 Task: Create a vector illustration of a fantasy world.
Action: Mouse moved to (175, 67)
Screenshot: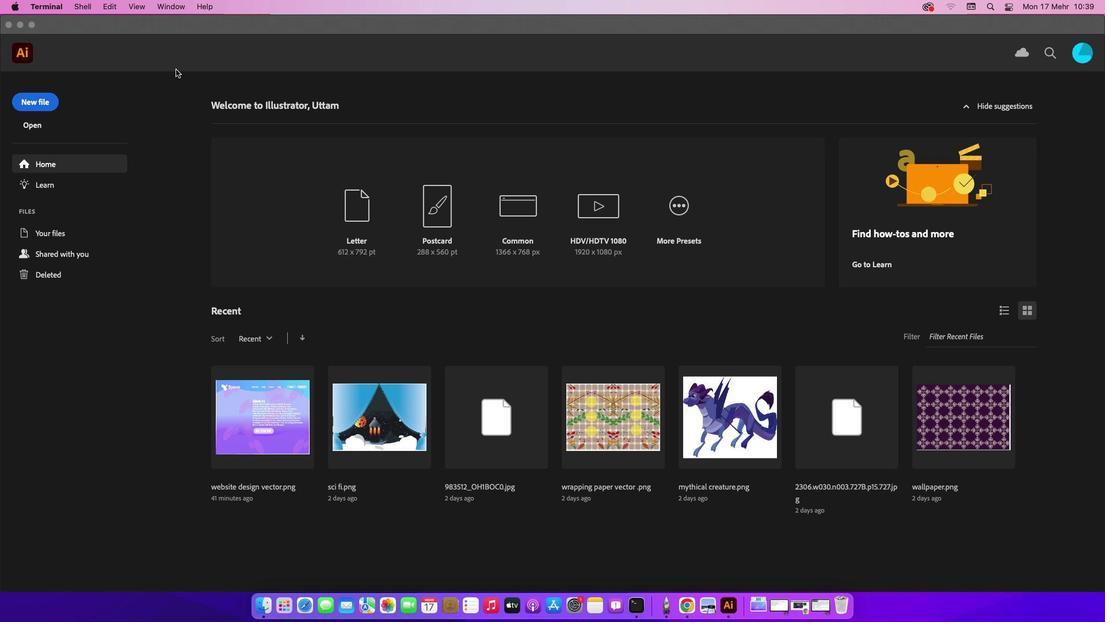 
Action: Mouse pressed left at (175, 67)
Screenshot: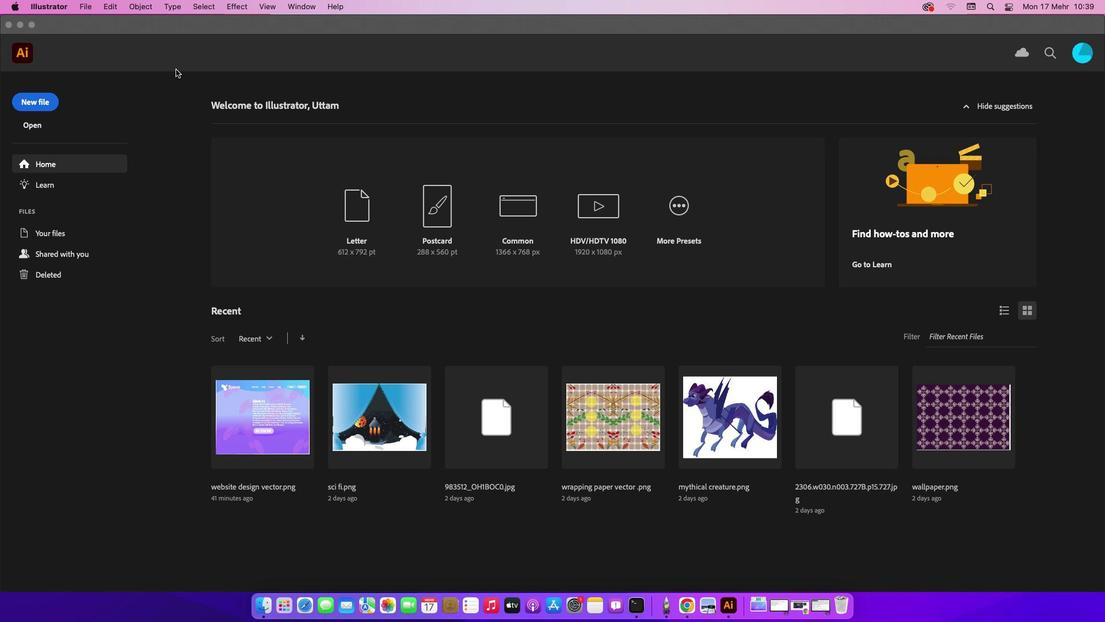 
Action: Mouse moved to (32, 102)
Screenshot: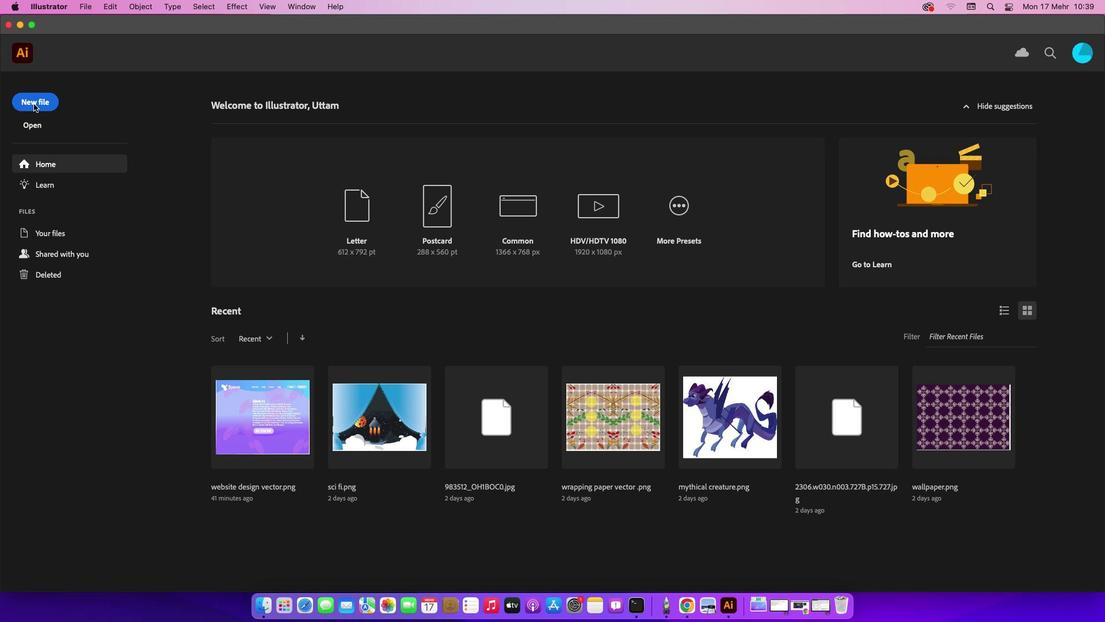 
Action: Mouse pressed left at (32, 102)
Screenshot: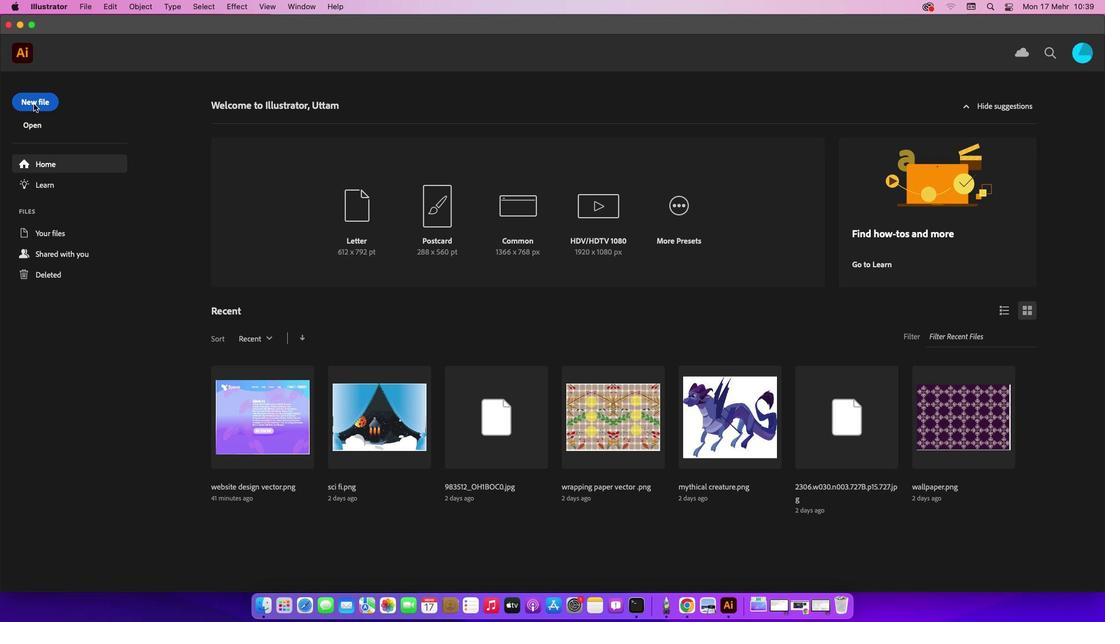 
Action: Mouse moved to (335, 119)
Screenshot: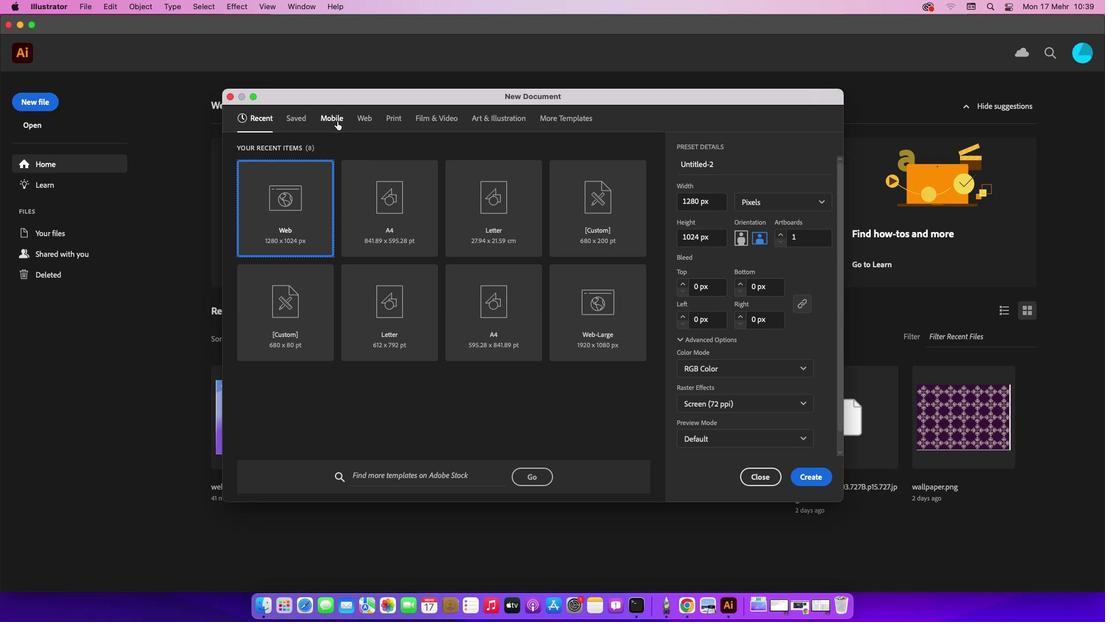 
Action: Mouse pressed left at (335, 119)
Screenshot: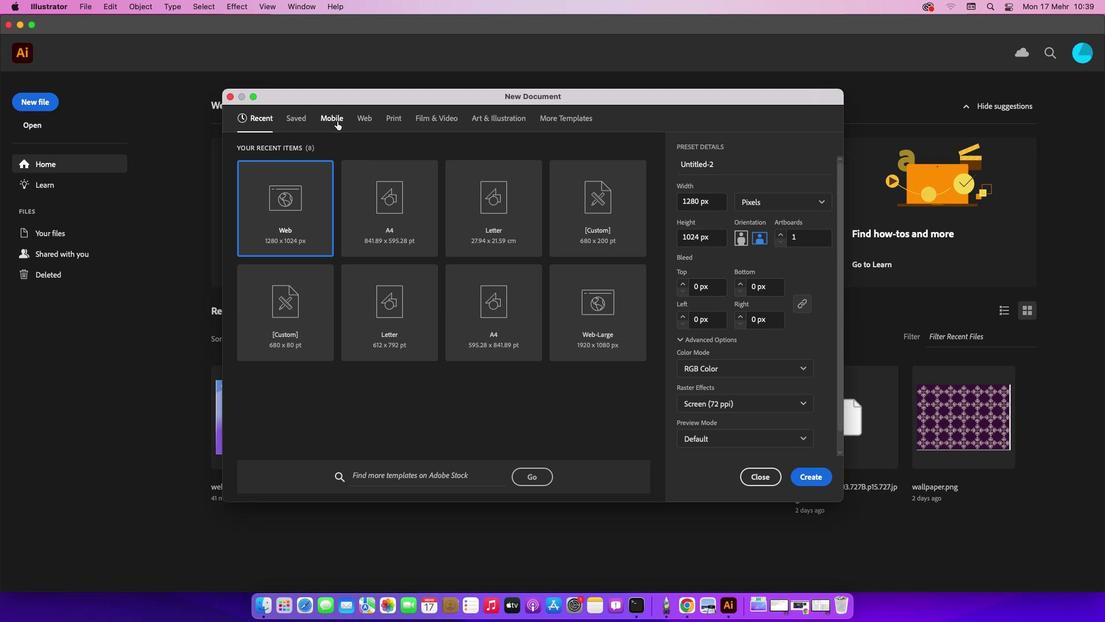
Action: Mouse moved to (297, 117)
Screenshot: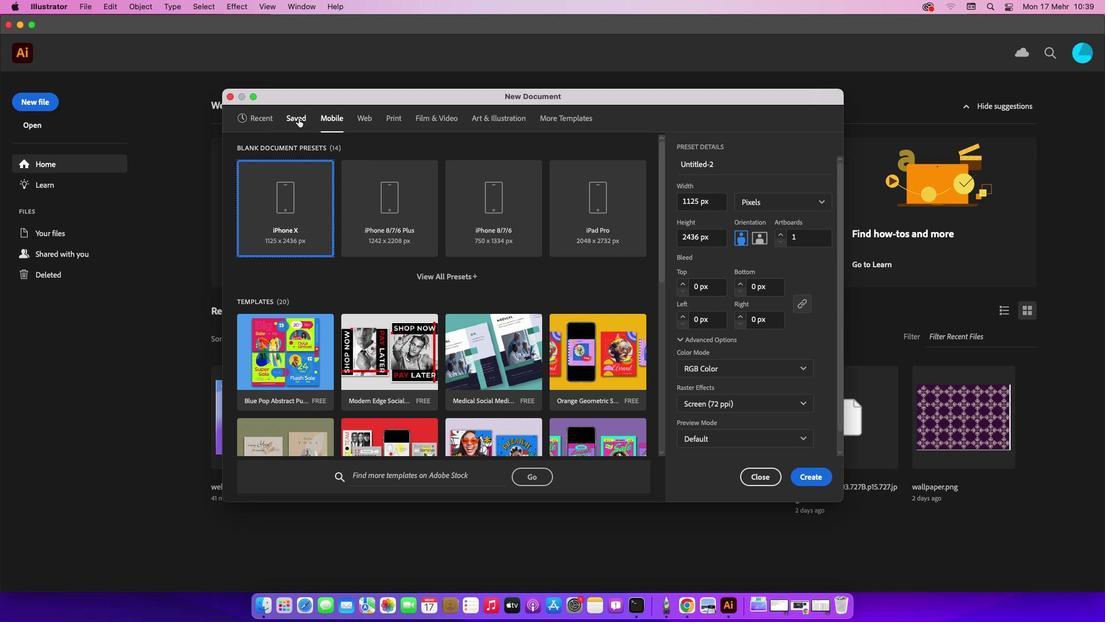 
Action: Mouse pressed left at (297, 117)
Screenshot: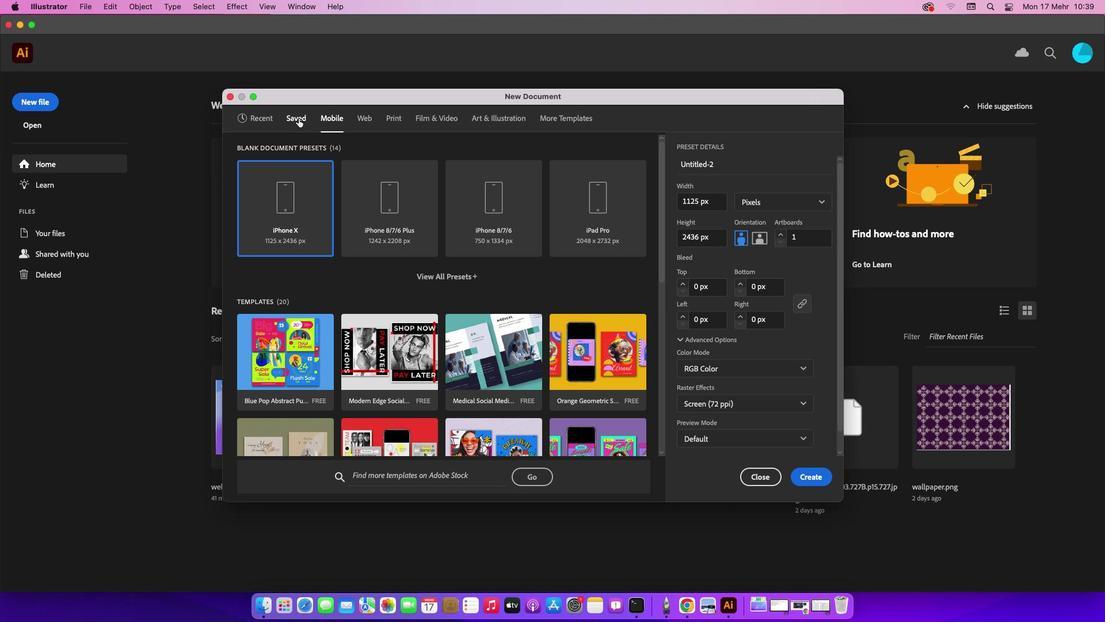 
Action: Mouse moved to (260, 120)
Screenshot: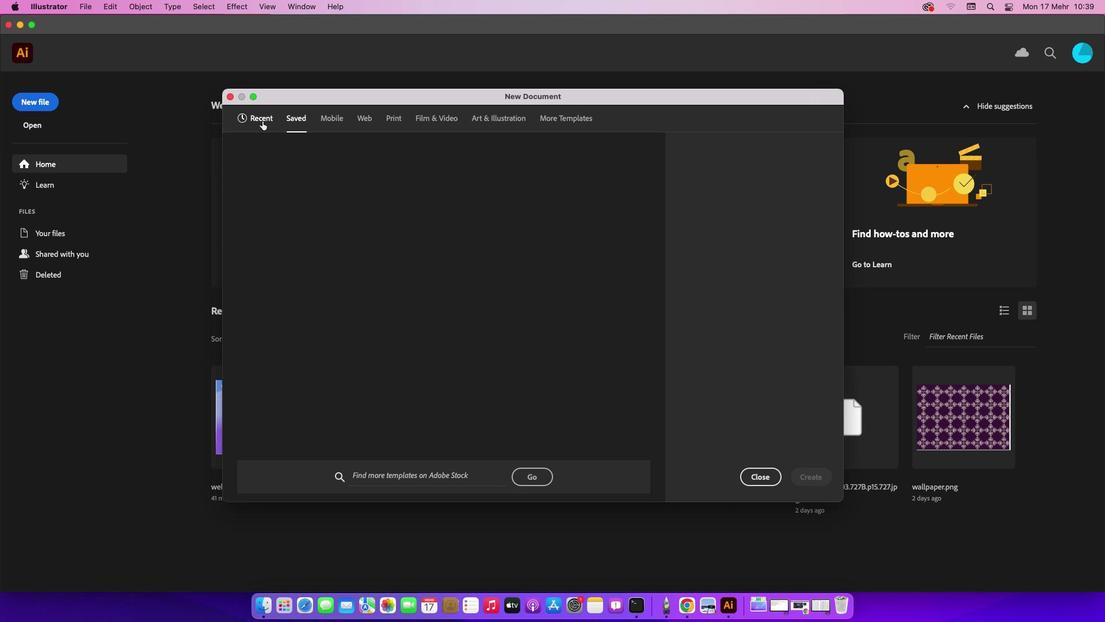 
Action: Mouse pressed left at (260, 120)
Screenshot: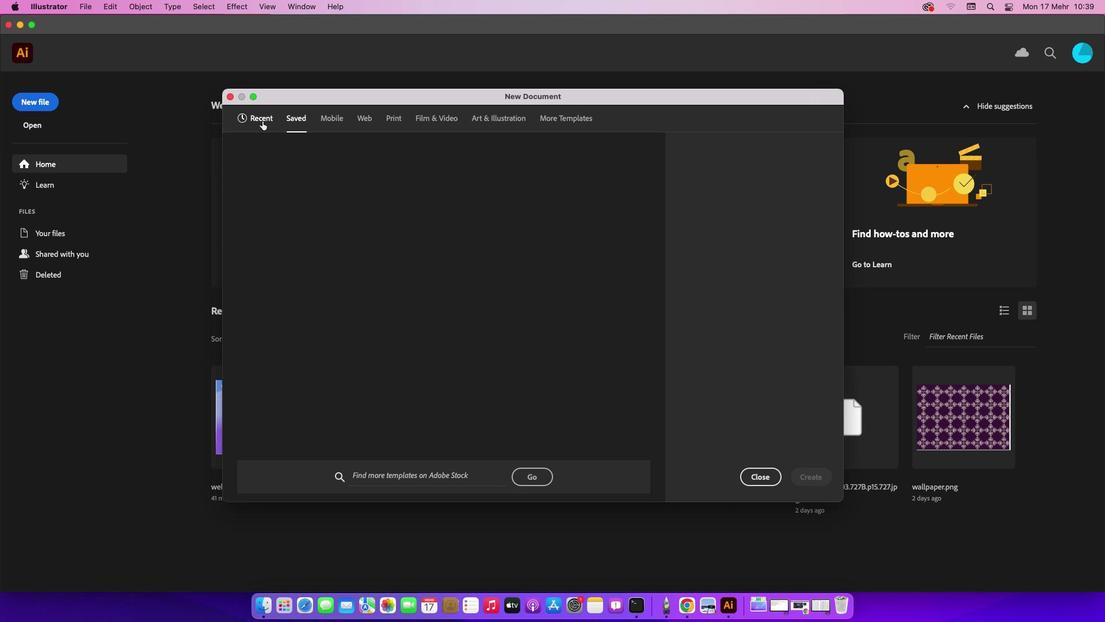 
Action: Mouse moved to (412, 228)
Screenshot: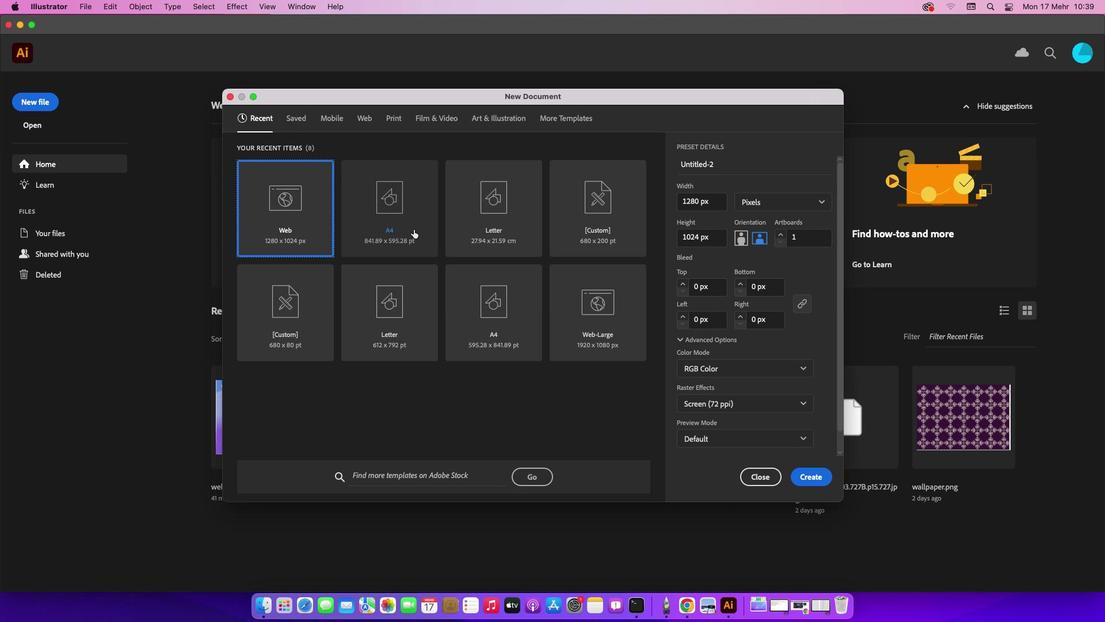 
Action: Mouse pressed left at (412, 228)
Screenshot: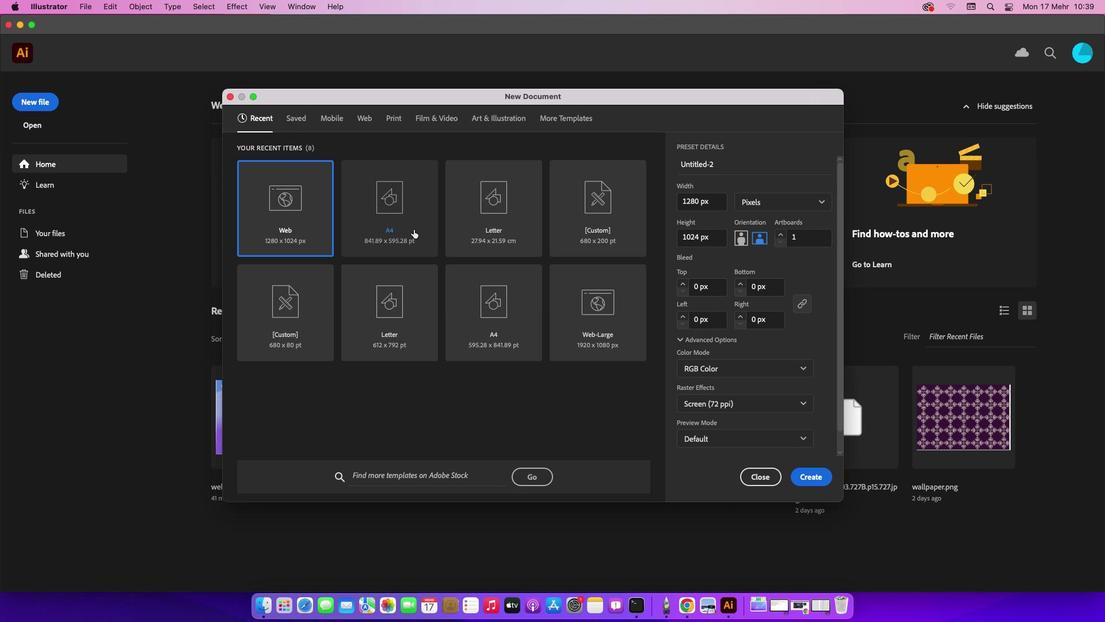 
Action: Mouse moved to (809, 475)
Screenshot: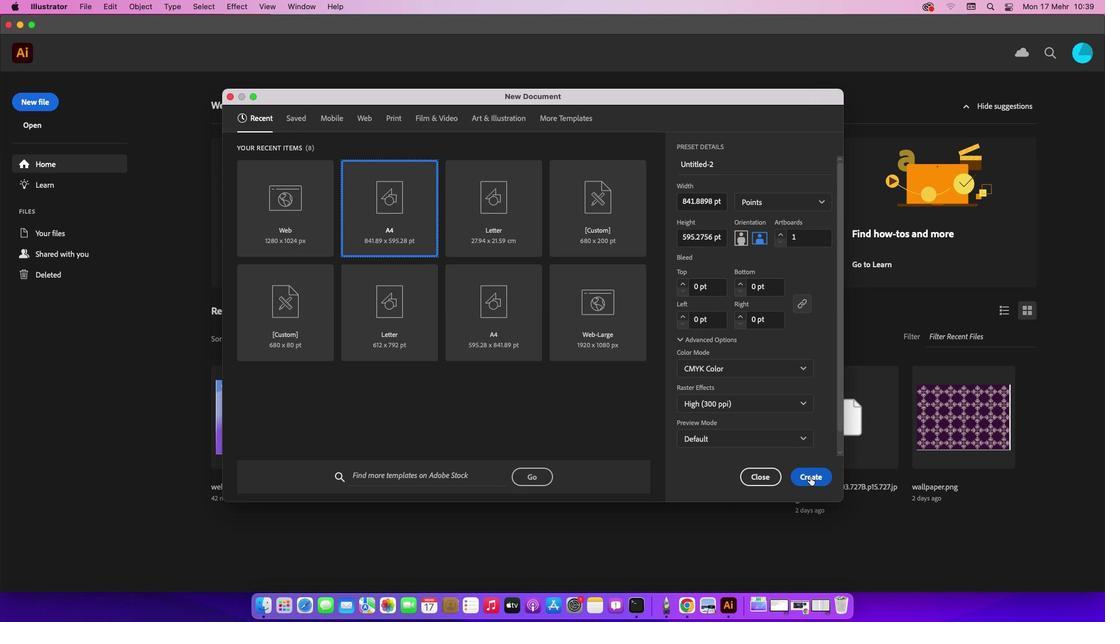 
Action: Mouse pressed left at (809, 475)
Screenshot: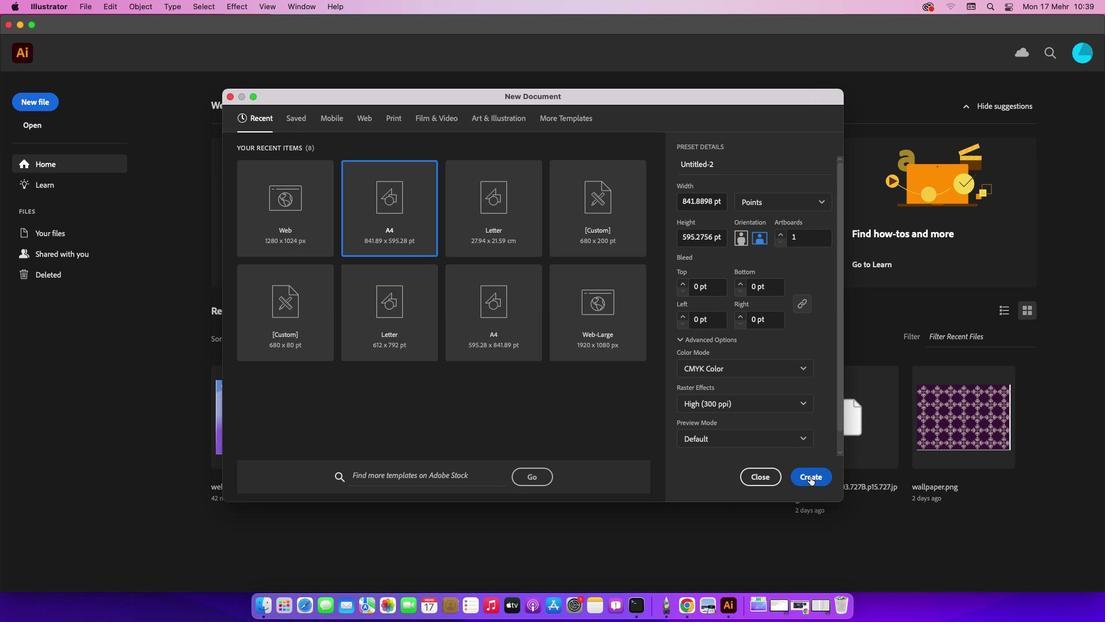 
Action: Mouse moved to (83, 7)
Screenshot: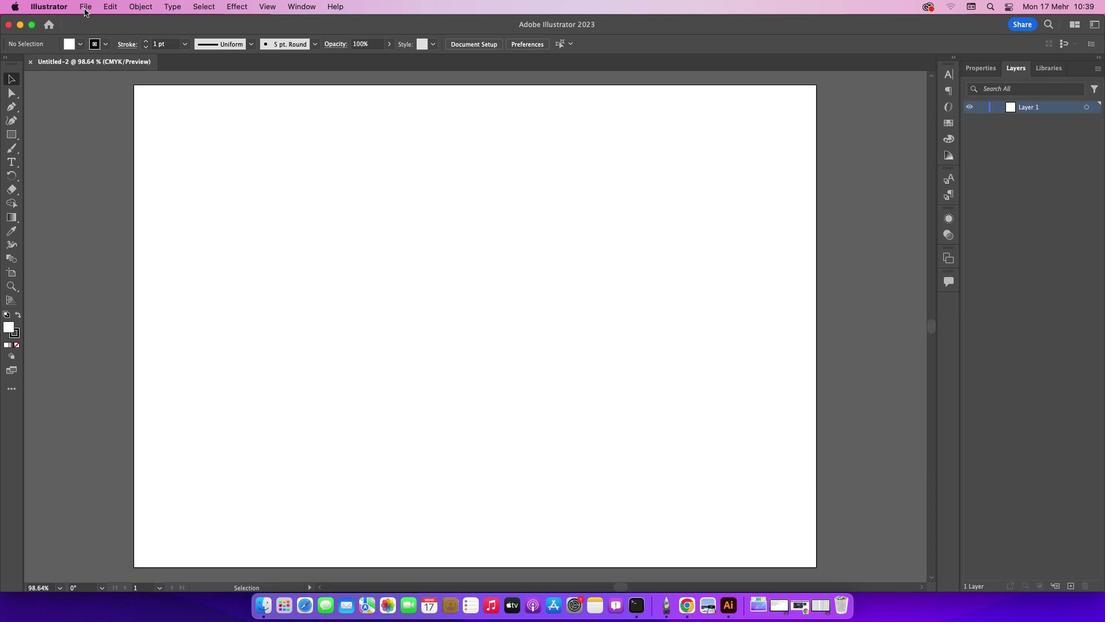 
Action: Mouse pressed left at (83, 7)
Screenshot: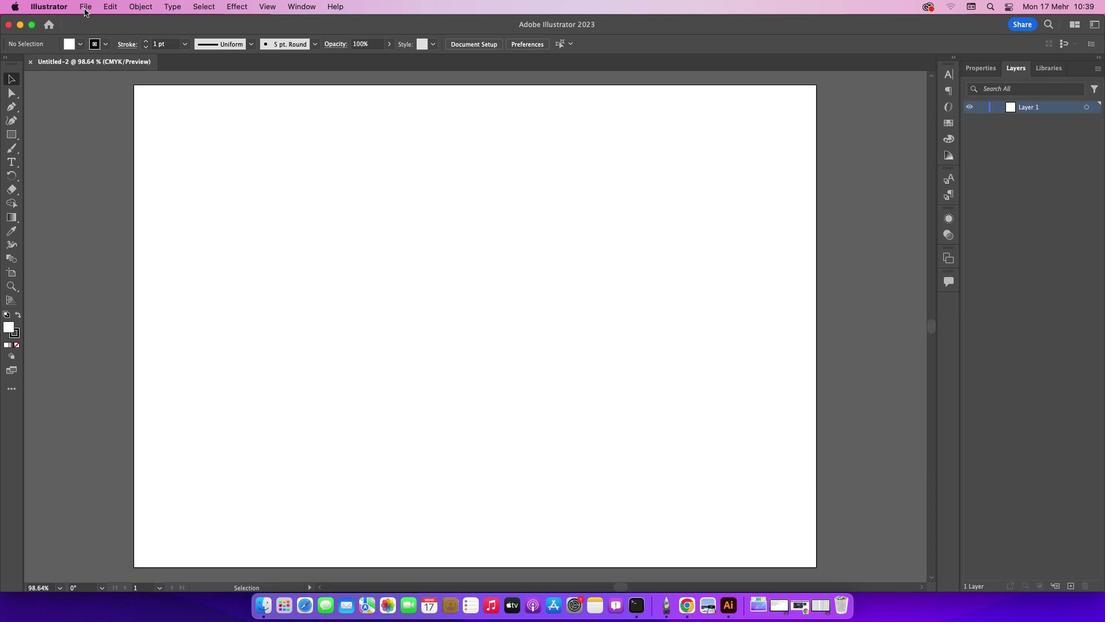 
Action: Mouse moved to (93, 50)
Screenshot: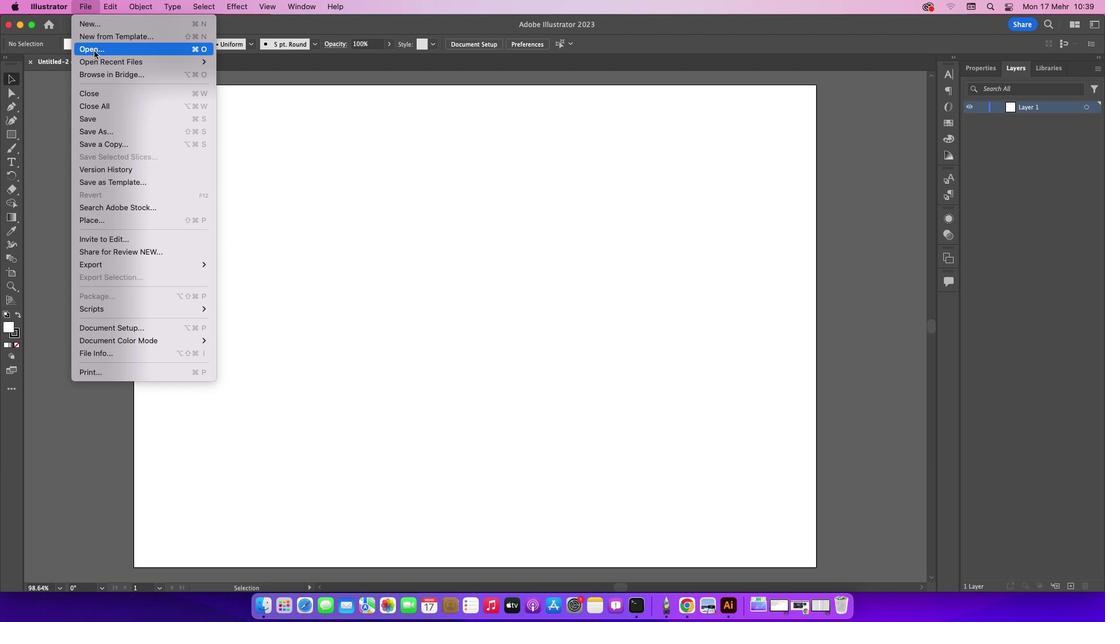 
Action: Mouse pressed left at (93, 50)
Screenshot: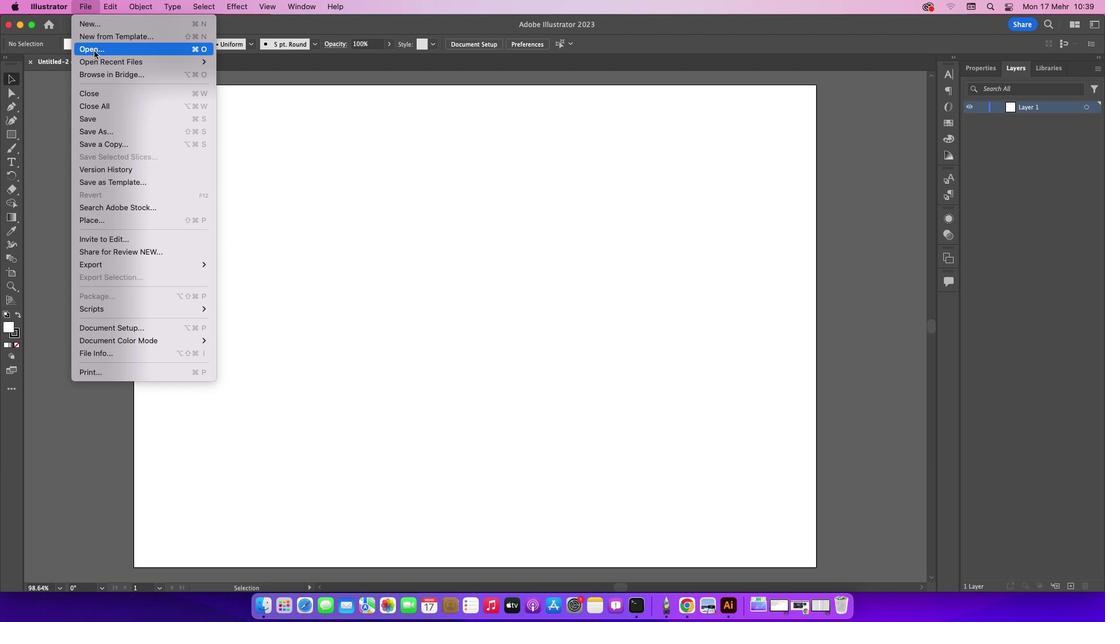 
Action: Mouse moved to (500, 138)
Screenshot: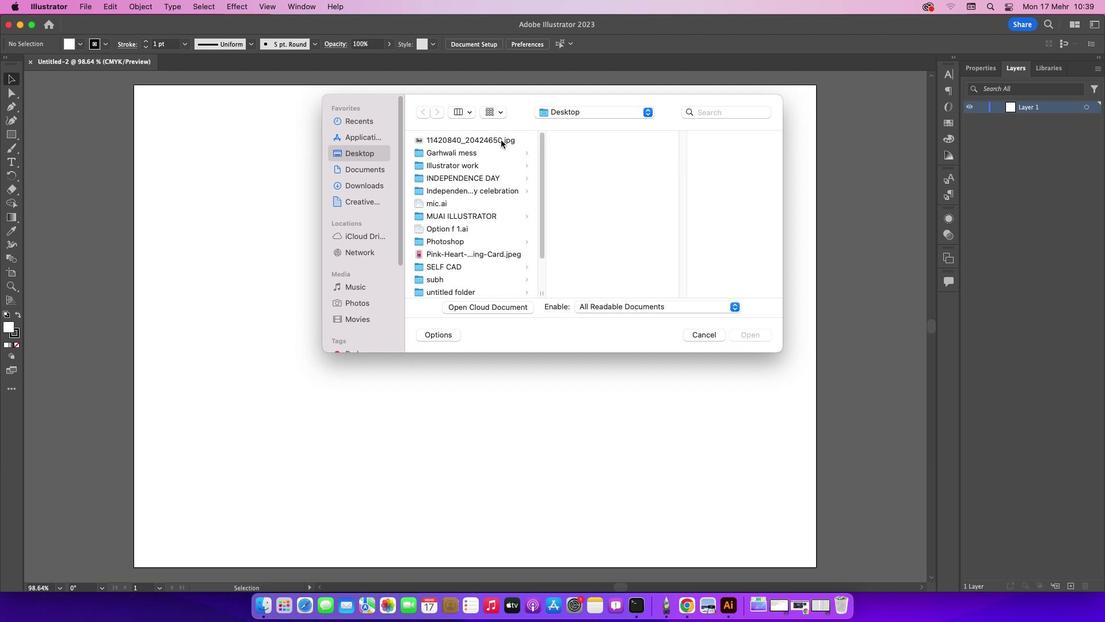 
Action: Mouse pressed left at (500, 138)
Screenshot: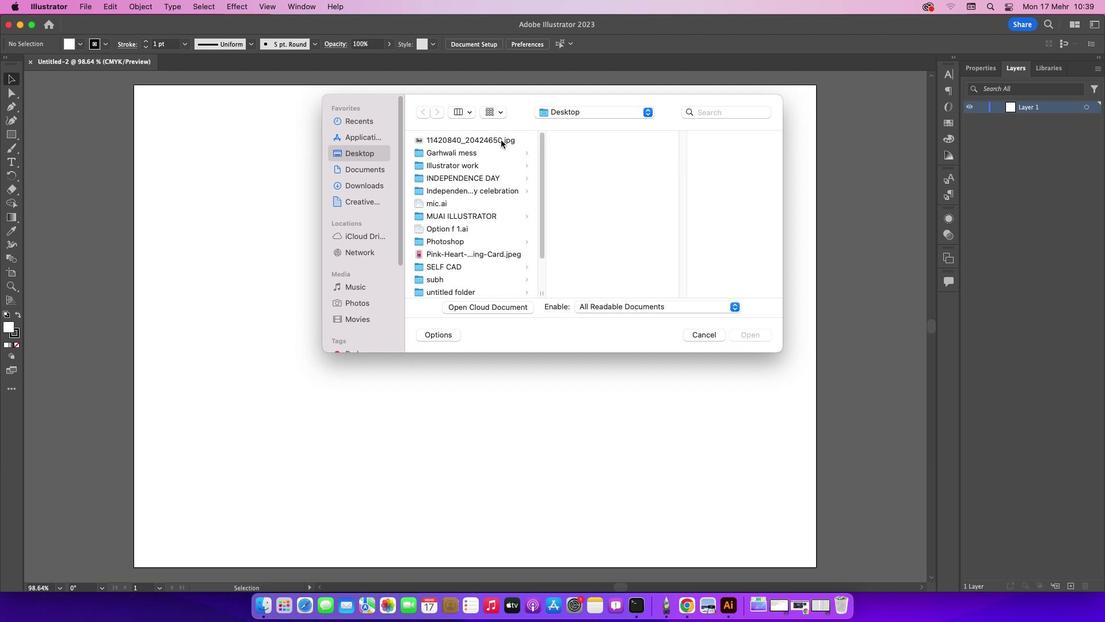 
Action: Mouse moved to (752, 338)
Screenshot: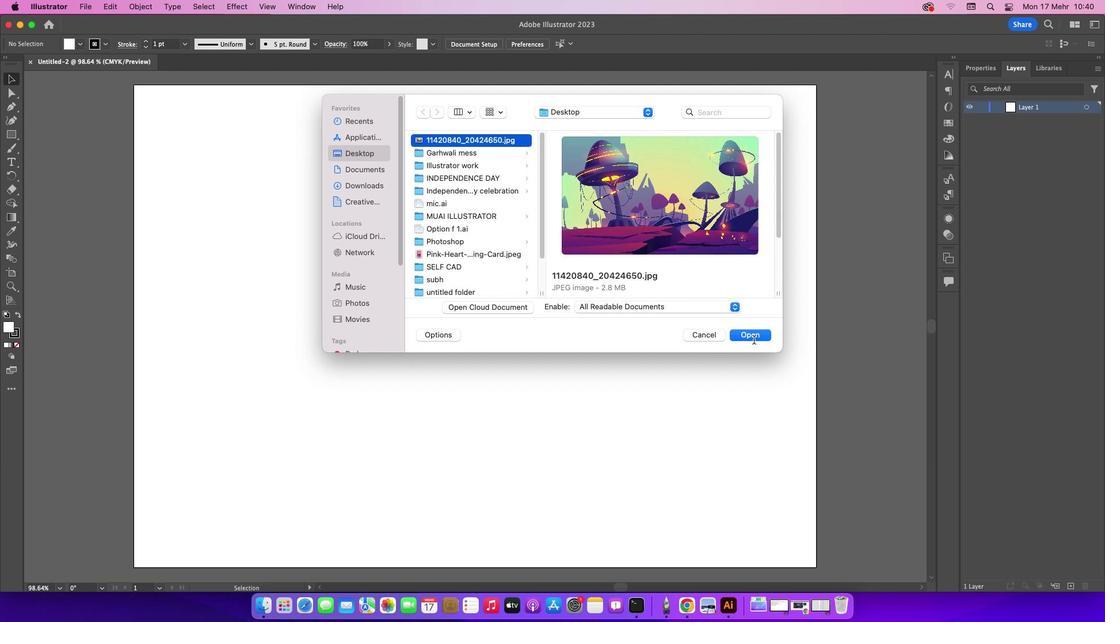 
Action: Mouse pressed left at (752, 338)
Screenshot: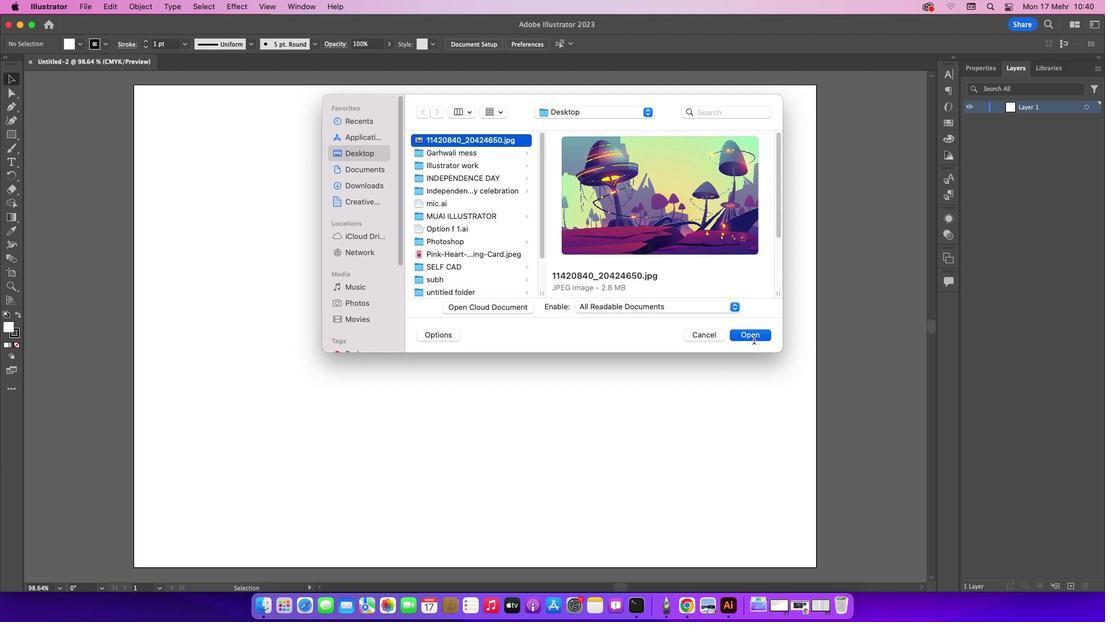 
Action: Mouse moved to (995, 104)
Screenshot: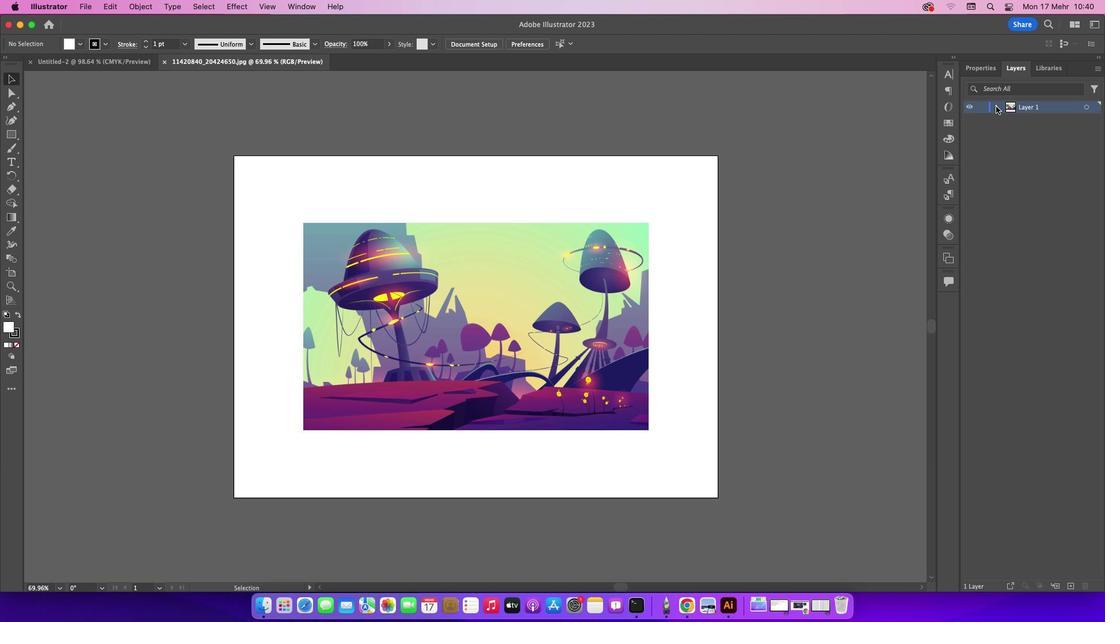 
Action: Mouse pressed left at (995, 104)
Screenshot: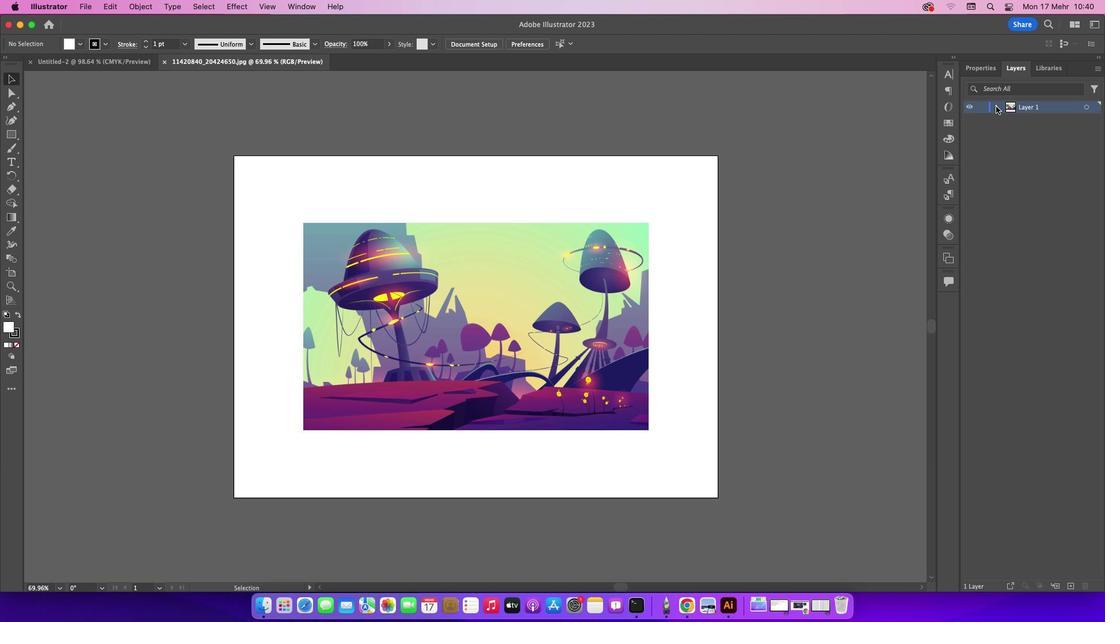 
Action: Mouse moved to (984, 119)
Screenshot: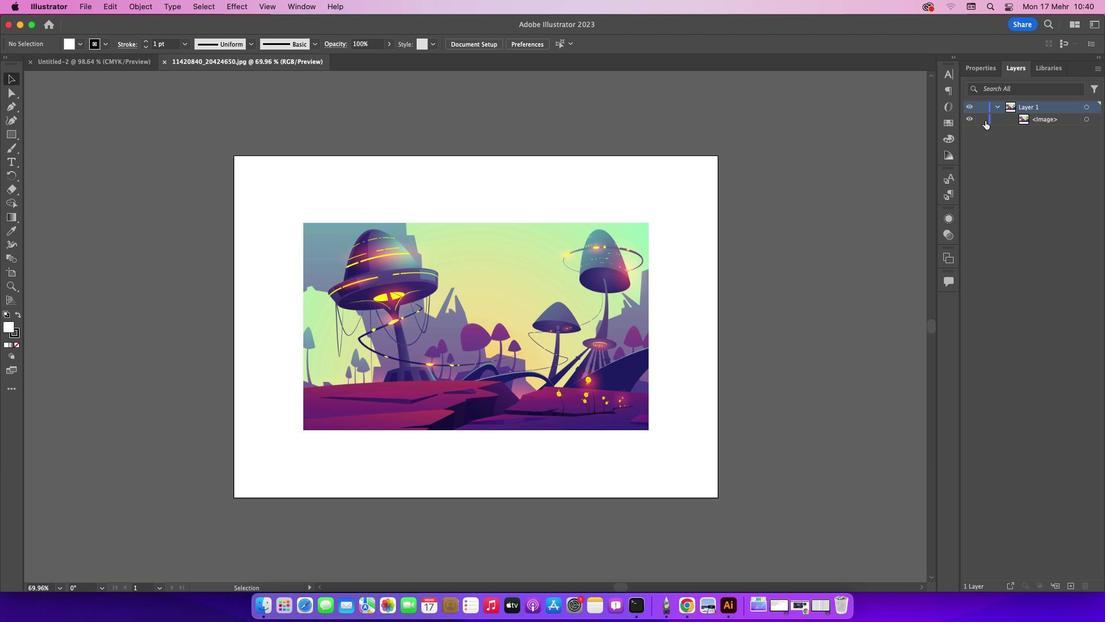 
Action: Mouse pressed left at (984, 119)
Screenshot: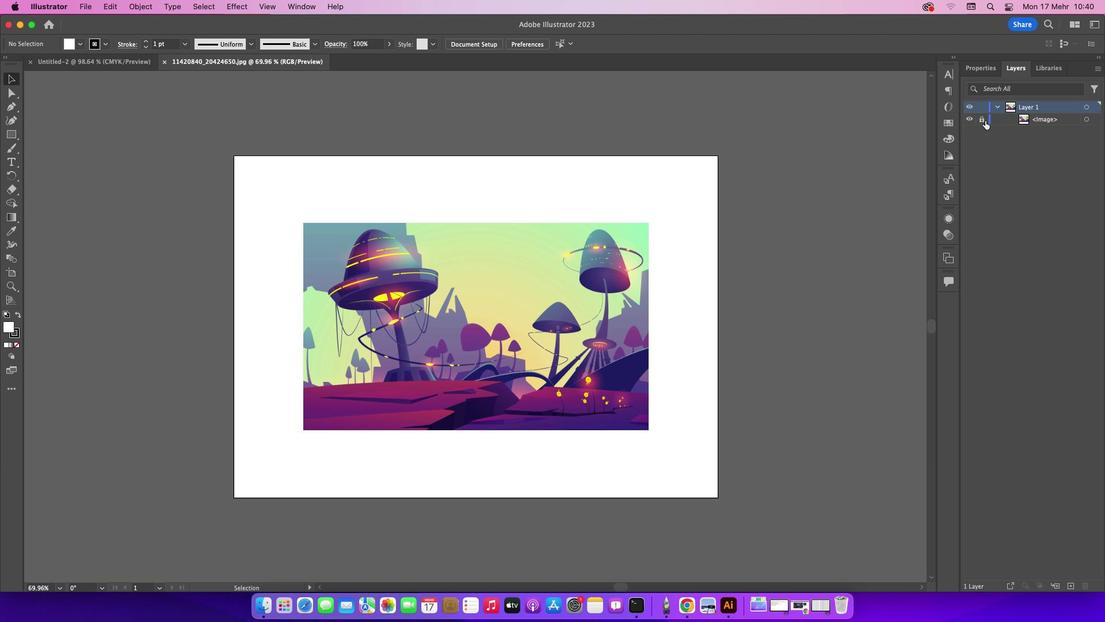 
Action: Mouse moved to (578, 202)
Screenshot: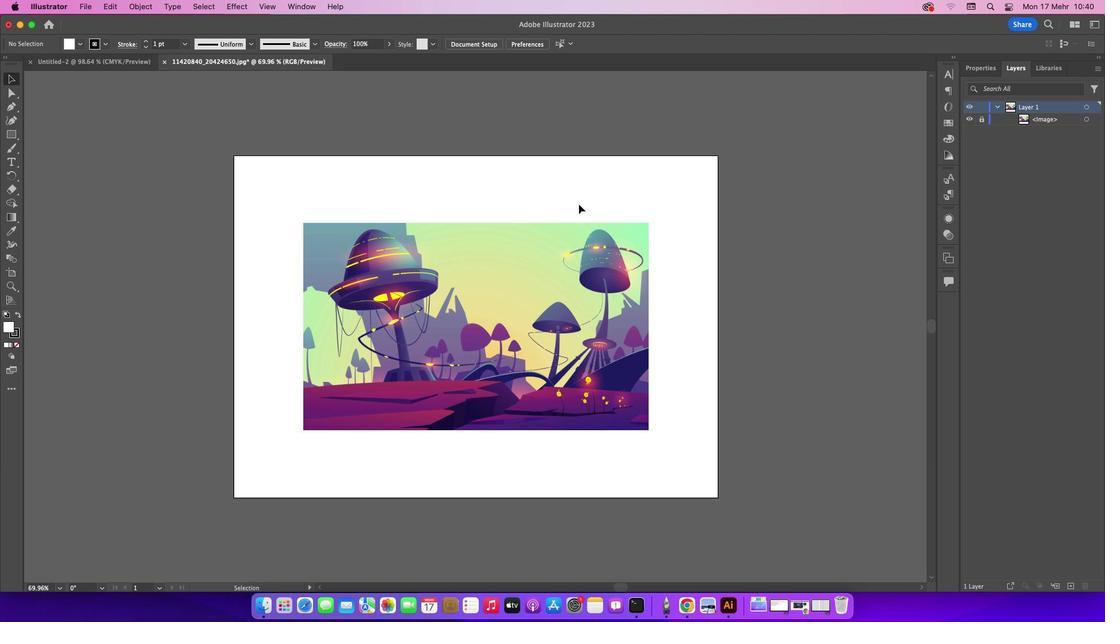 
Action: Key pressed Key.cmd_r'=''='
Screenshot: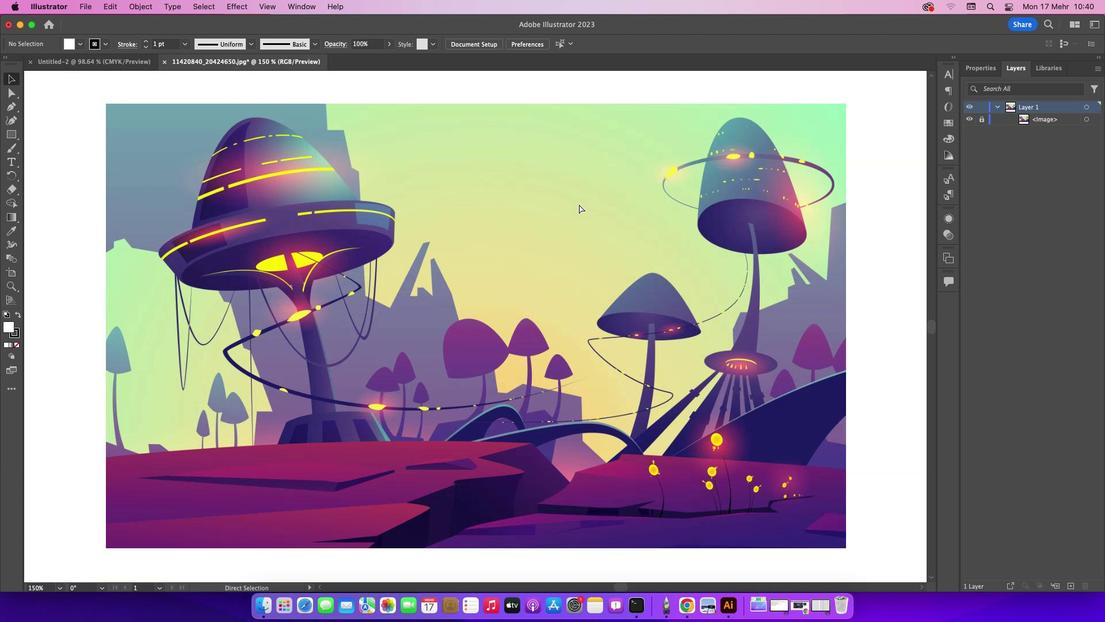 
Action: Mouse moved to (564, 337)
Screenshot: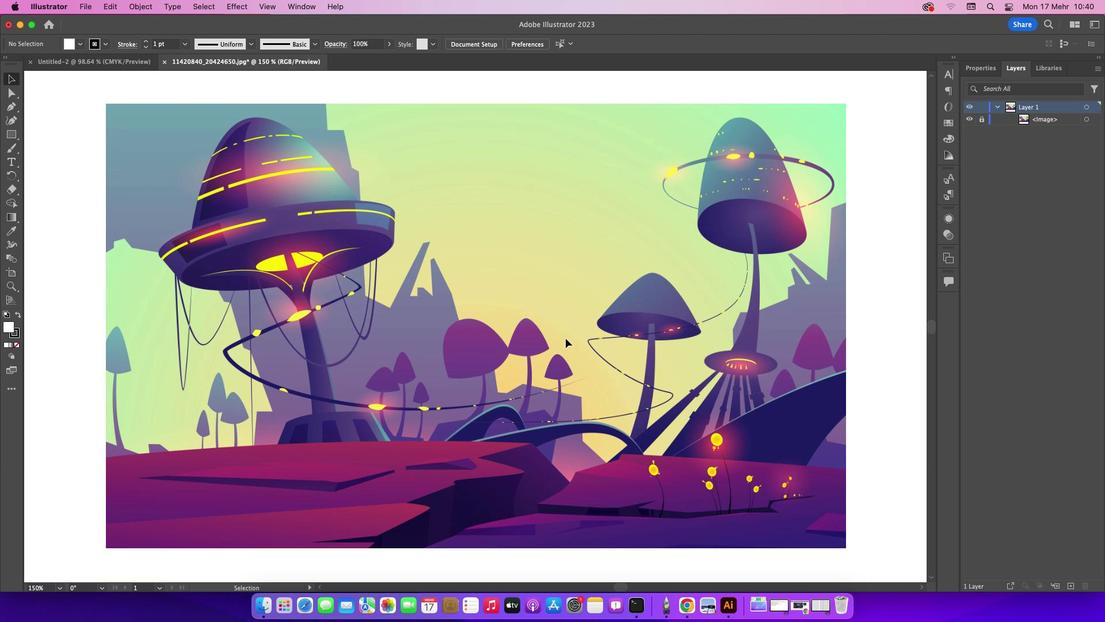 
Action: Mouse scrolled (564, 337) with delta (0, -1)
Screenshot: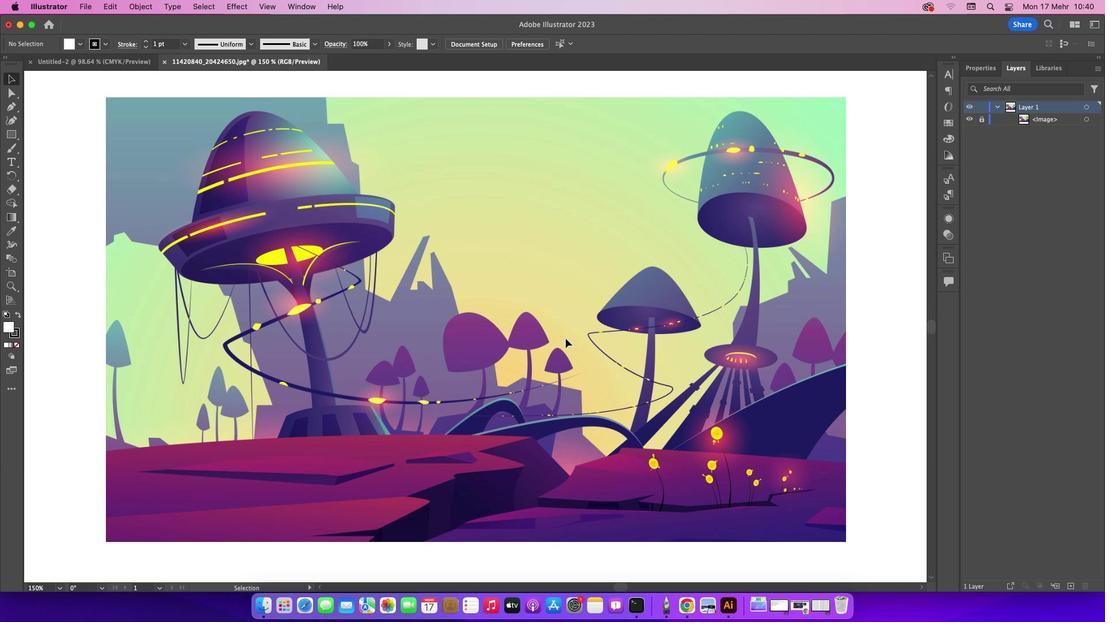 
Action: Mouse scrolled (564, 337) with delta (0, -1)
Screenshot: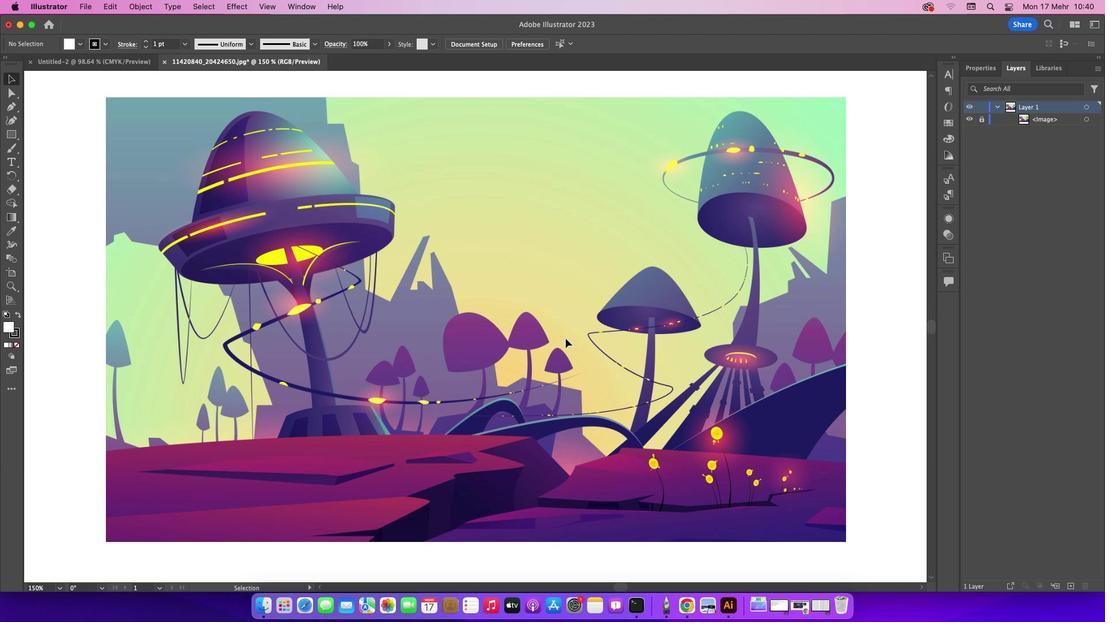 
Action: Mouse scrolled (564, 337) with delta (0, -2)
Screenshot: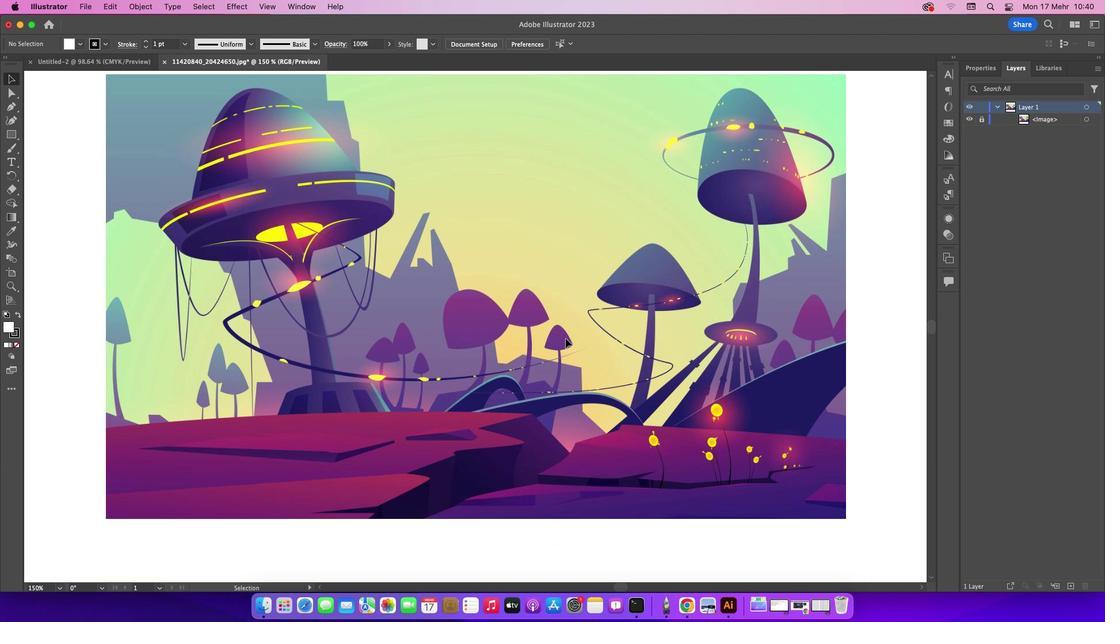 
Action: Mouse scrolled (564, 337) with delta (0, -1)
Screenshot: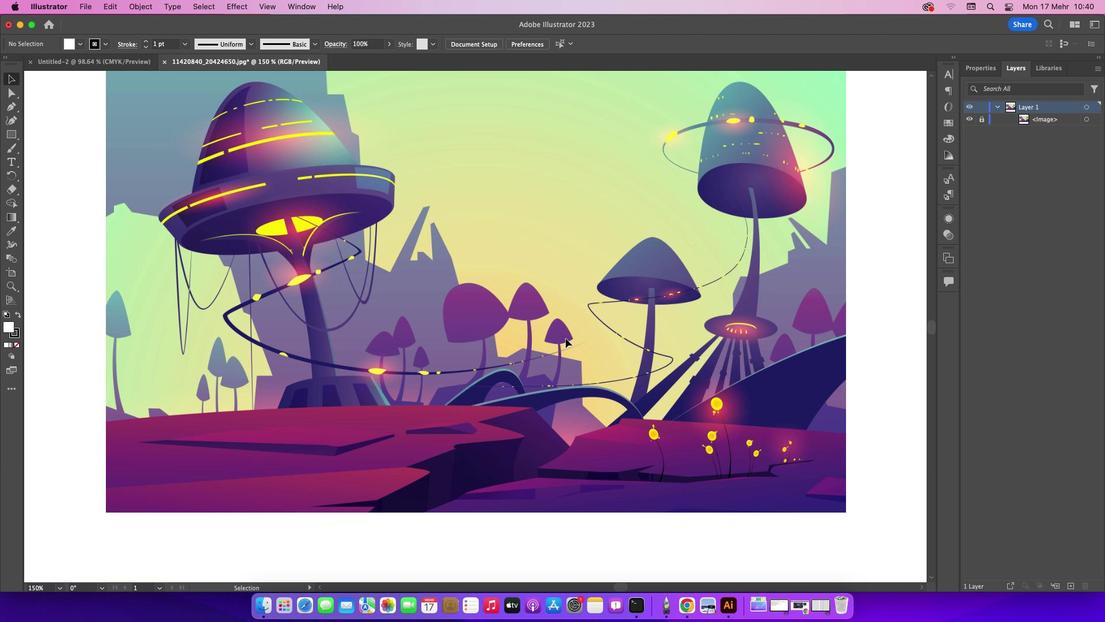 
Action: Mouse scrolled (564, 337) with delta (0, -1)
Screenshot: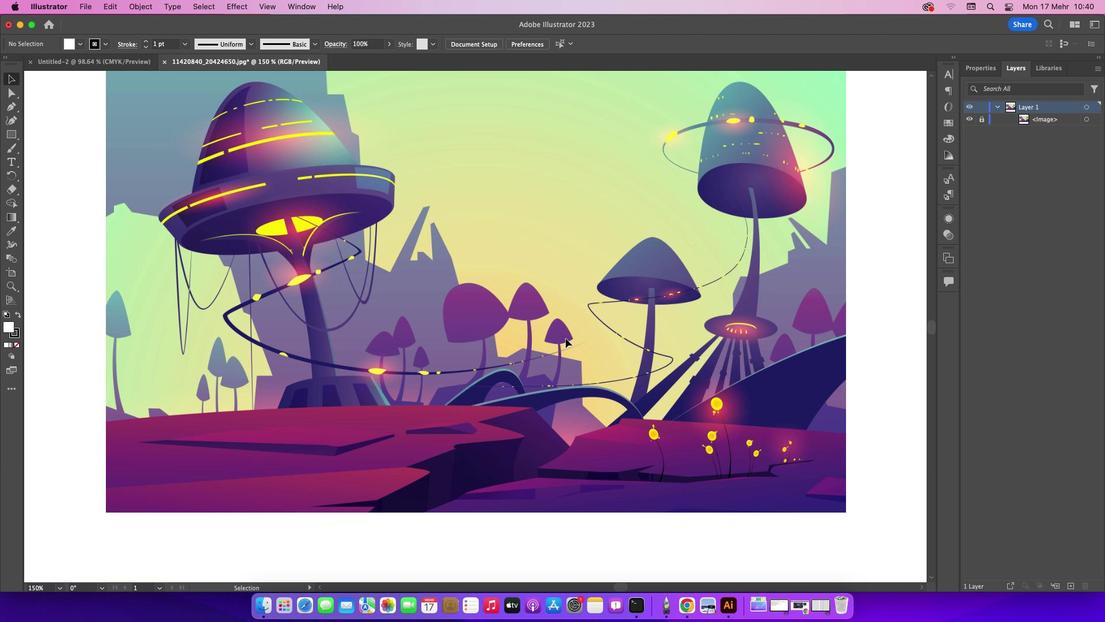 
Action: Mouse scrolled (564, 337) with delta (0, -2)
Screenshot: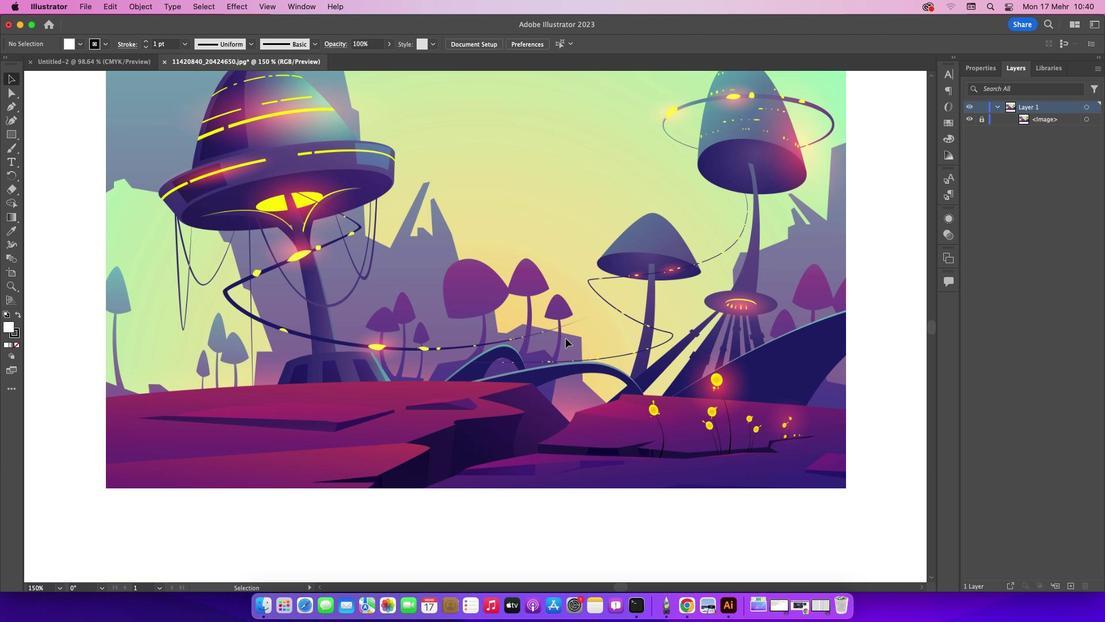 
Action: Mouse scrolled (564, 337) with delta (0, -3)
Screenshot: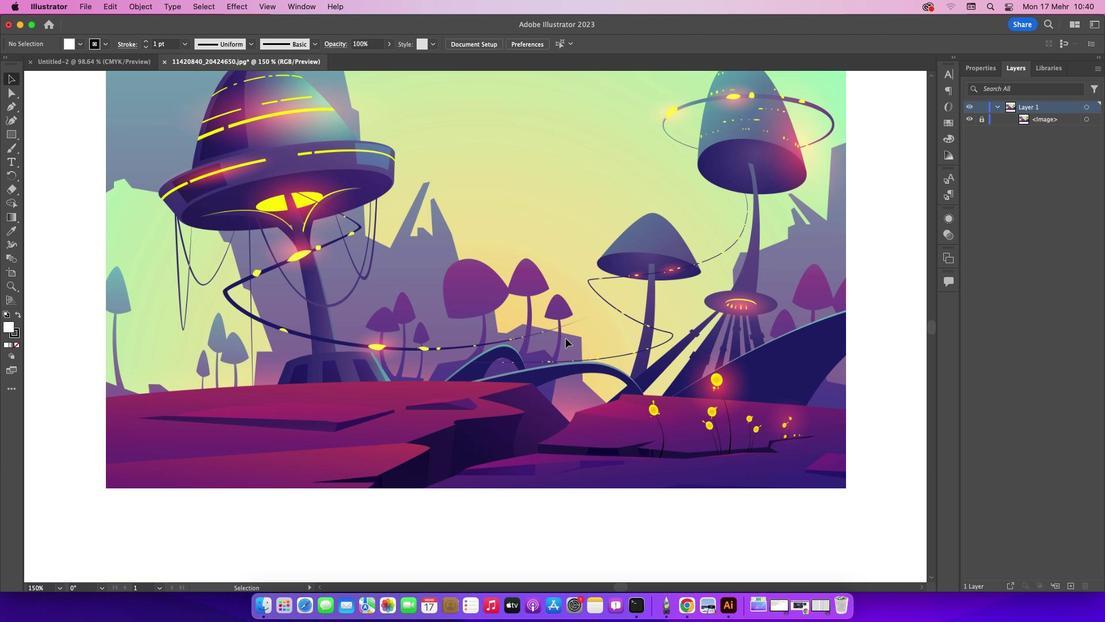 
Action: Mouse scrolled (564, 337) with delta (0, -1)
Screenshot: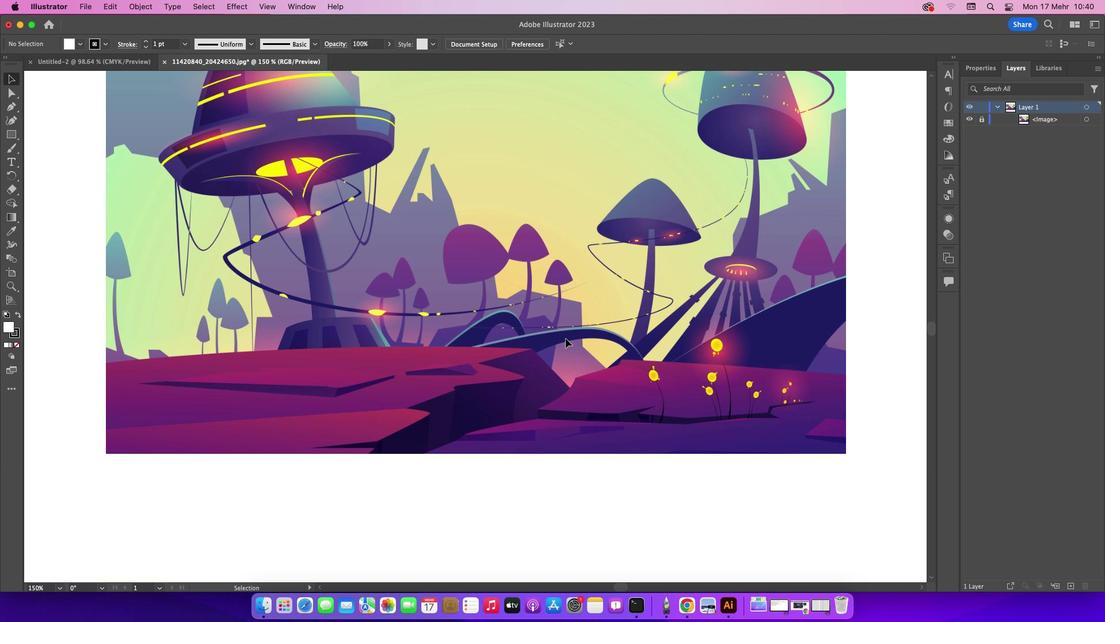 
Action: Mouse scrolled (564, 337) with delta (0, -1)
Screenshot: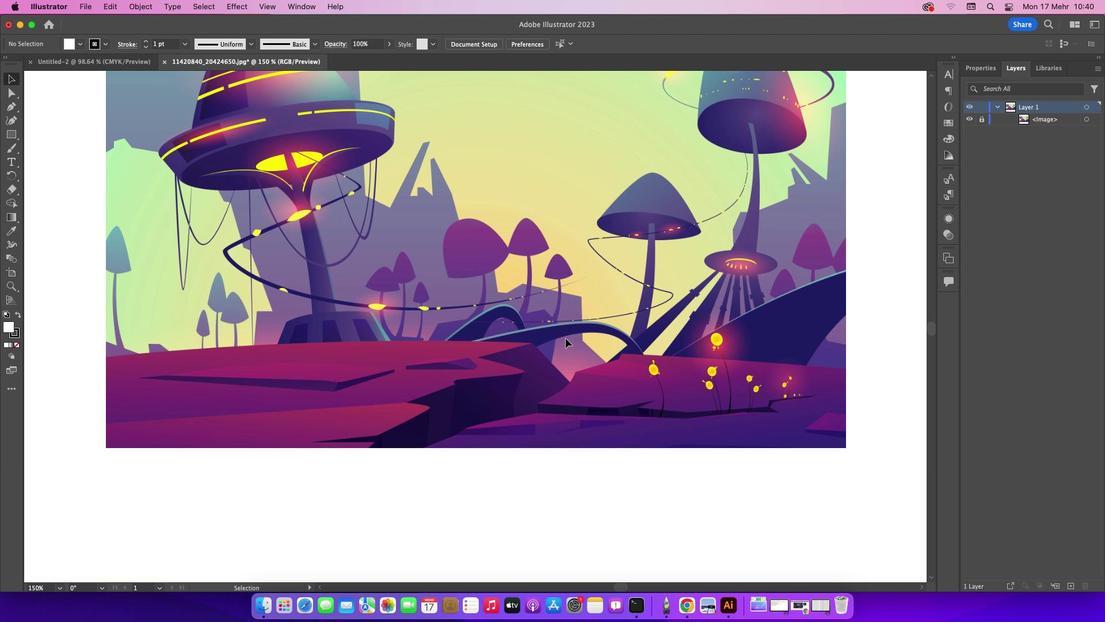 
Action: Mouse scrolled (564, 337) with delta (0, -1)
Screenshot: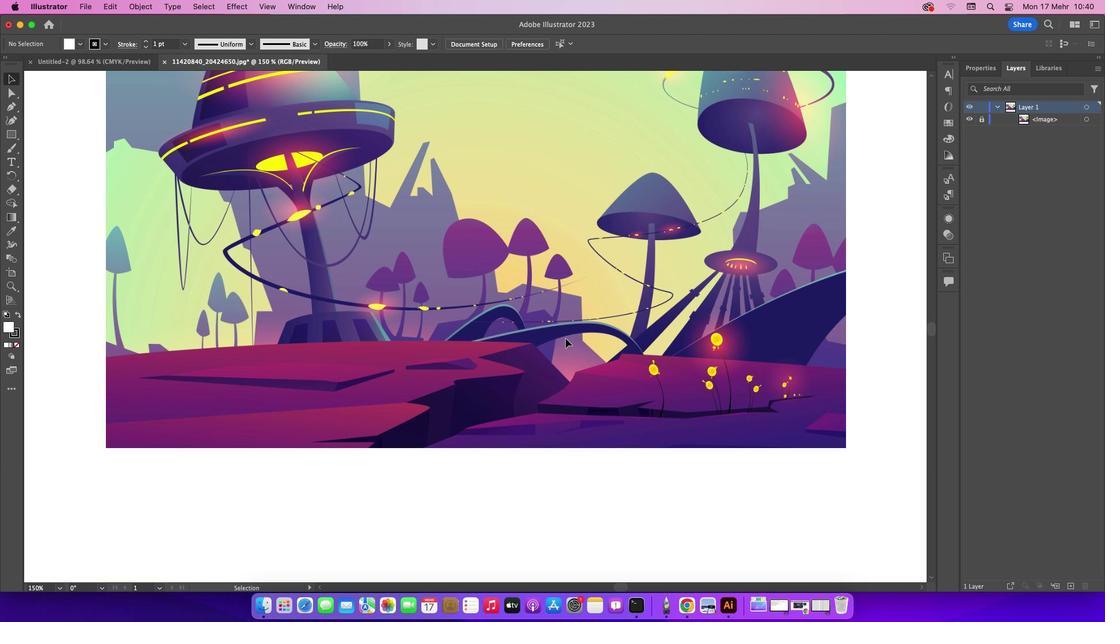 
Action: Mouse scrolled (564, 337) with delta (0, -1)
Screenshot: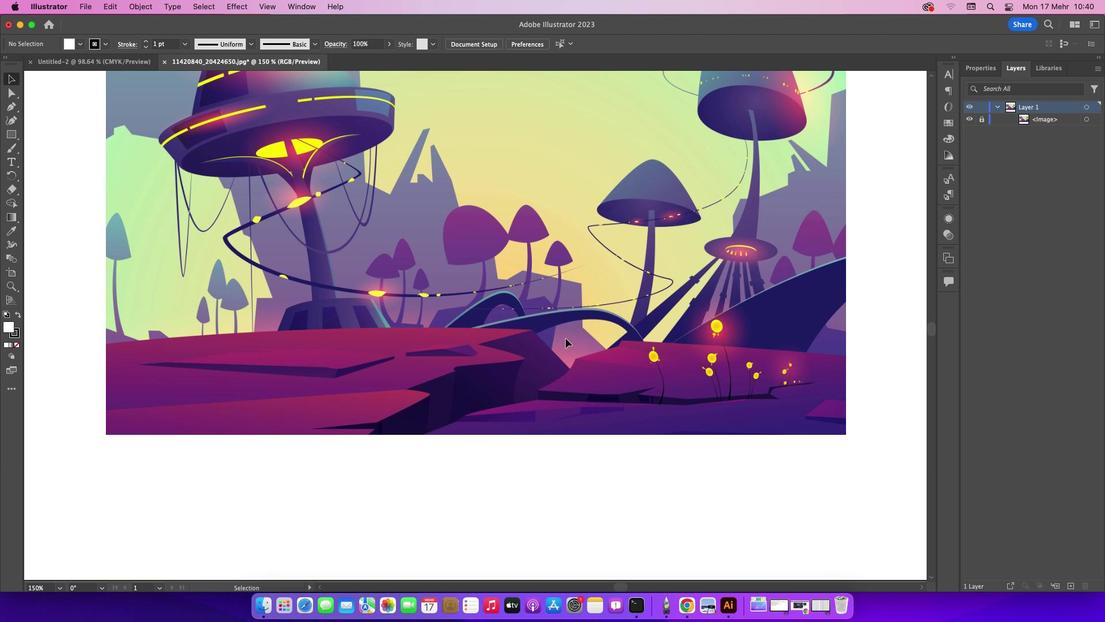 
Action: Mouse moved to (16, 343)
Screenshot: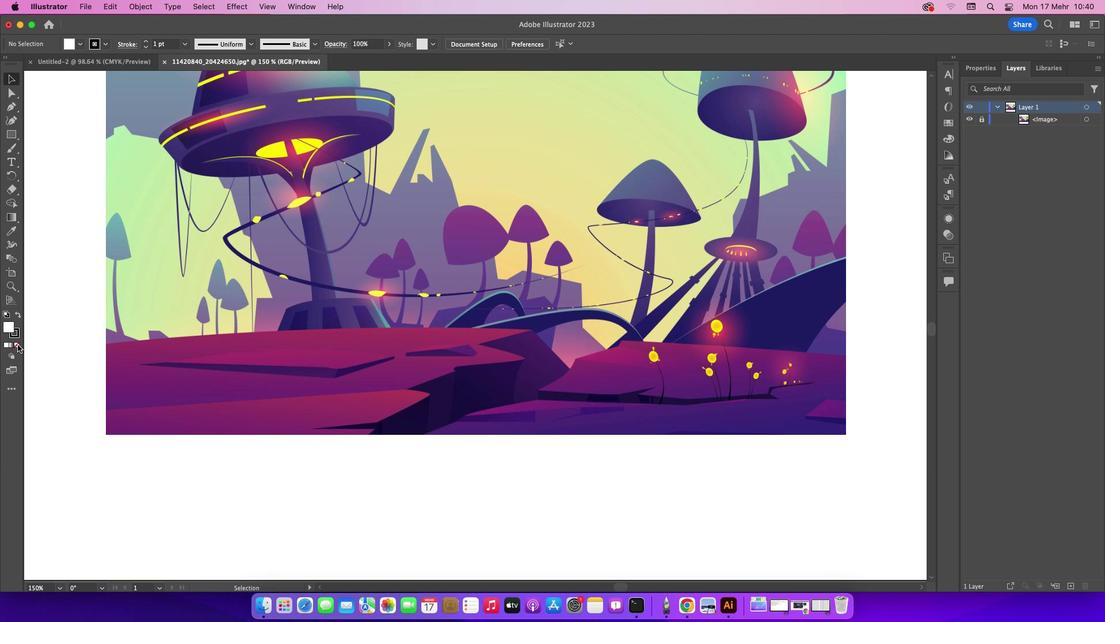 
Action: Mouse pressed left at (16, 343)
Screenshot: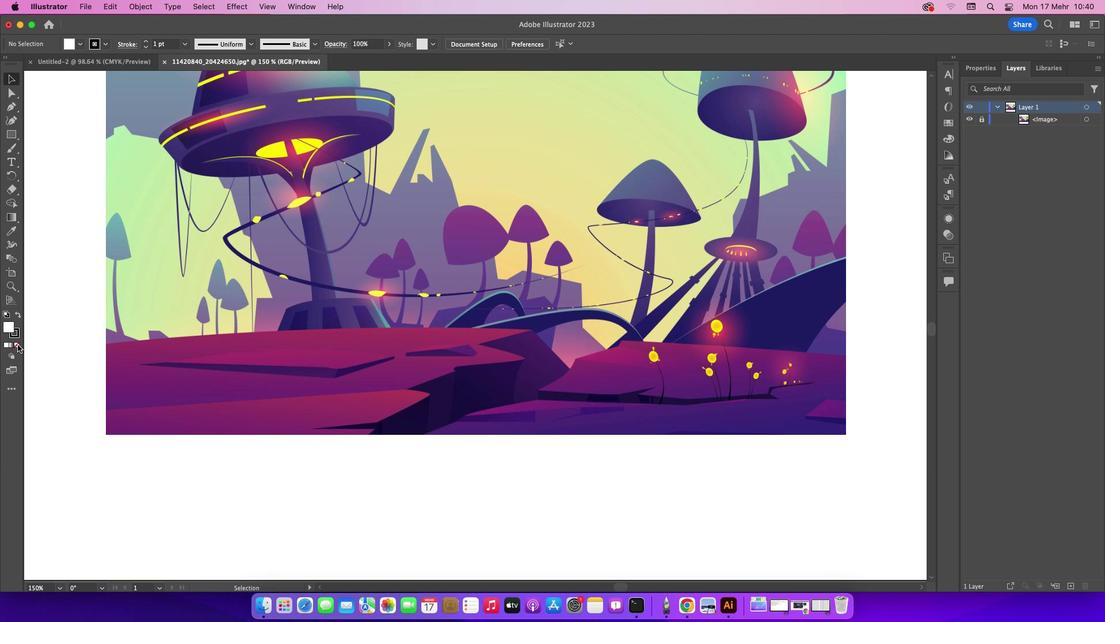 
Action: Mouse moved to (17, 330)
Screenshot: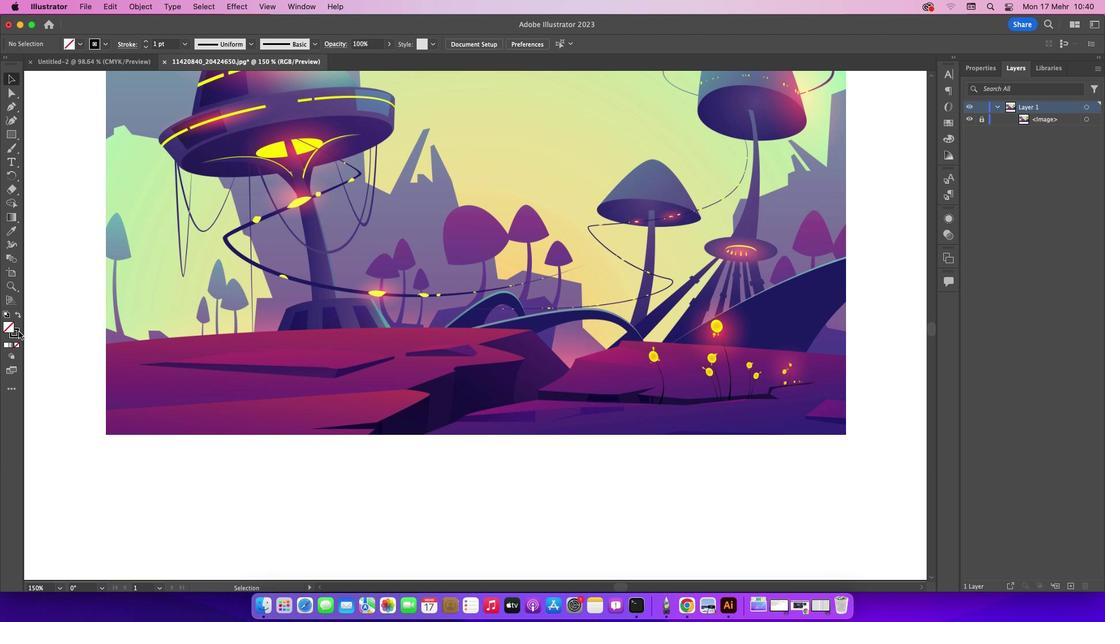 
Action: Mouse pressed left at (17, 330)
Screenshot: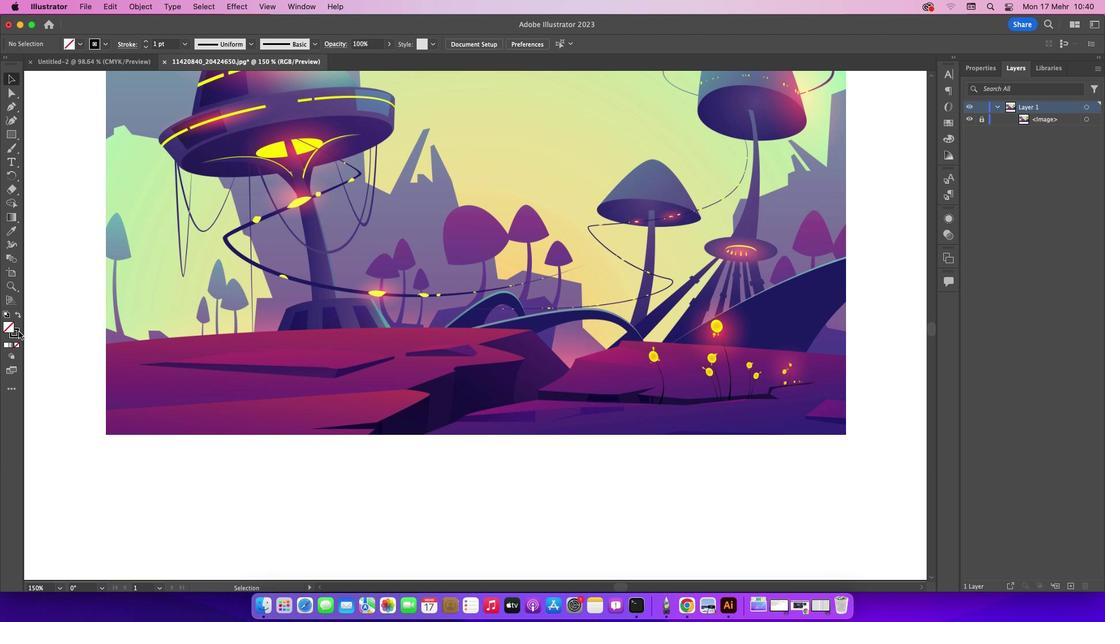 
Action: Mouse moved to (16, 343)
Screenshot: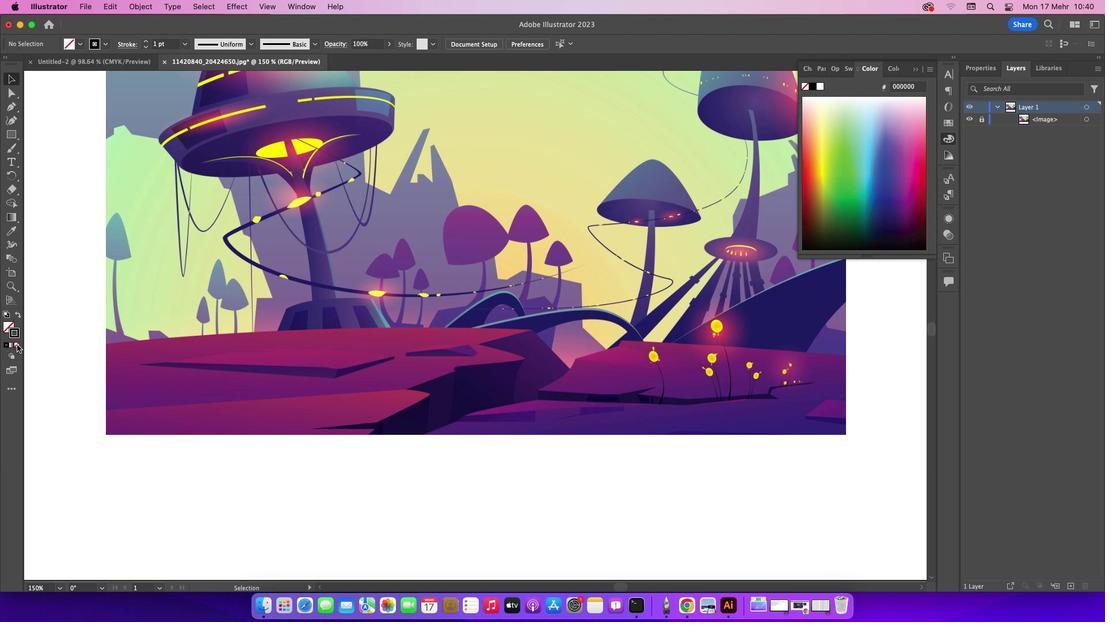 
Action: Mouse pressed left at (16, 343)
Screenshot: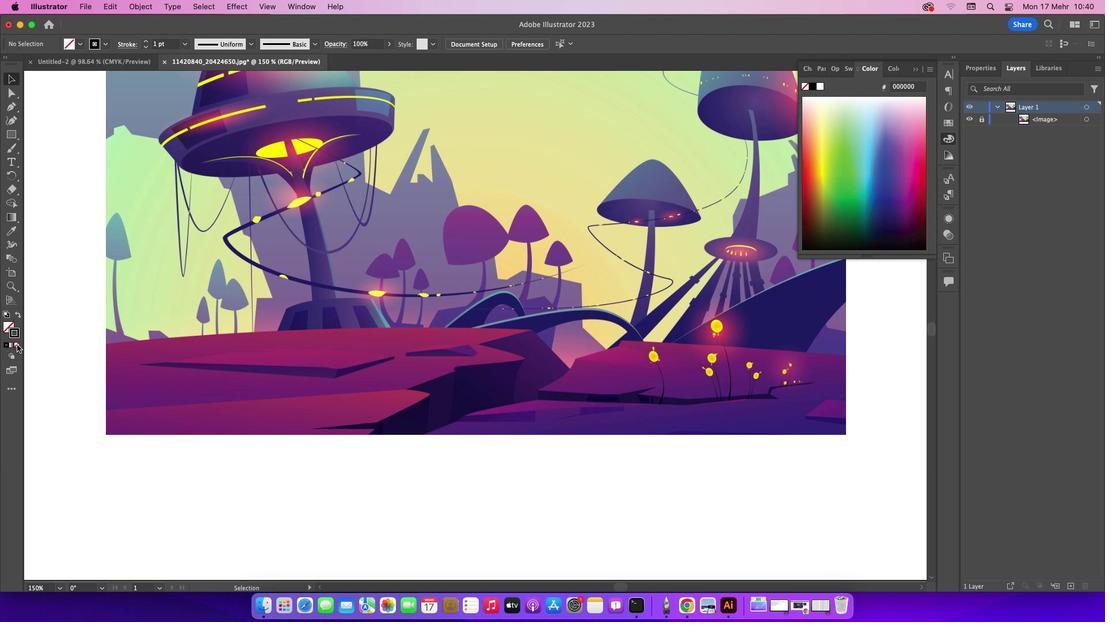 
Action: Mouse moved to (912, 63)
Screenshot: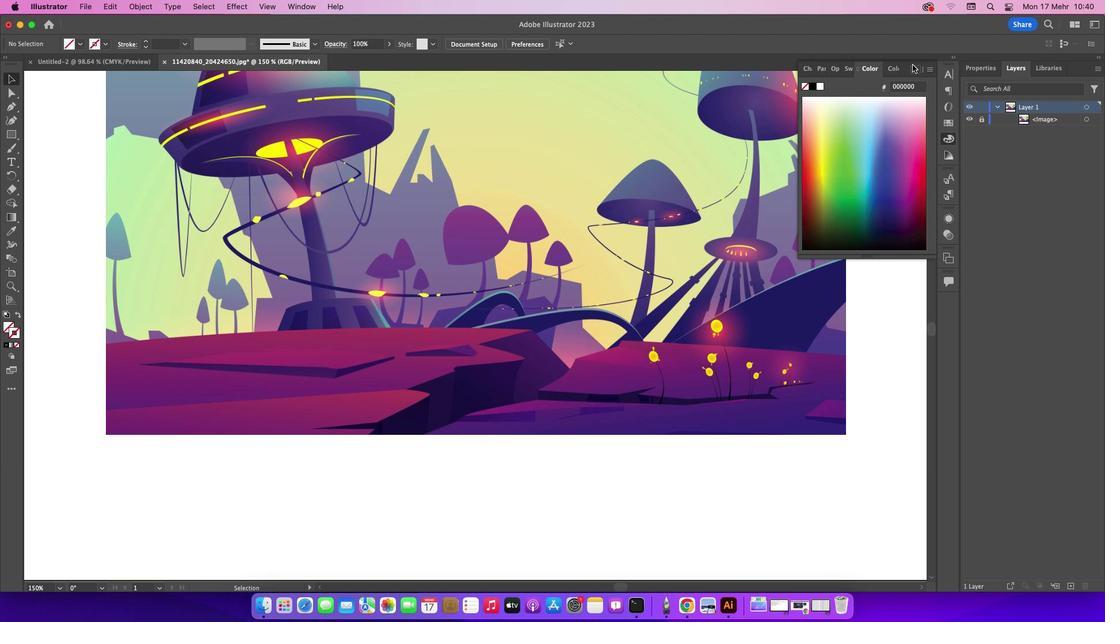 
Action: Mouse pressed left at (912, 63)
Screenshot: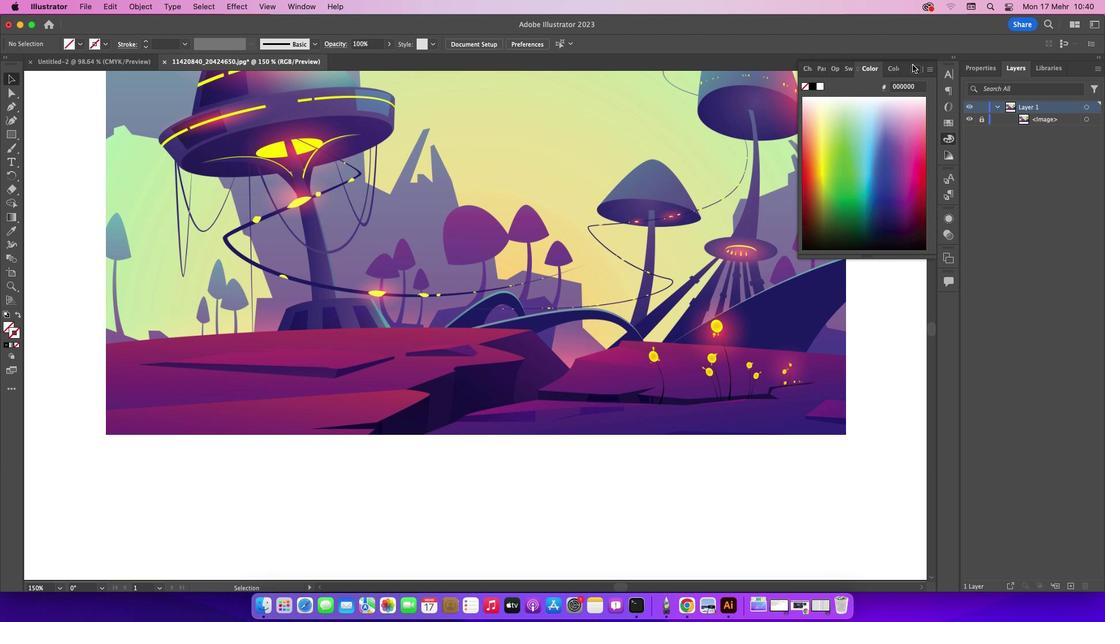
Action: Mouse moved to (14, 111)
Screenshot: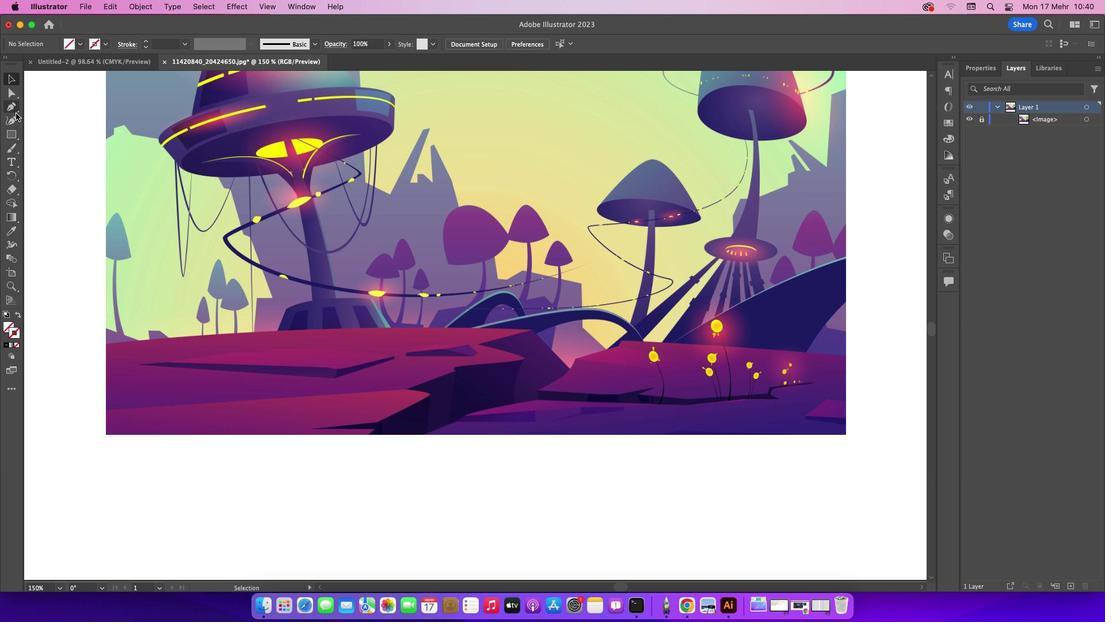 
Action: Mouse pressed left at (14, 111)
Screenshot: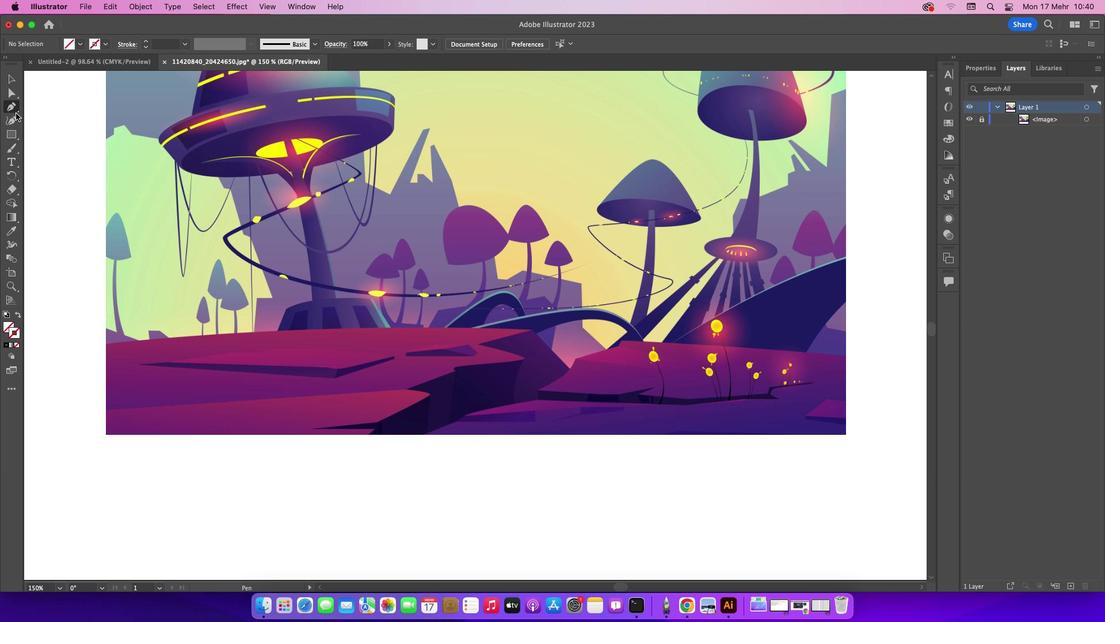 
Action: Mouse moved to (578, 327)
Screenshot: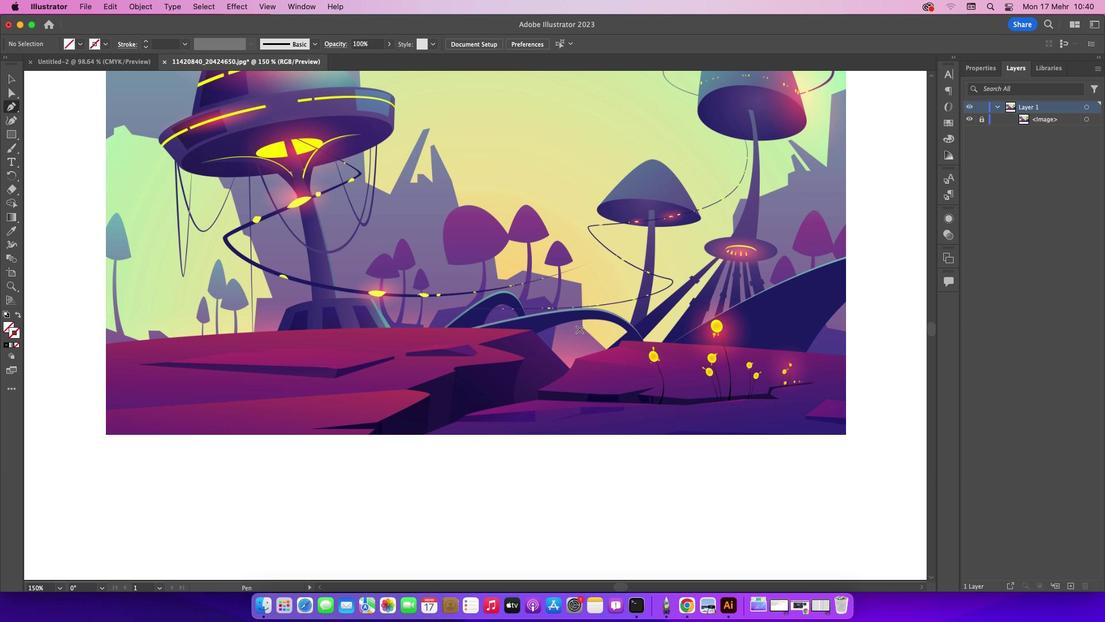 
Action: Key pressed Key.caps_lock
Screenshot: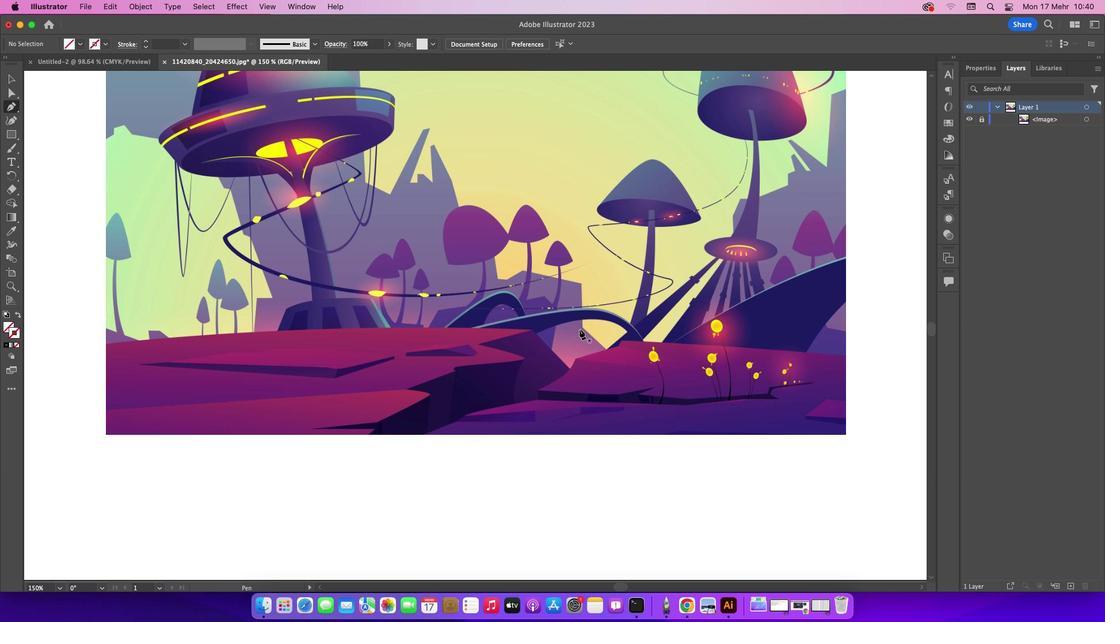 
Action: Mouse moved to (104, 343)
Screenshot: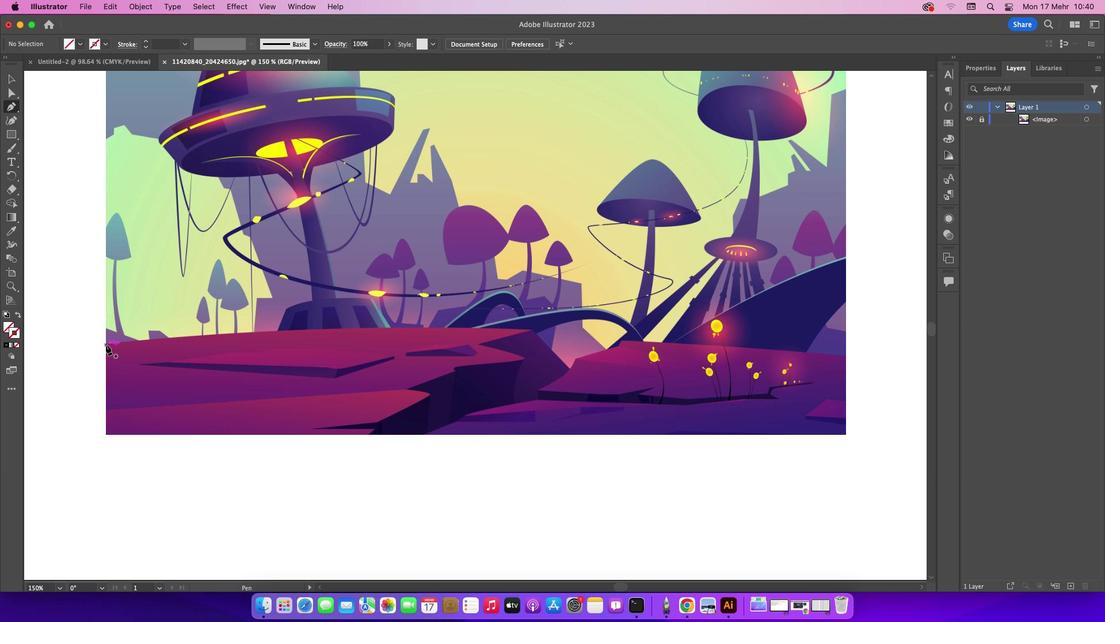 
Action: Mouse pressed left at (104, 343)
Screenshot: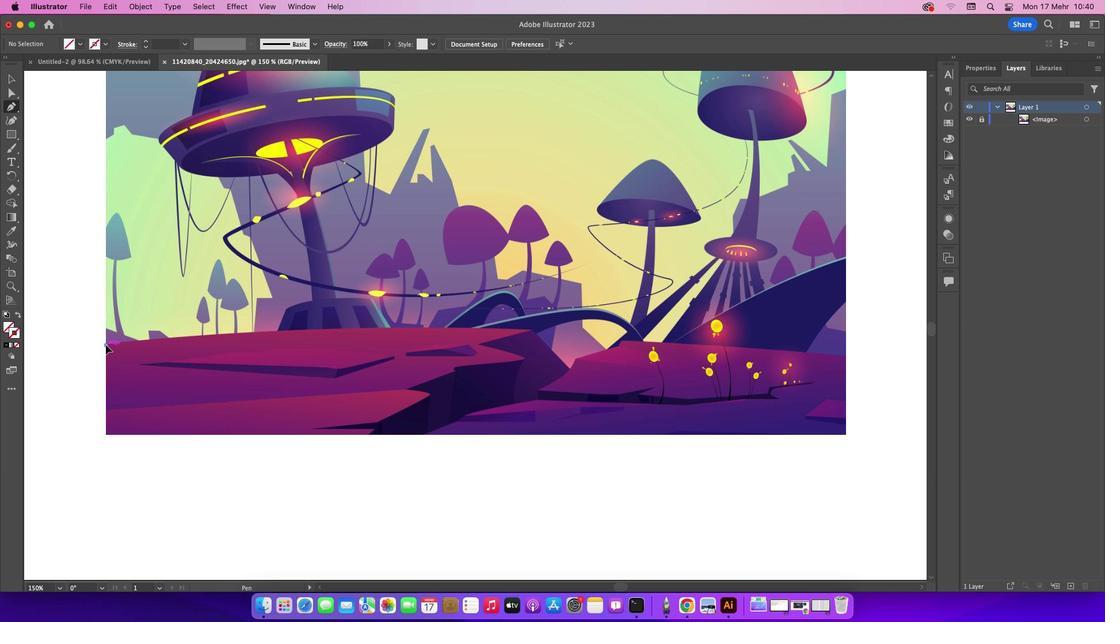 
Action: Mouse moved to (294, 328)
Screenshot: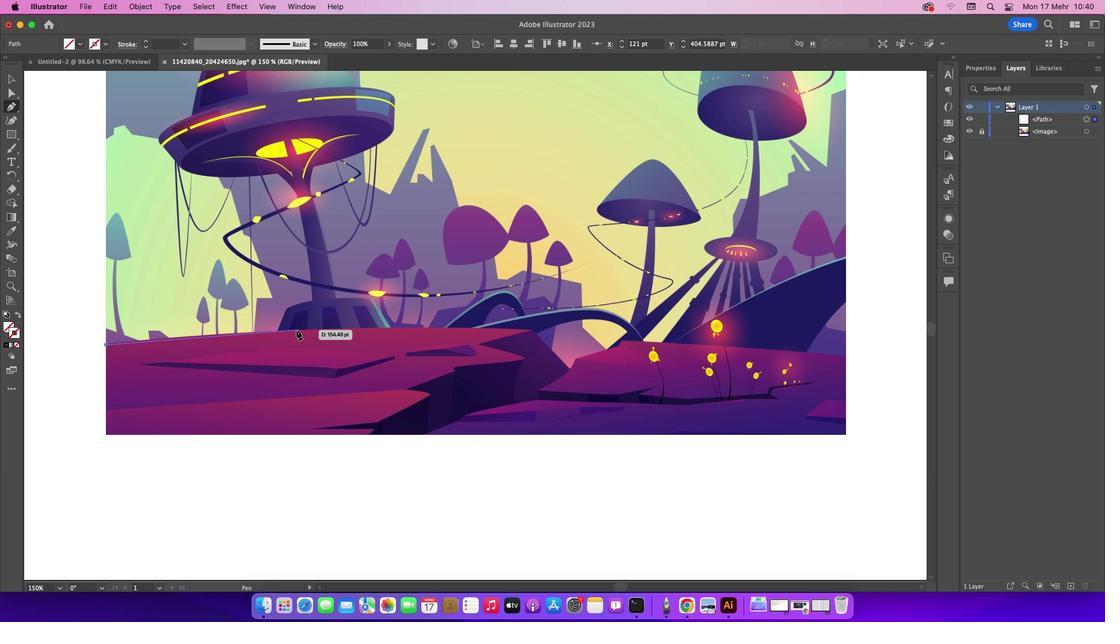 
Action: Mouse pressed left at (294, 328)
Screenshot: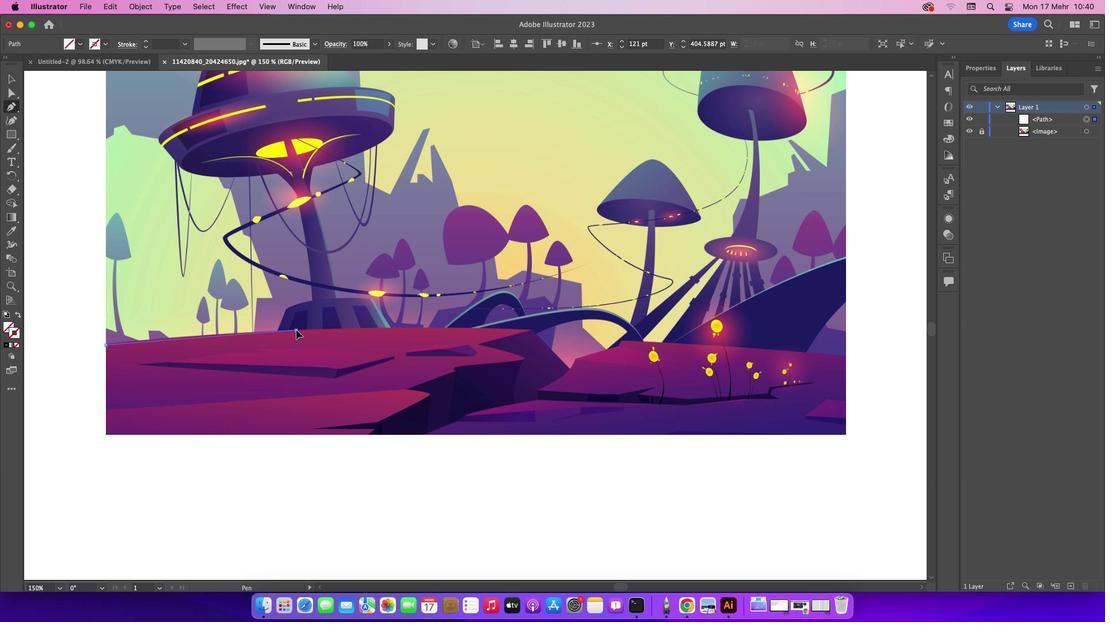 
Action: Mouse moved to (293, 328)
Screenshot: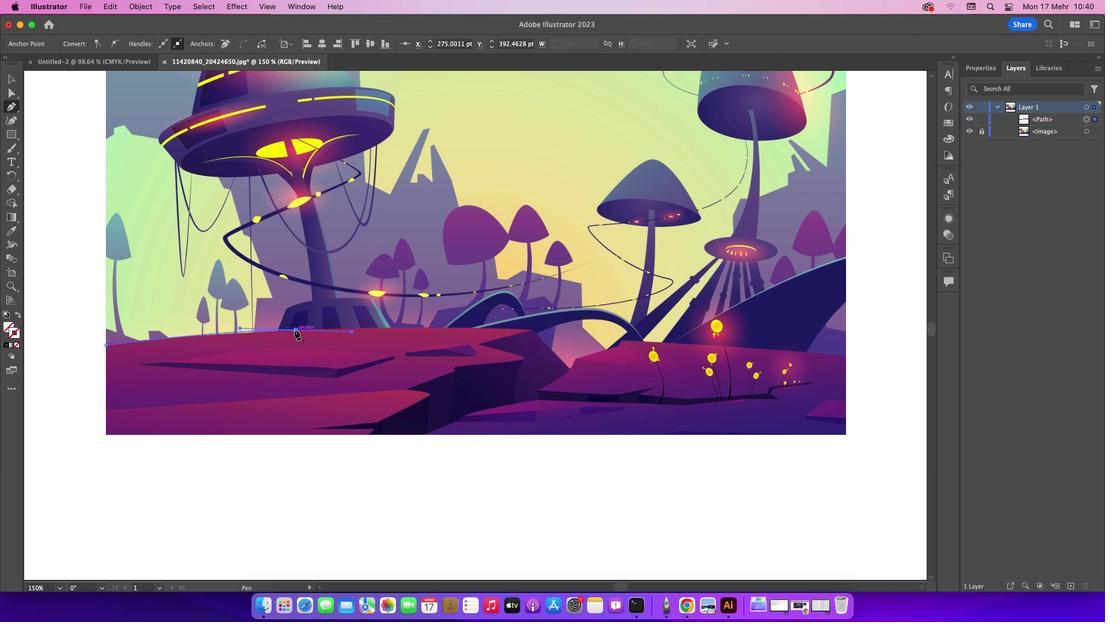 
Action: Key pressed Key.alt
Screenshot: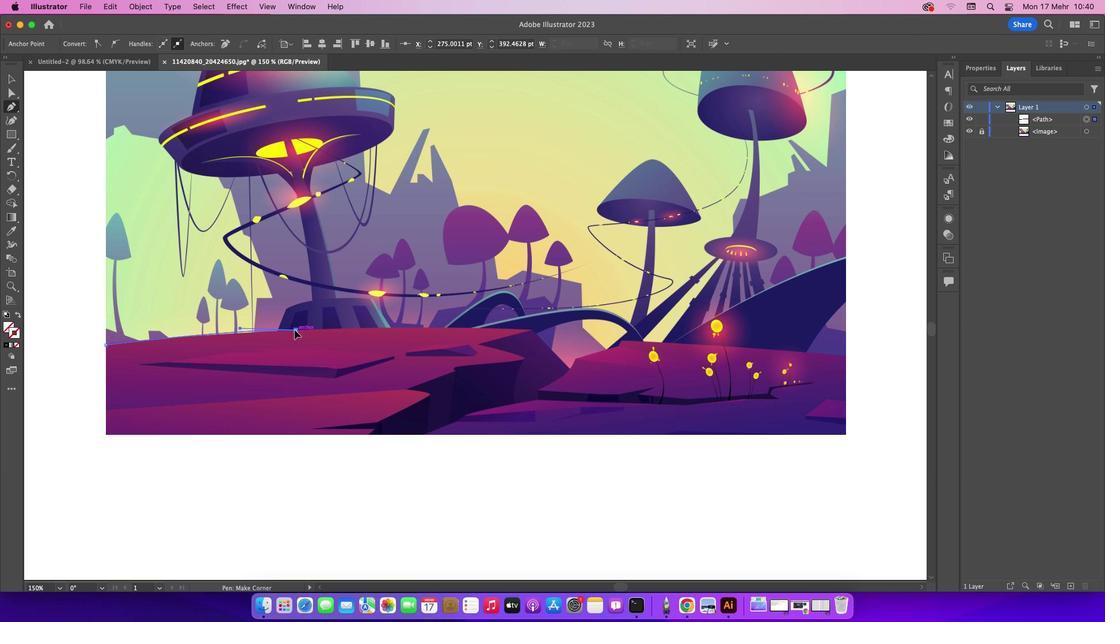 
Action: Mouse pressed left at (293, 328)
Screenshot: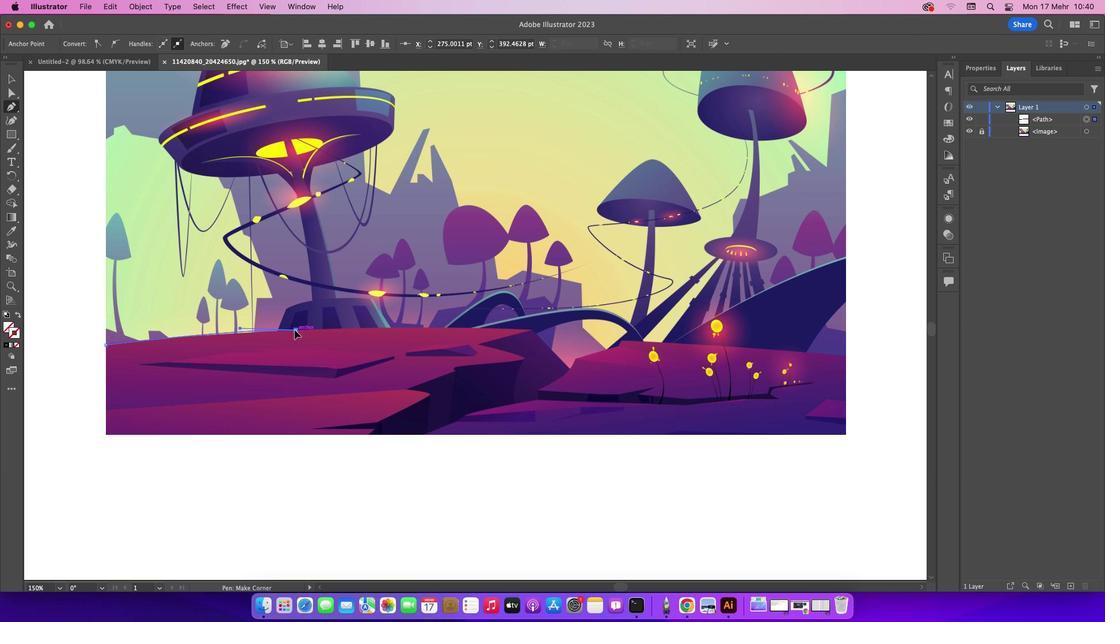 
Action: Mouse moved to (391, 326)
Screenshot: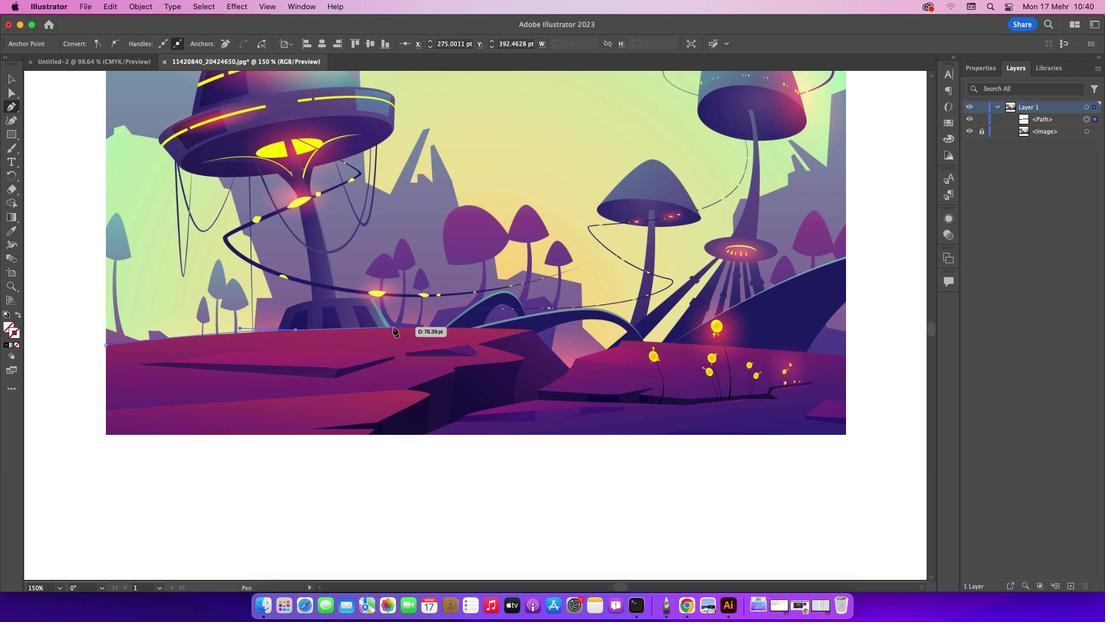 
Action: Mouse pressed left at (391, 326)
Screenshot: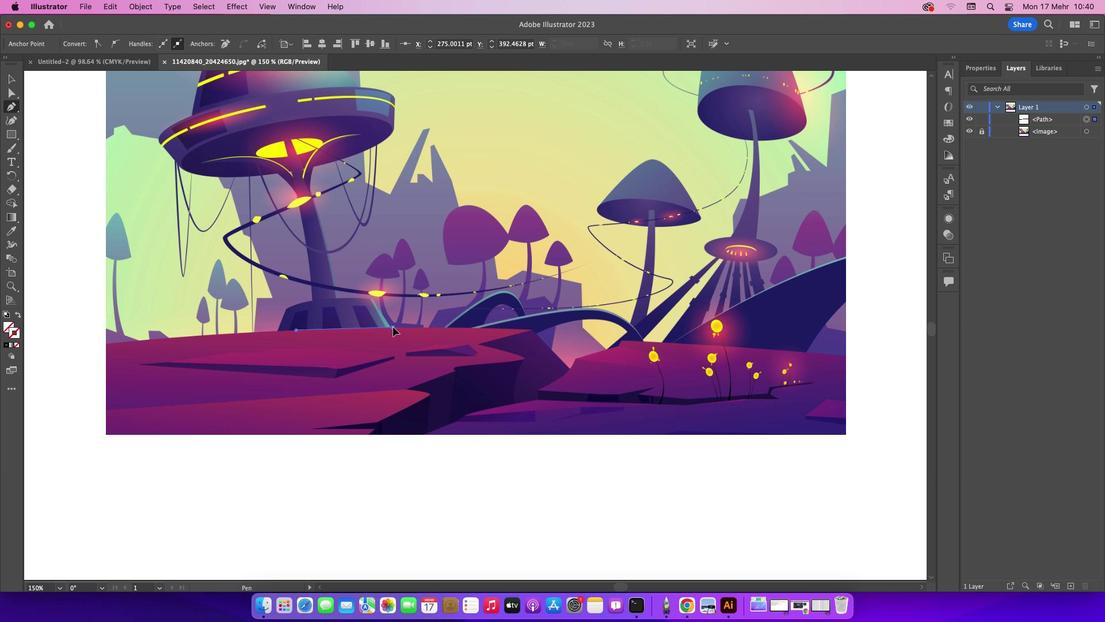
Action: Mouse moved to (528, 327)
Screenshot: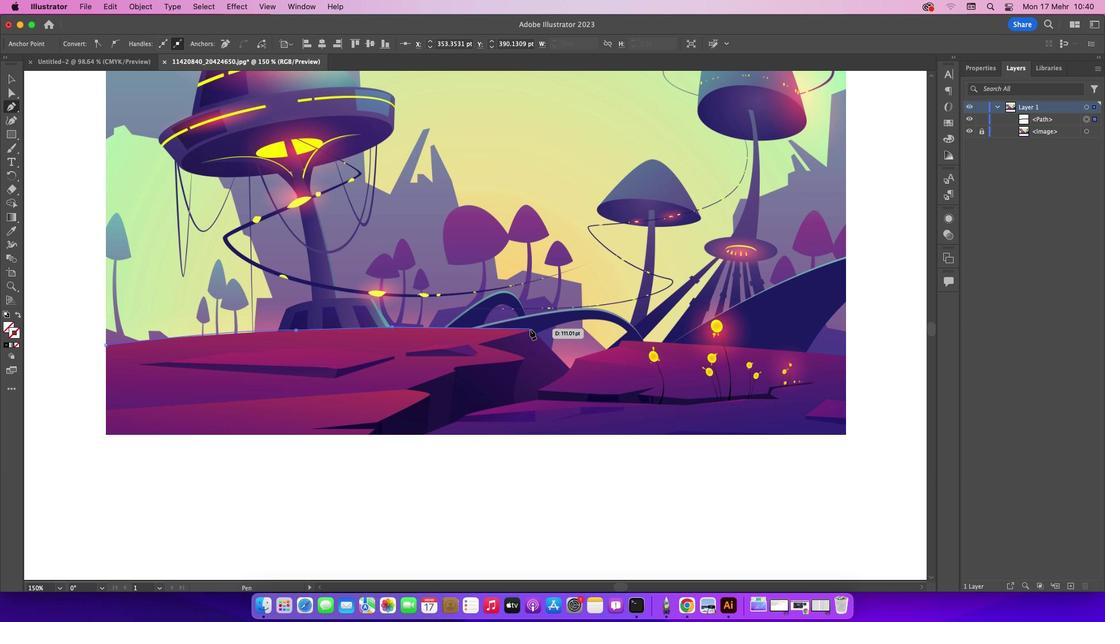 
Action: Mouse pressed left at (528, 327)
Screenshot: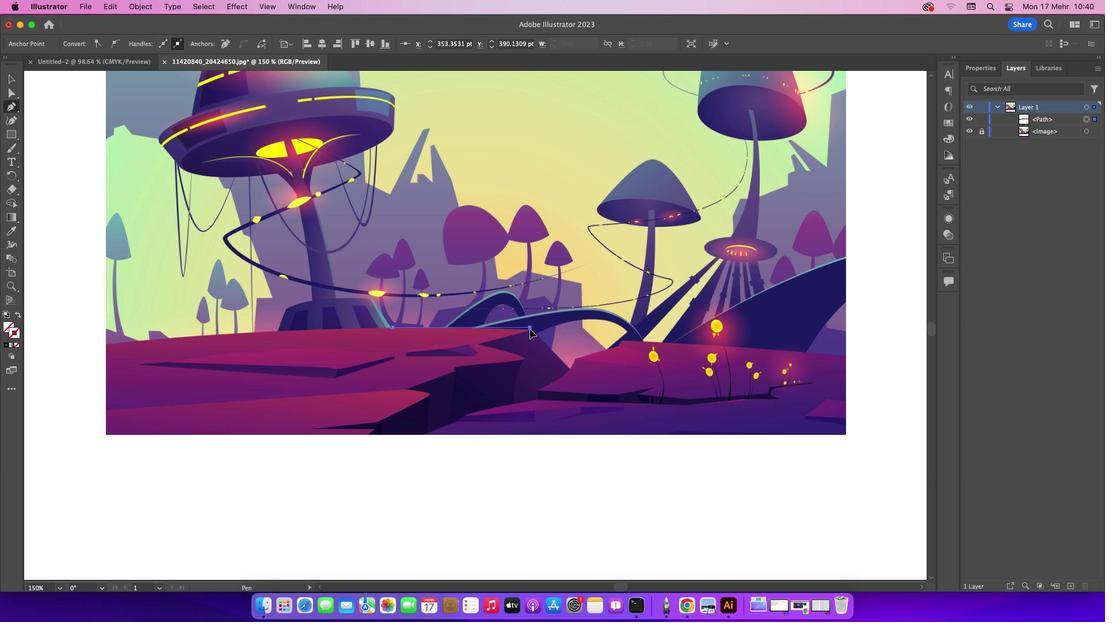 
Action: Key pressed Key.cmd'z'
Screenshot: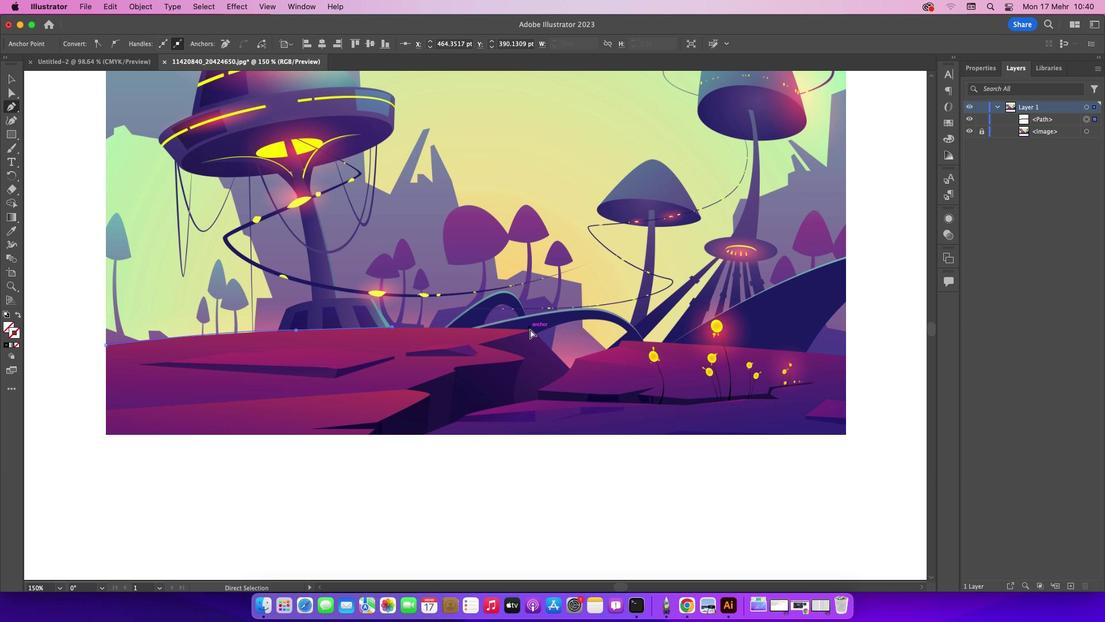 
Action: Mouse moved to (497, 328)
Screenshot: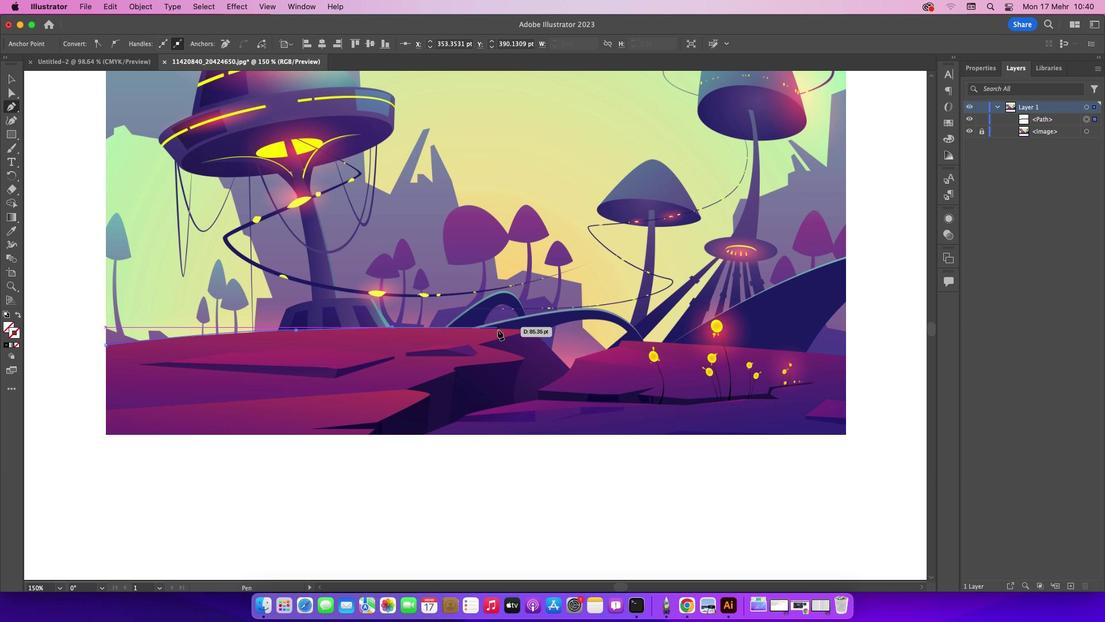 
Action: Mouse pressed left at (497, 328)
Screenshot: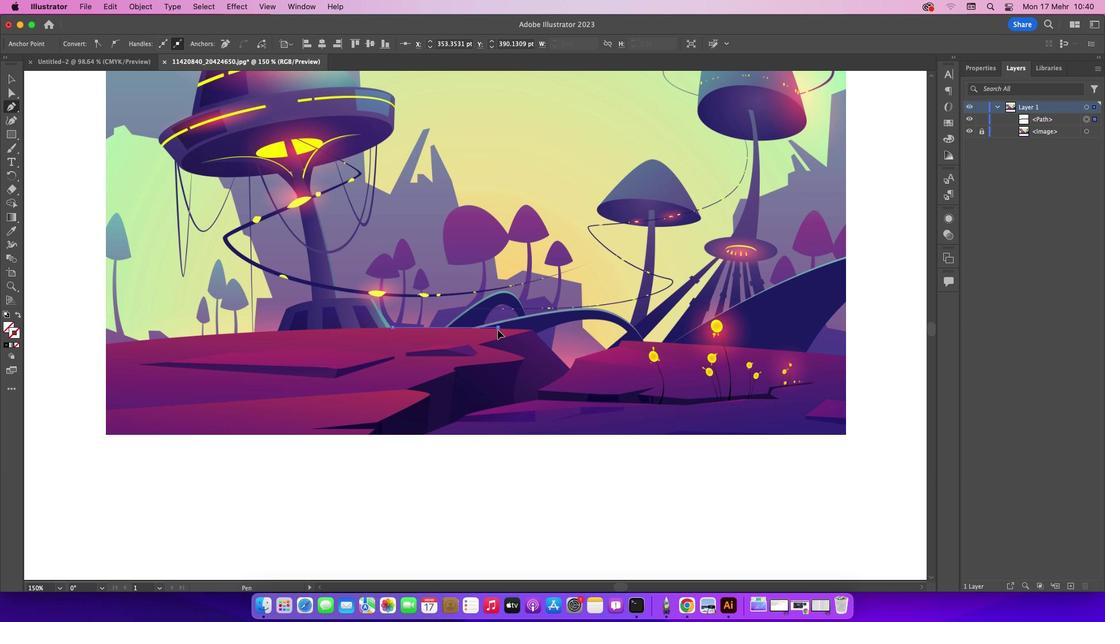 
Action: Mouse moved to (529, 328)
Screenshot: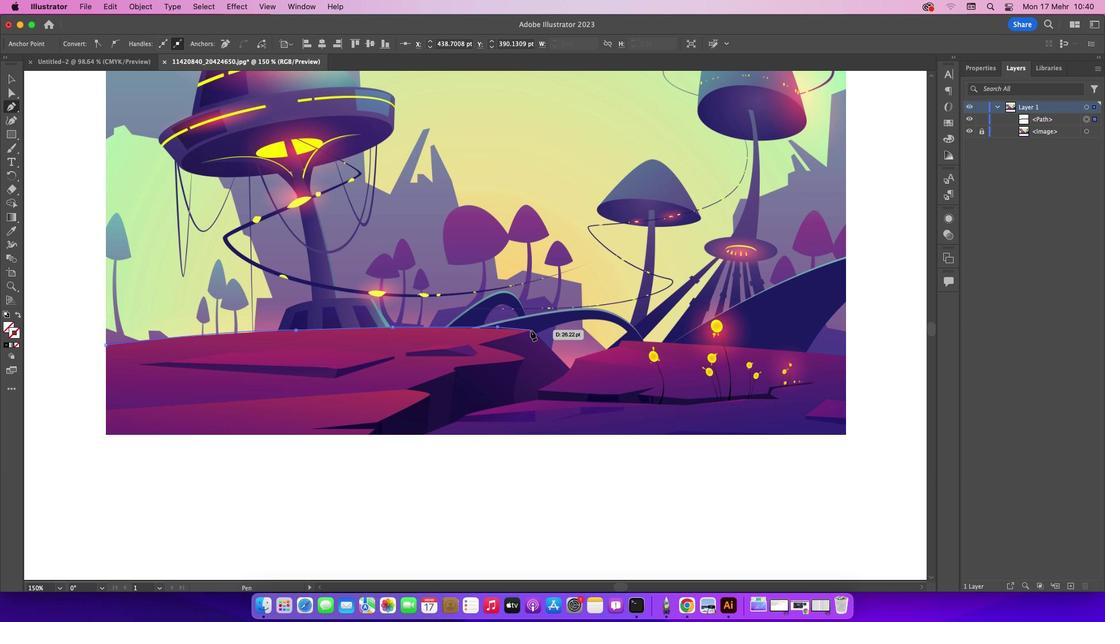 
Action: Mouse pressed left at (529, 328)
Screenshot: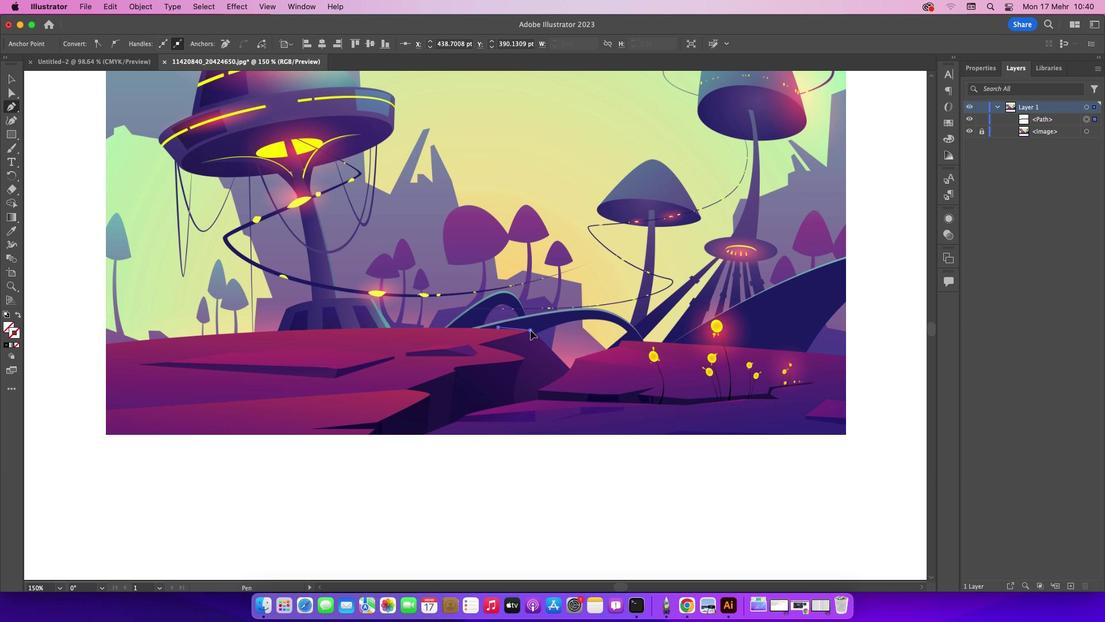 
Action: Mouse moved to (510, 333)
Screenshot: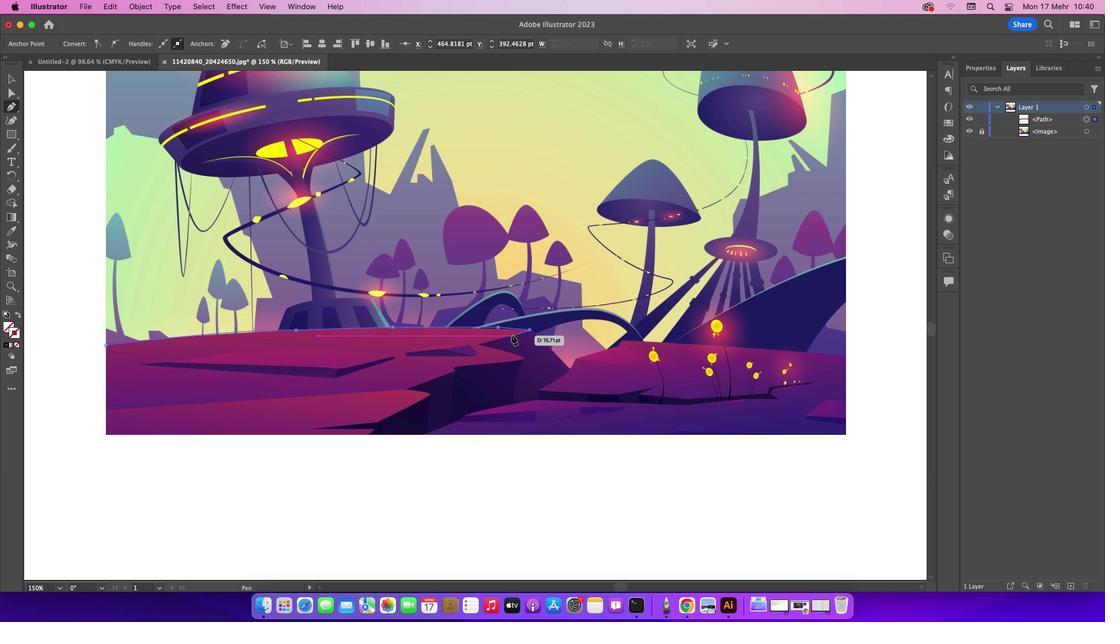 
Action: Mouse pressed left at (510, 333)
Screenshot: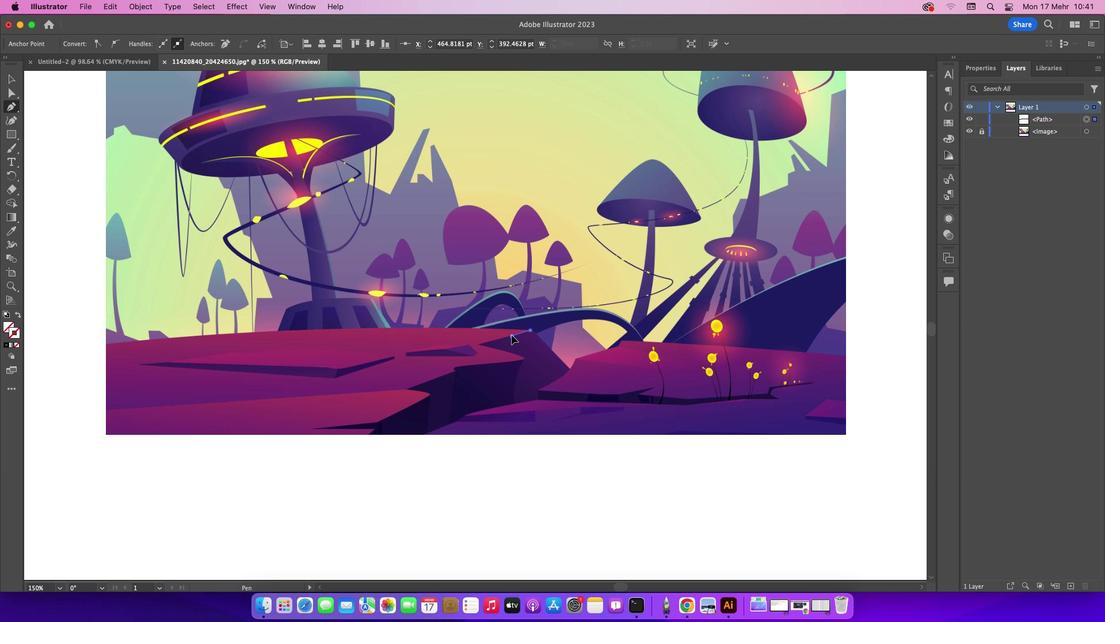 
Action: Mouse moved to (510, 335)
Screenshot: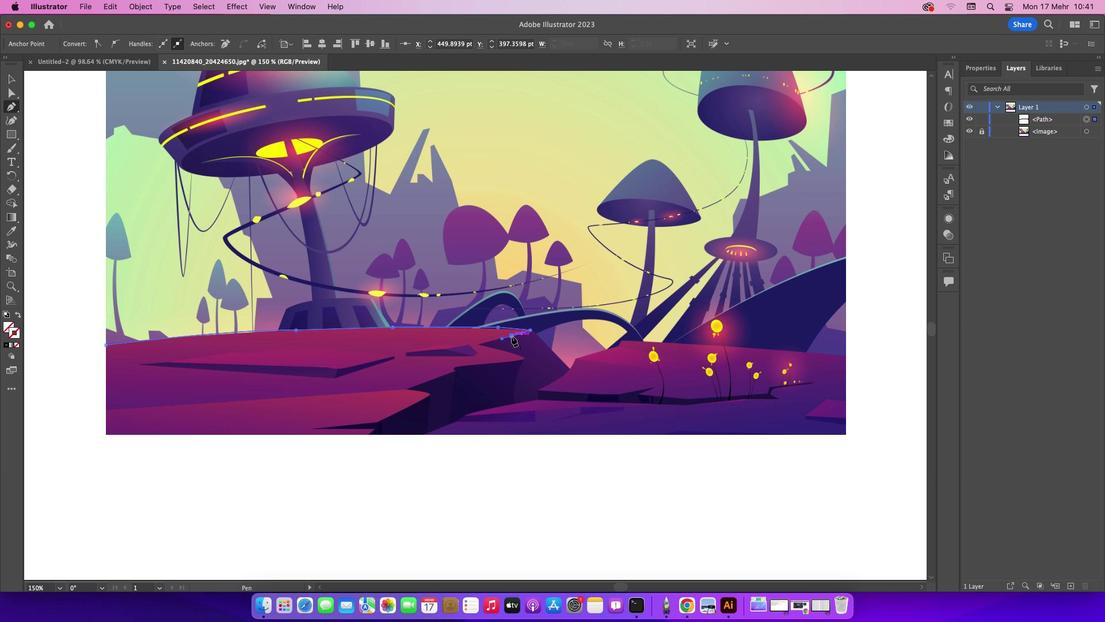 
Action: Mouse pressed left at (510, 335)
Screenshot: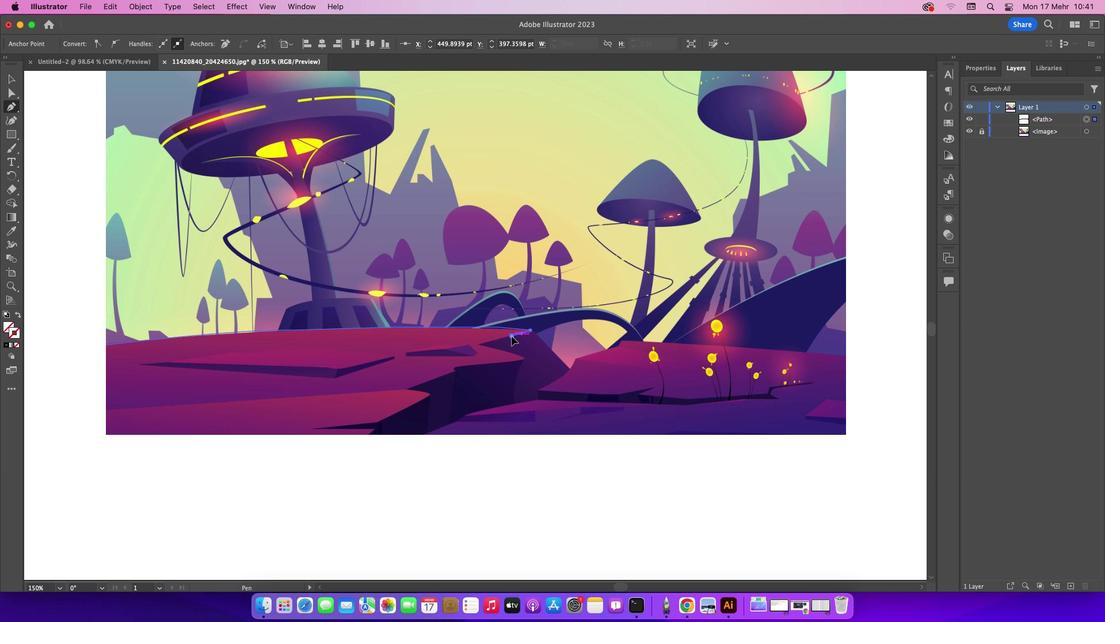 
Action: Mouse moved to (477, 342)
Screenshot: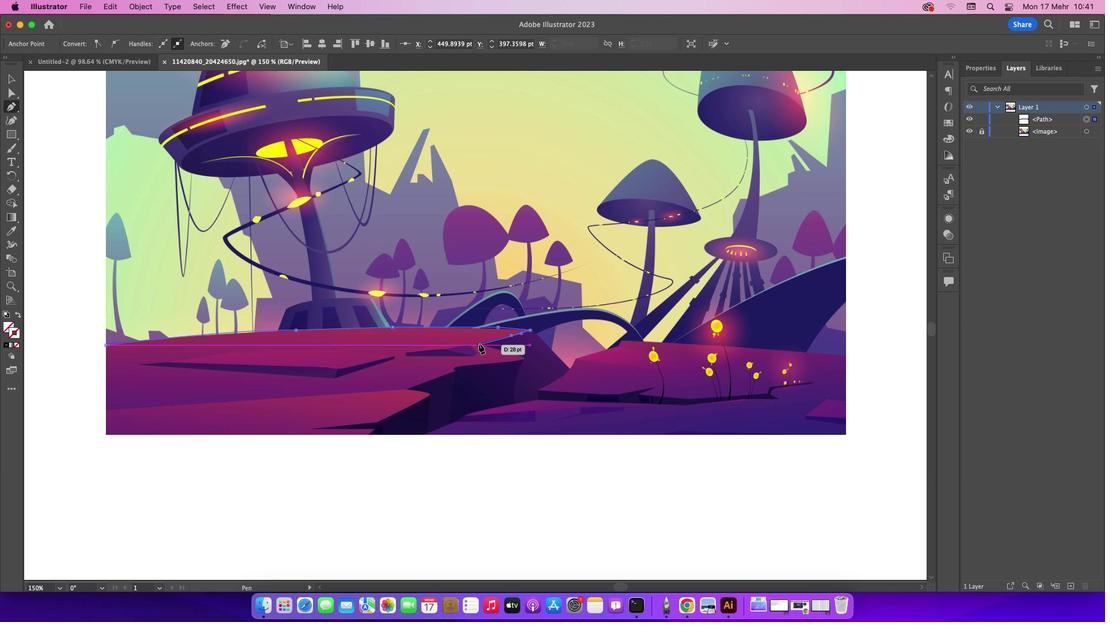 
Action: Mouse pressed left at (477, 342)
Screenshot: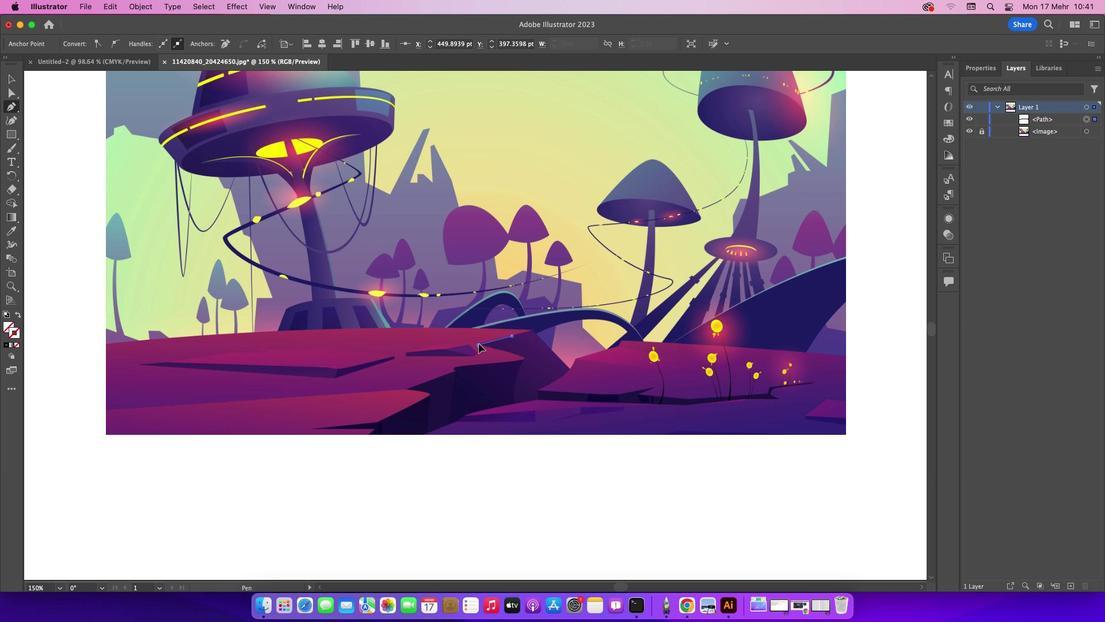 
Action: Mouse moved to (521, 355)
Screenshot: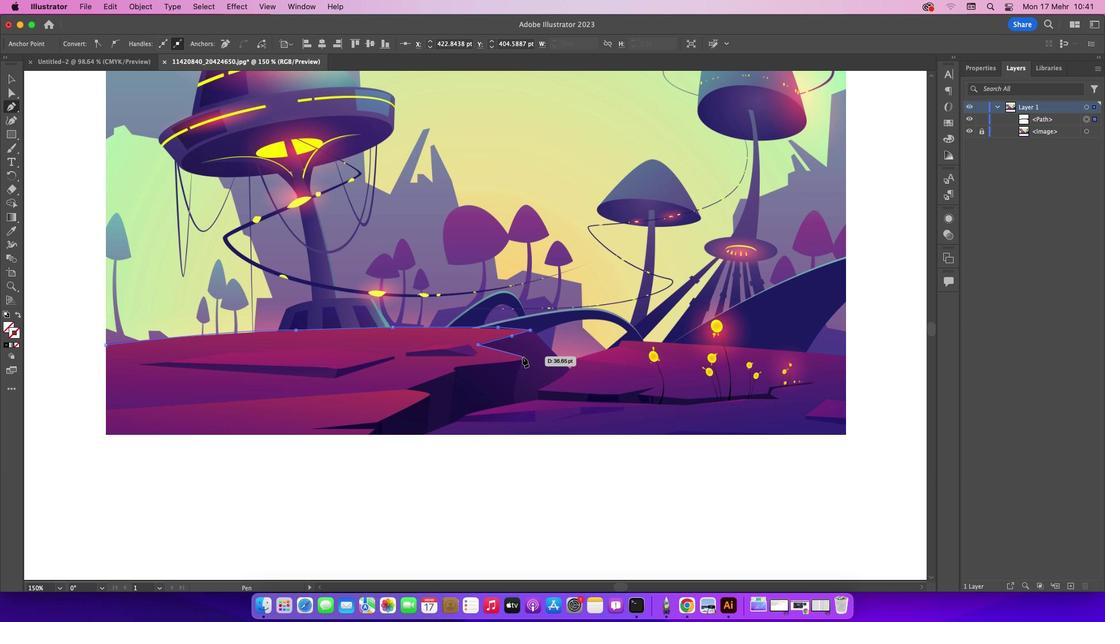 
Action: Mouse pressed left at (521, 355)
Screenshot: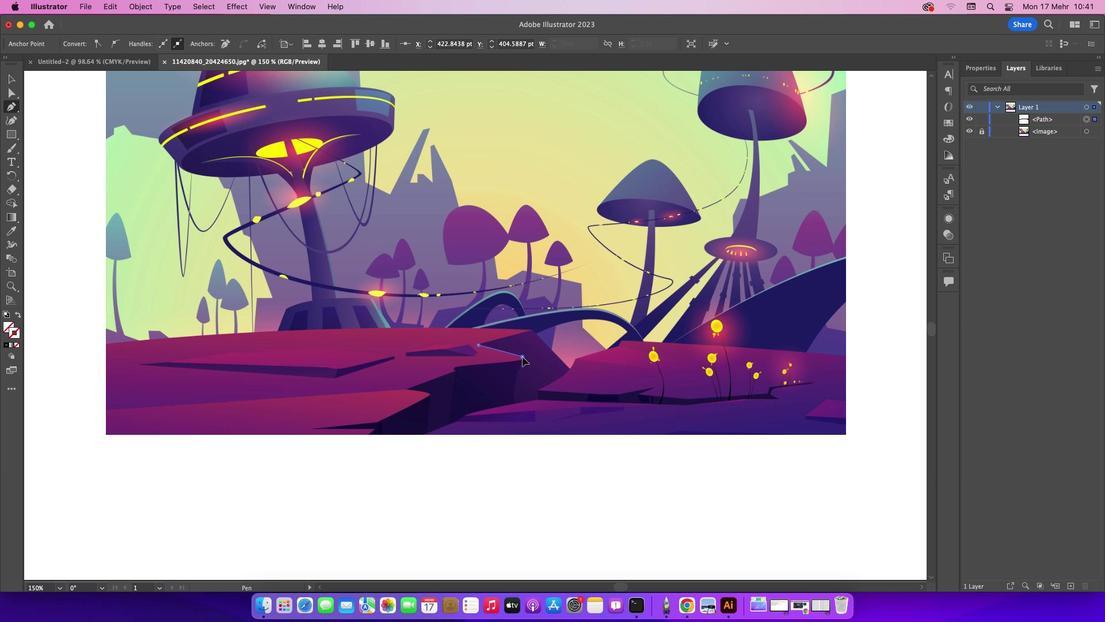 
Action: Mouse moved to (521, 355)
Screenshot: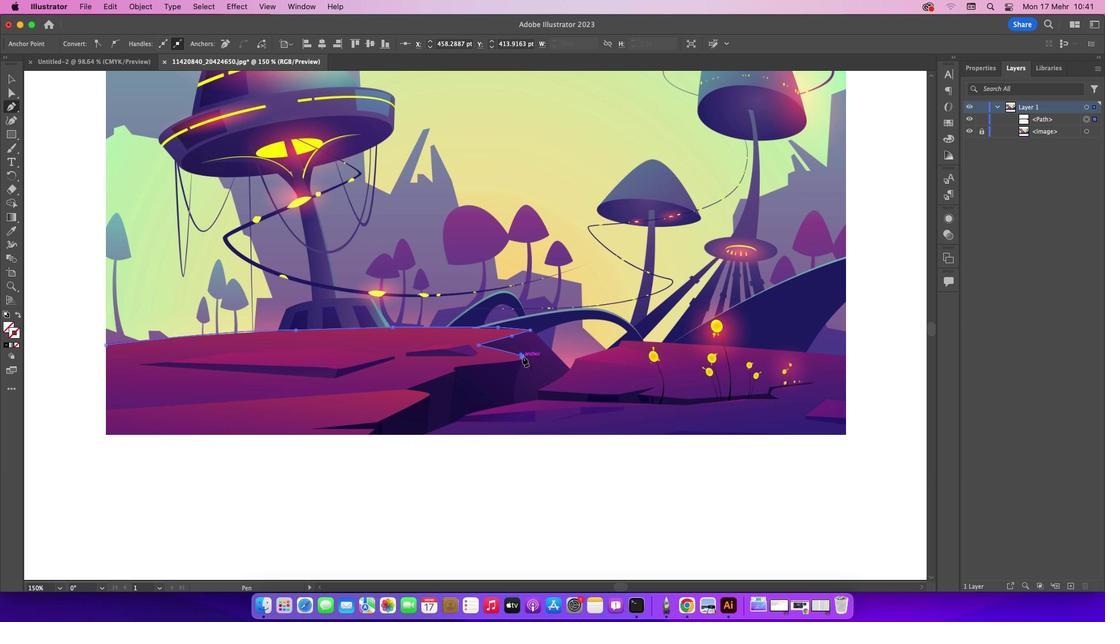 
Action: Mouse pressed left at (521, 355)
Screenshot: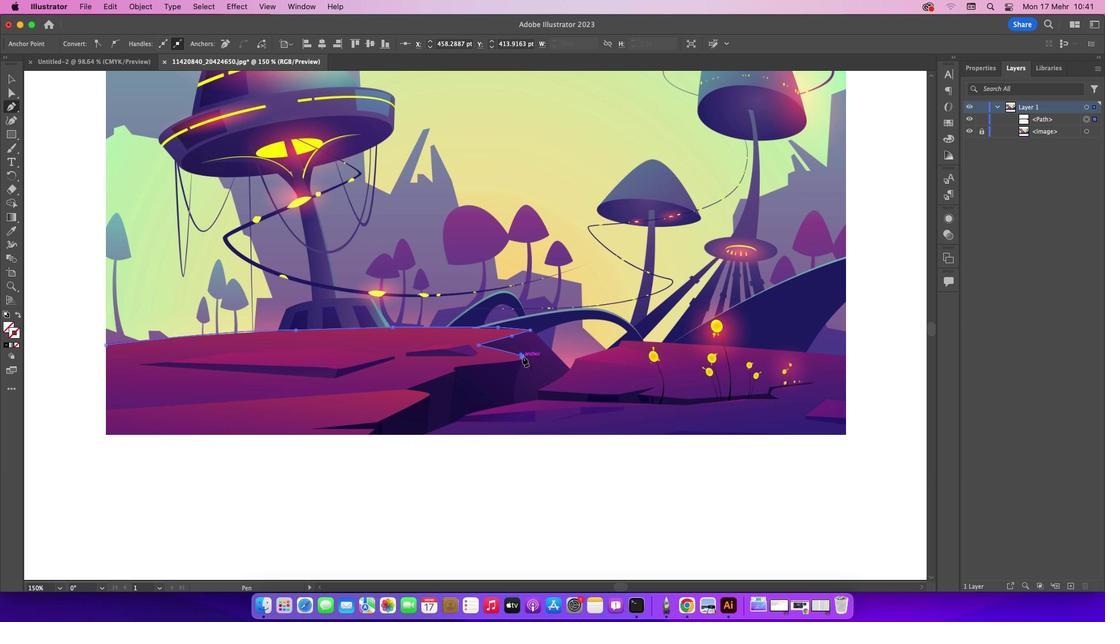 
Action: Mouse moved to (512, 360)
Screenshot: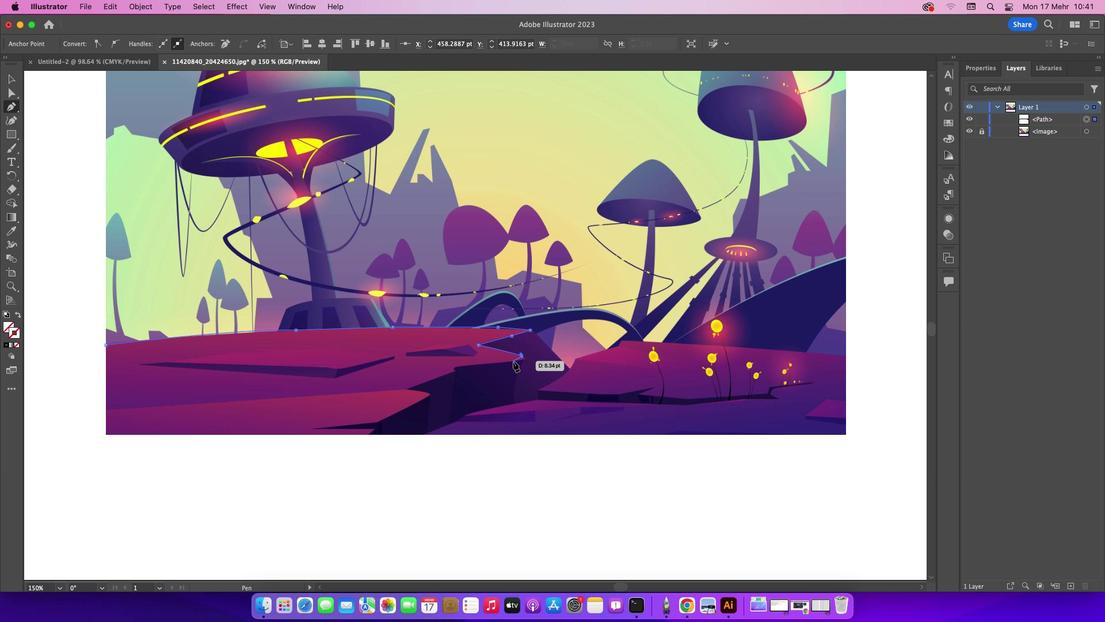 
Action: Mouse pressed left at (512, 360)
Screenshot: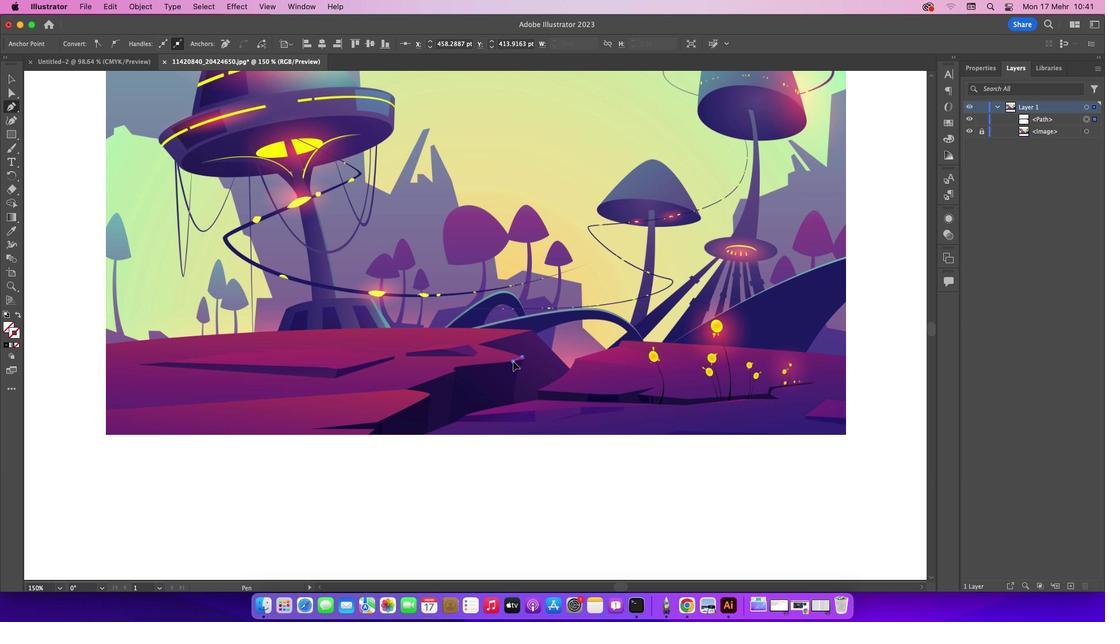 
Action: Mouse moved to (512, 359)
Screenshot: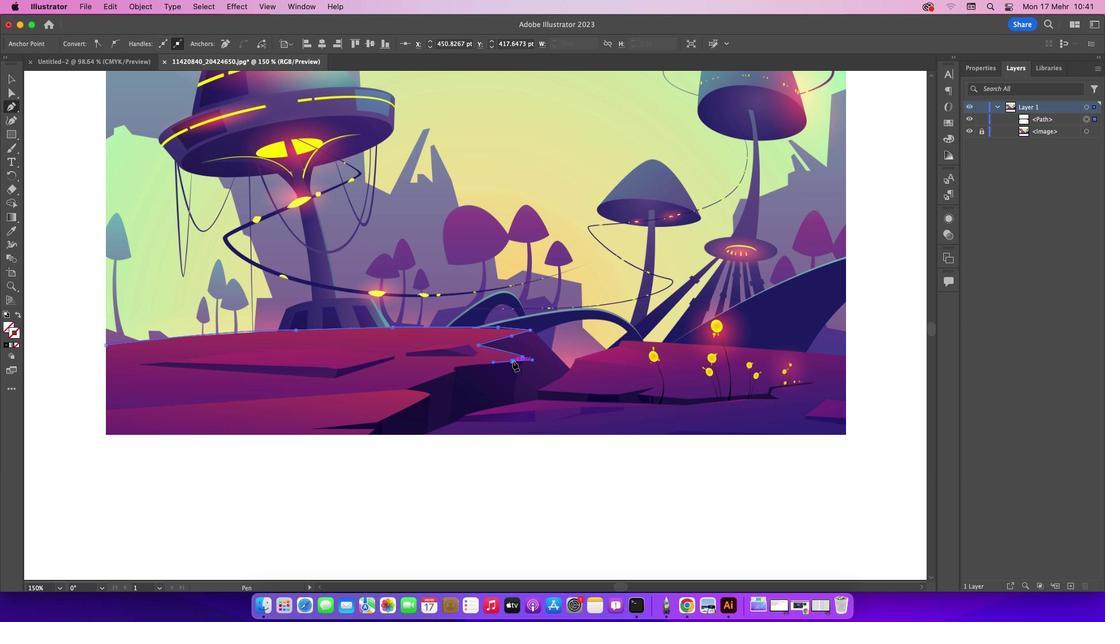 
Action: Mouse pressed left at (512, 359)
Screenshot: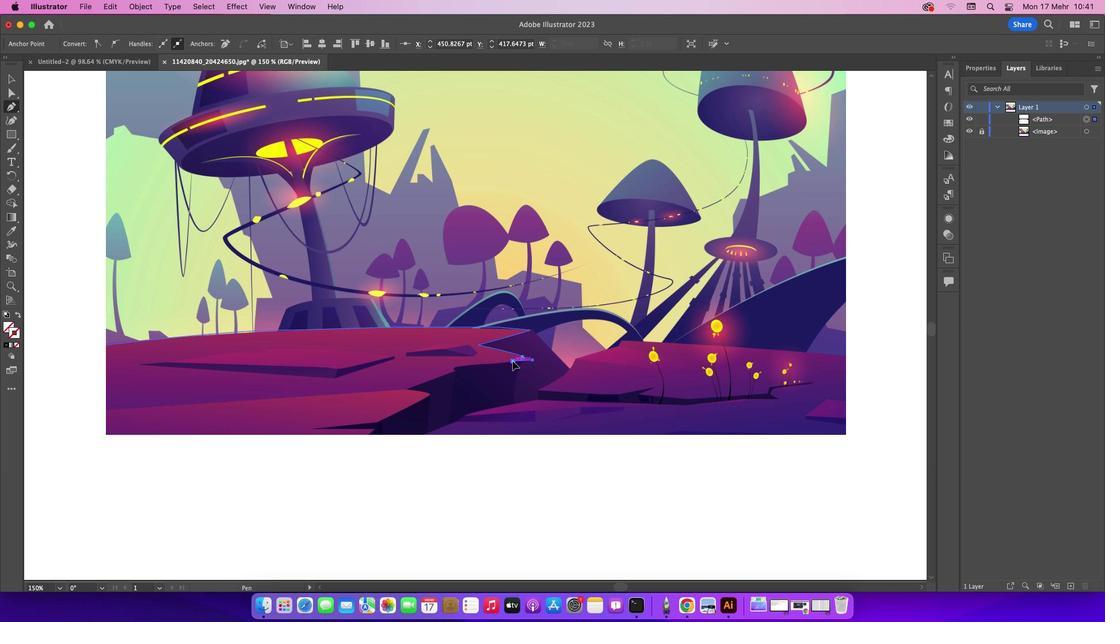 
Action: Mouse moved to (460, 364)
Screenshot: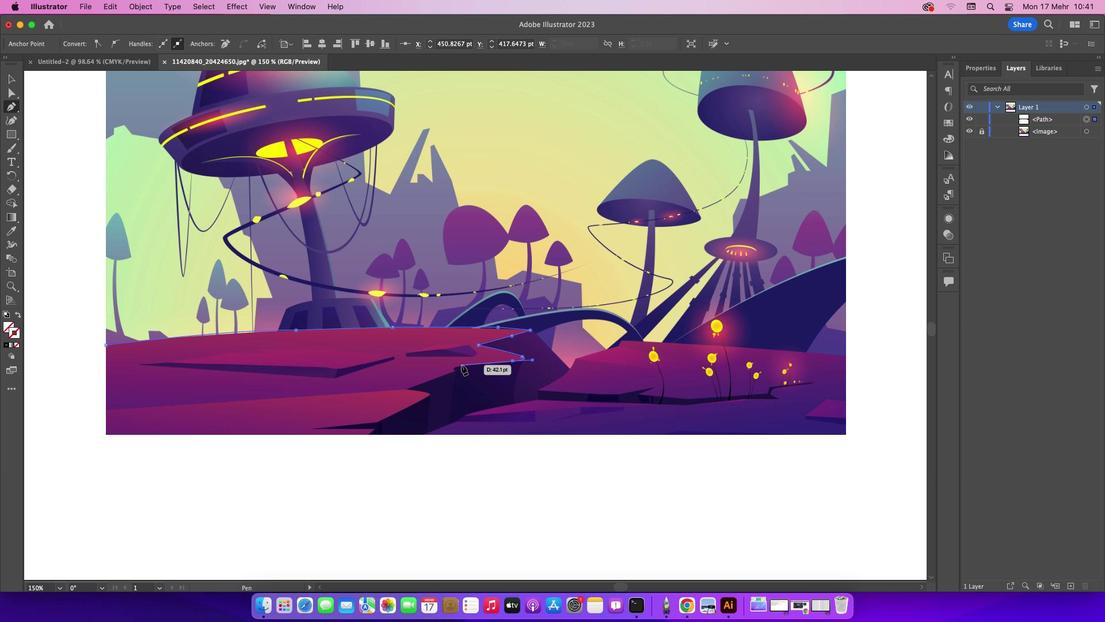 
Action: Mouse pressed left at (460, 364)
Screenshot: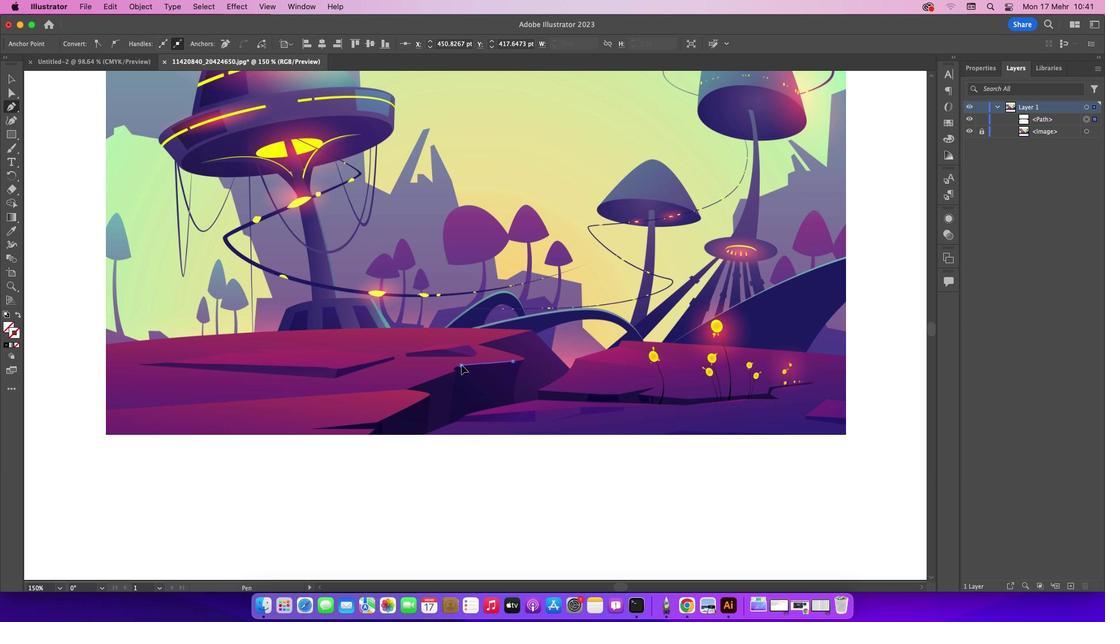 
Action: Mouse moved to (455, 369)
Screenshot: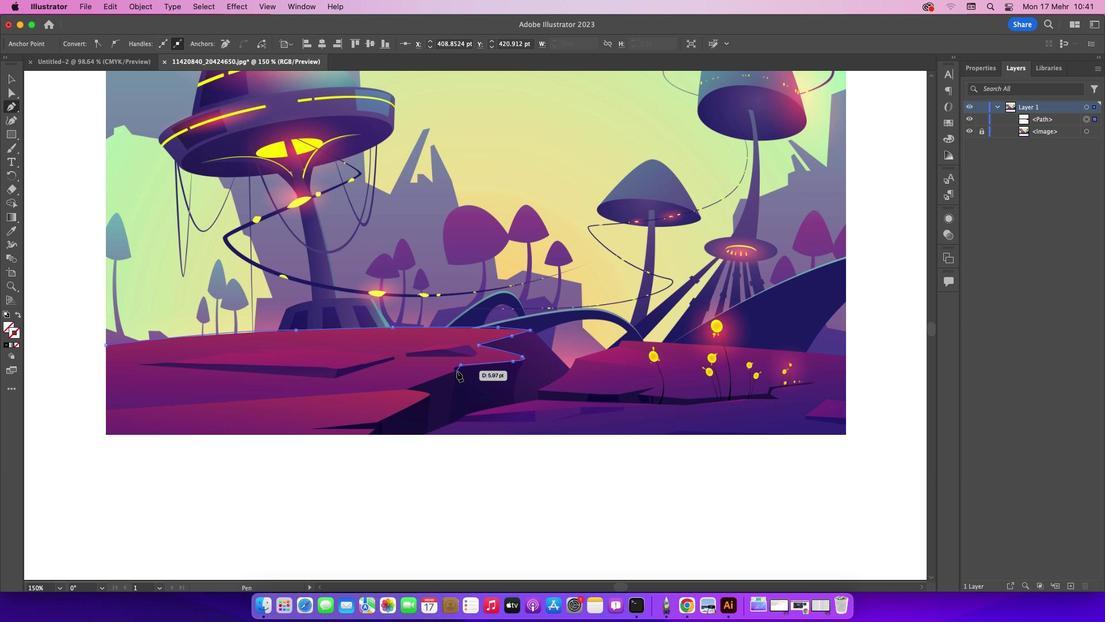 
Action: Mouse pressed left at (455, 369)
Screenshot: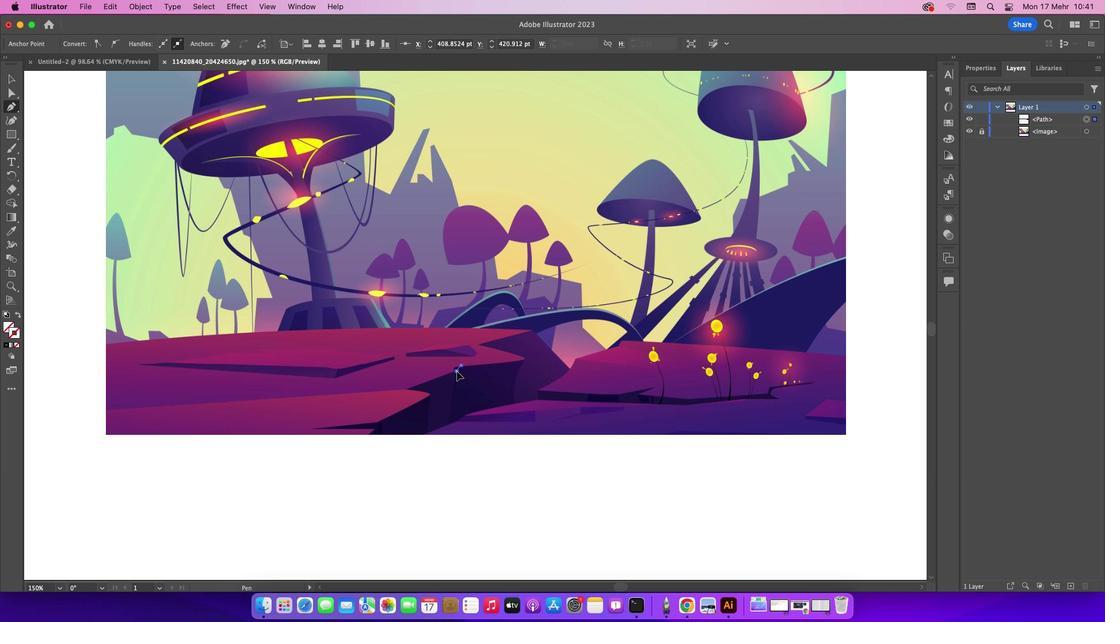 
Action: Mouse moved to (456, 370)
Screenshot: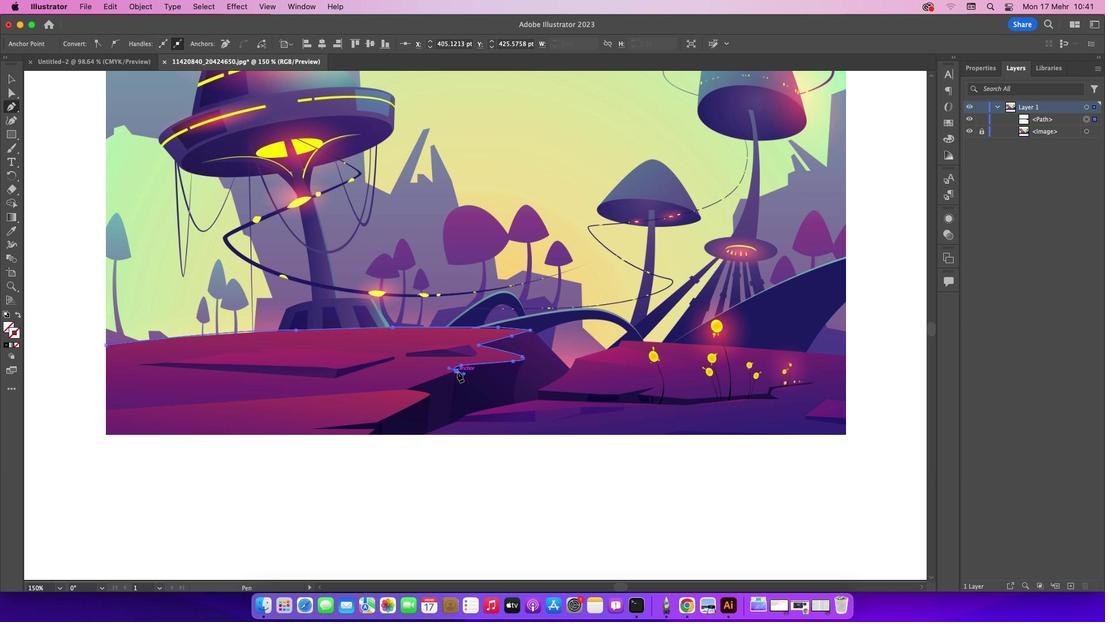 
Action: Mouse pressed left at (456, 370)
Screenshot: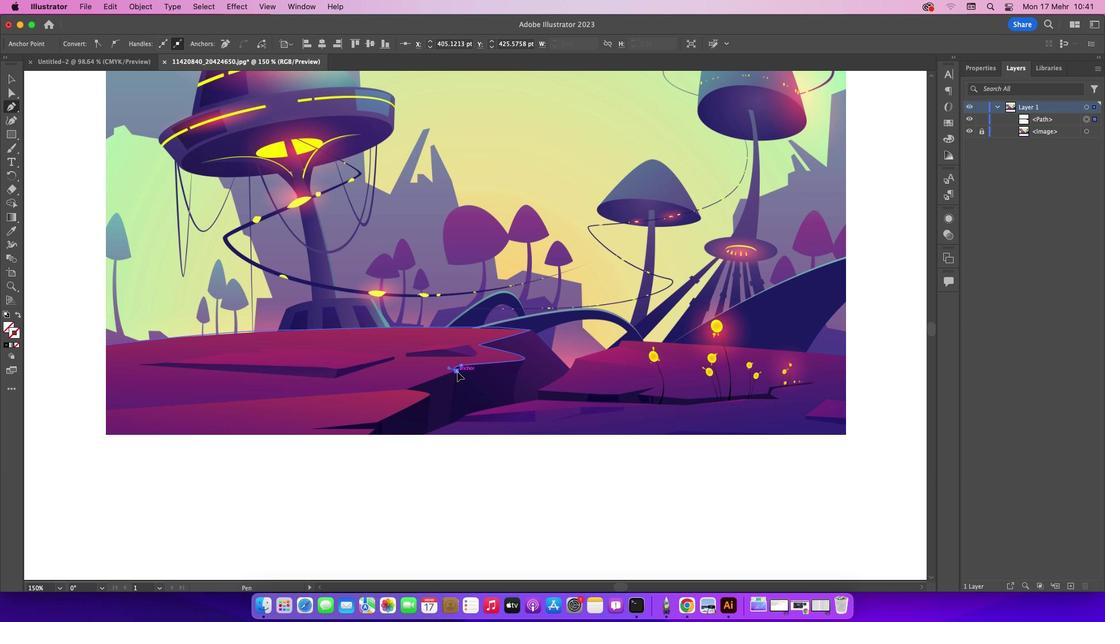 
Action: Mouse moved to (403, 388)
Screenshot: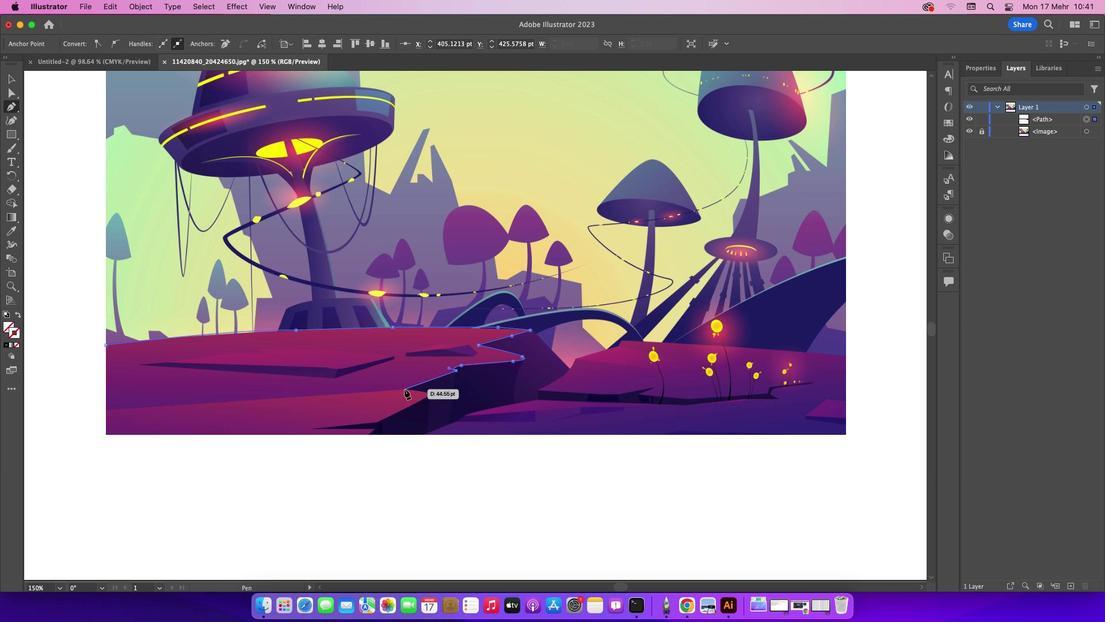 
Action: Mouse pressed left at (403, 388)
Screenshot: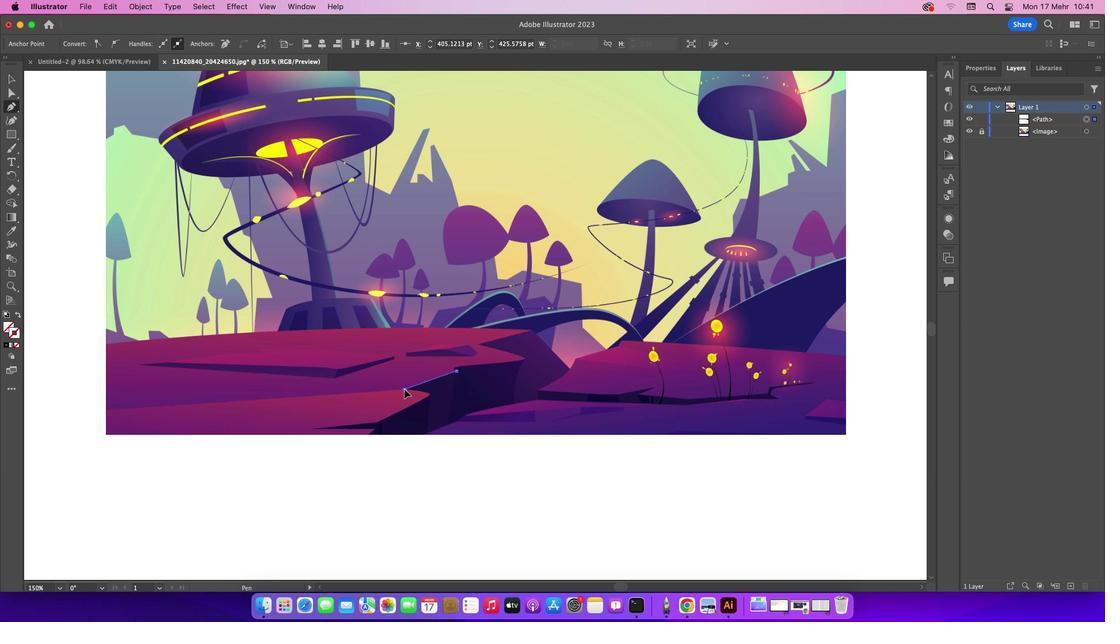 
Action: Mouse moved to (103, 409)
Screenshot: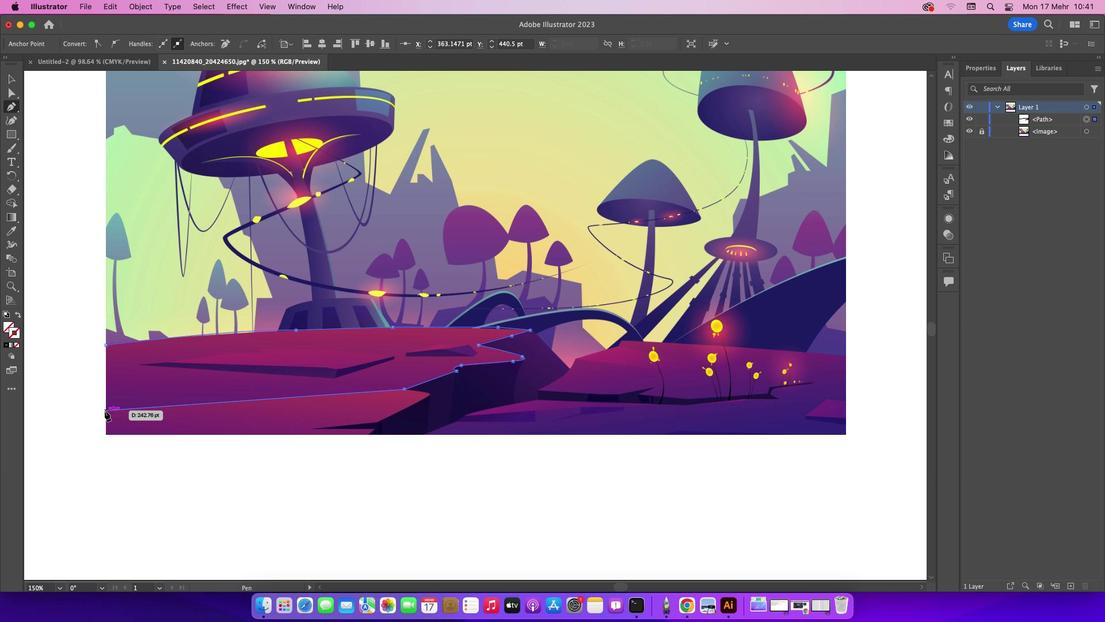 
Action: Mouse pressed left at (103, 409)
Screenshot: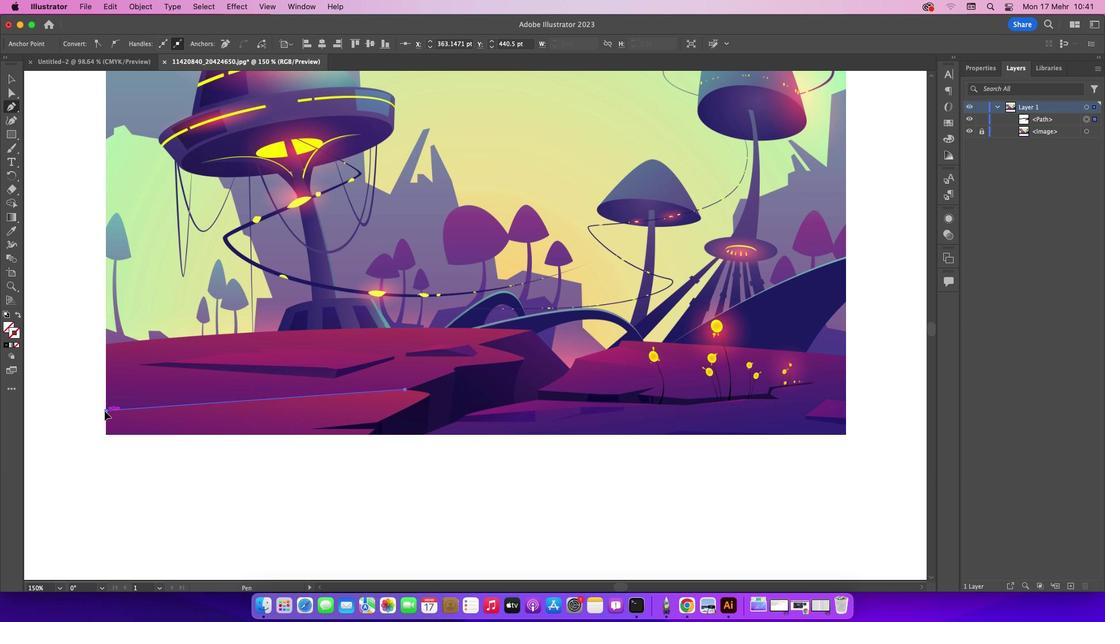 
Action: Mouse moved to (103, 409)
Screenshot: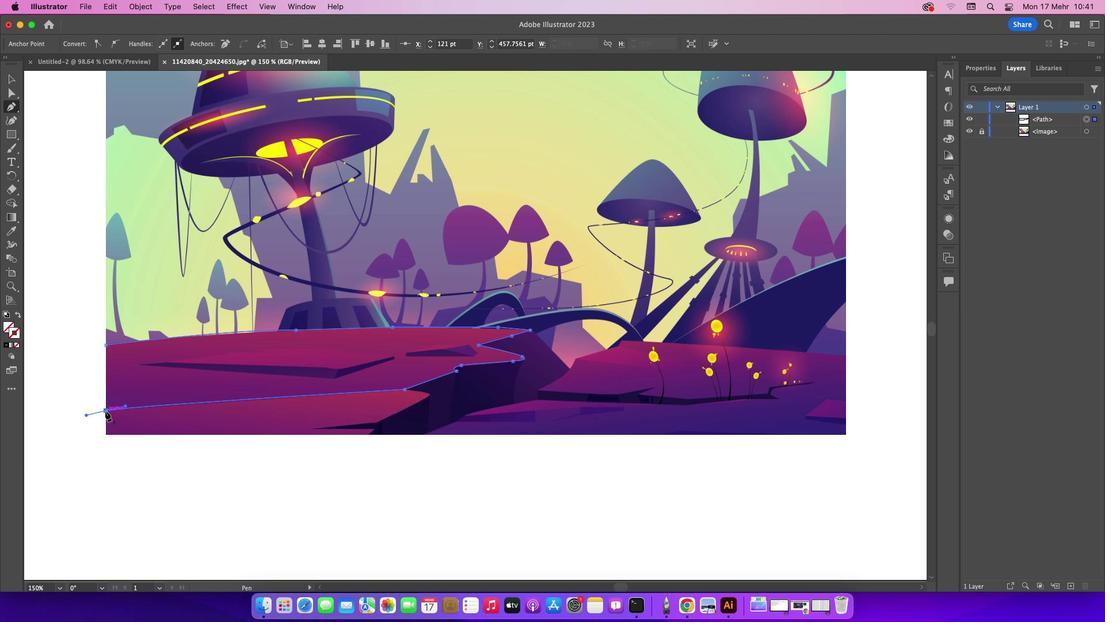 
Action: Mouse pressed left at (103, 409)
Screenshot: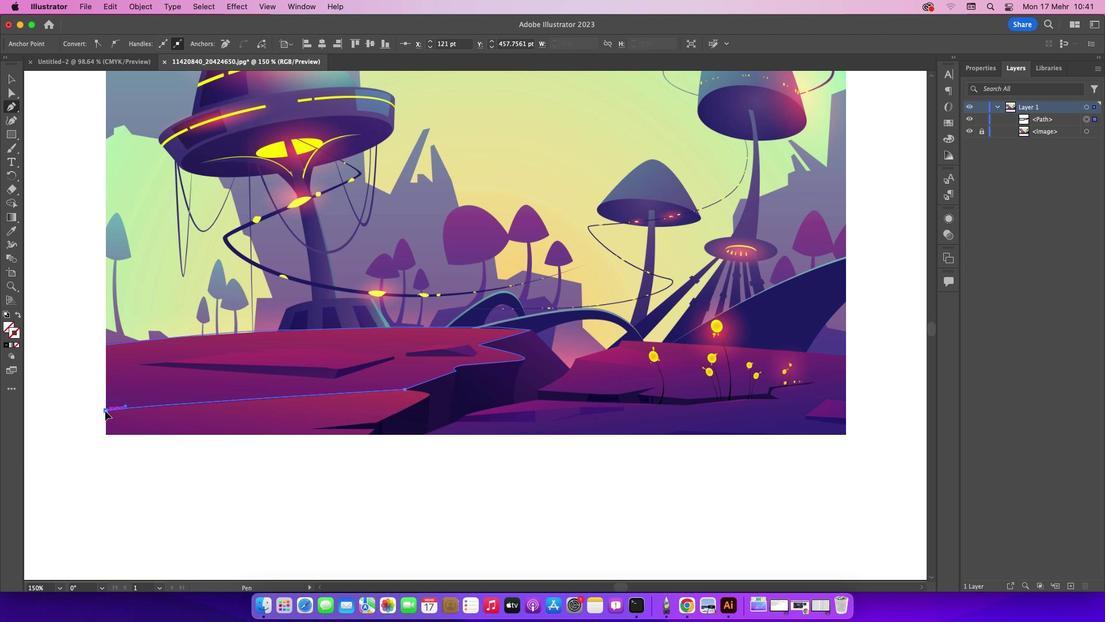 
Action: Mouse moved to (105, 343)
Screenshot: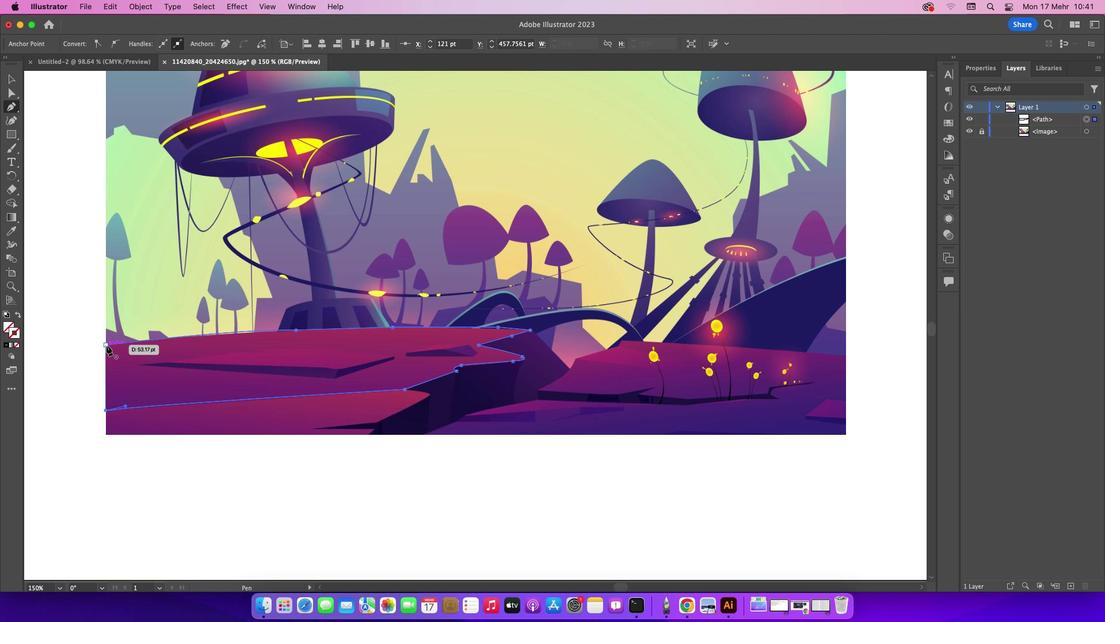 
Action: Mouse pressed left at (105, 343)
Screenshot: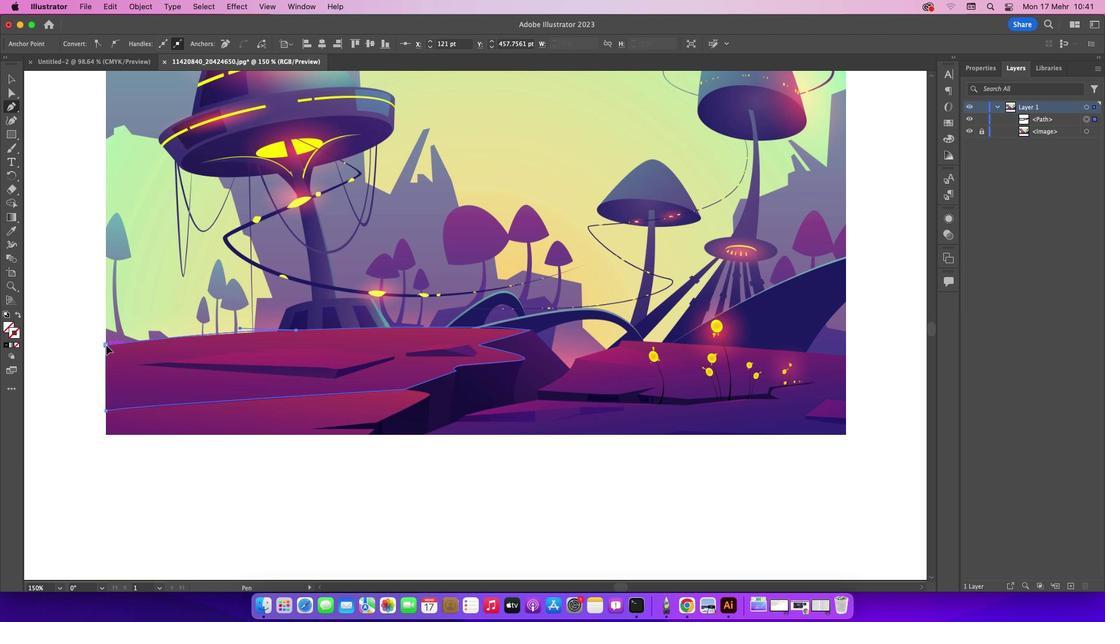 
Action: Mouse moved to (12, 80)
Screenshot: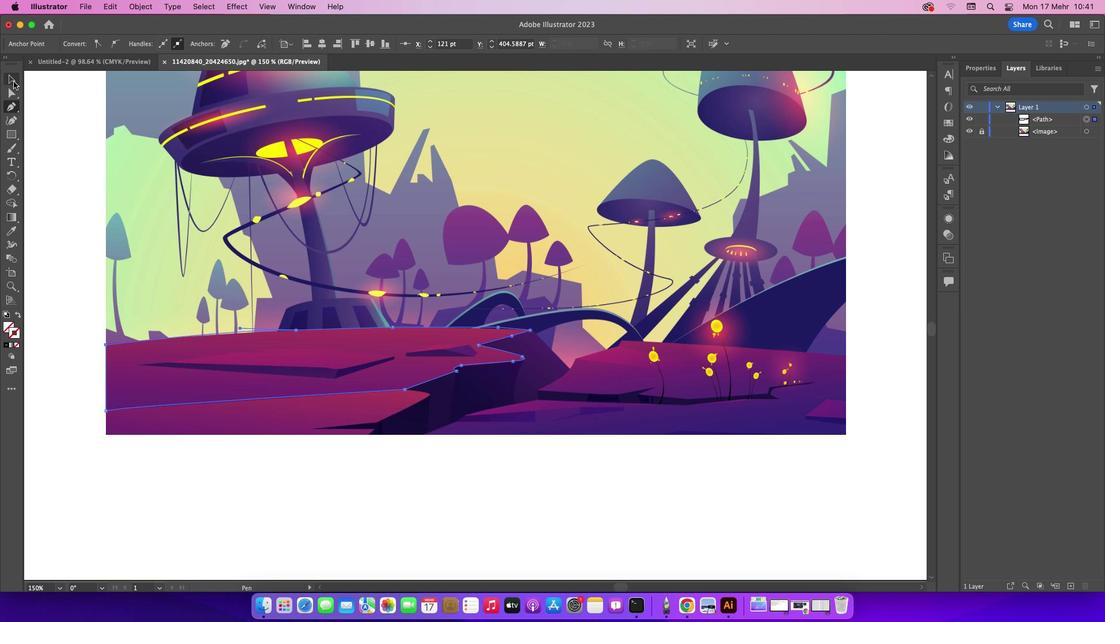 
Action: Mouse pressed left at (12, 80)
Screenshot: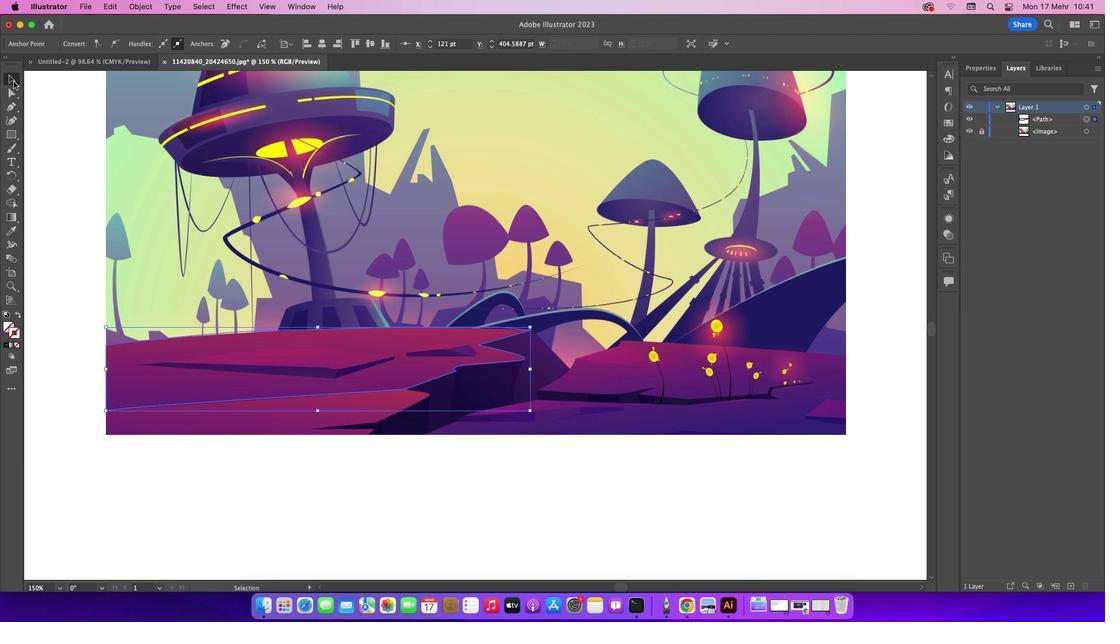 
Action: Mouse moved to (35, 224)
Screenshot: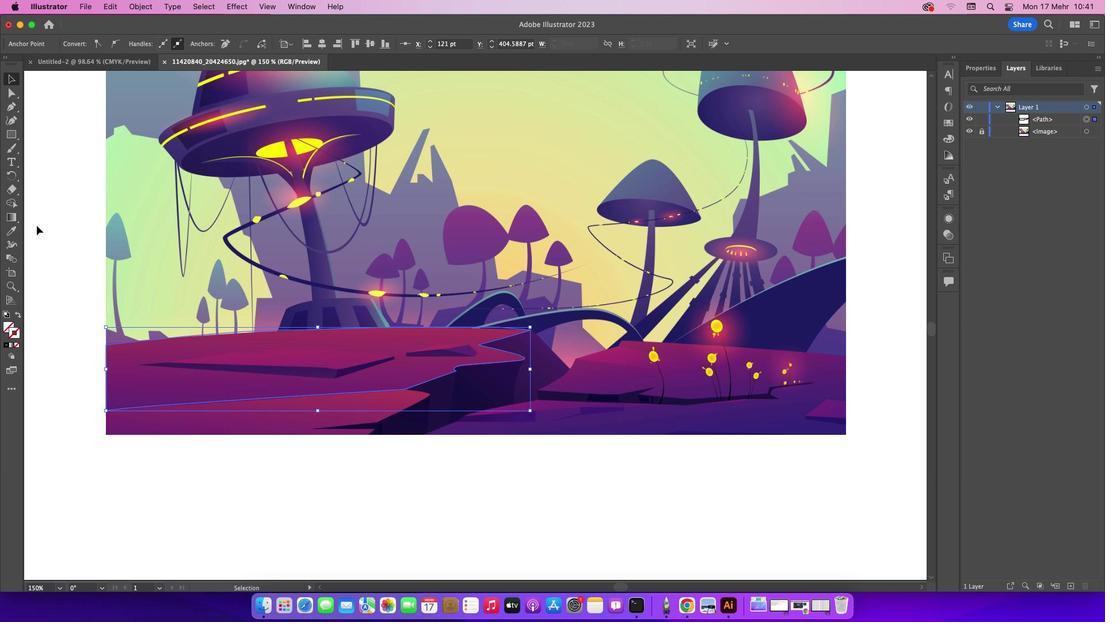 
Action: Mouse pressed left at (35, 224)
Screenshot: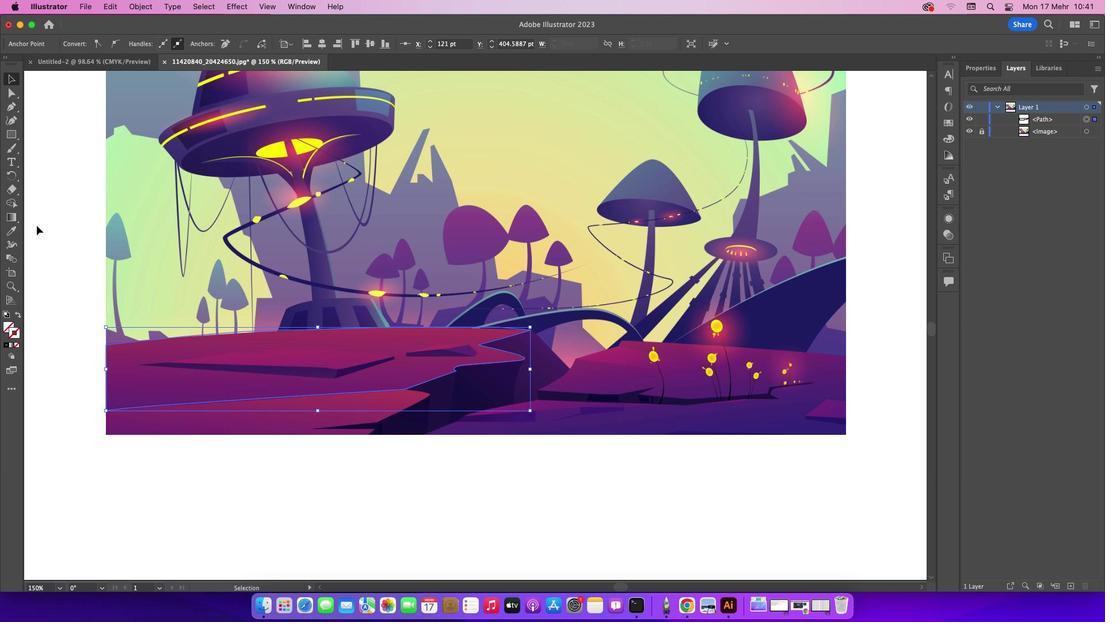 
Action: Mouse moved to (370, 326)
Screenshot: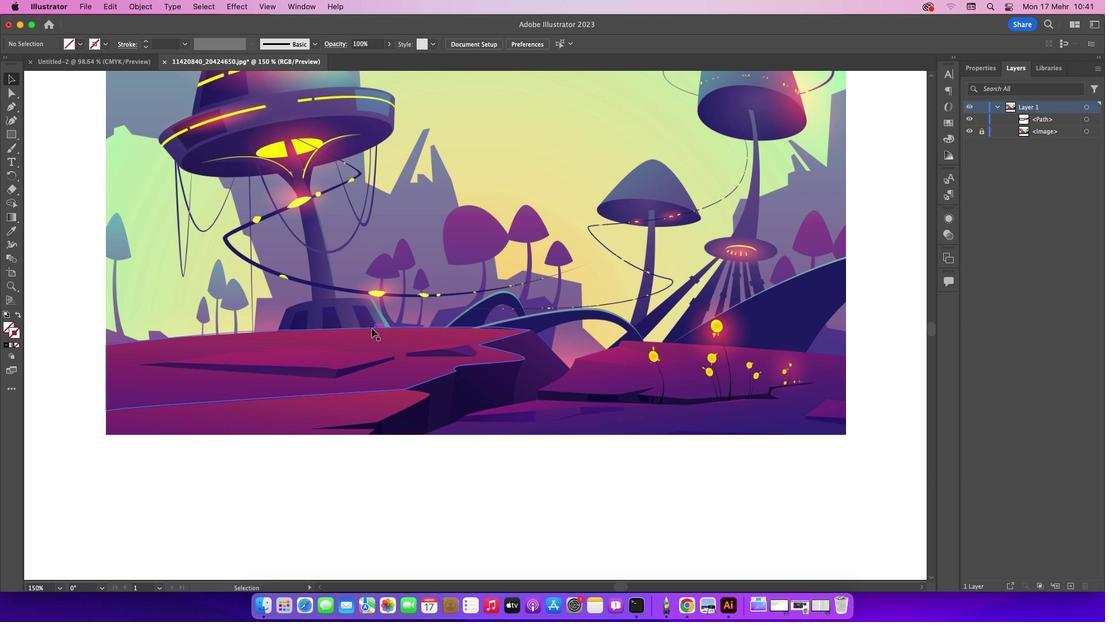 
Action: Mouse pressed left at (370, 326)
Screenshot: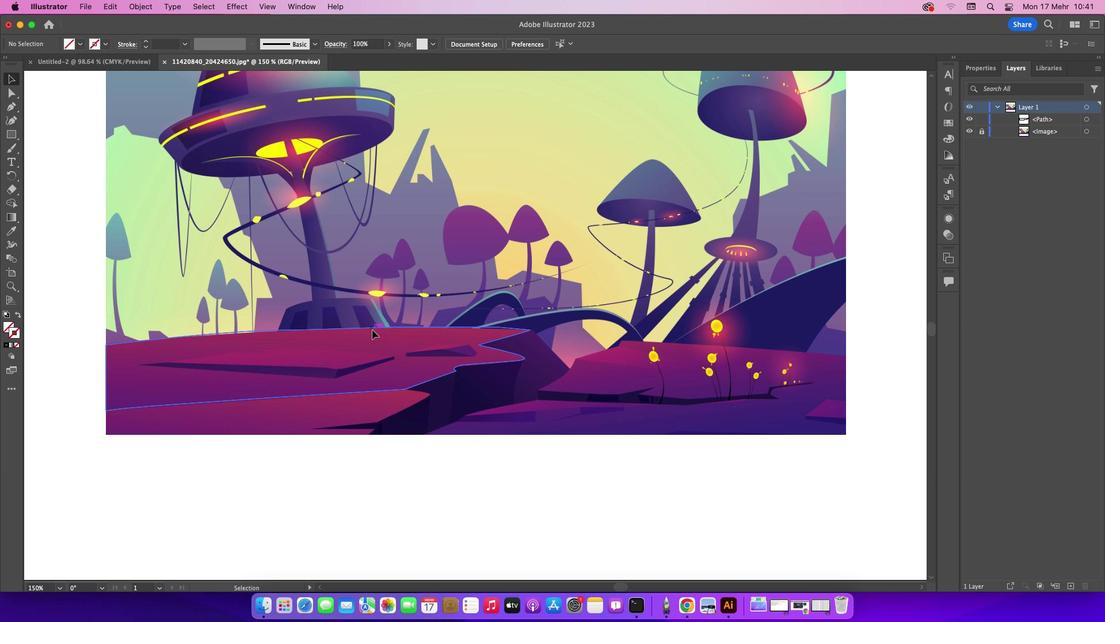 
Action: Mouse moved to (10, 343)
Screenshot: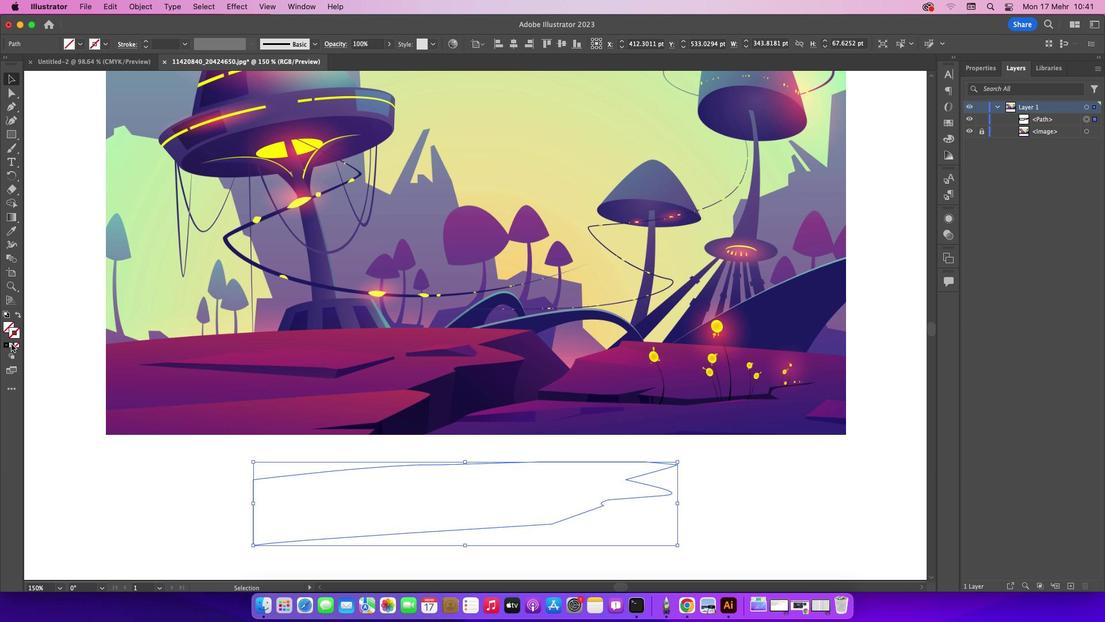
Action: Mouse pressed left at (10, 343)
Screenshot: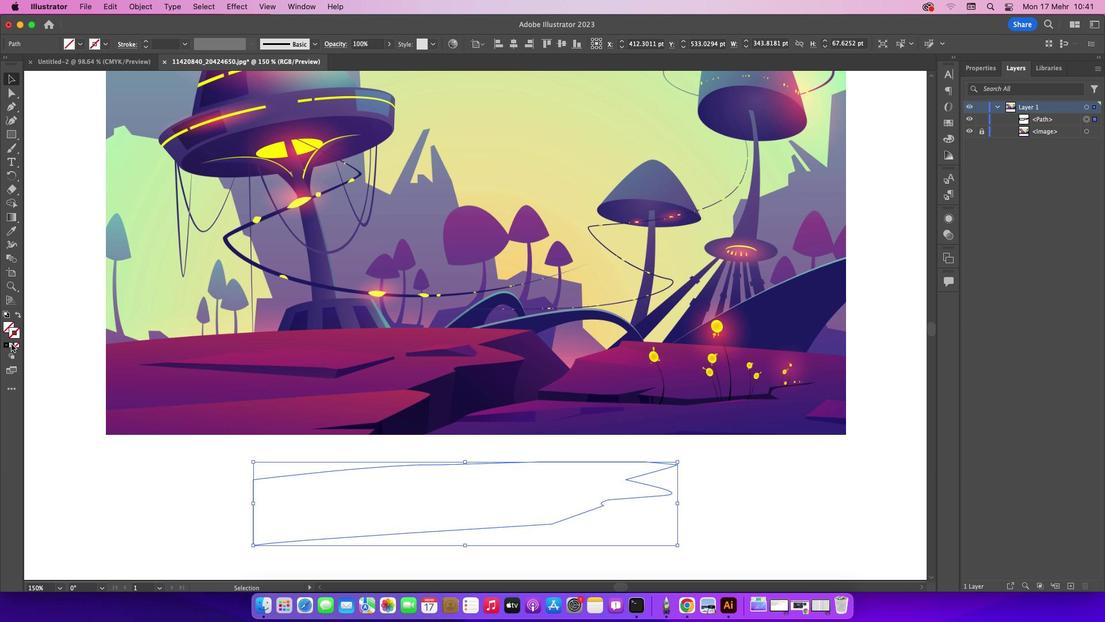
Action: Mouse moved to (564, 230)
Screenshot: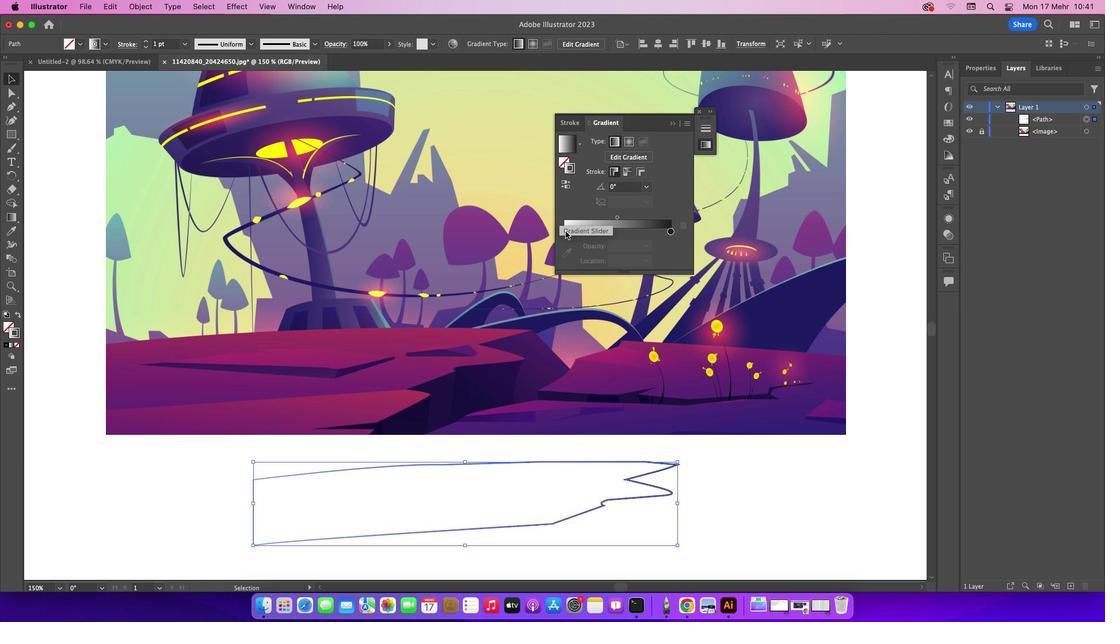 
Action: Mouse pressed left at (564, 230)
Screenshot: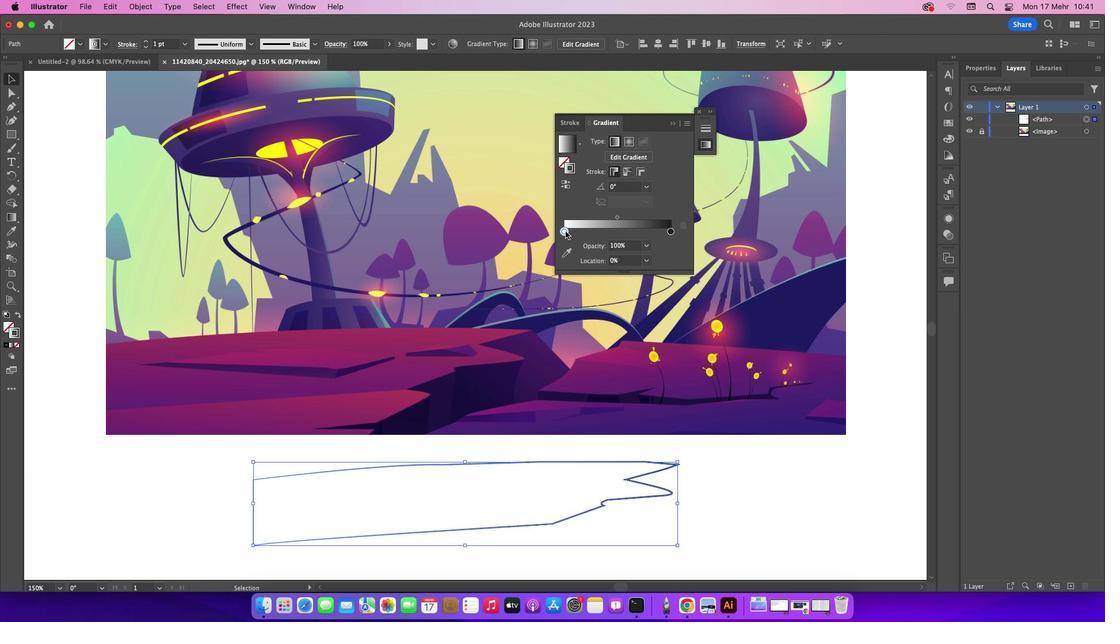 
Action: Mouse pressed left at (564, 230)
Screenshot: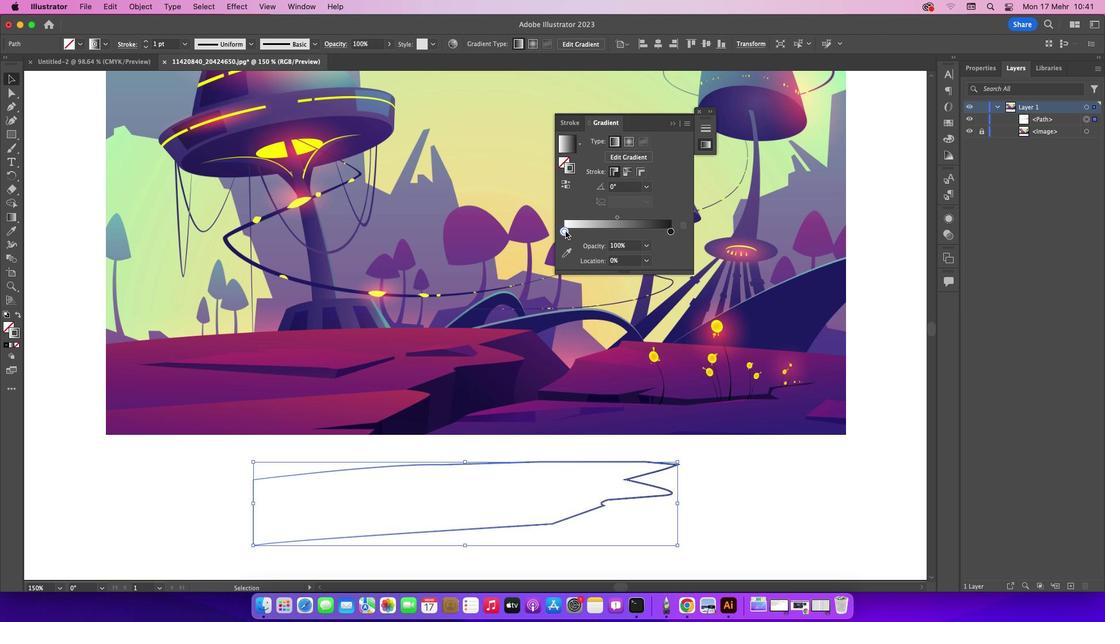 
Action: Mouse moved to (524, 311)
Screenshot: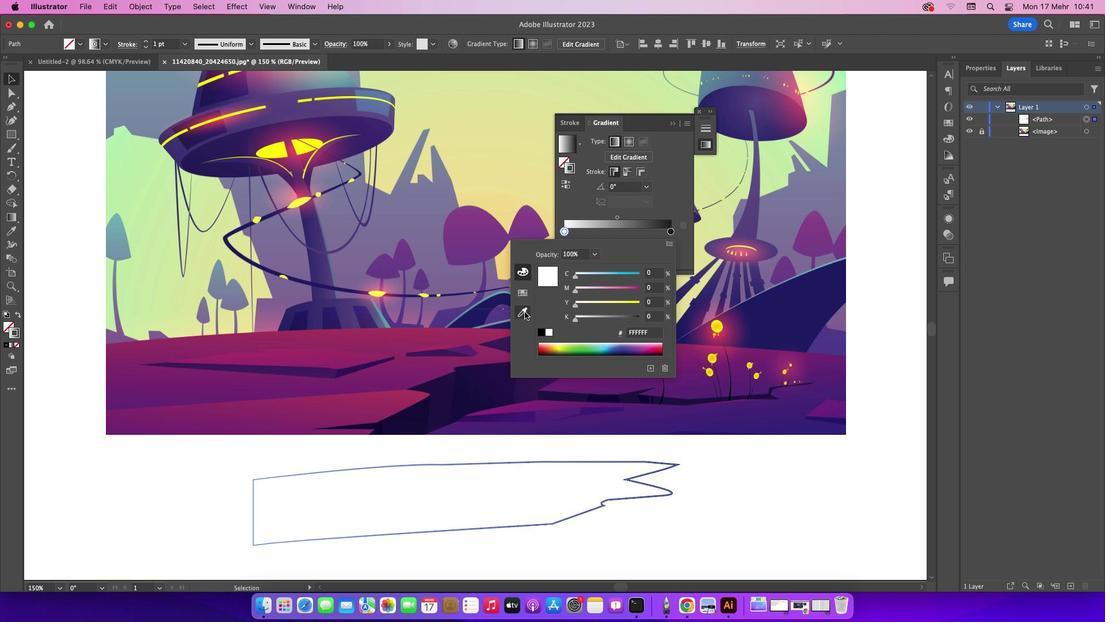 
Action: Mouse pressed left at (524, 311)
Screenshot: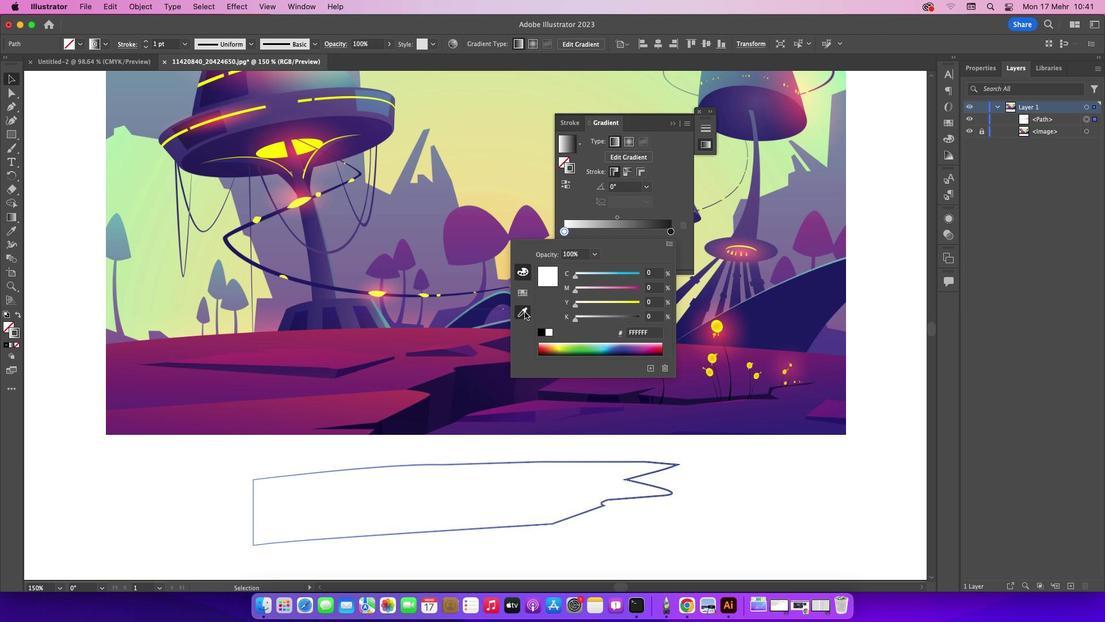 
Action: Mouse moved to (397, 329)
Screenshot: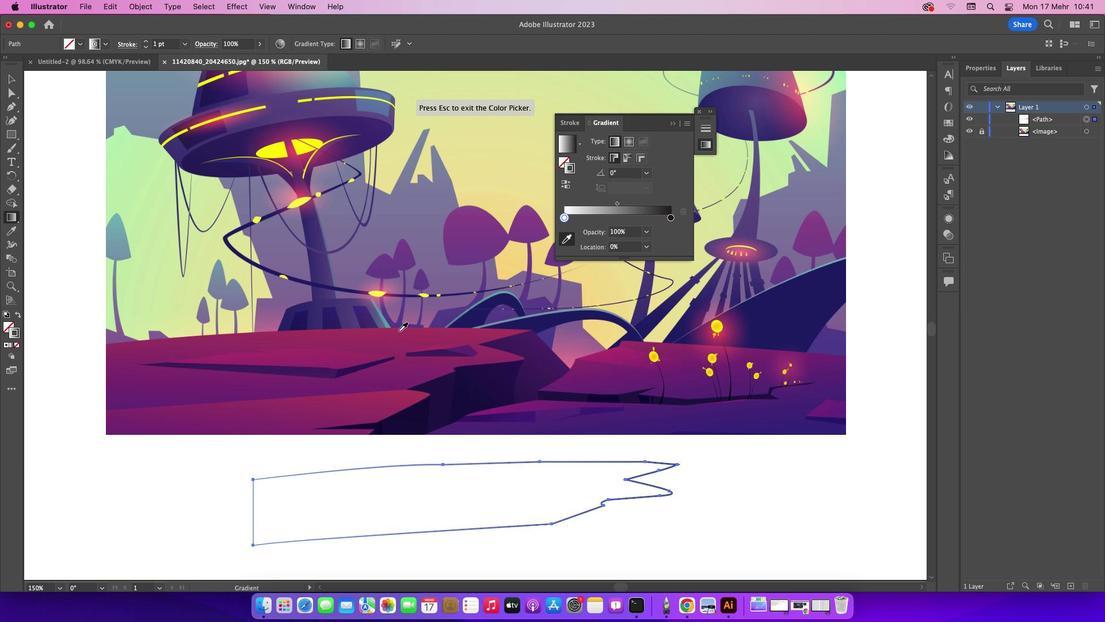 
Action: Mouse pressed left at (397, 329)
Screenshot: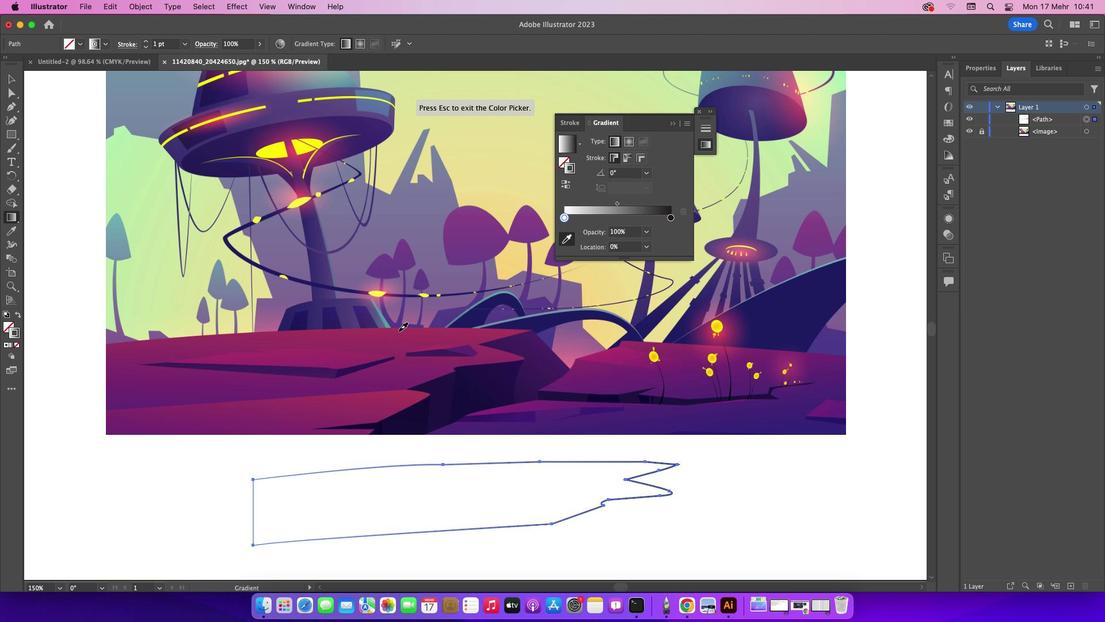 
Action: Mouse moved to (698, 110)
Screenshot: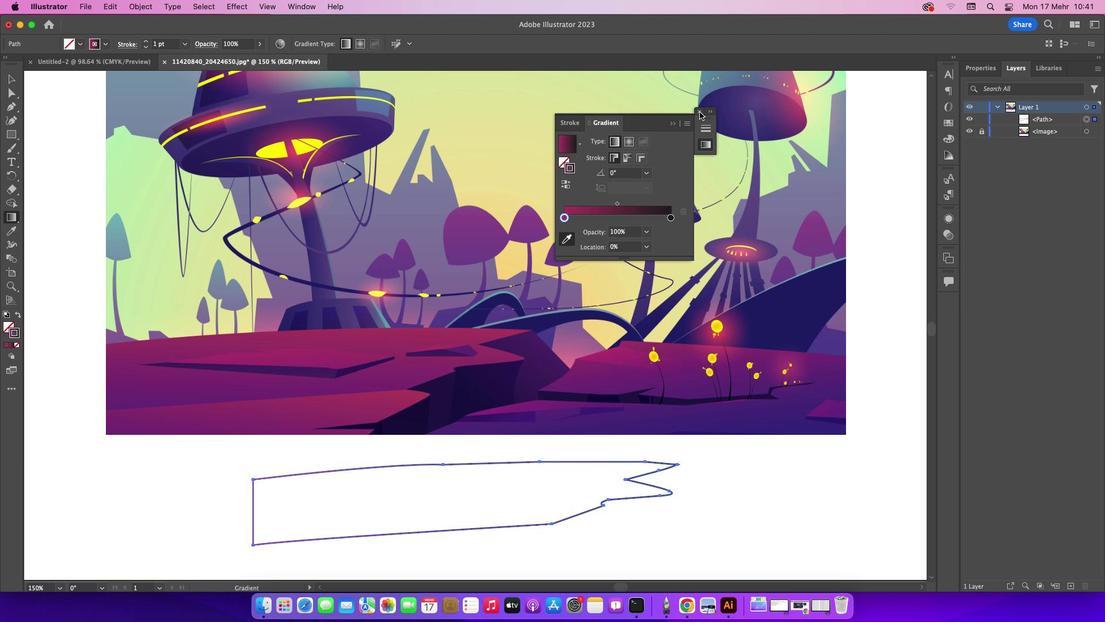 
Action: Mouse pressed left at (698, 110)
Screenshot: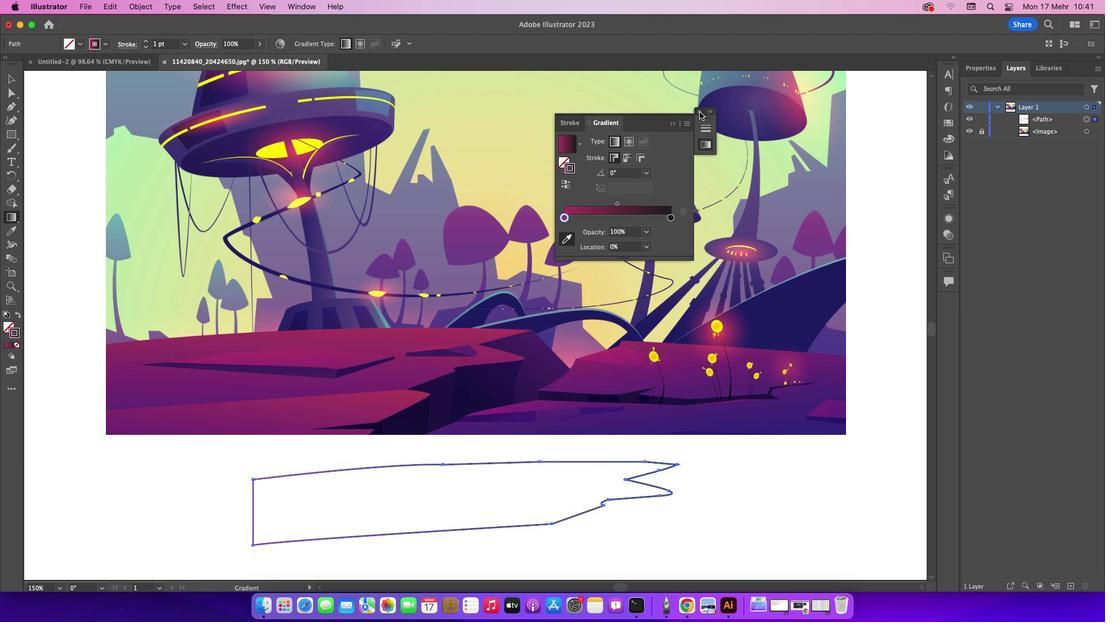 
Action: Mouse moved to (8, 325)
Screenshot: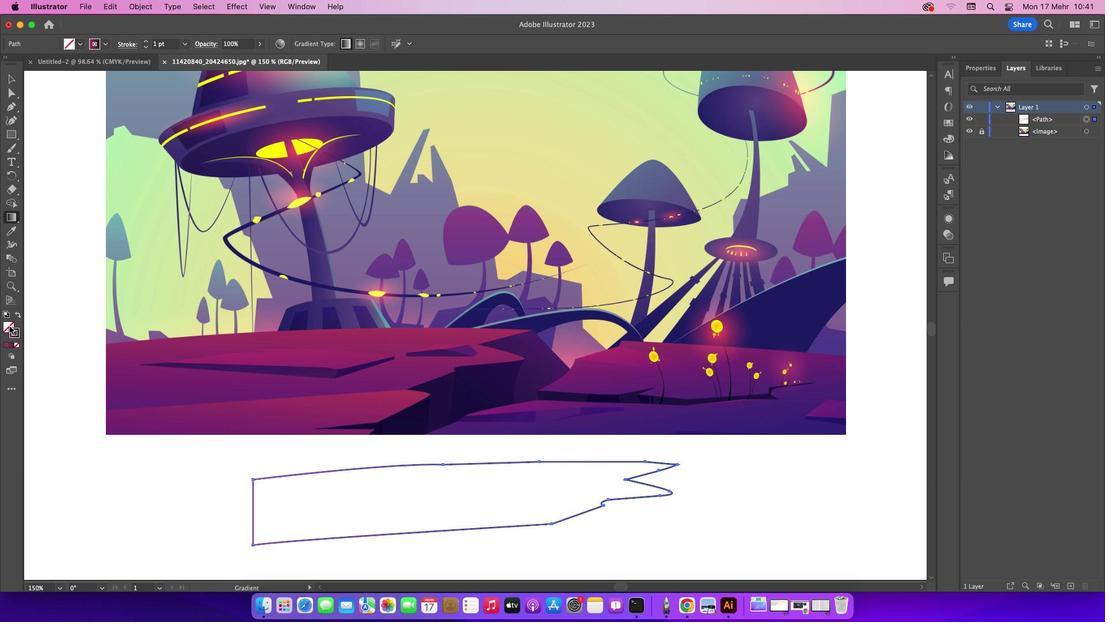 
Action: Mouse pressed left at (8, 325)
Screenshot: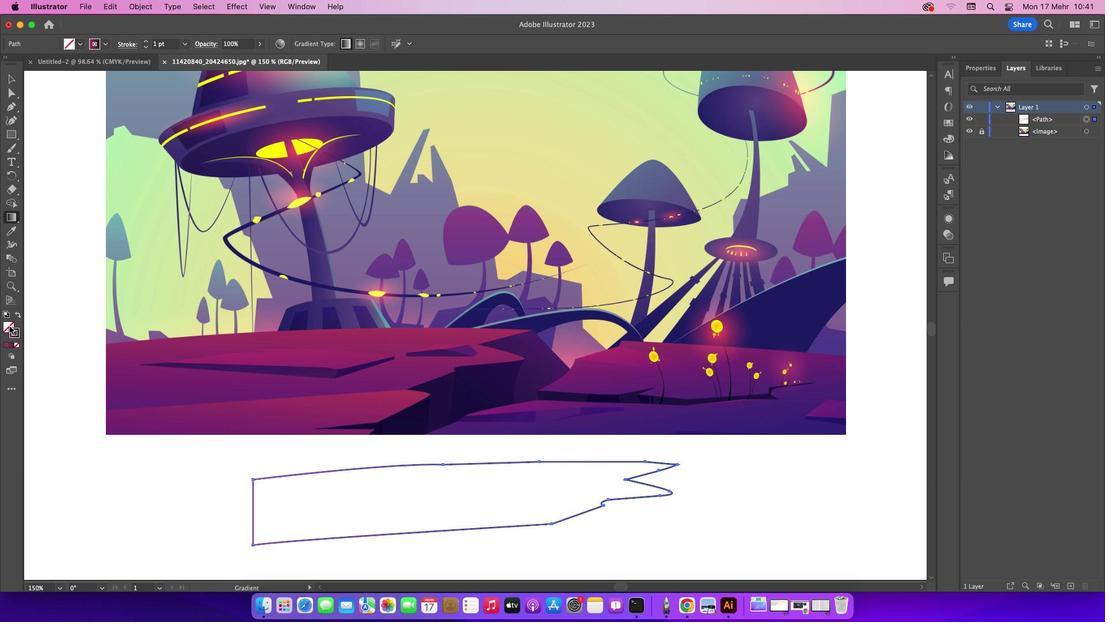
Action: Mouse moved to (9, 345)
Screenshot: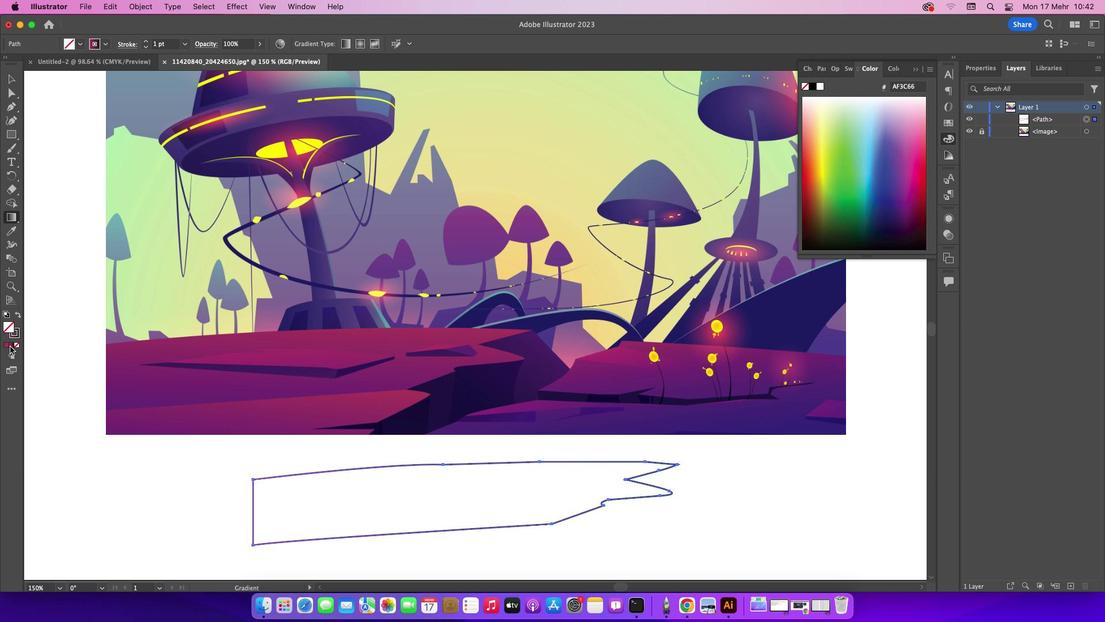 
Action: Mouse pressed left at (9, 345)
Screenshot: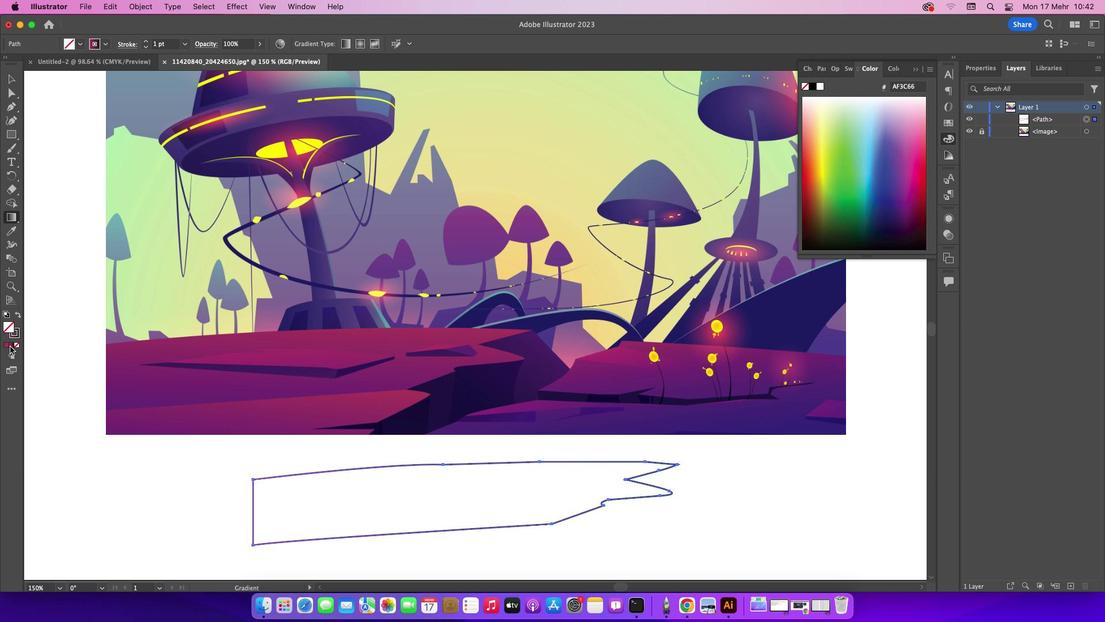 
Action: Mouse moved to (672, 216)
Screenshot: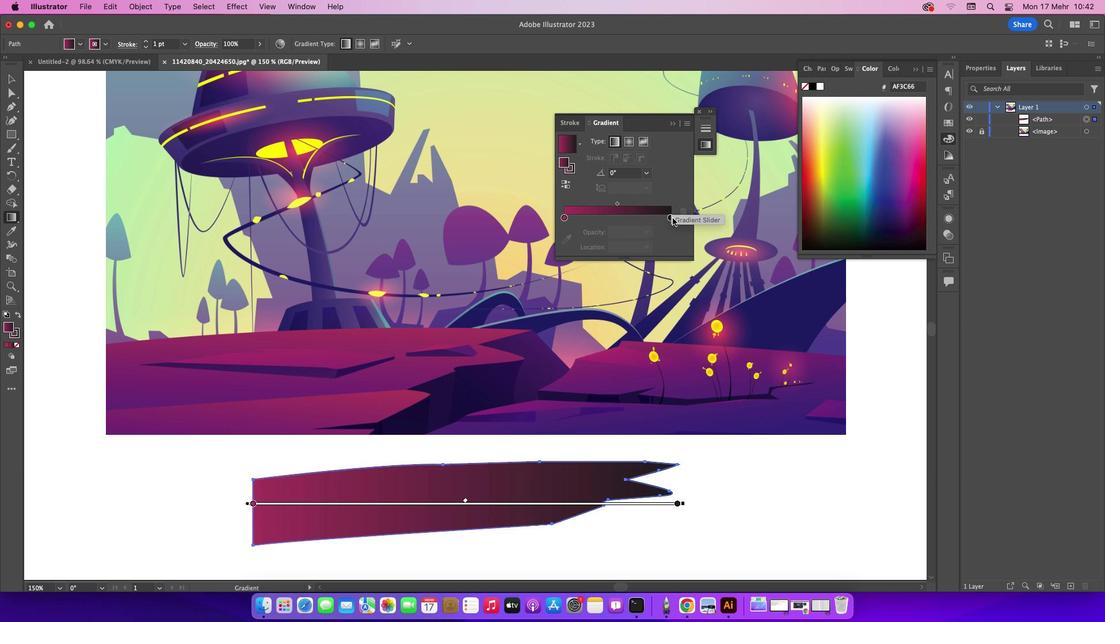 
Action: Mouse pressed left at (672, 216)
Screenshot: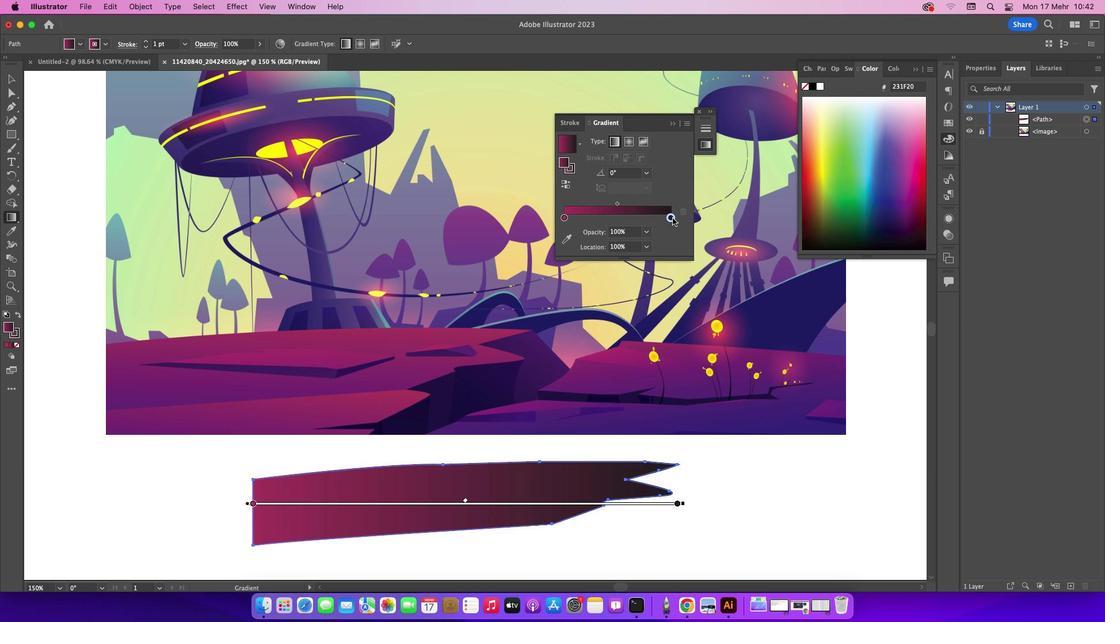 
Action: Mouse pressed left at (672, 216)
Screenshot: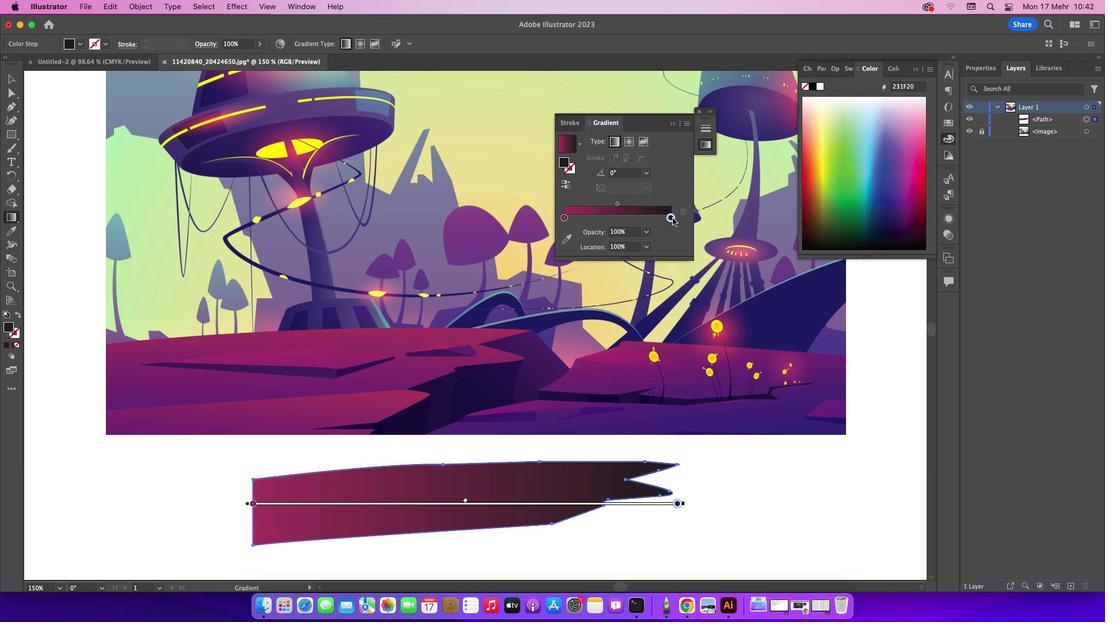 
Action: Mouse moved to (527, 289)
Screenshot: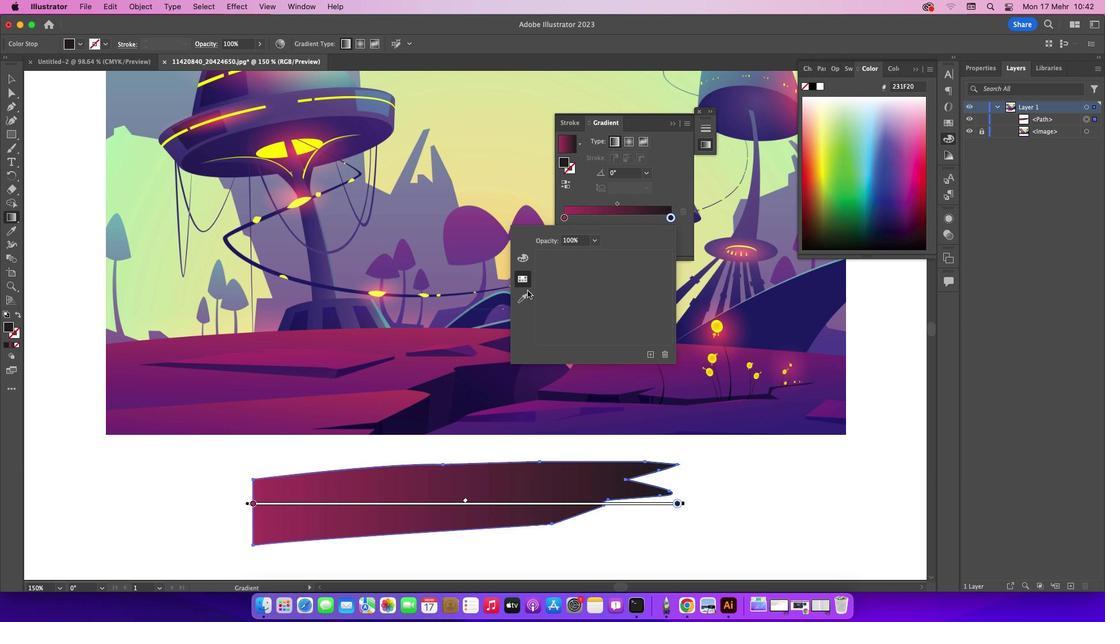 
Action: Mouse pressed left at (527, 289)
Screenshot: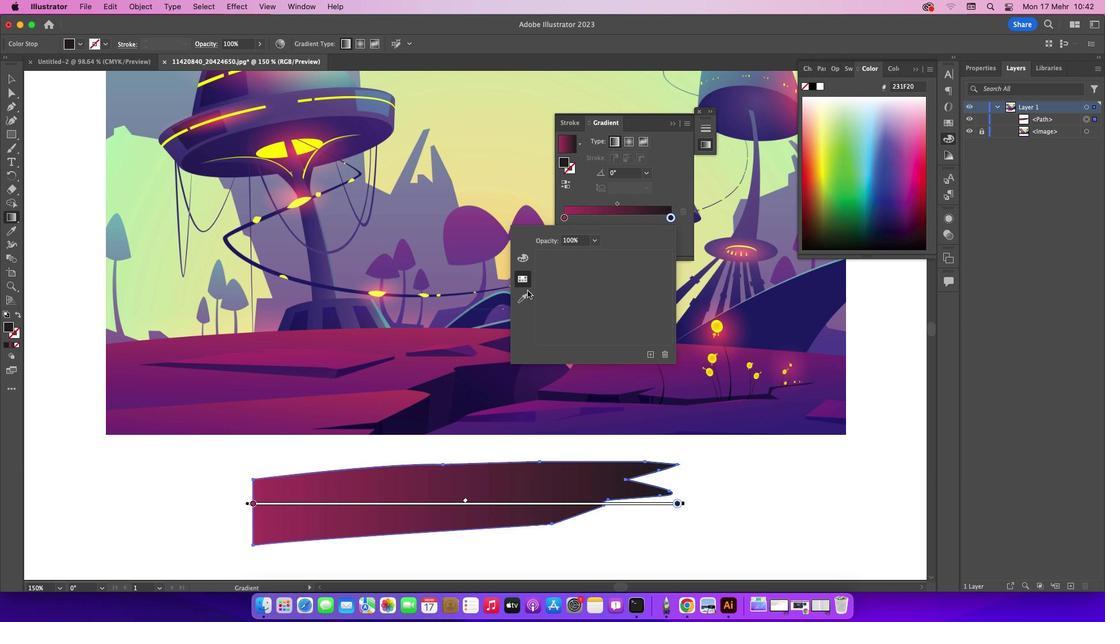 
Action: Mouse moved to (525, 292)
Screenshot: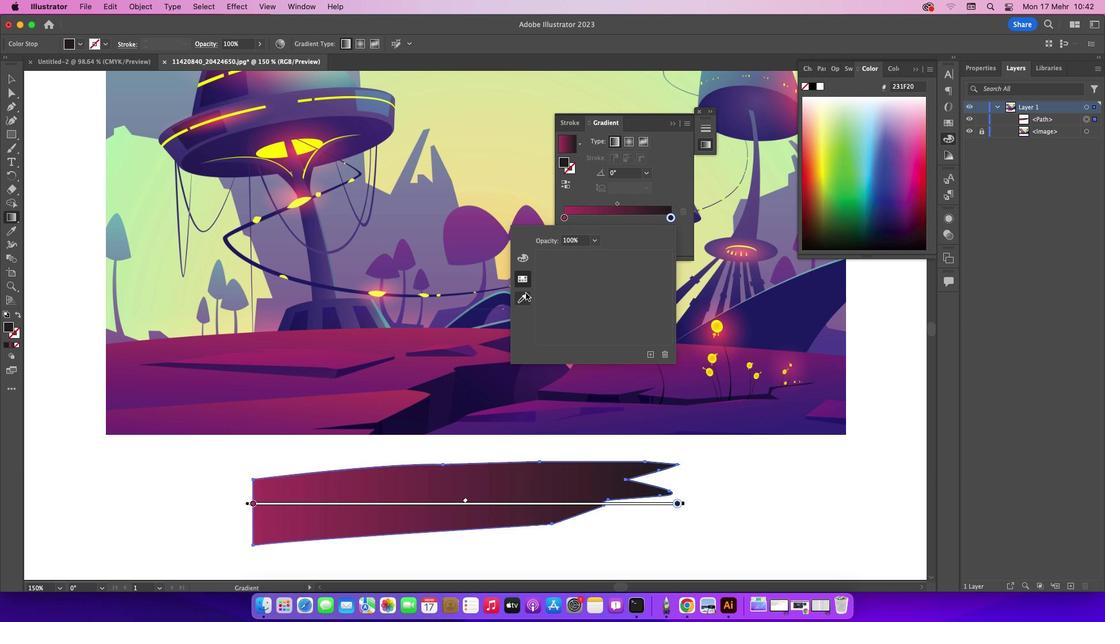 
Action: Mouse pressed left at (525, 292)
Screenshot: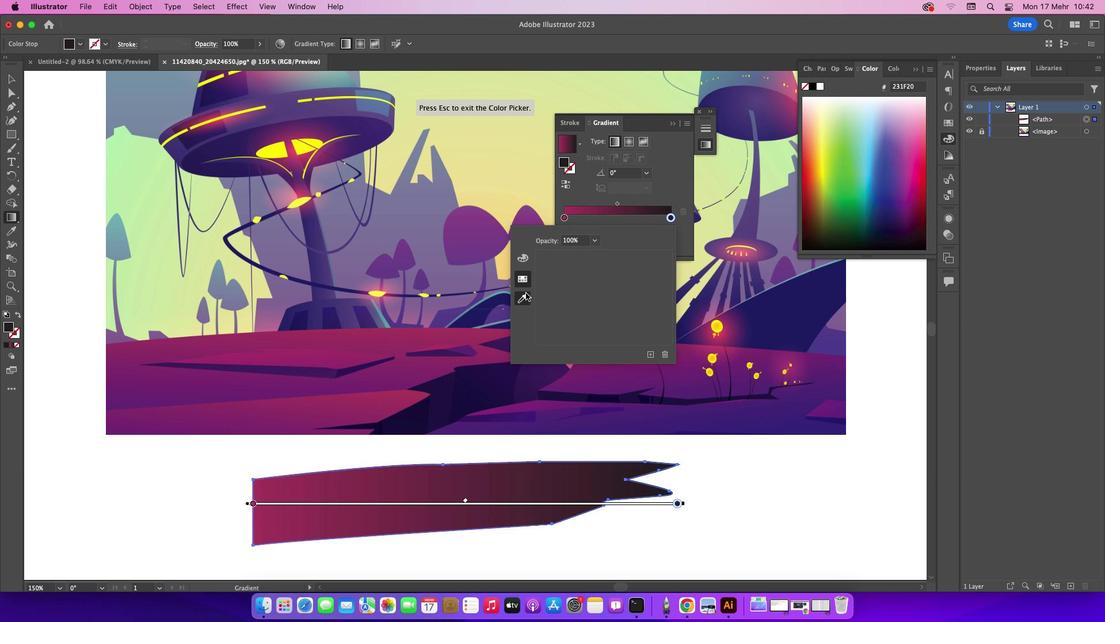 
Action: Mouse moved to (233, 383)
Screenshot: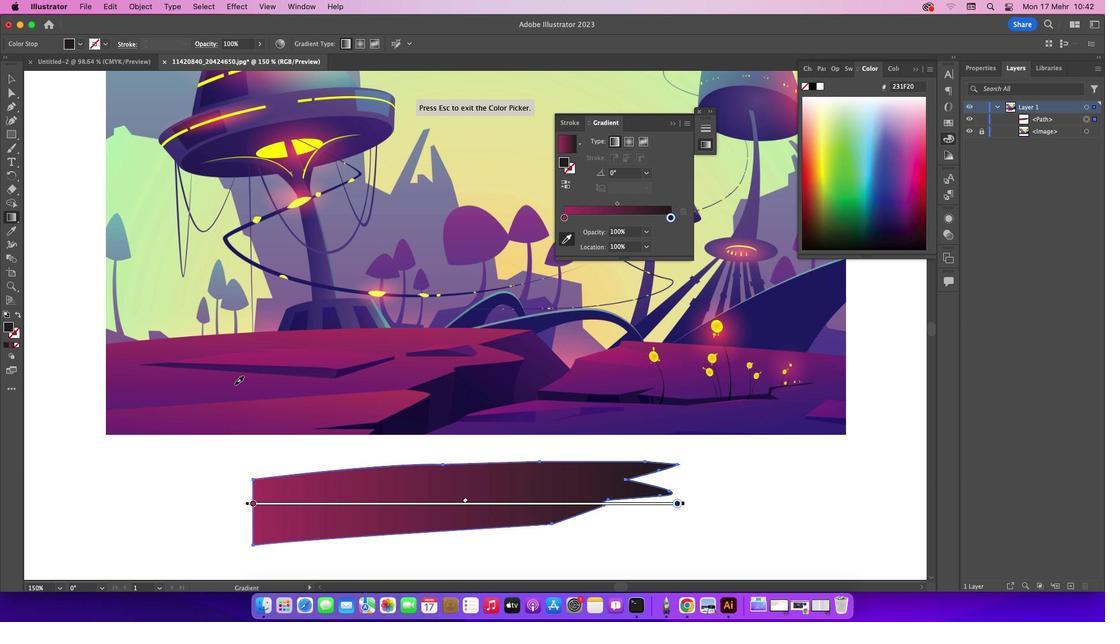 
Action: Mouse pressed left at (233, 383)
Screenshot: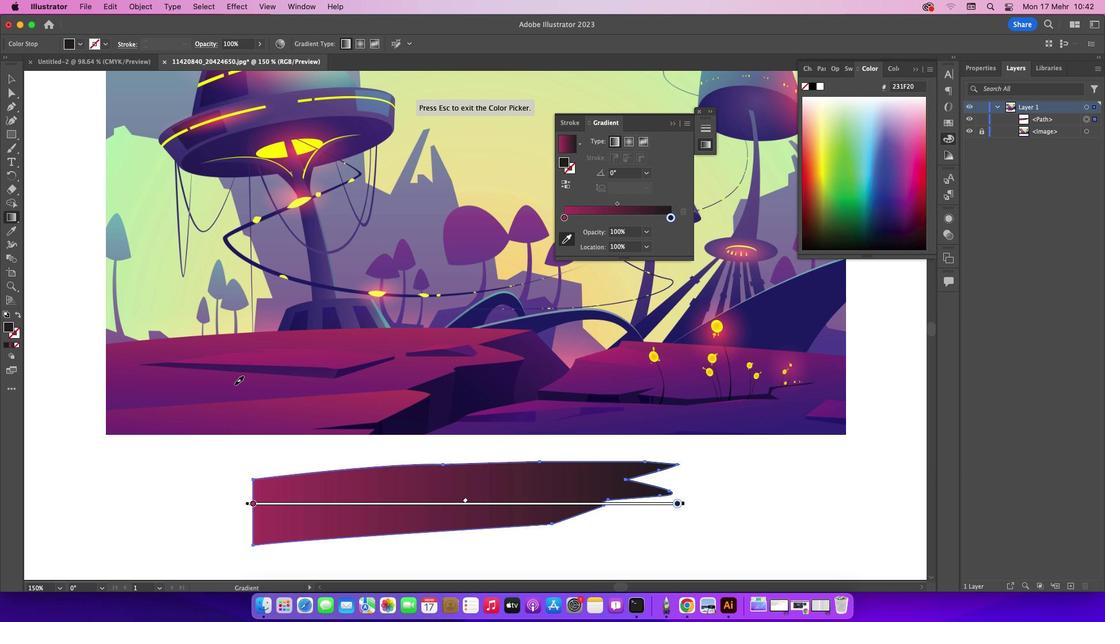 
Action: Mouse moved to (625, 139)
Screenshot: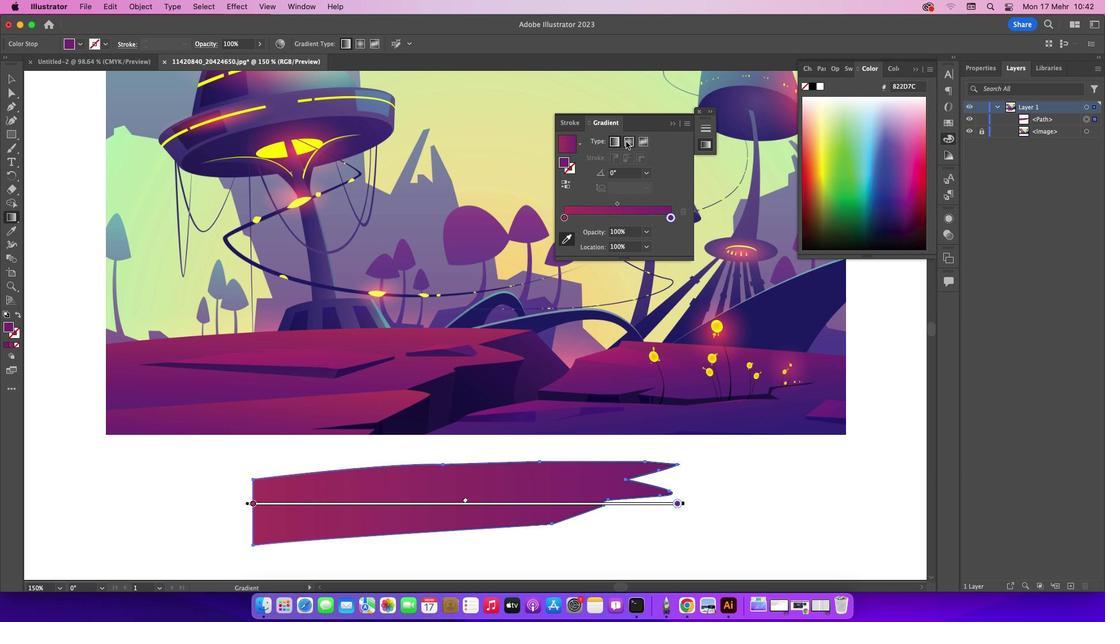 
Action: Mouse pressed left at (625, 139)
Screenshot: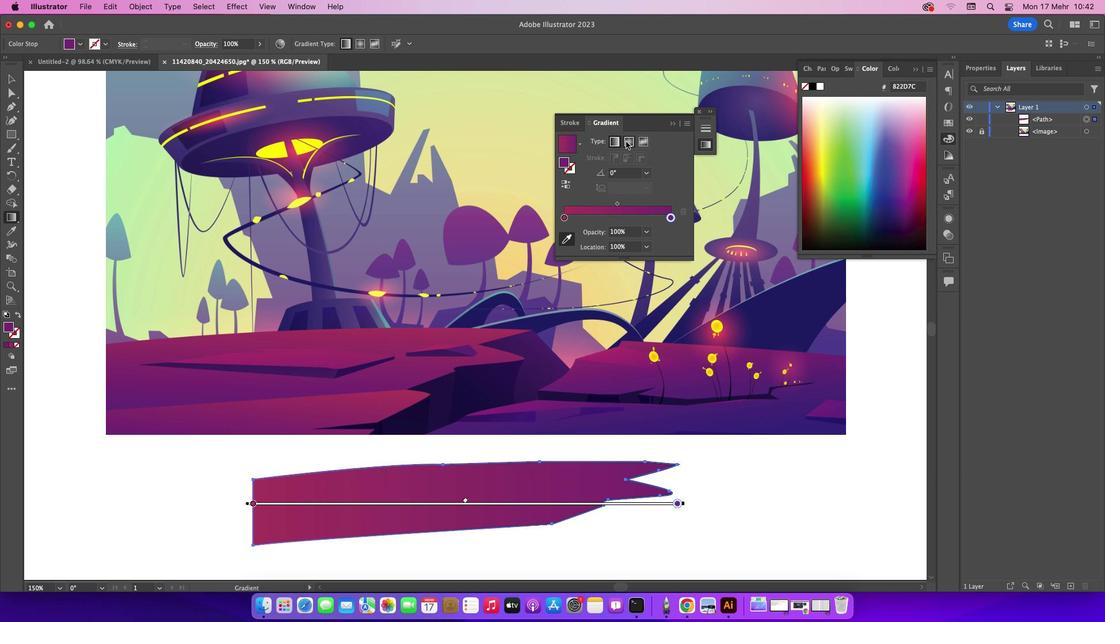 
Action: Mouse moved to (621, 504)
Screenshot: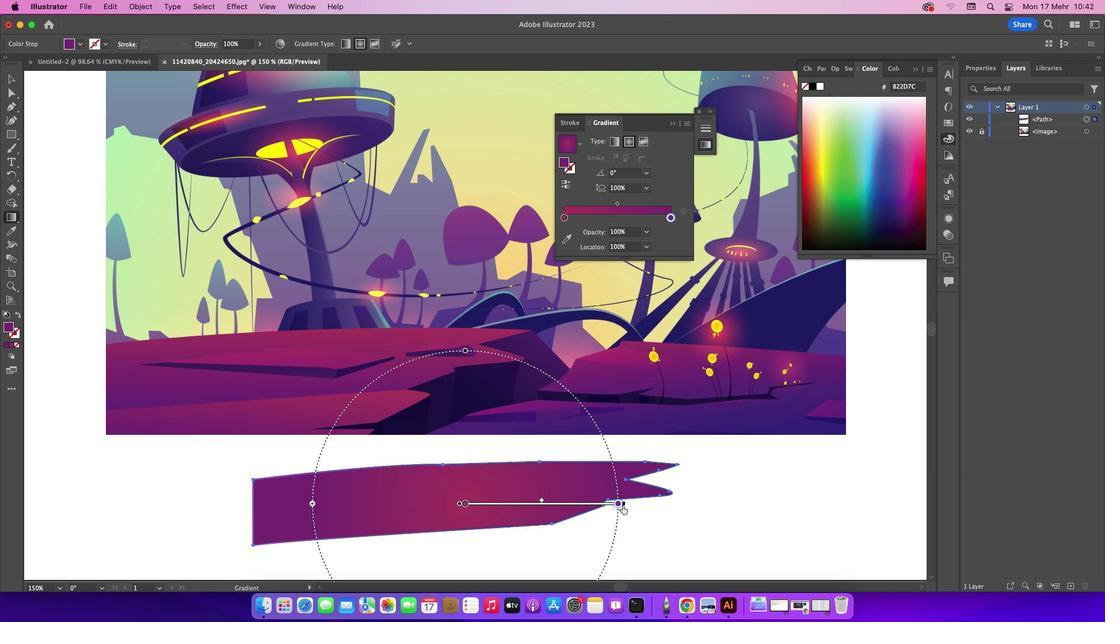 
Action: Mouse pressed left at (621, 504)
Screenshot: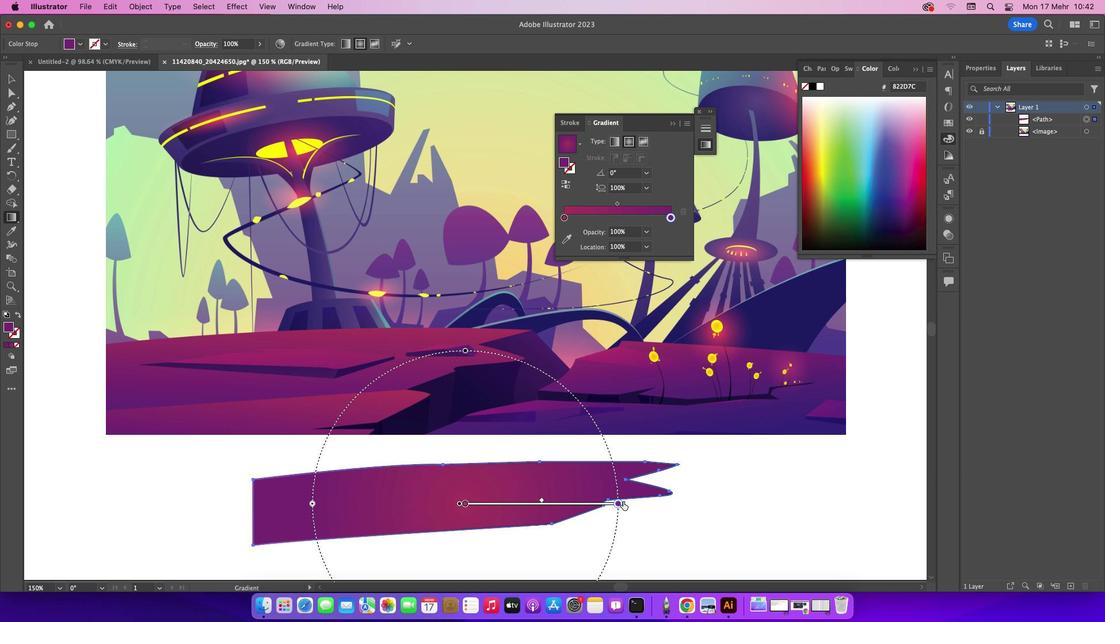 
Action: Mouse moved to (626, 501)
Screenshot: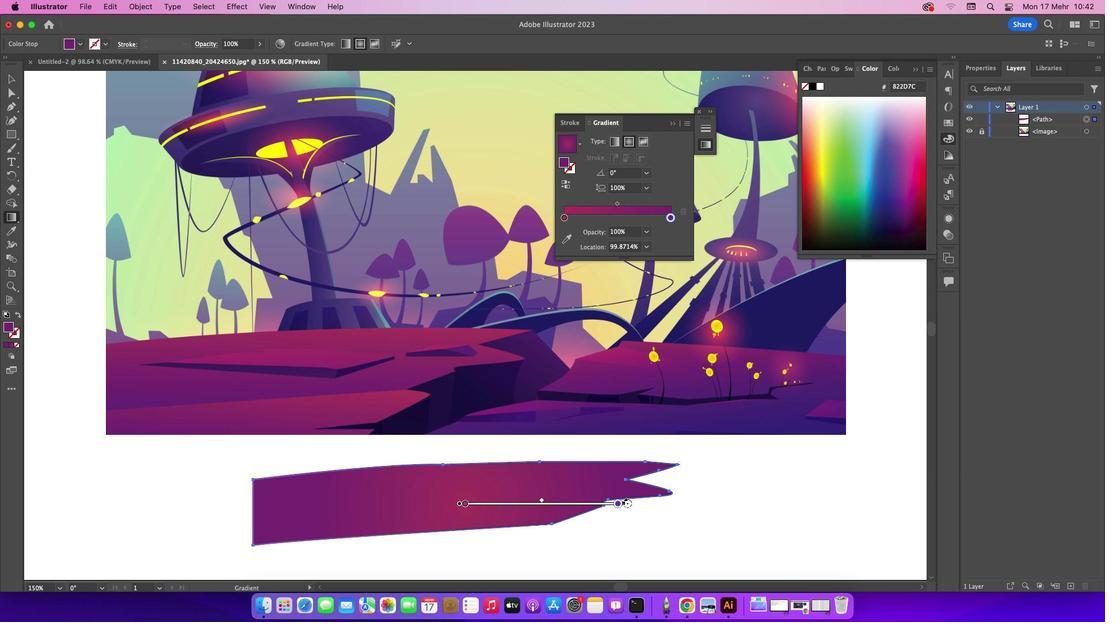 
Action: Mouse pressed left at (626, 501)
Screenshot: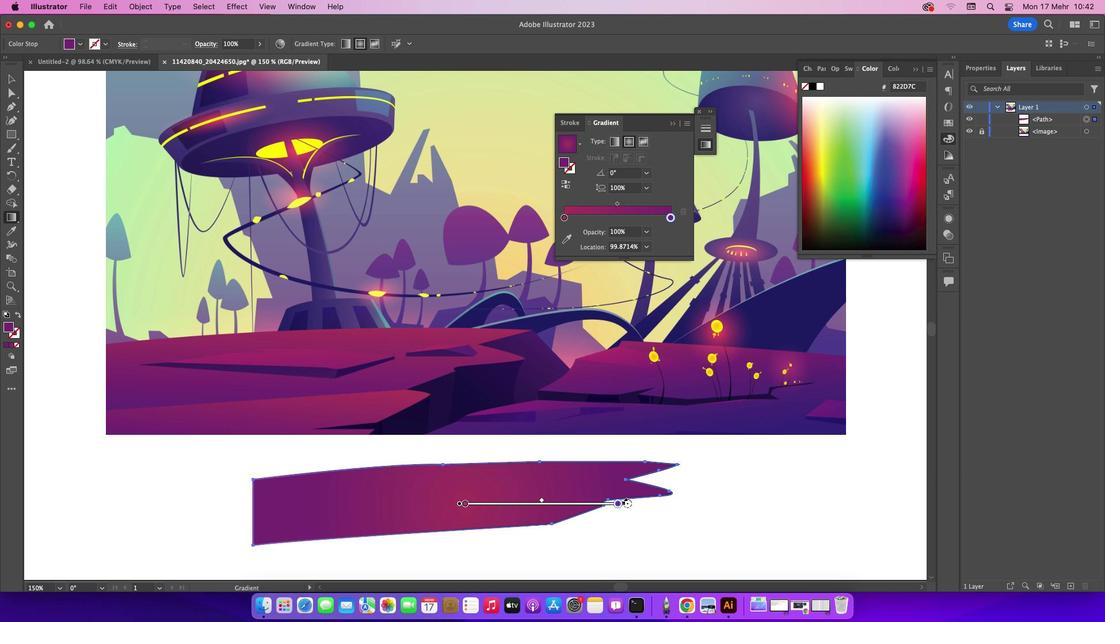 
Action: Mouse moved to (615, 143)
Screenshot: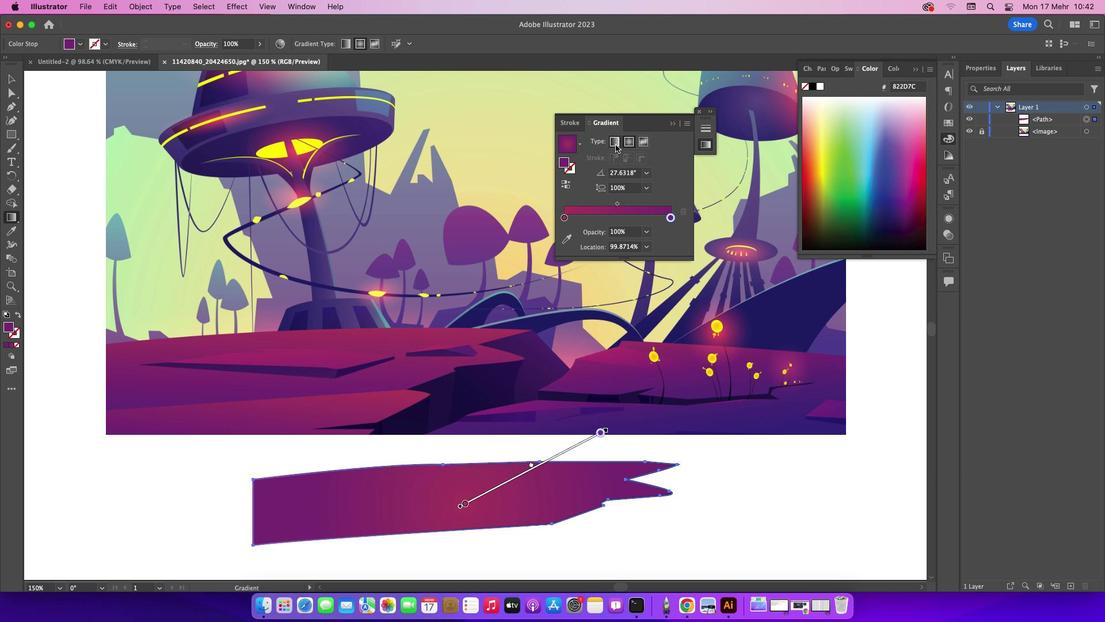 
Action: Mouse pressed left at (615, 143)
Screenshot: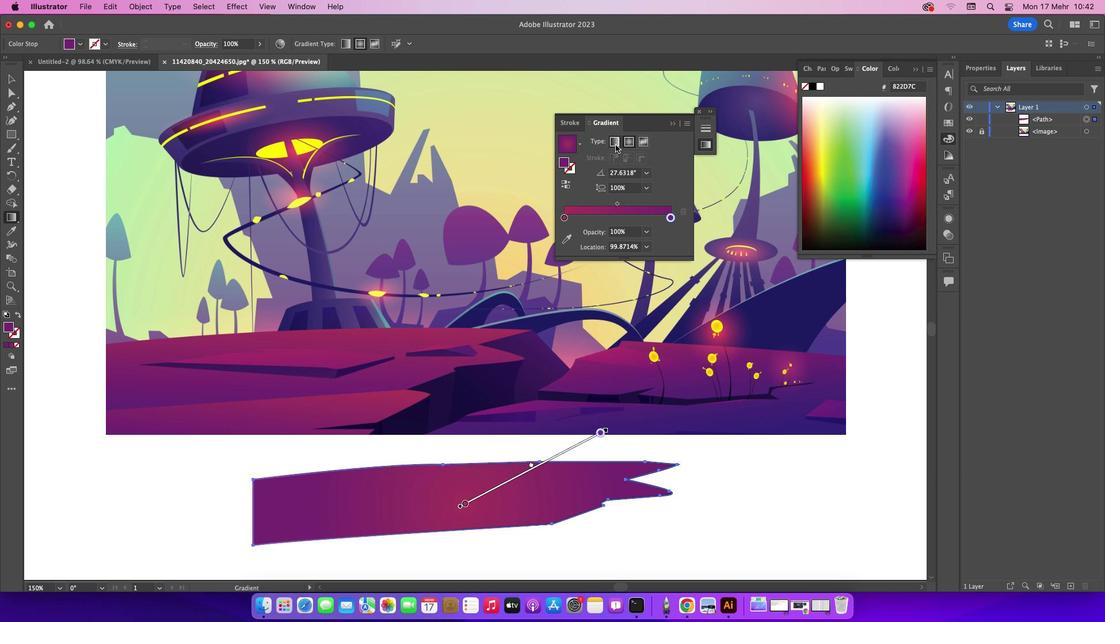 
Action: Mouse moved to (687, 503)
Screenshot: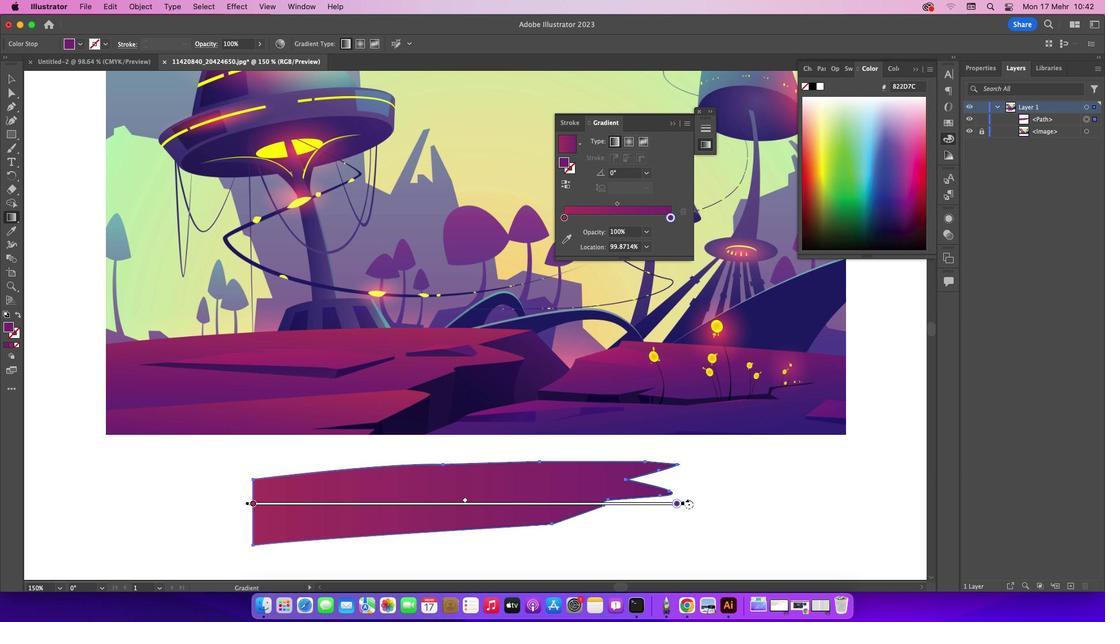 
Action: Mouse pressed left at (687, 503)
Screenshot: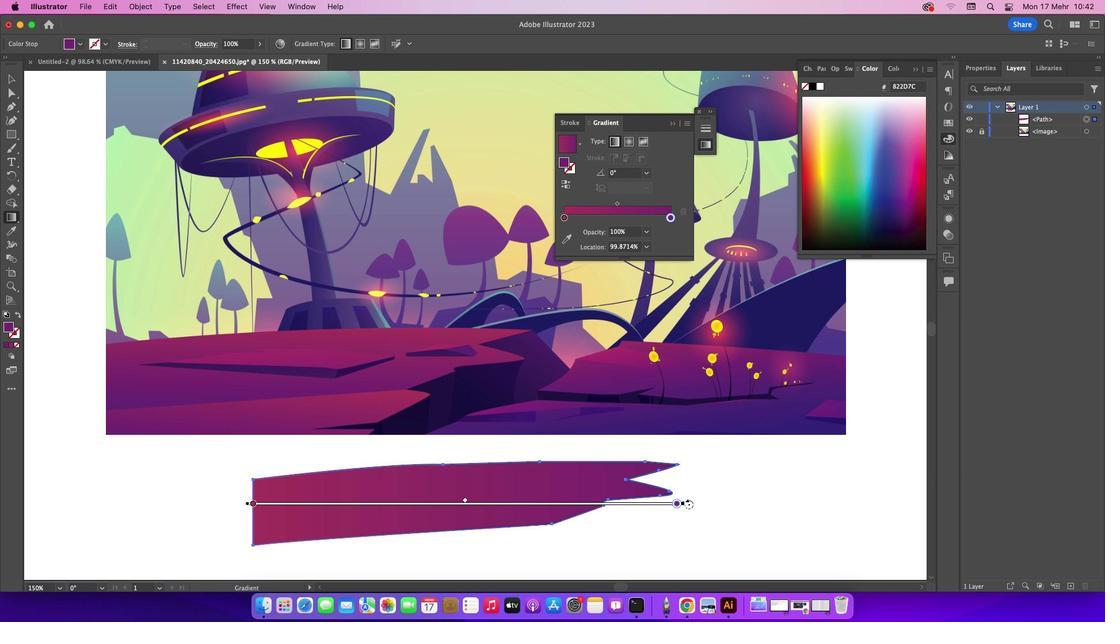 
Action: Mouse moved to (391, 572)
Screenshot: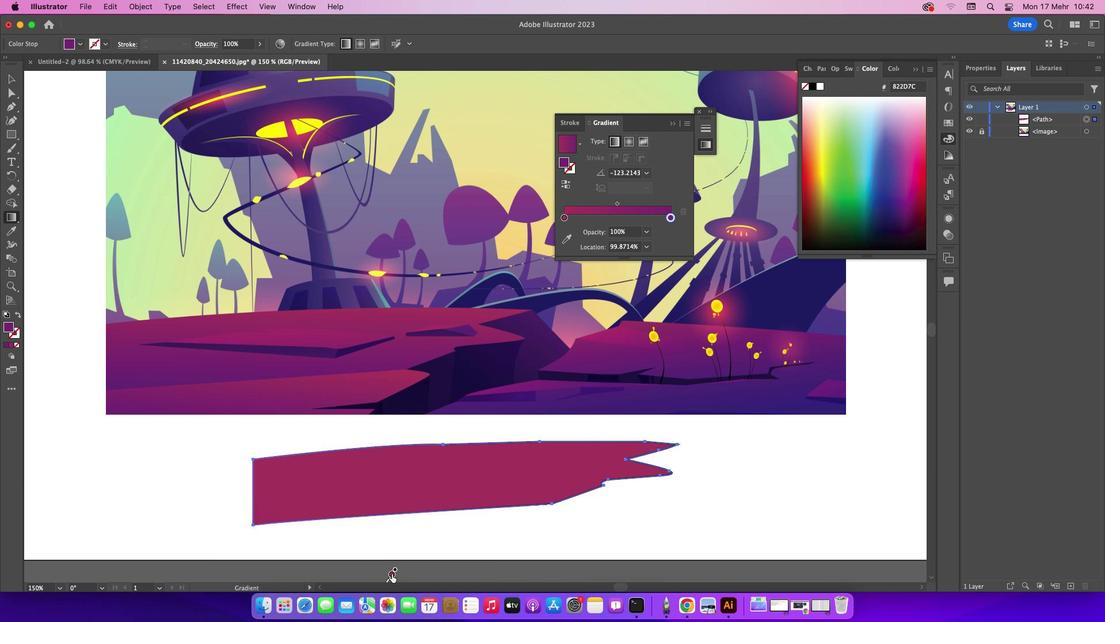 
Action: Mouse pressed left at (391, 572)
Screenshot: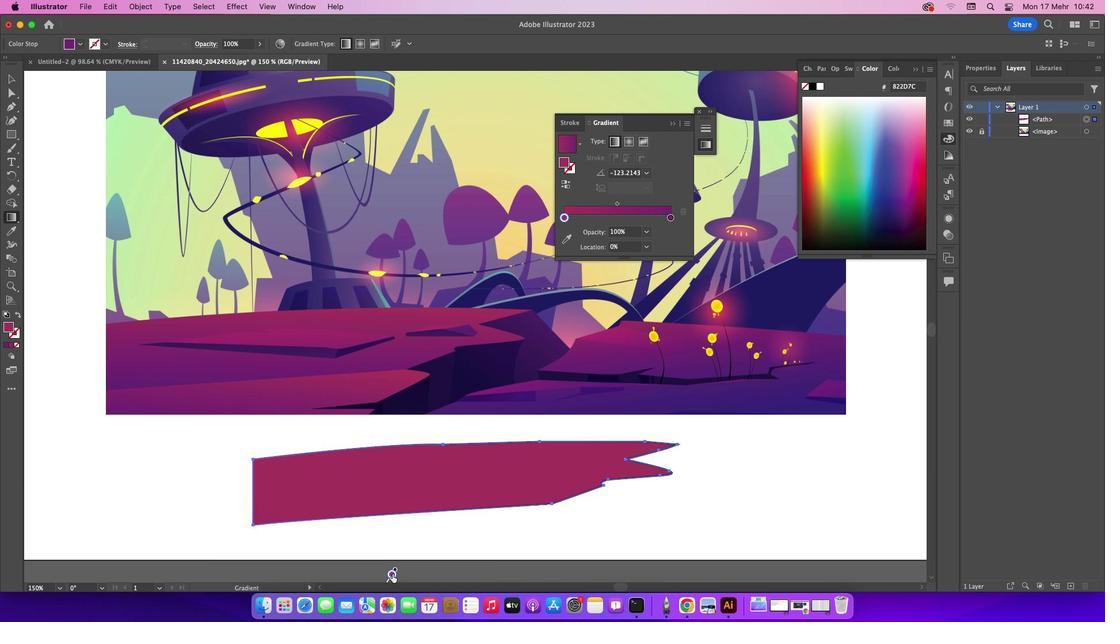 
Action: Mouse moved to (475, 522)
Screenshot: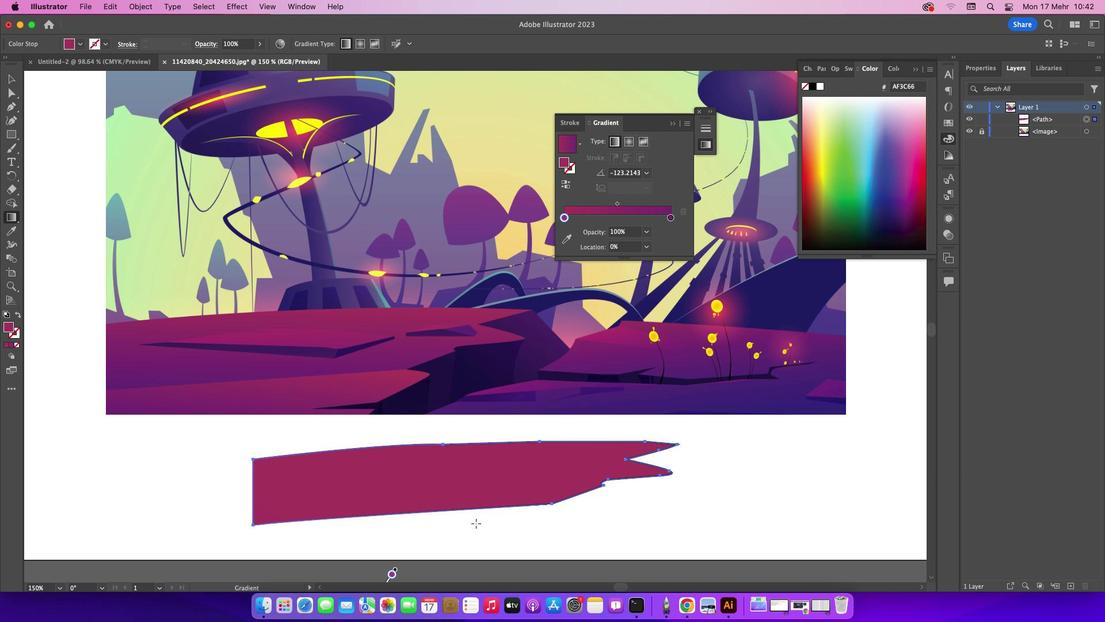 
Action: Mouse scrolled (475, 522) with delta (0, -1)
Screenshot: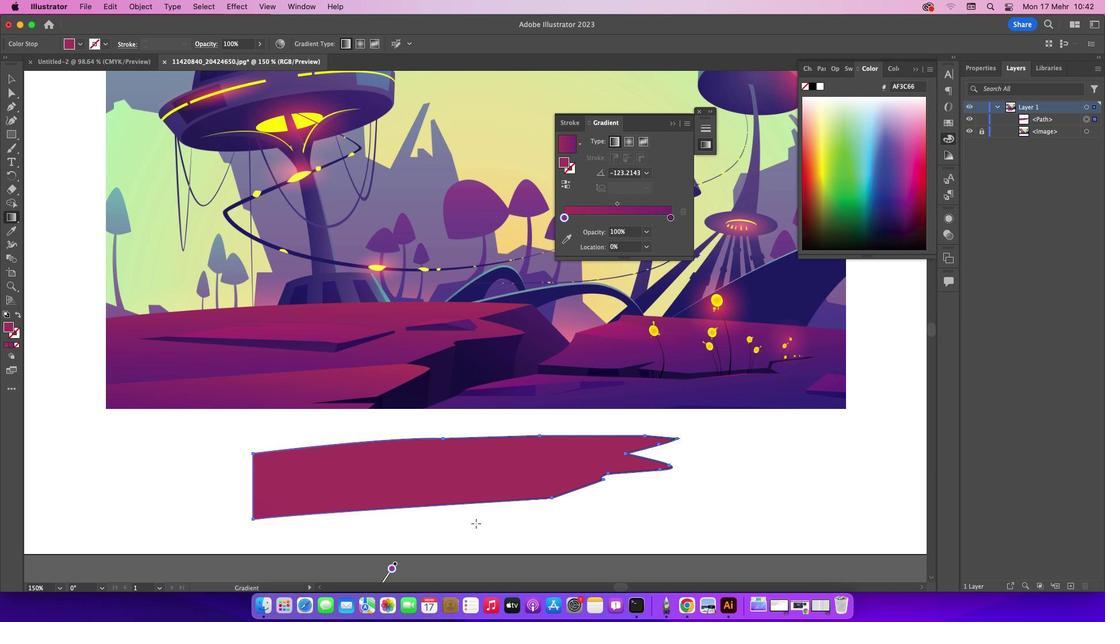 
Action: Mouse scrolled (475, 522) with delta (0, -1)
Screenshot: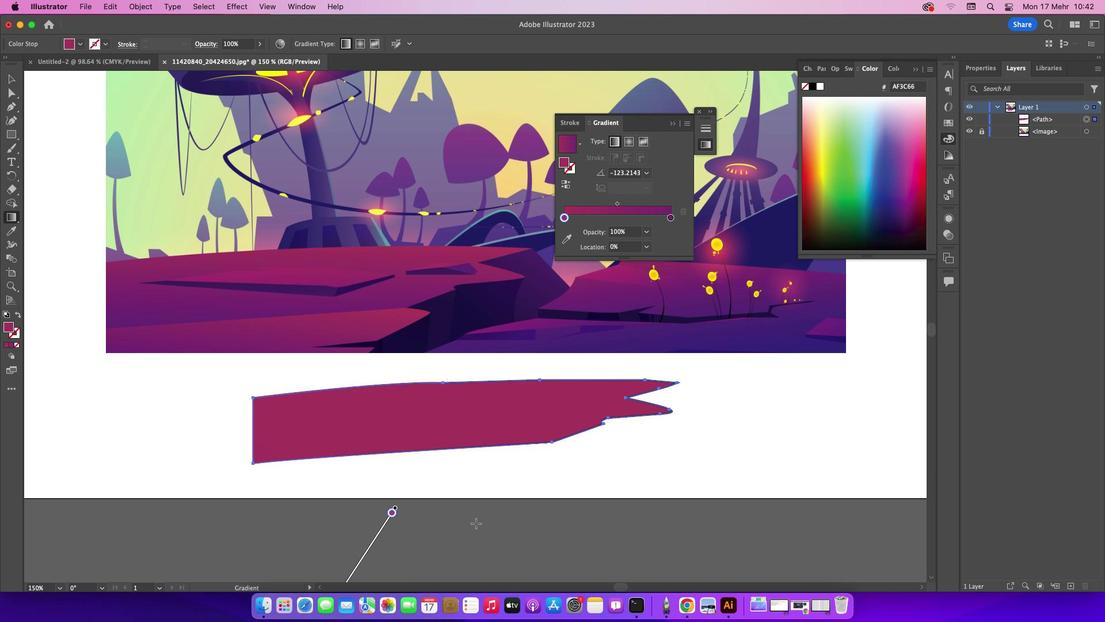 
Action: Mouse scrolled (475, 522) with delta (0, -2)
Screenshot: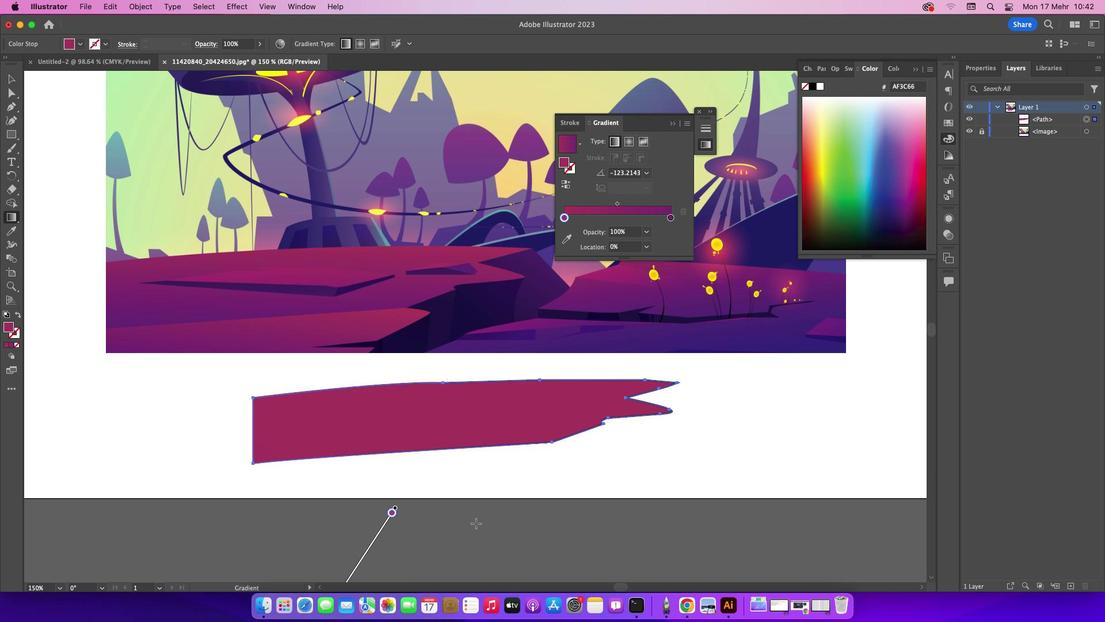 
Action: Mouse scrolled (475, 522) with delta (0, -3)
Screenshot: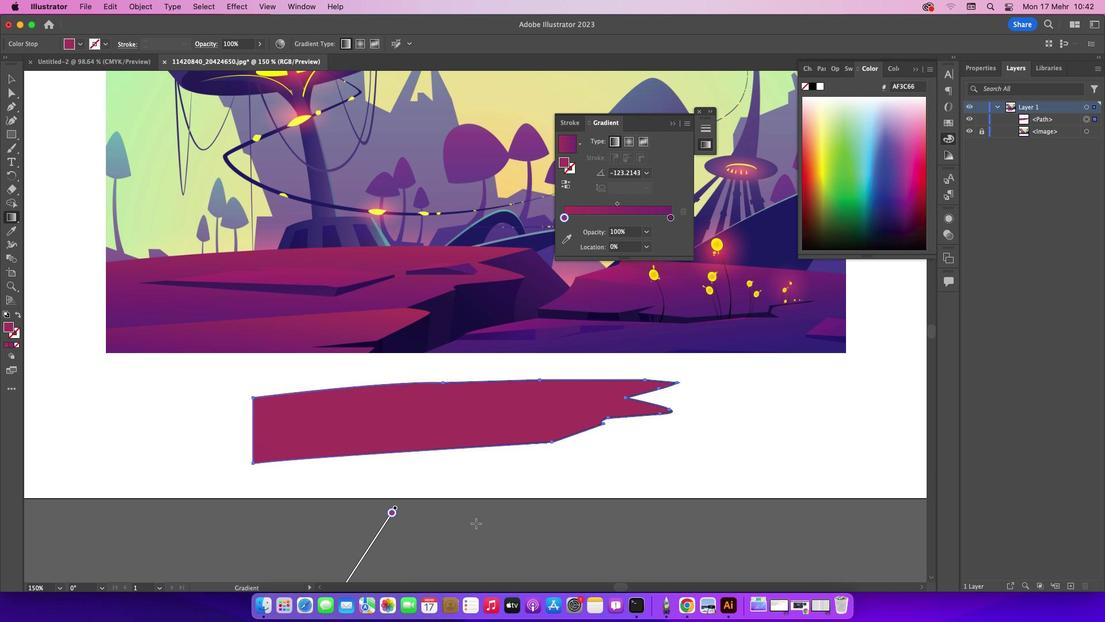 
Action: Mouse scrolled (475, 522) with delta (0, -1)
Screenshot: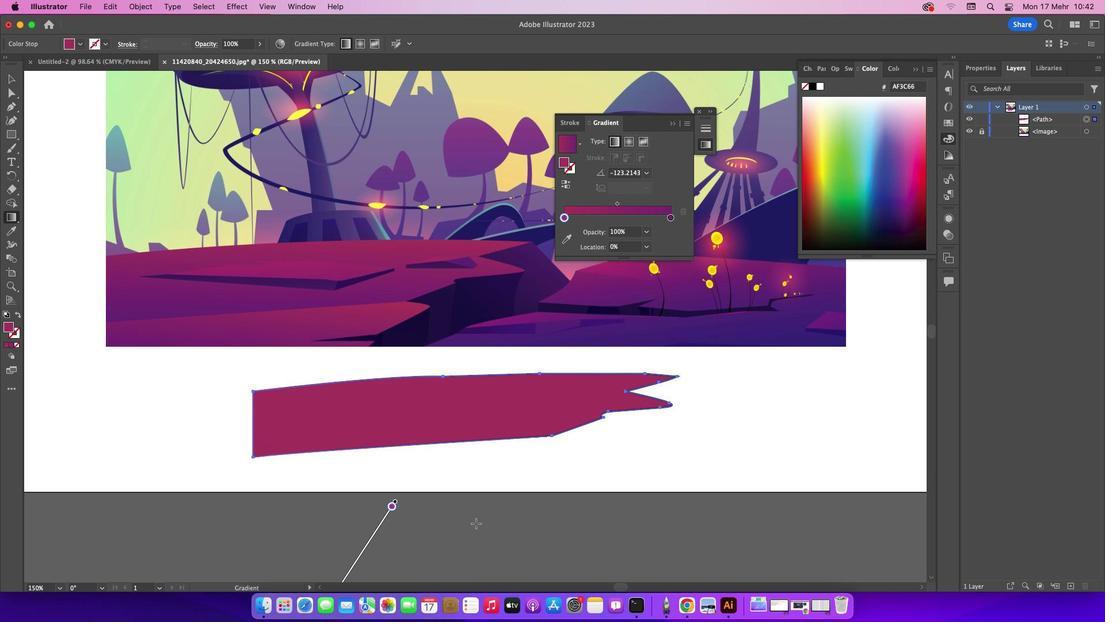
Action: Mouse scrolled (475, 522) with delta (0, -1)
Screenshot: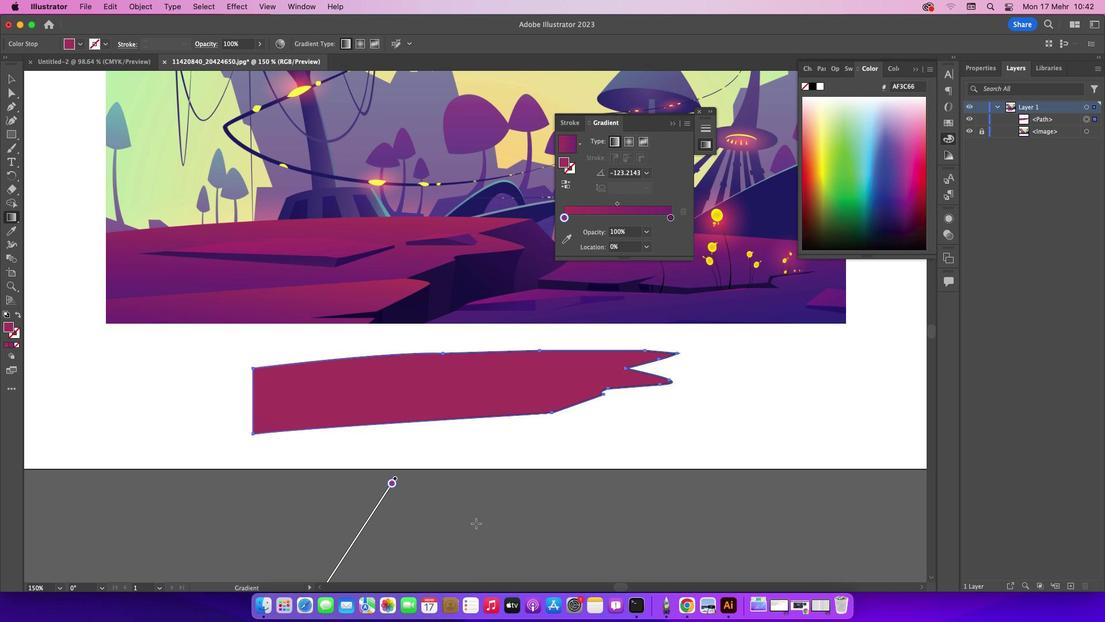 
Action: Mouse scrolled (475, 522) with delta (0, -2)
Screenshot: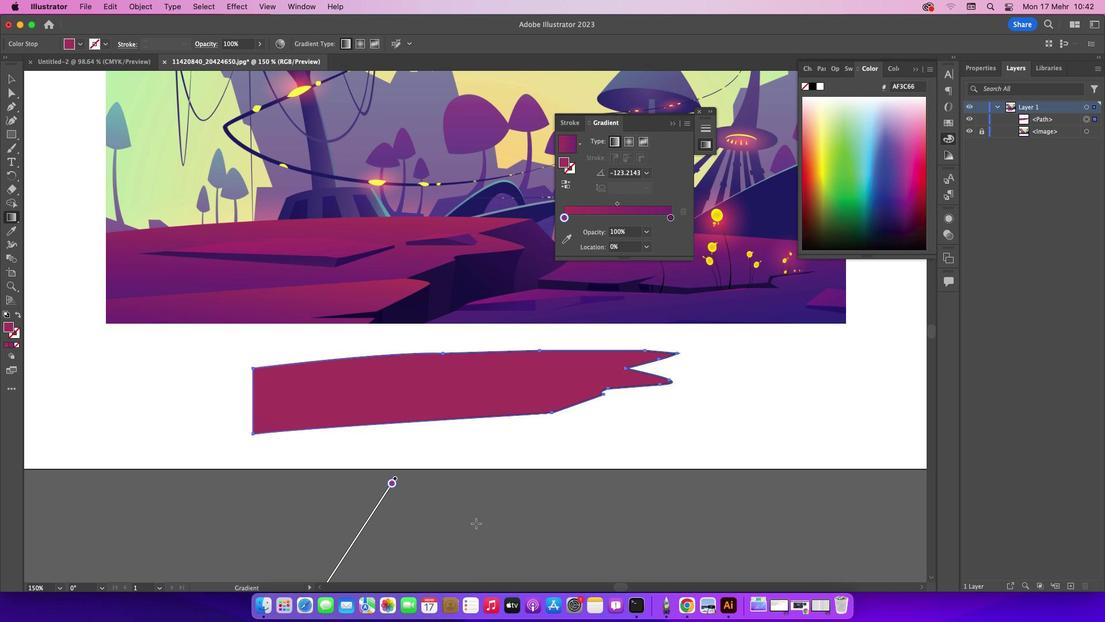 
Action: Mouse scrolled (475, 522) with delta (0, -2)
Screenshot: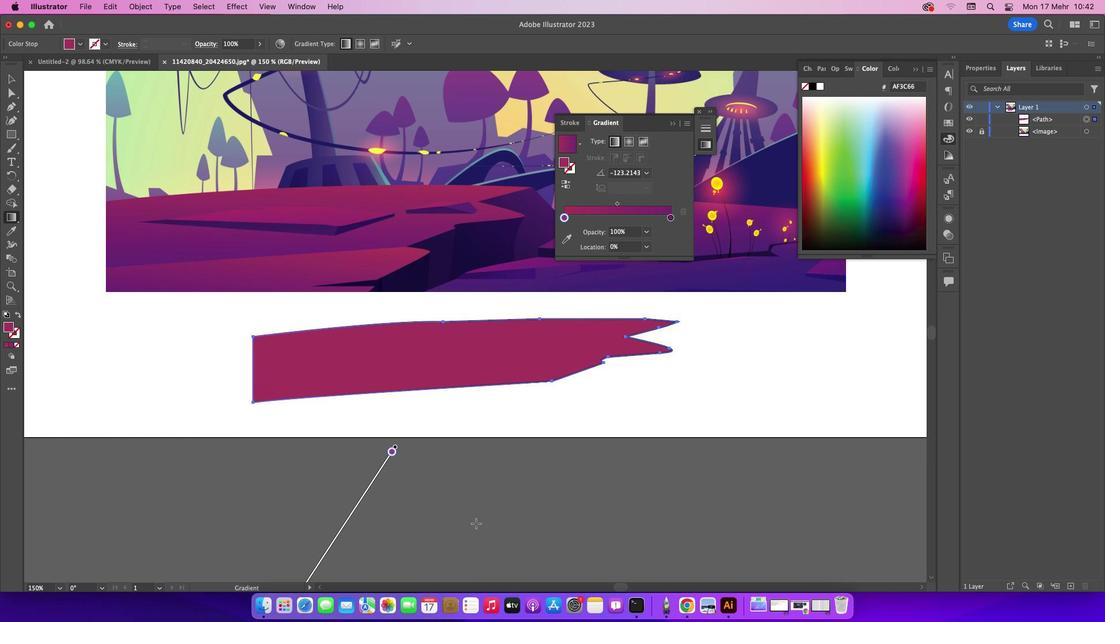 
Action: Mouse moved to (328, 547)
Screenshot: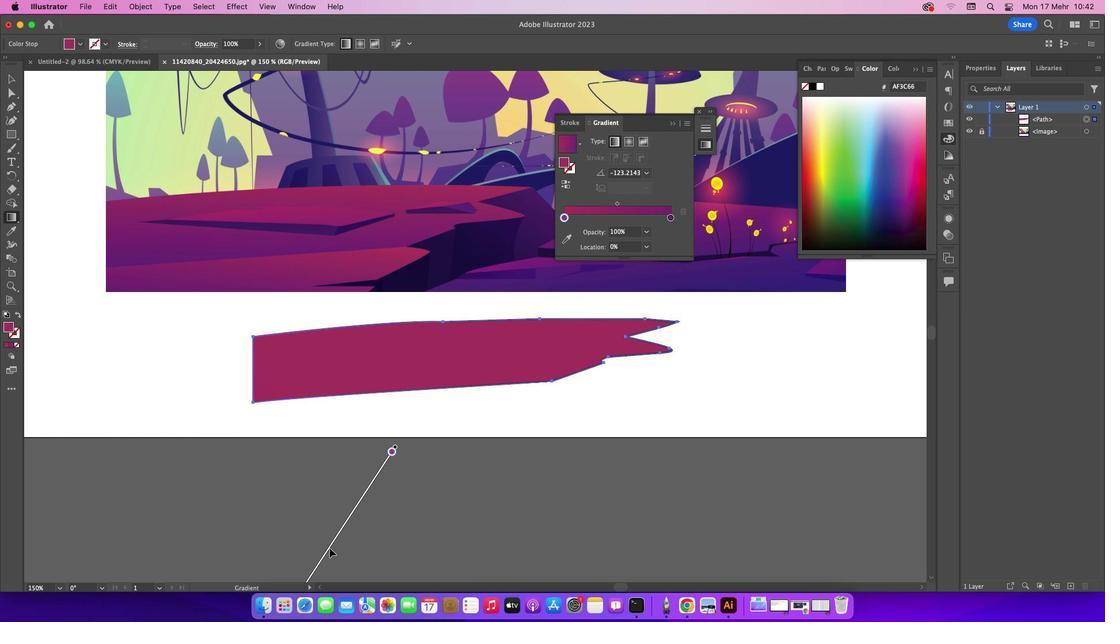 
Action: Mouse pressed left at (328, 547)
Screenshot: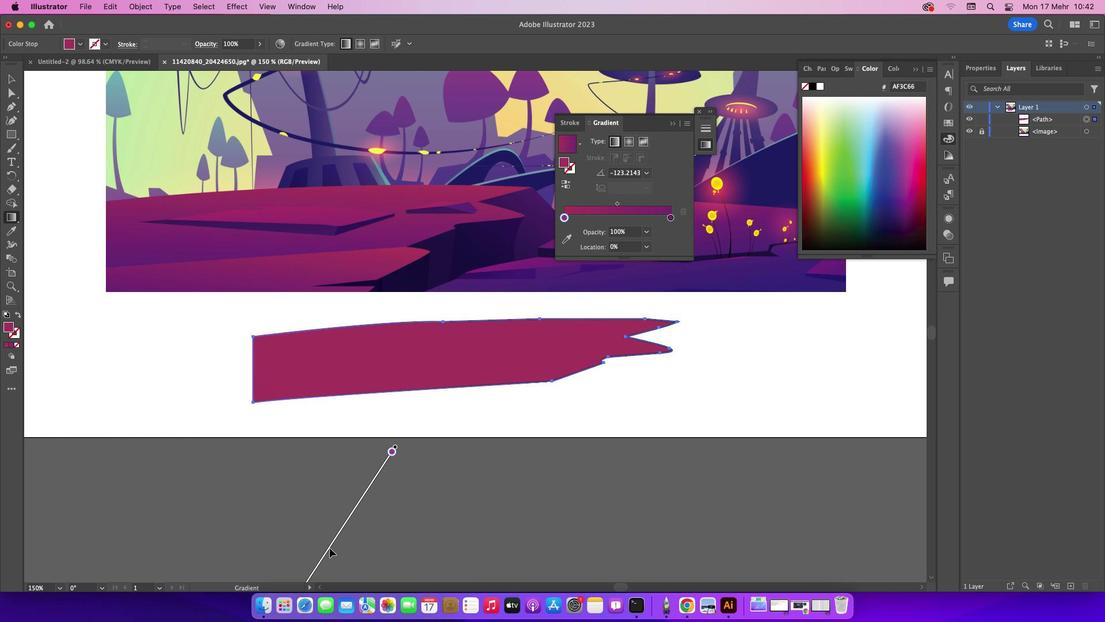 
Action: Mouse moved to (462, 340)
Screenshot: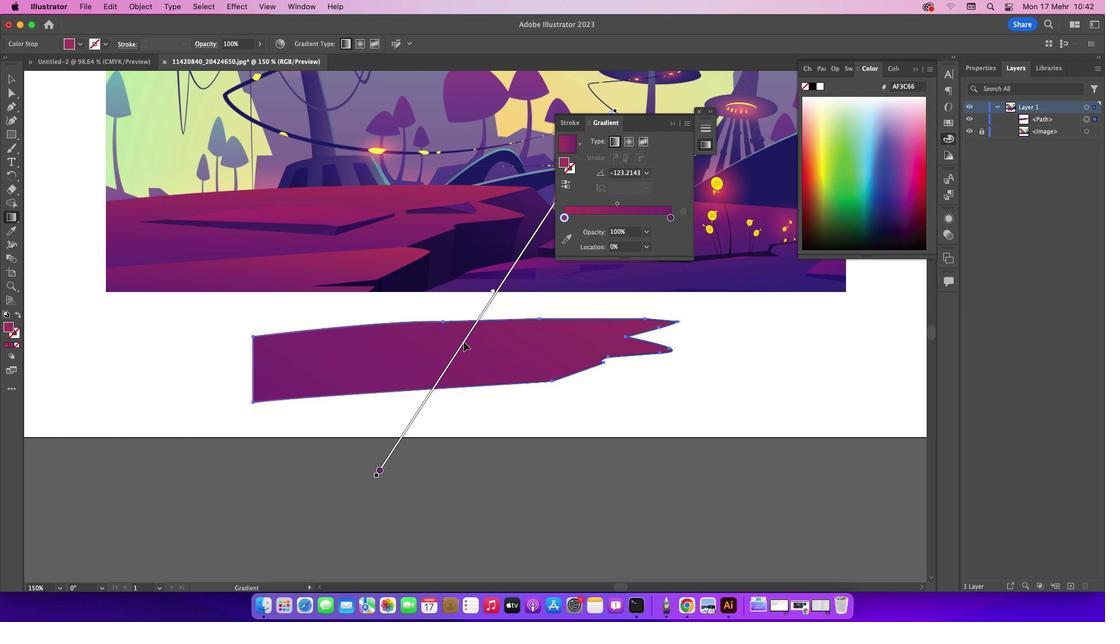 
Action: Mouse pressed left at (462, 340)
Screenshot: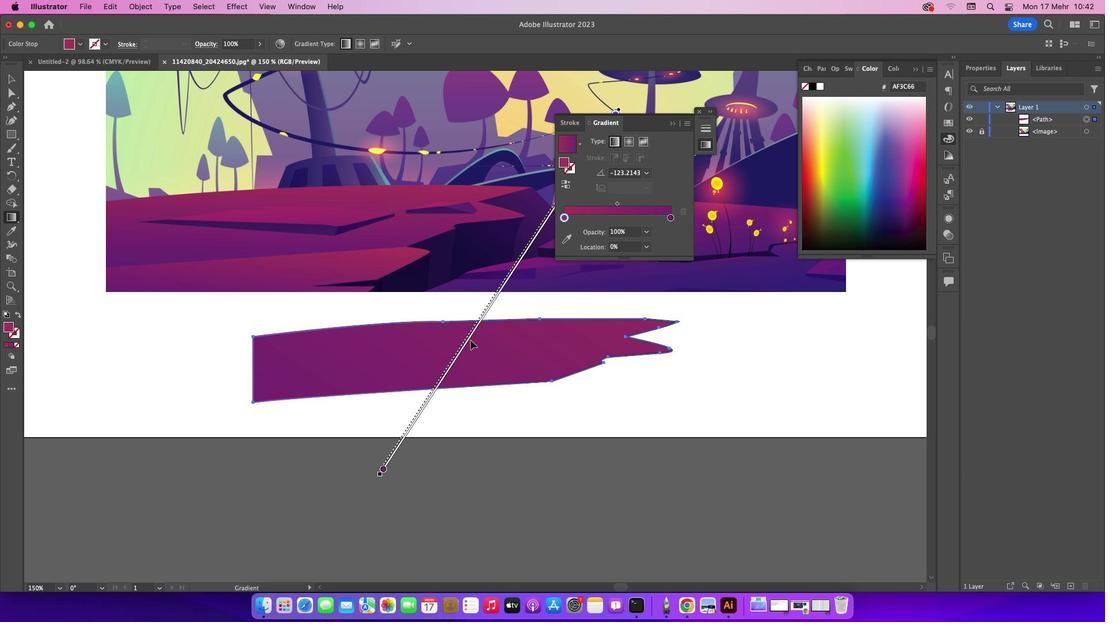 
Action: Mouse moved to (753, 377)
Screenshot: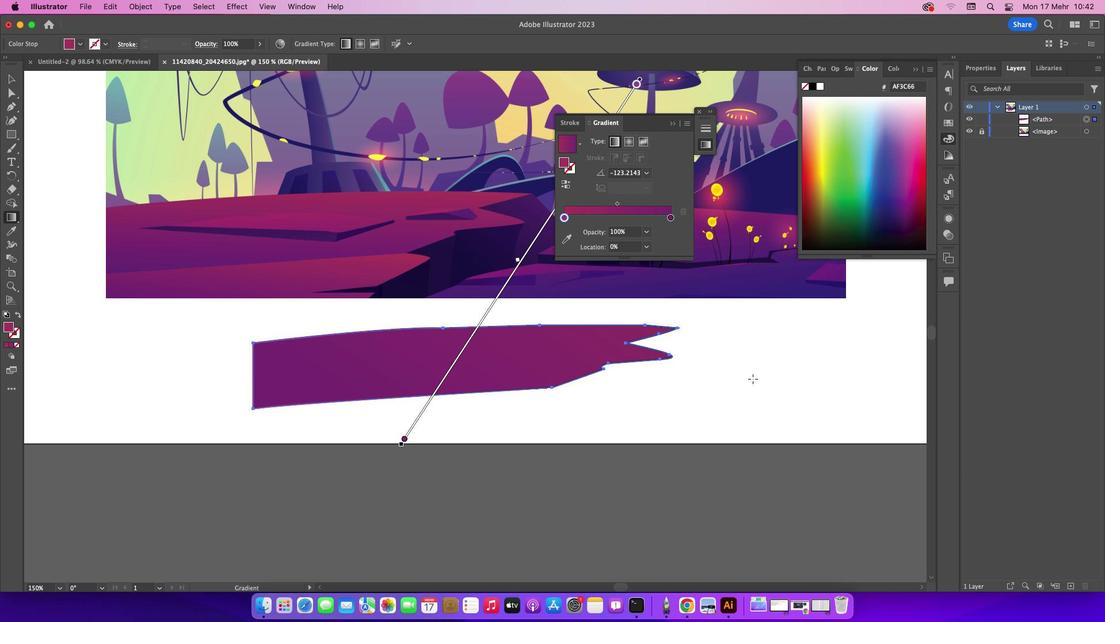 
Action: Mouse scrolled (753, 377) with delta (0, 0)
Screenshot: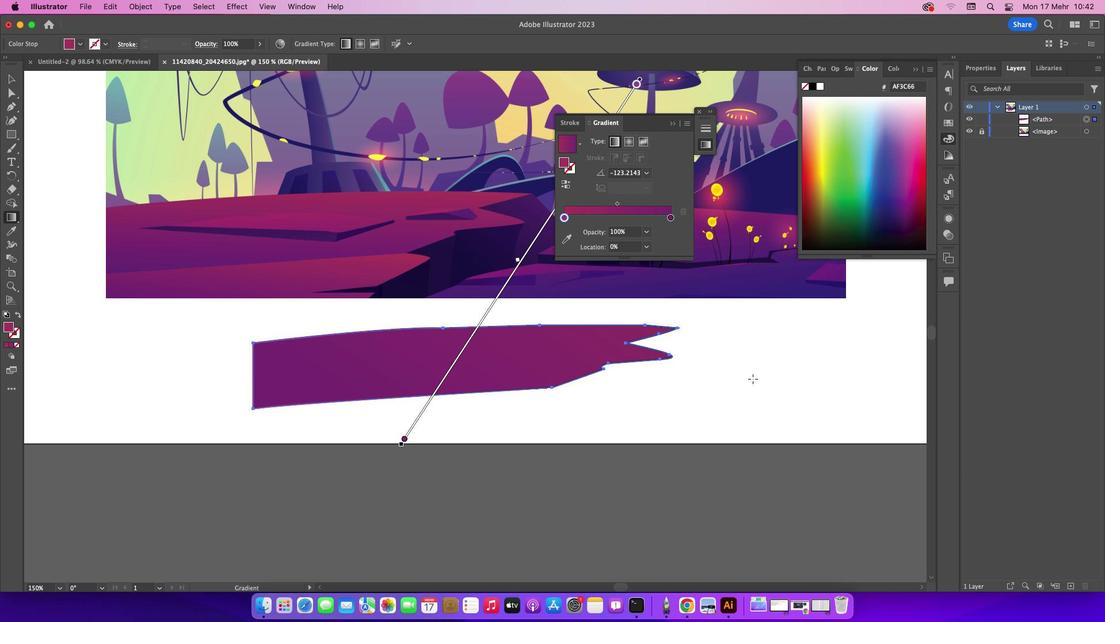 
Action: Mouse moved to (752, 377)
Screenshot: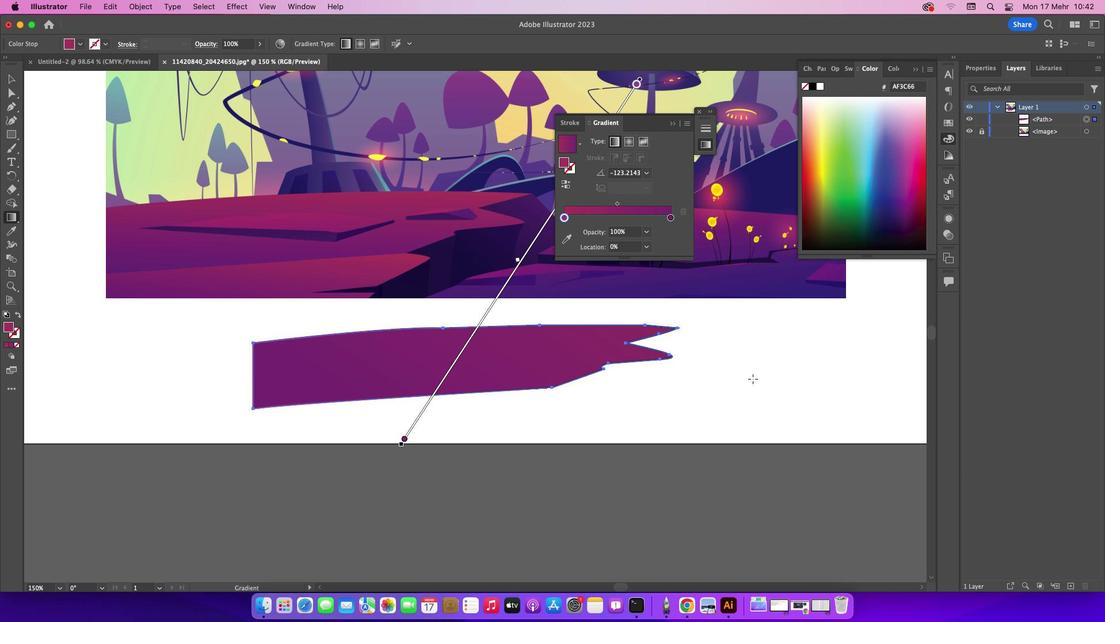 
Action: Mouse scrolled (752, 377) with delta (0, 0)
Screenshot: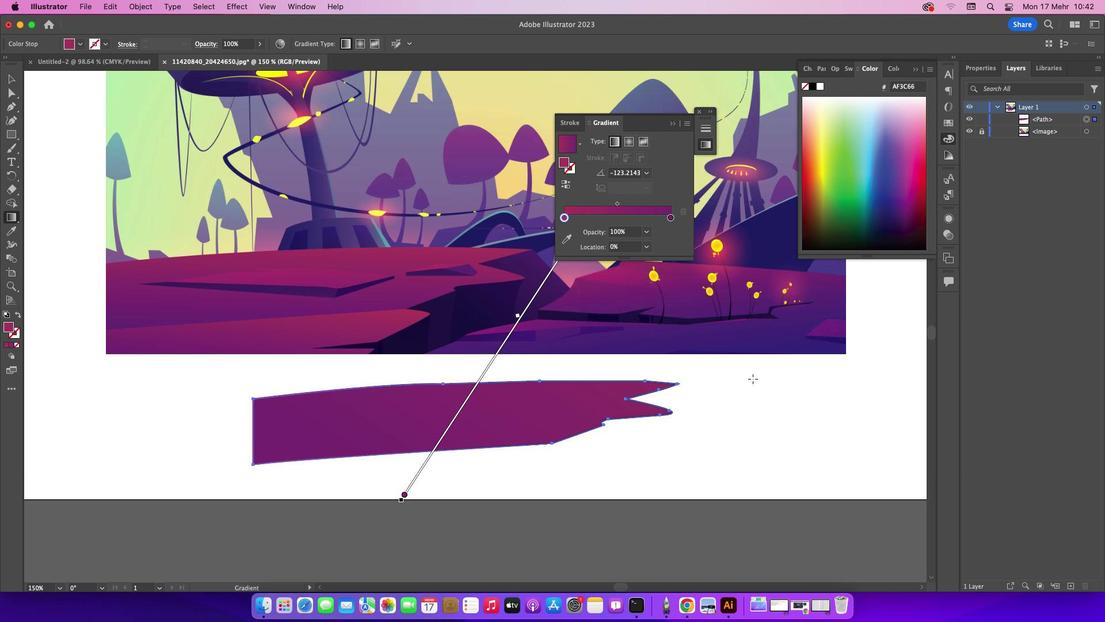 
Action: Mouse moved to (752, 377)
Screenshot: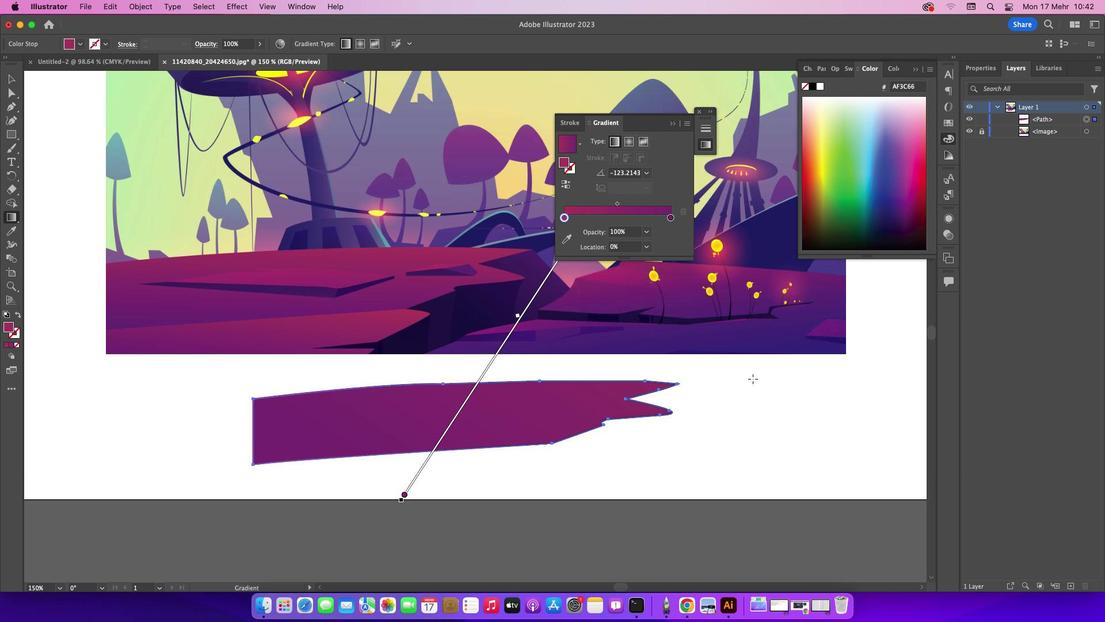 
Action: Mouse scrolled (752, 377) with delta (0, 0)
Screenshot: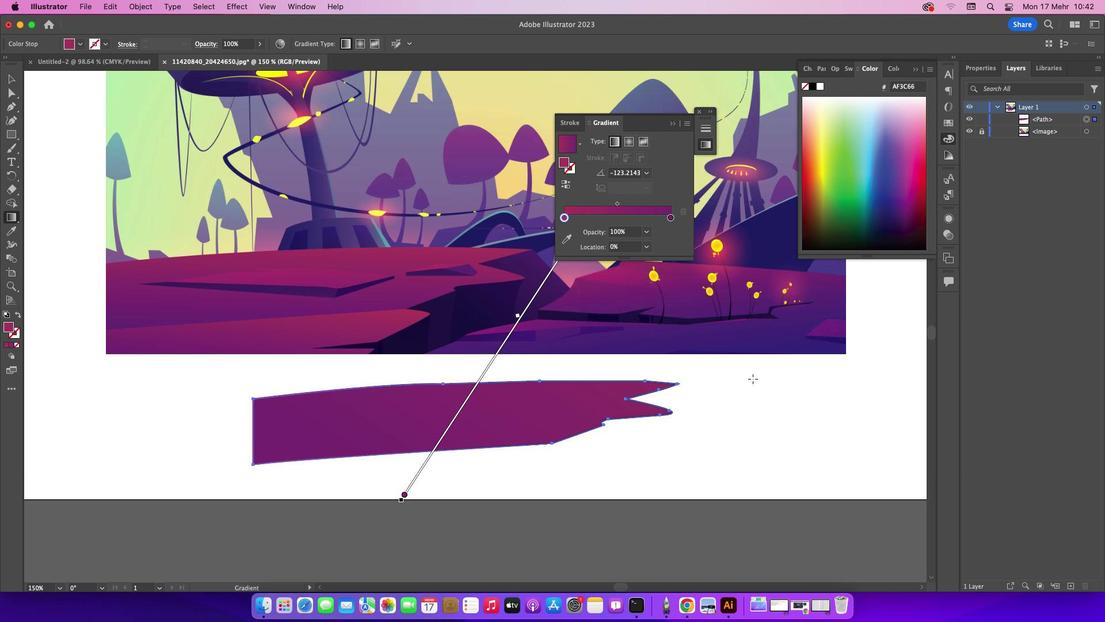 
Action: Mouse scrolled (752, 377) with delta (0, 1)
Screenshot: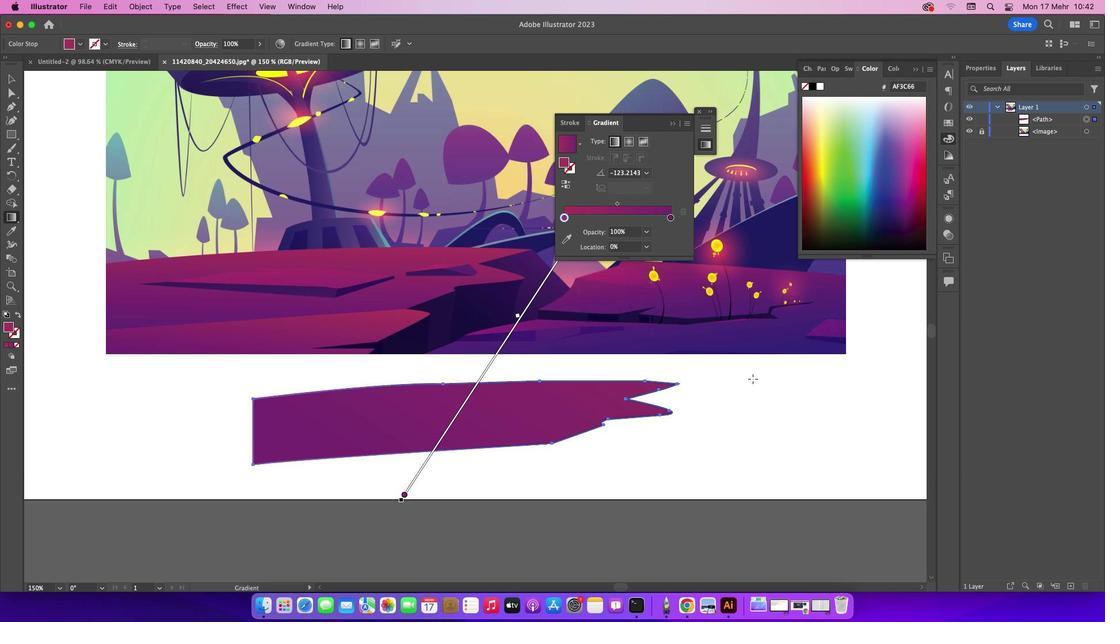 
Action: Mouse scrolled (752, 377) with delta (0, 0)
Screenshot: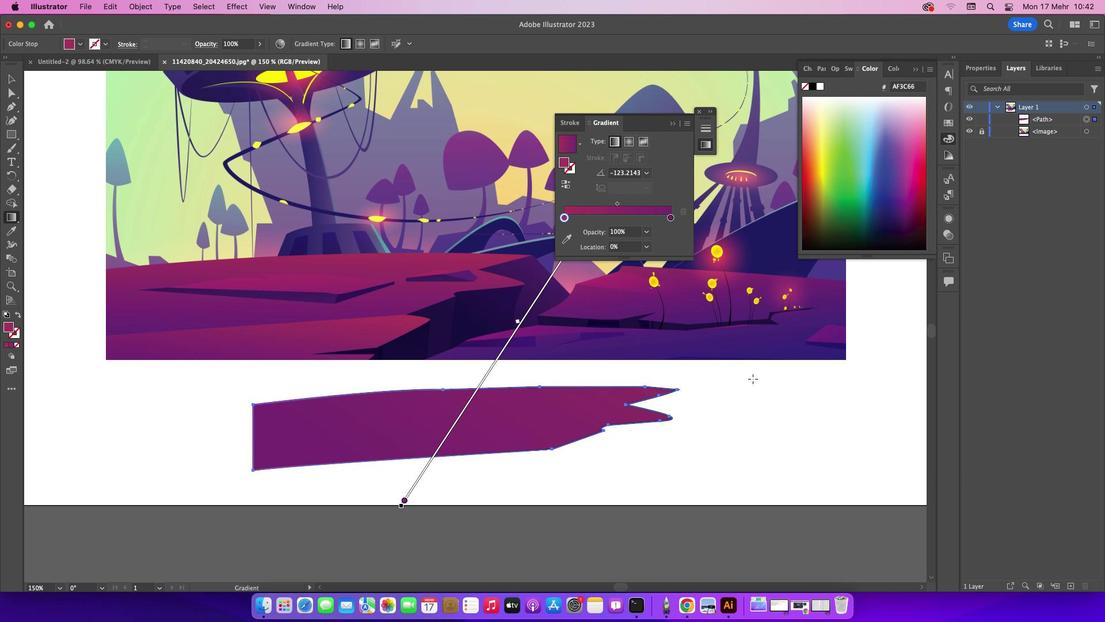 
Action: Mouse scrolled (752, 377) with delta (0, 0)
Screenshot: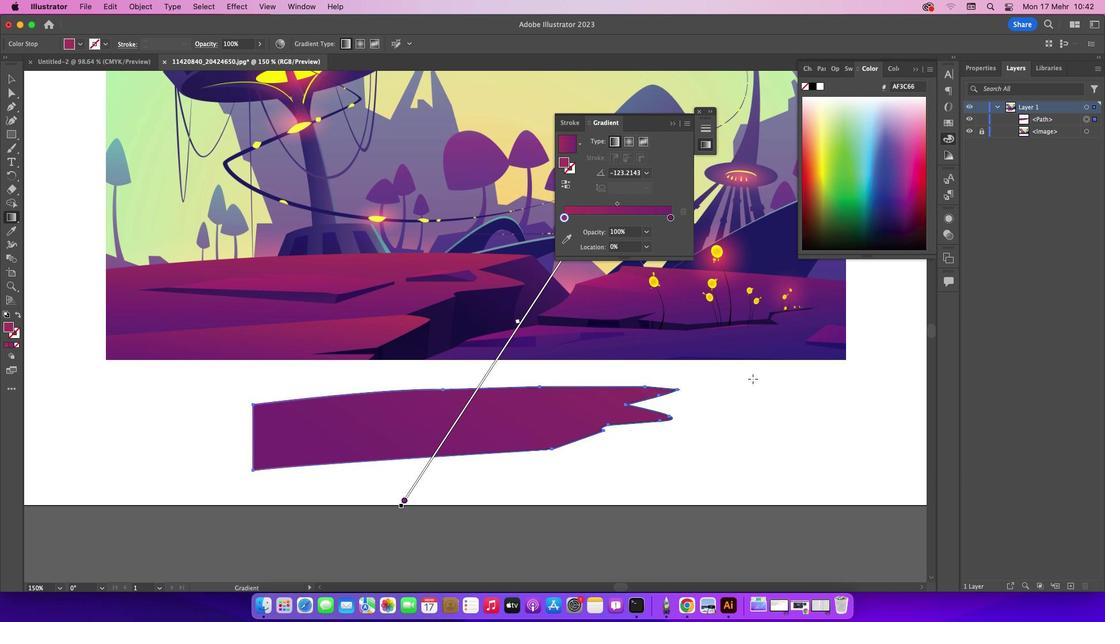 
Action: Mouse moved to (698, 113)
Screenshot: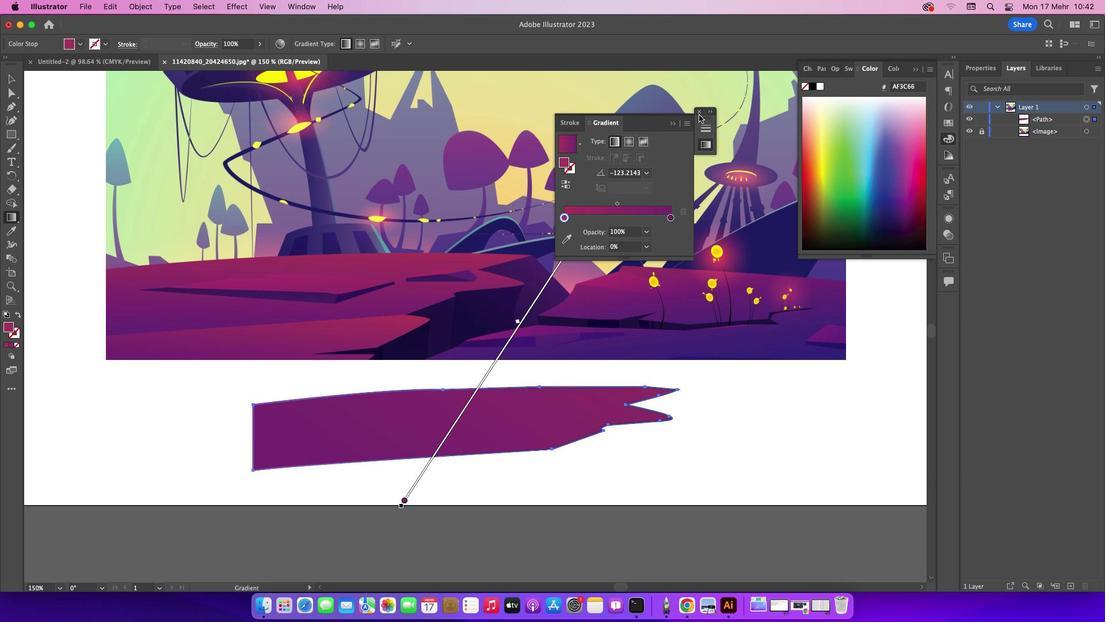 
Action: Mouse pressed left at (698, 113)
Screenshot: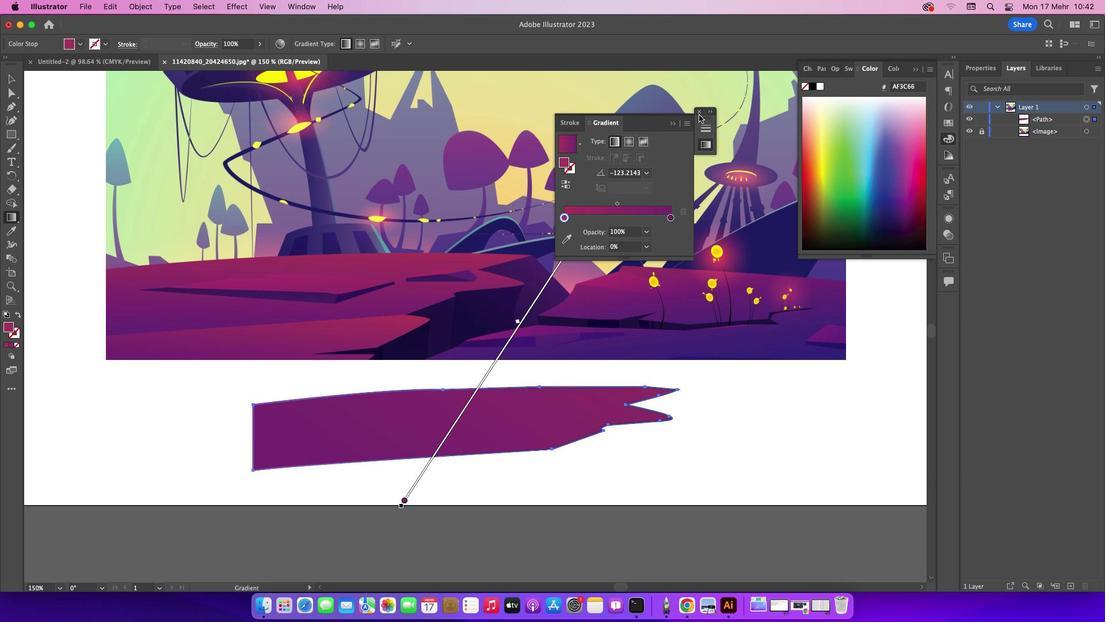 
Action: Mouse moved to (917, 69)
Screenshot: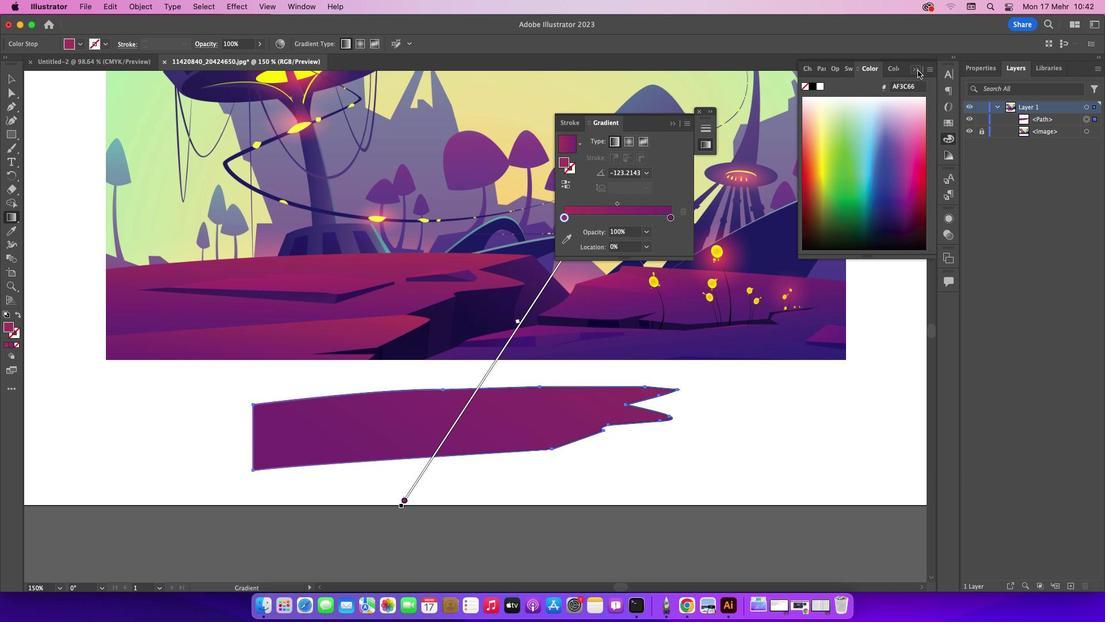 
Action: Mouse pressed left at (917, 69)
Screenshot: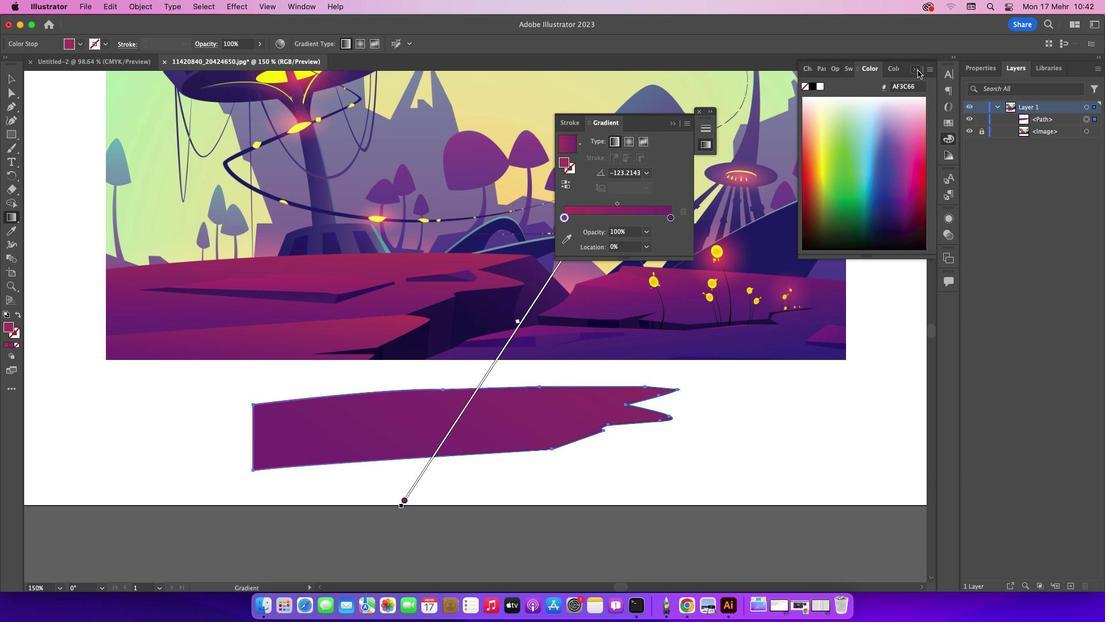 
Action: Mouse moved to (699, 110)
Screenshot: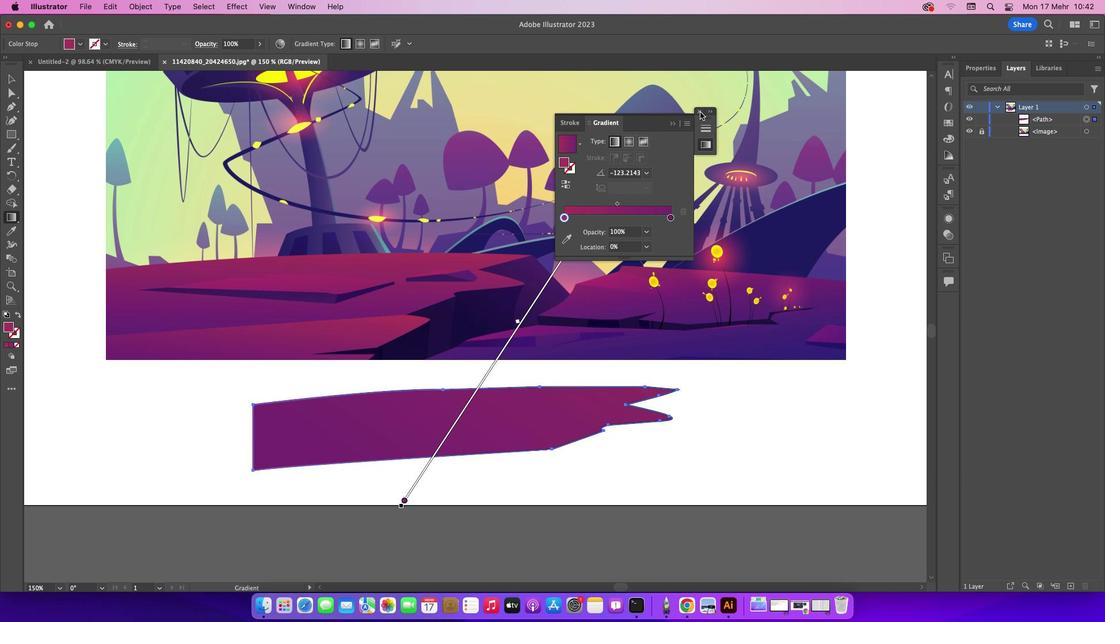 
Action: Mouse pressed left at (699, 110)
Screenshot: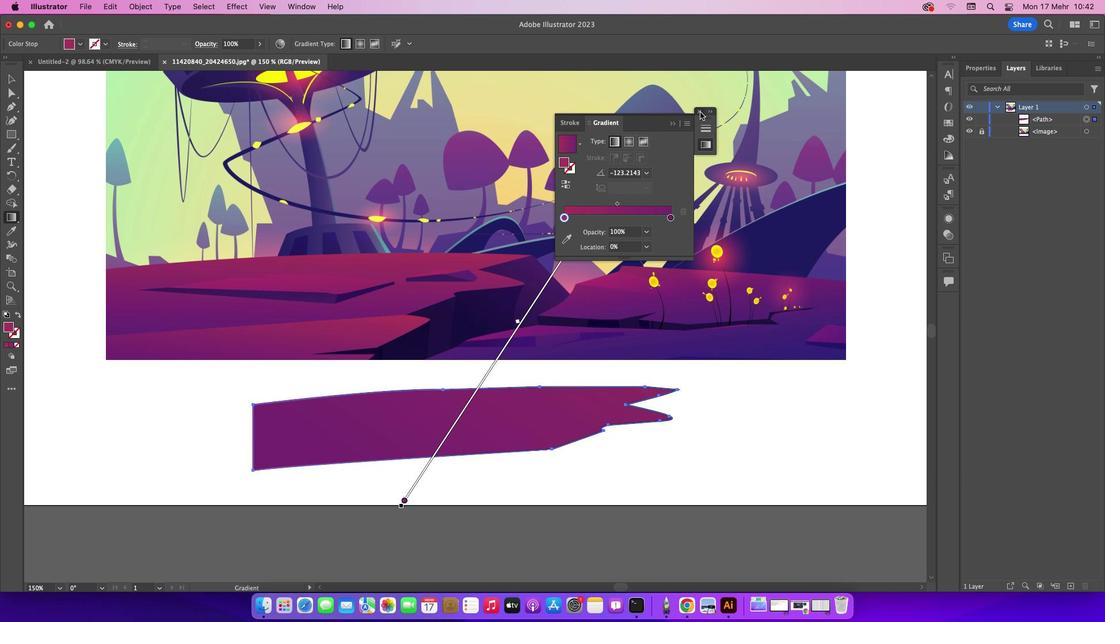 
Action: Mouse moved to (6, 79)
Screenshot: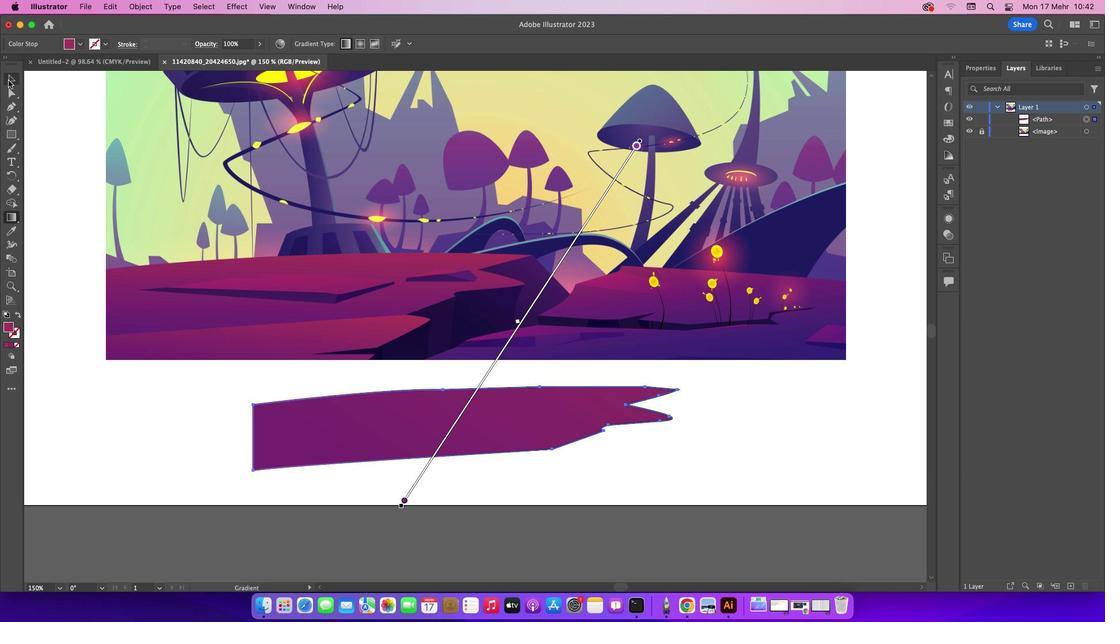 
Action: Mouse pressed left at (6, 79)
Screenshot: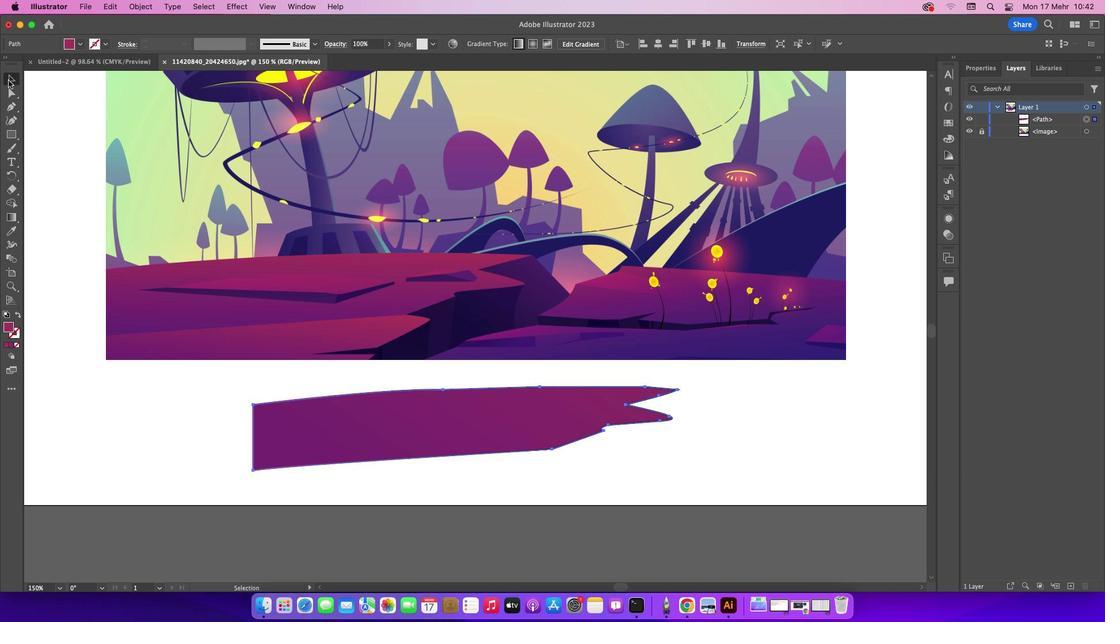 
Action: Mouse moved to (57, 98)
Screenshot: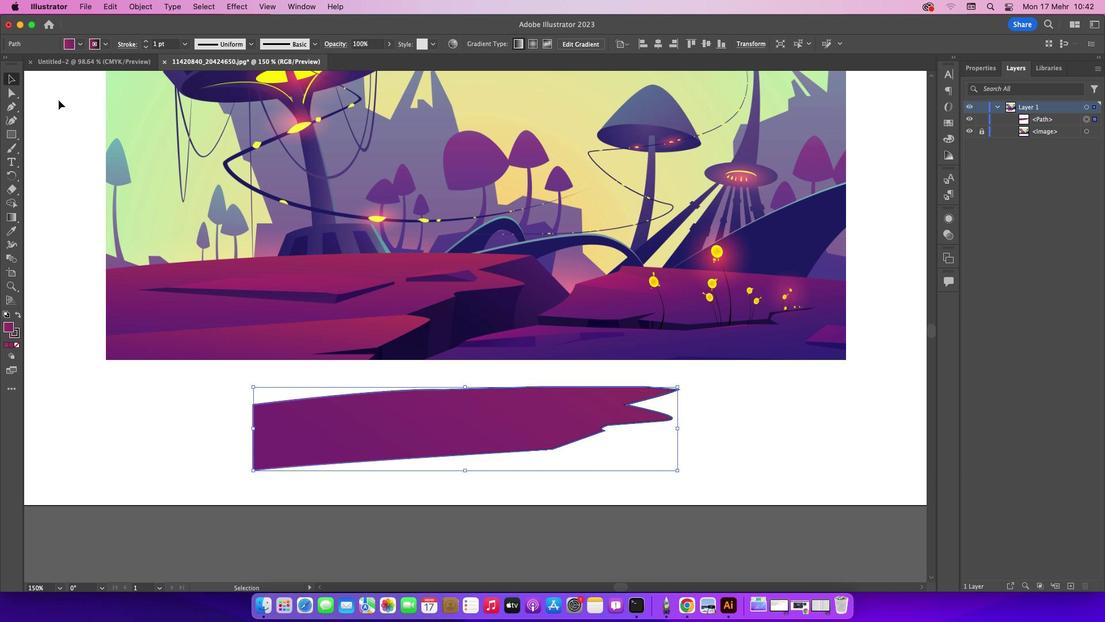 
Action: Mouse pressed left at (57, 98)
Screenshot: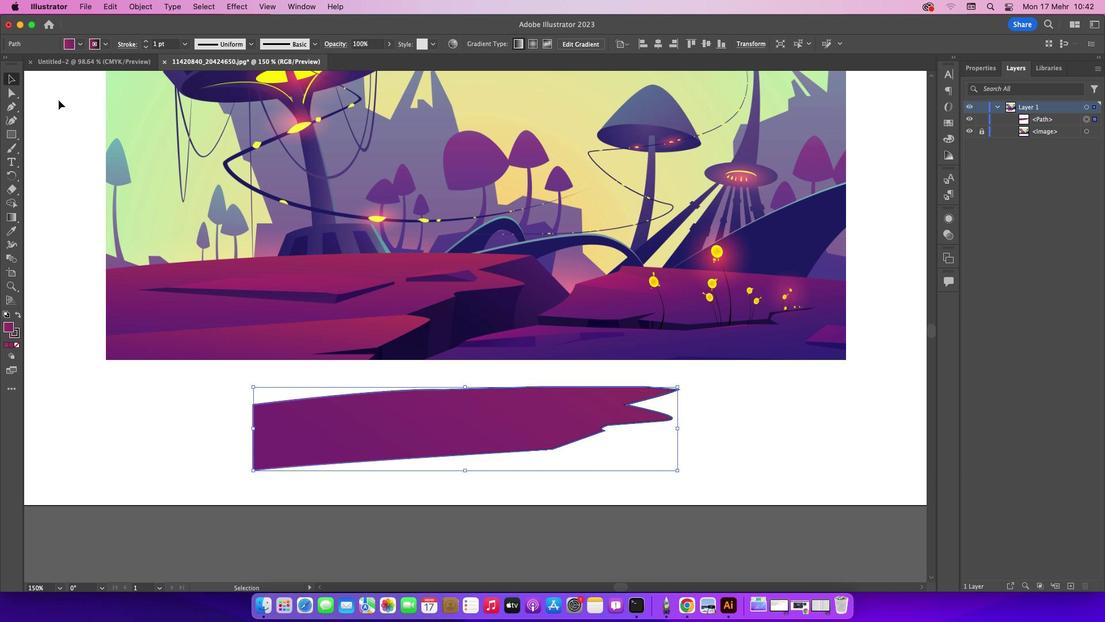 
Action: Mouse moved to (668, 386)
Screenshot: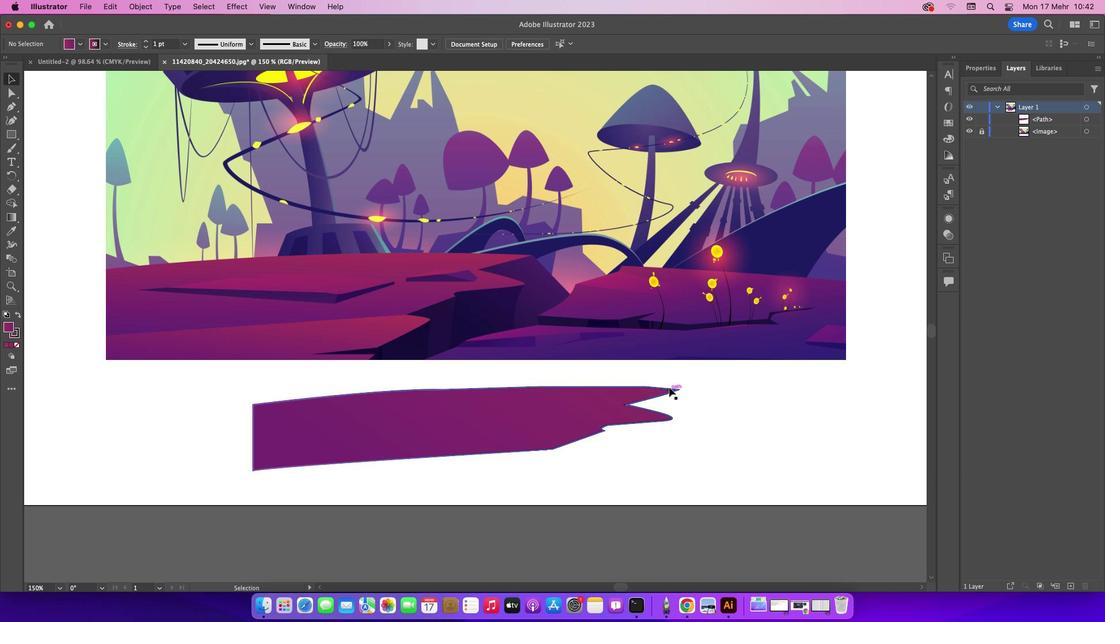 
Action: Mouse pressed left at (668, 386)
Screenshot: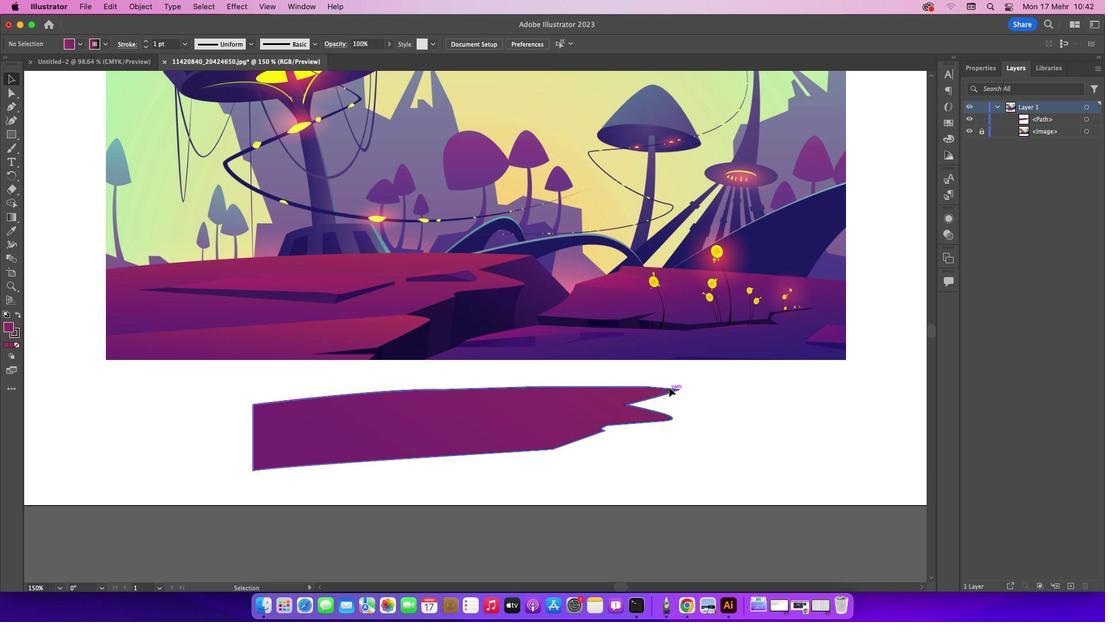 
Action: Mouse moved to (105, 45)
Screenshot: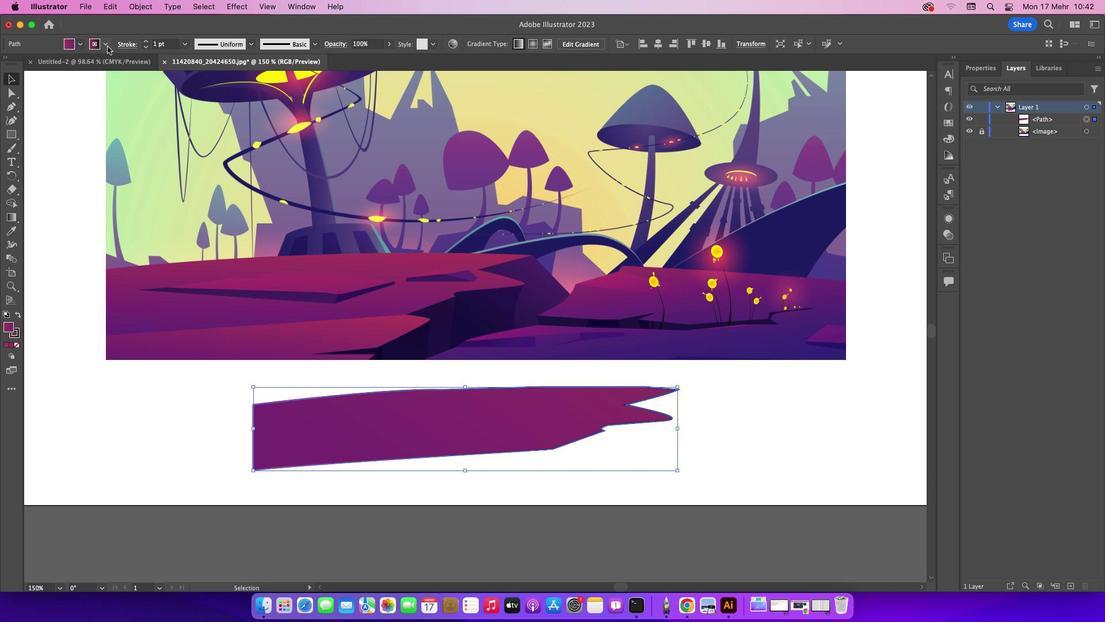 
Action: Mouse pressed left at (105, 45)
Screenshot: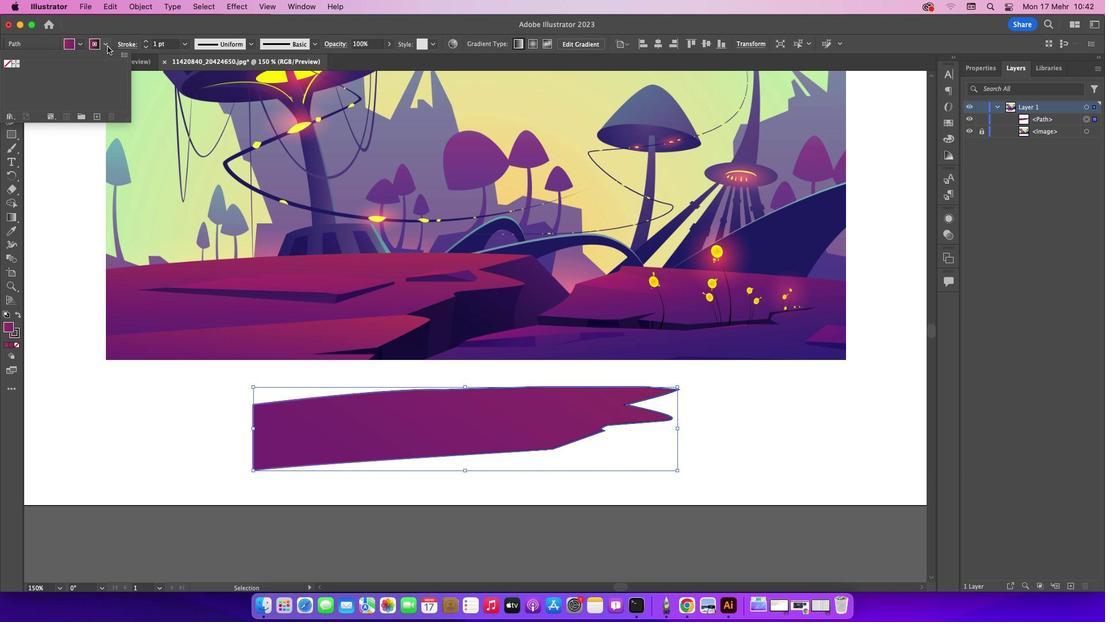 
Action: Mouse moved to (4, 62)
Screenshot: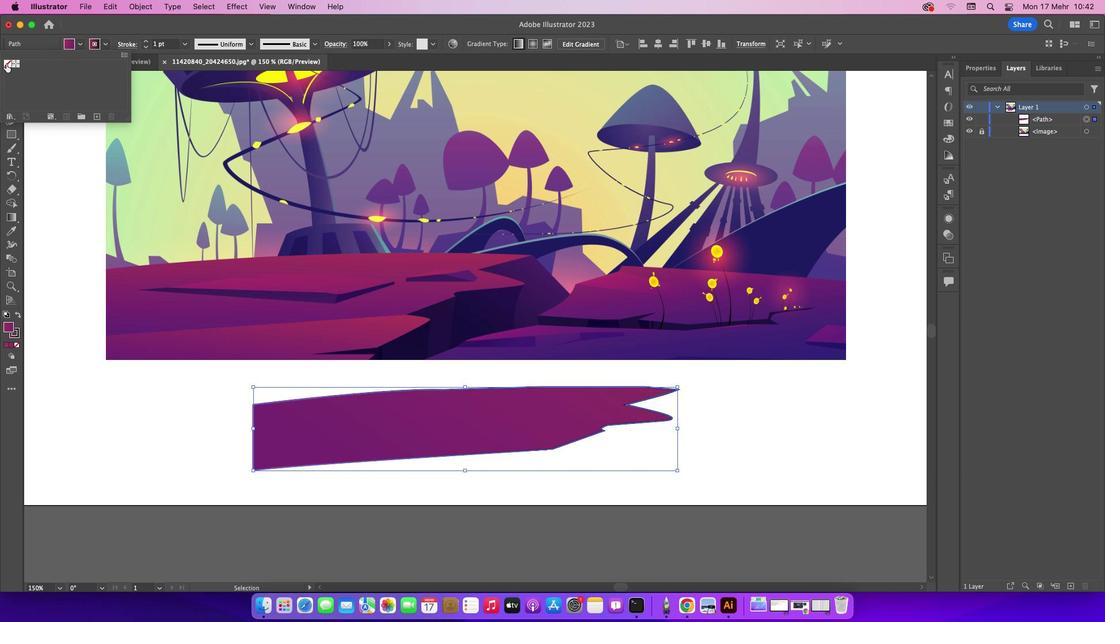 
Action: Mouse pressed left at (4, 62)
Screenshot: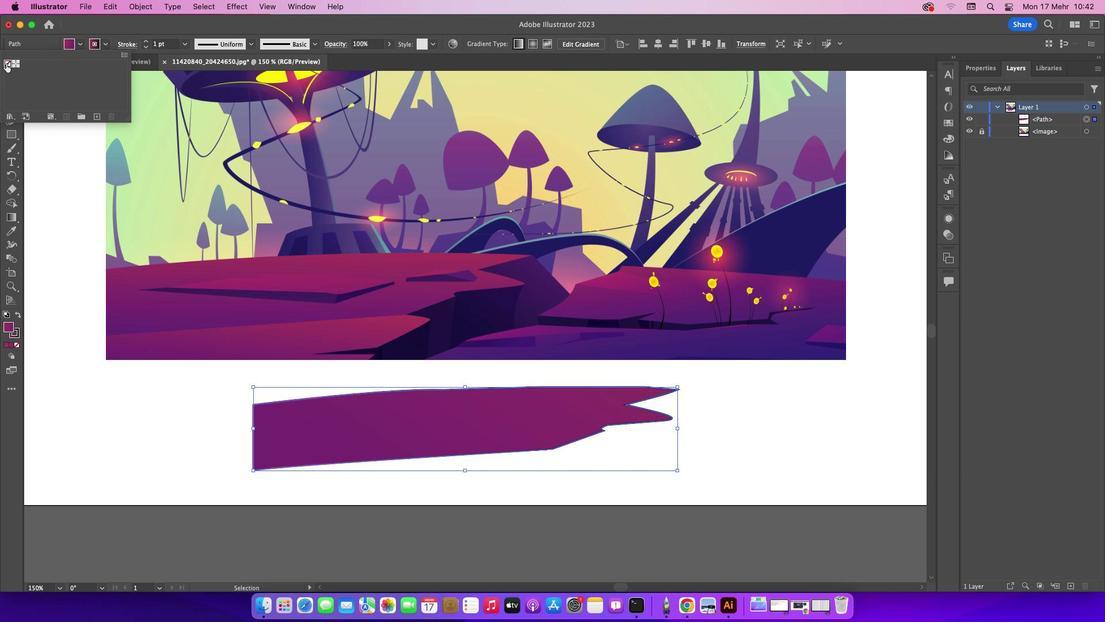 
Action: Mouse moved to (103, 38)
Screenshot: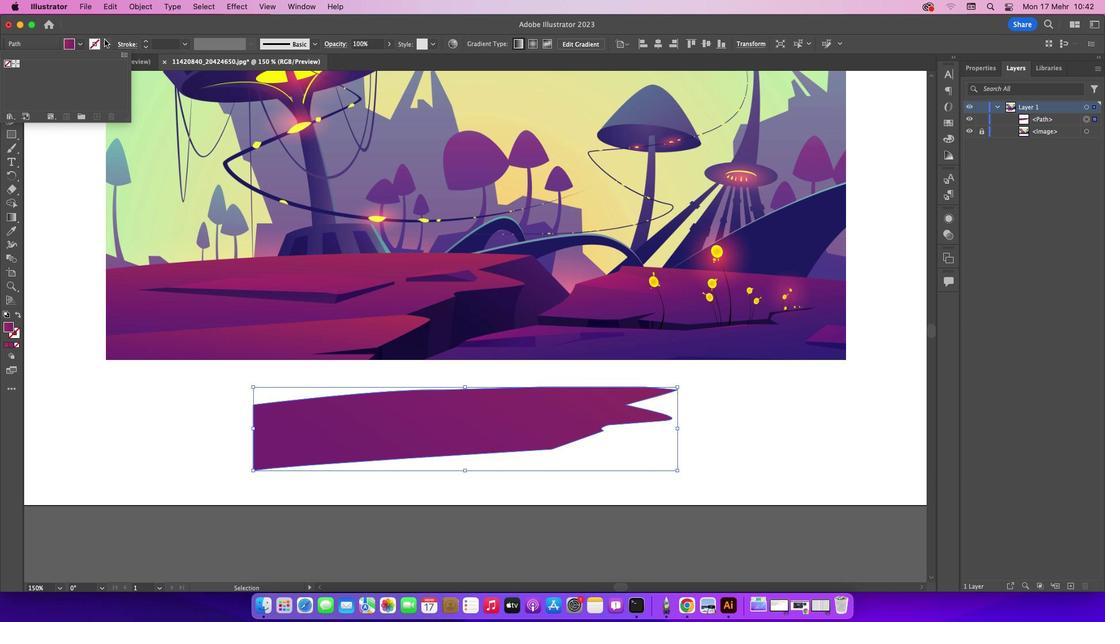 
Action: Mouse pressed left at (103, 38)
Screenshot: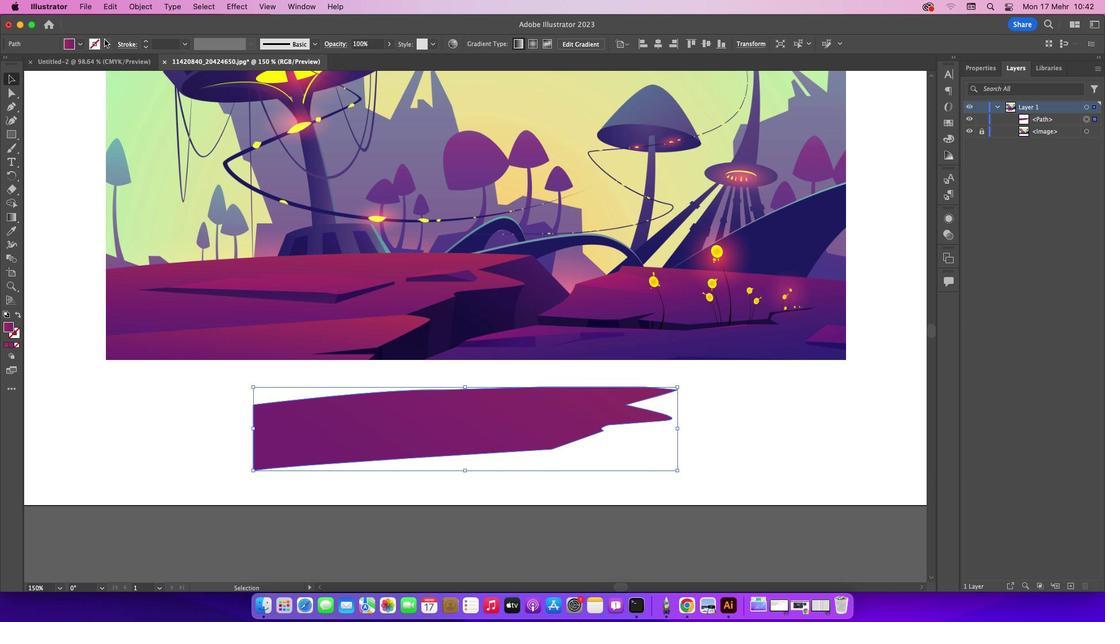 
Action: Mouse moved to (153, 413)
Screenshot: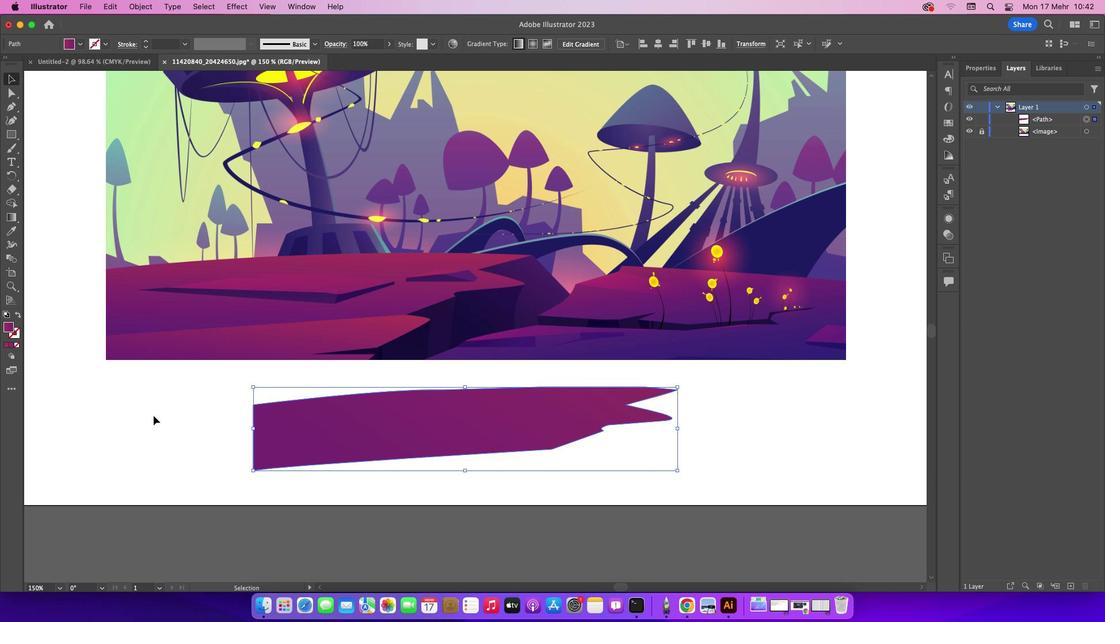 
Action: Mouse pressed left at (153, 413)
Screenshot: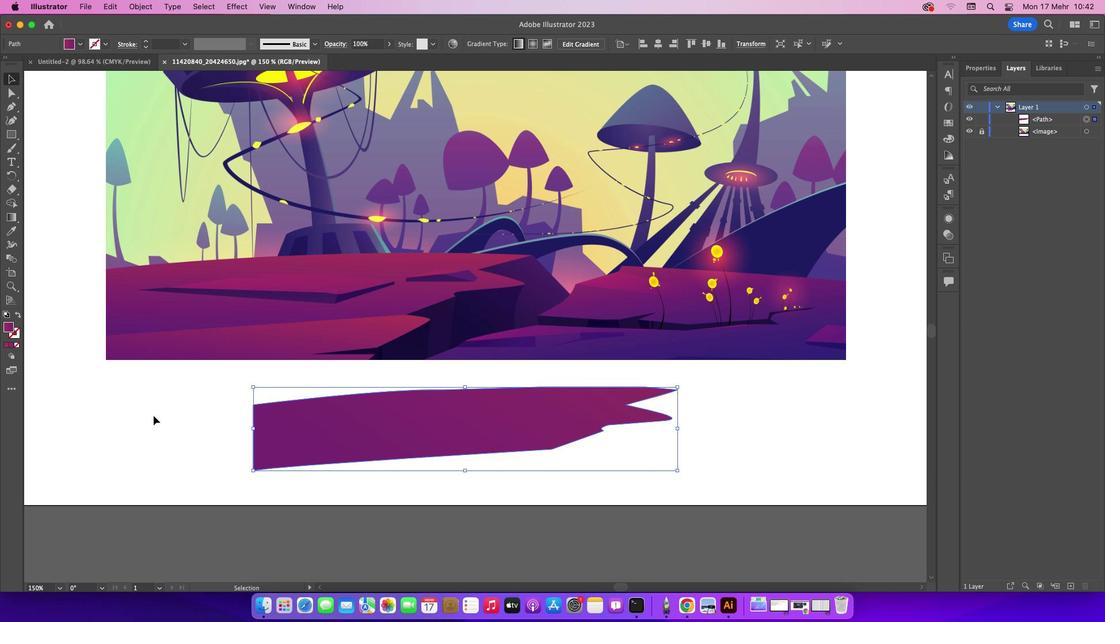 
Action: Mouse moved to (17, 343)
Screenshot: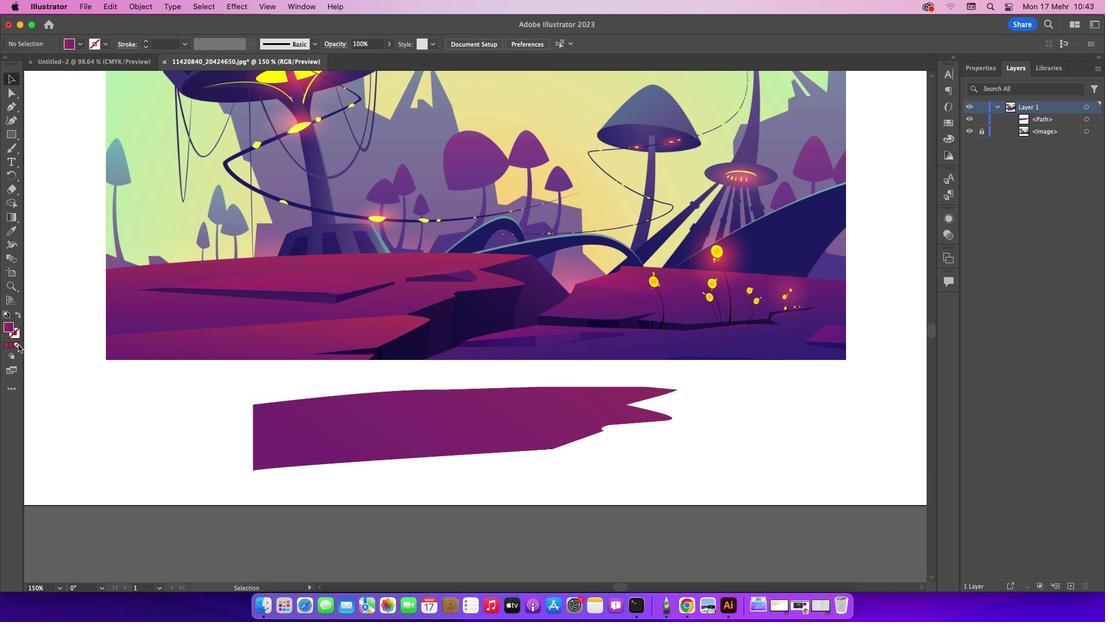 
Action: Mouse pressed left at (17, 343)
Screenshot: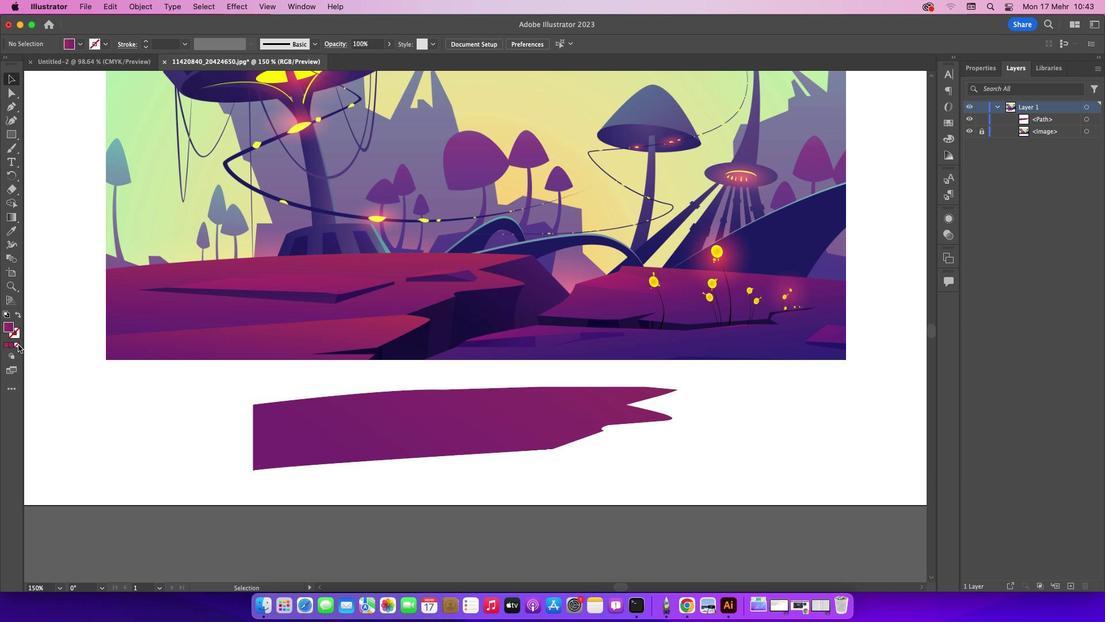 
Action: Mouse moved to (14, 104)
Screenshot: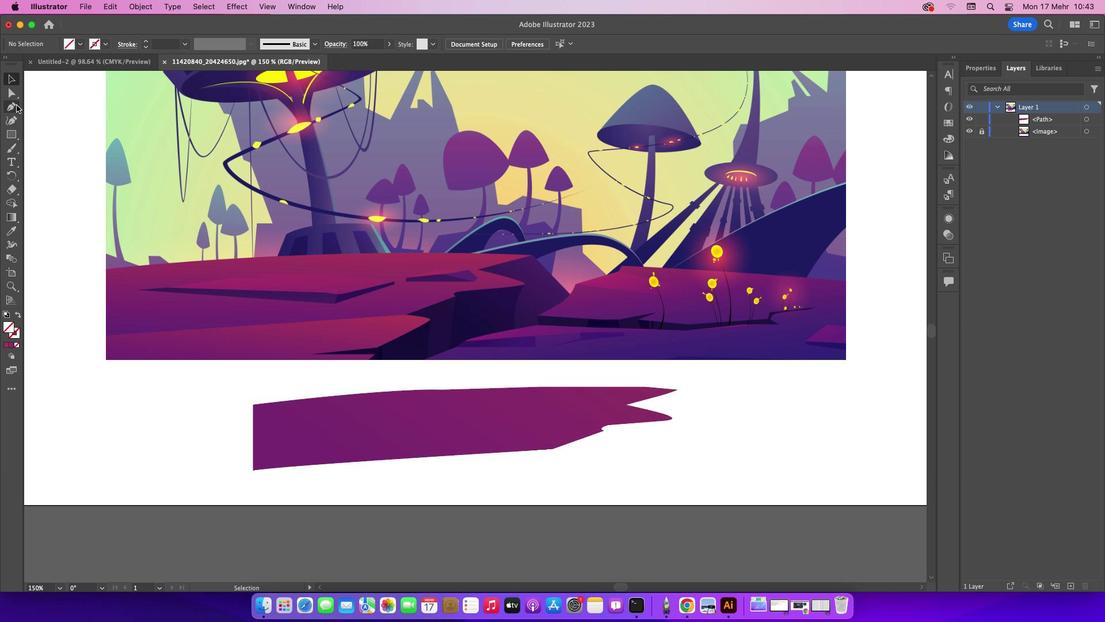 
Action: Mouse pressed left at (14, 104)
Screenshot: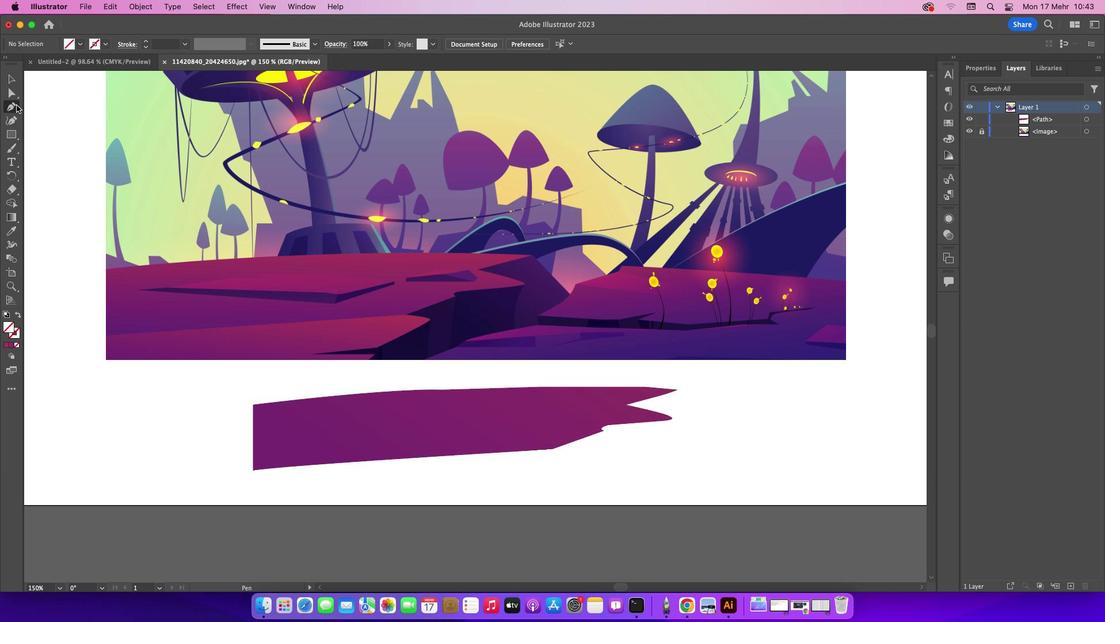 
Action: Mouse moved to (167, 286)
Screenshot: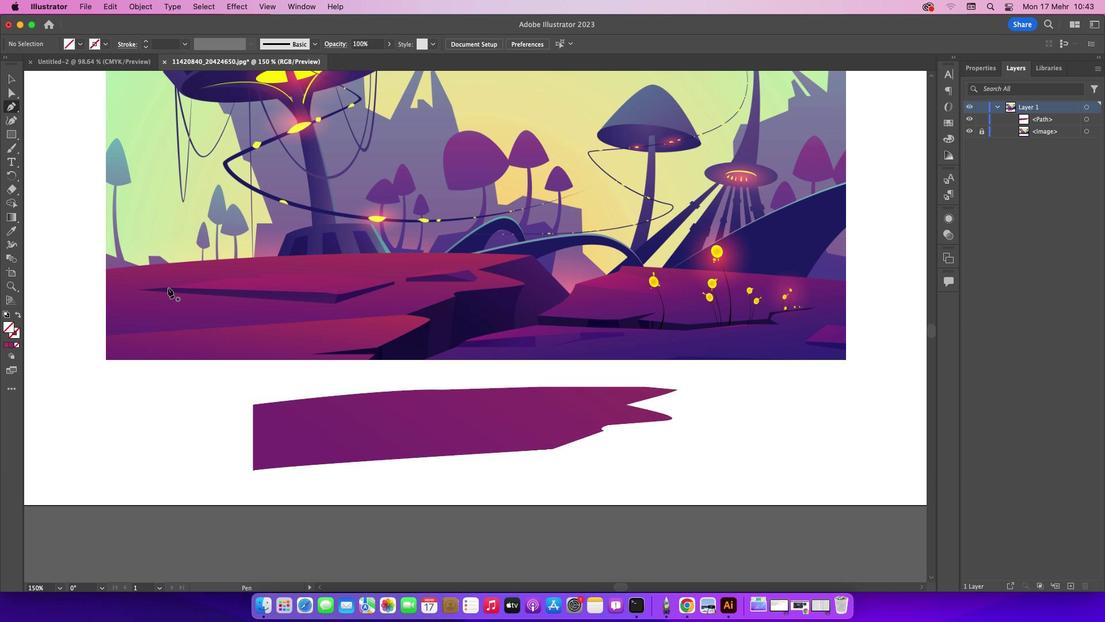 
Action: Mouse pressed left at (167, 286)
Screenshot: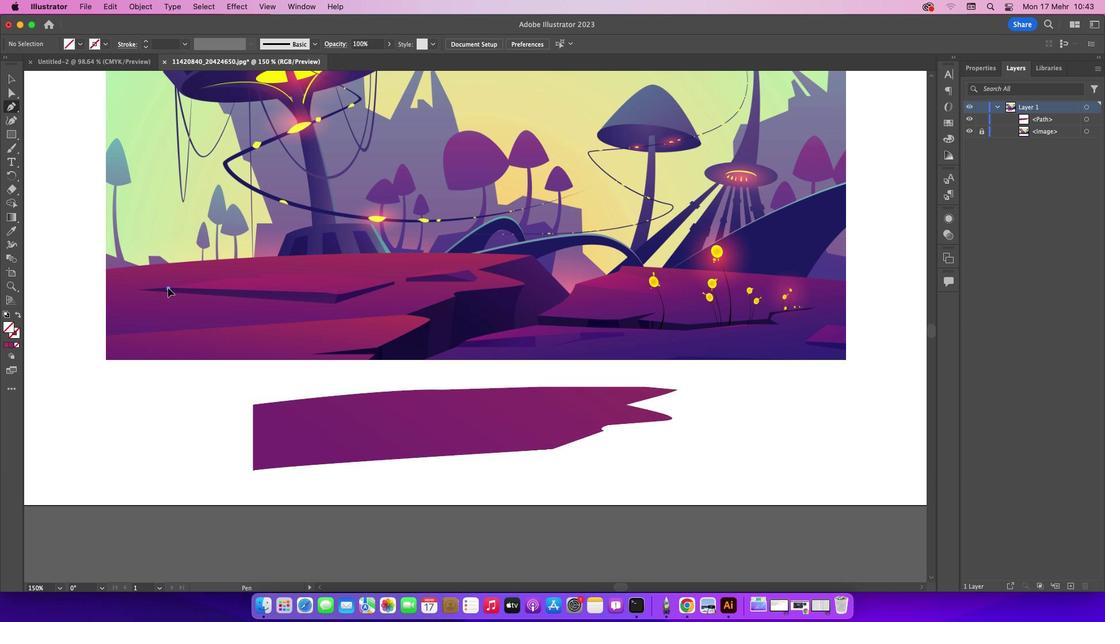 
Action: Mouse moved to (232, 275)
Screenshot: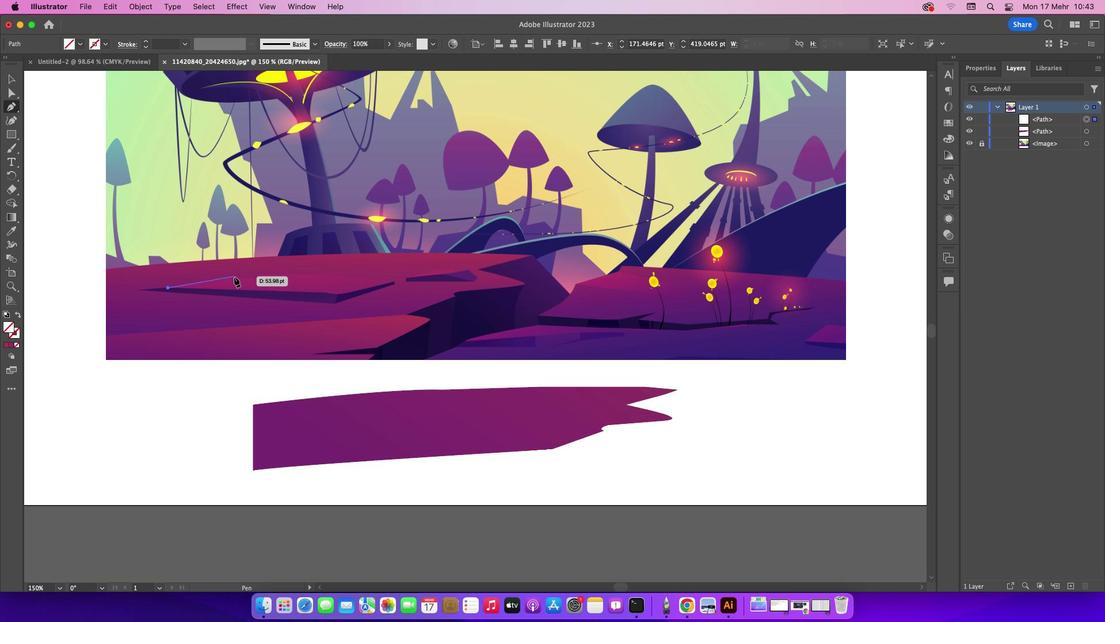 
Action: Mouse pressed left at (232, 275)
Screenshot: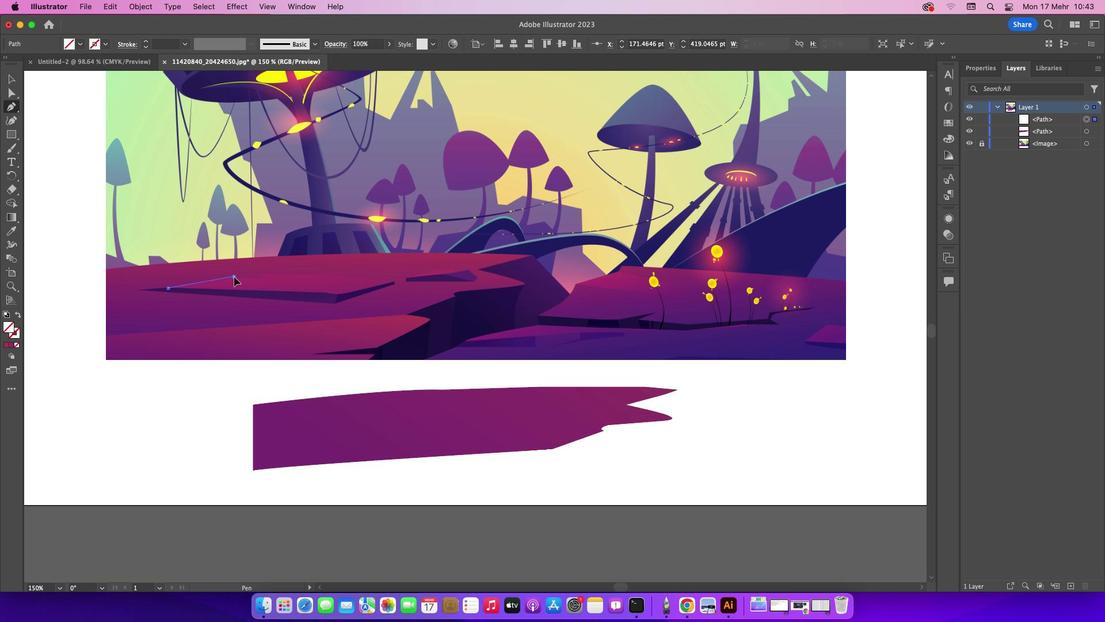 
Action: Mouse moved to (265, 277)
Screenshot: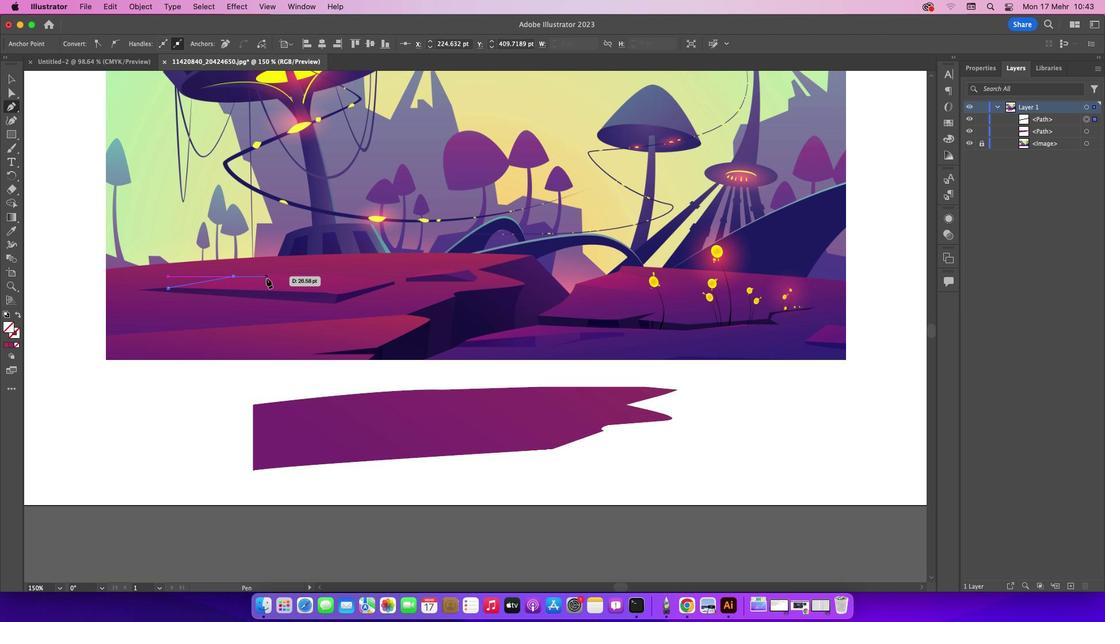 
Action: Mouse pressed left at (265, 277)
Screenshot: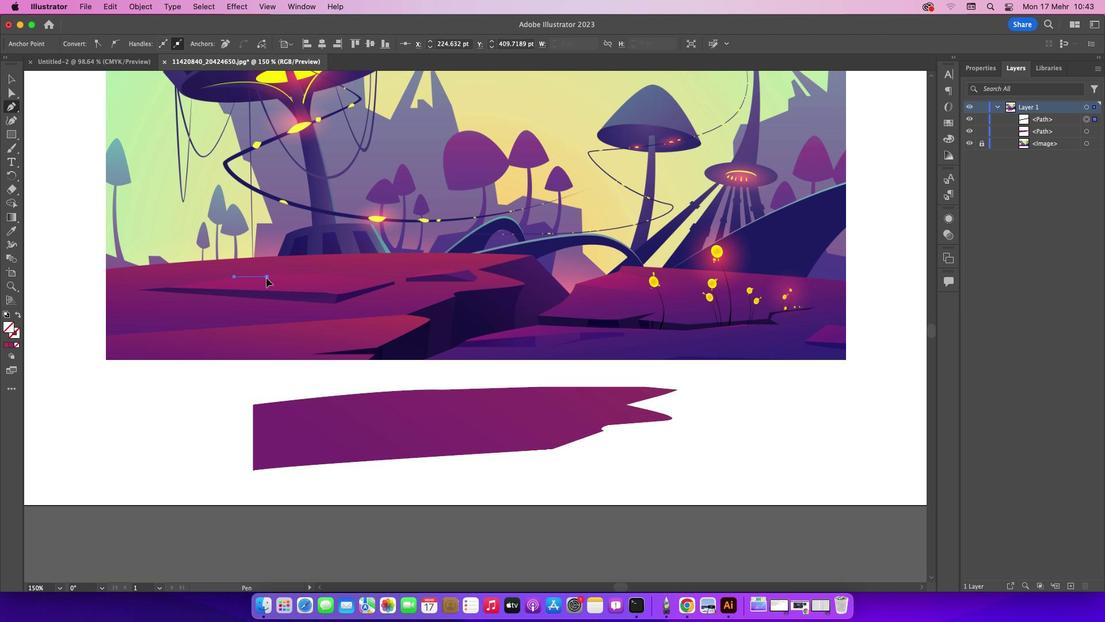 
Action: Mouse moved to (255, 270)
Screenshot: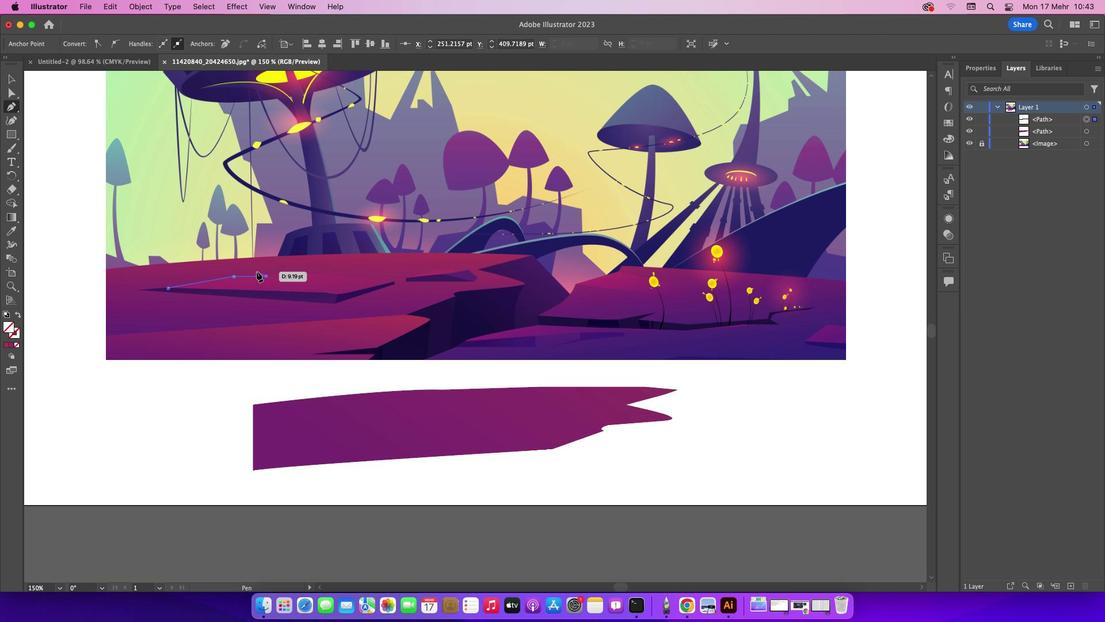 
Action: Mouse pressed left at (255, 270)
Screenshot: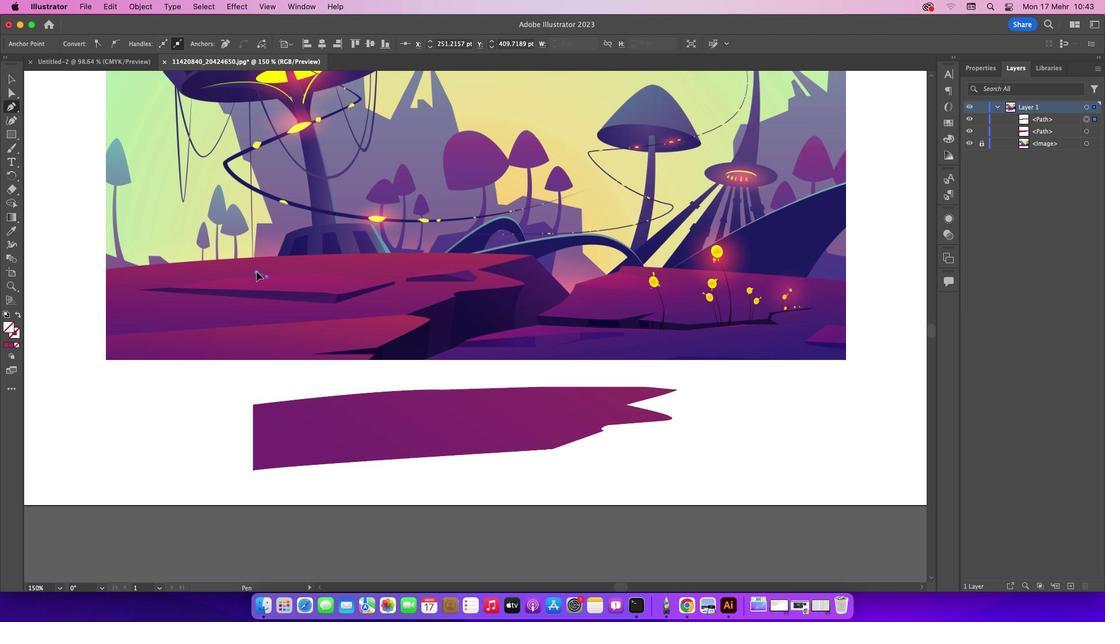 
Action: Mouse moved to (391, 280)
Screenshot: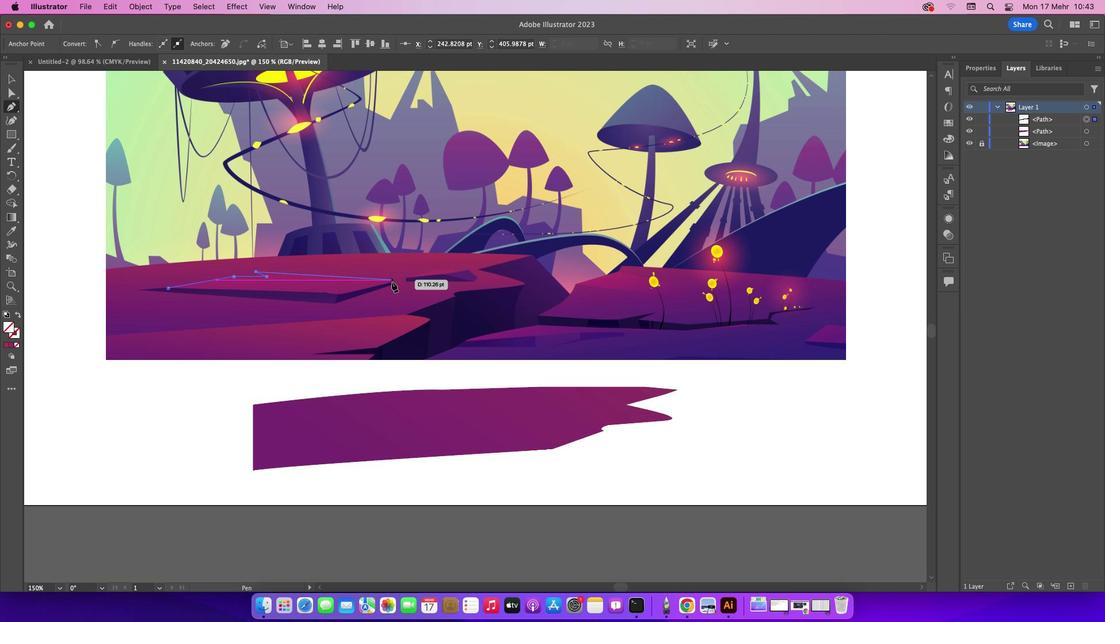 
Action: Mouse pressed left at (391, 280)
Screenshot: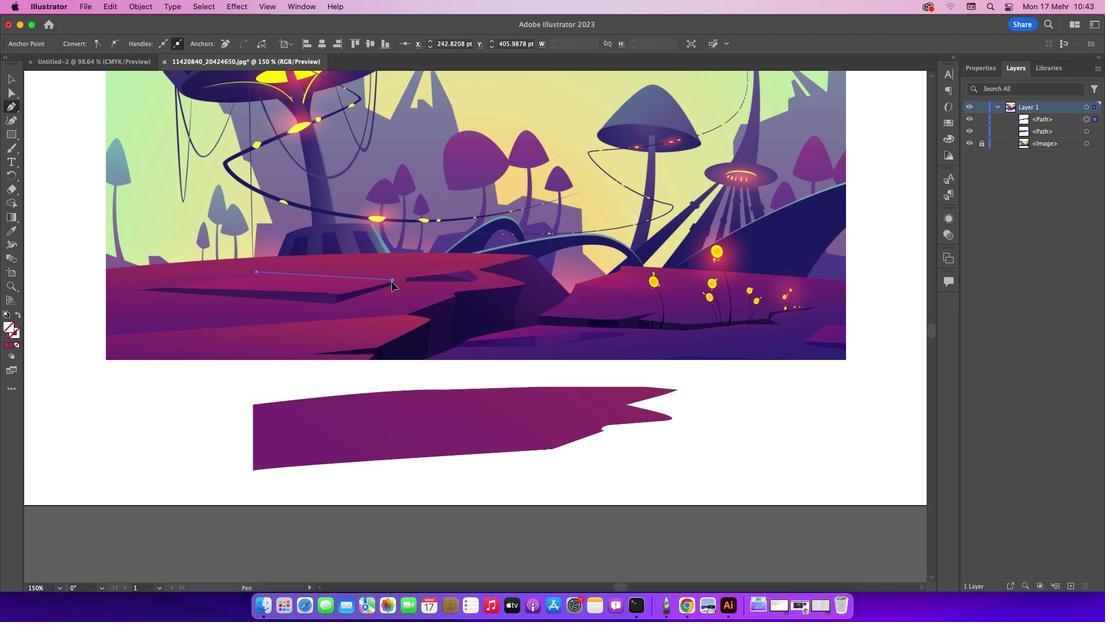 
Action: Mouse moved to (337, 294)
Screenshot: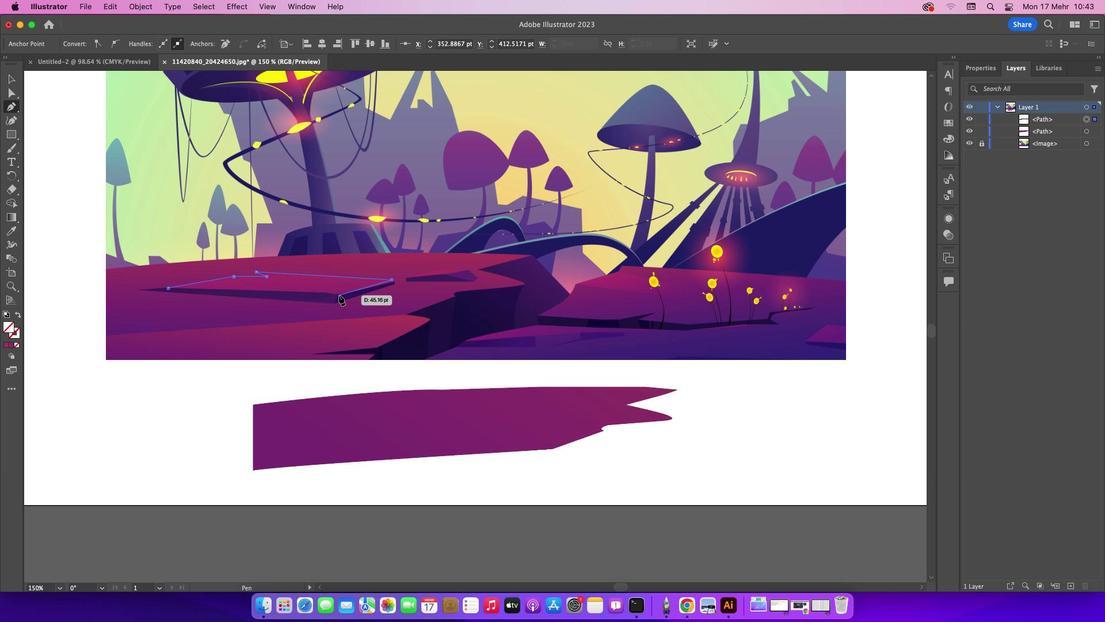 
Action: Mouse pressed left at (337, 294)
Screenshot: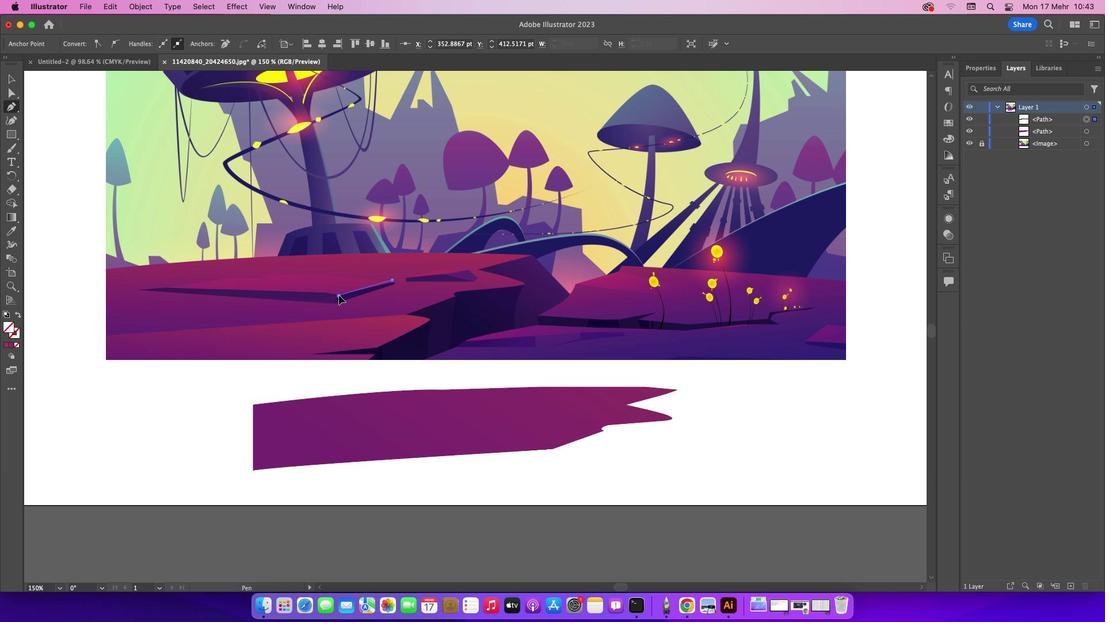 
Action: Mouse moved to (324, 289)
Screenshot: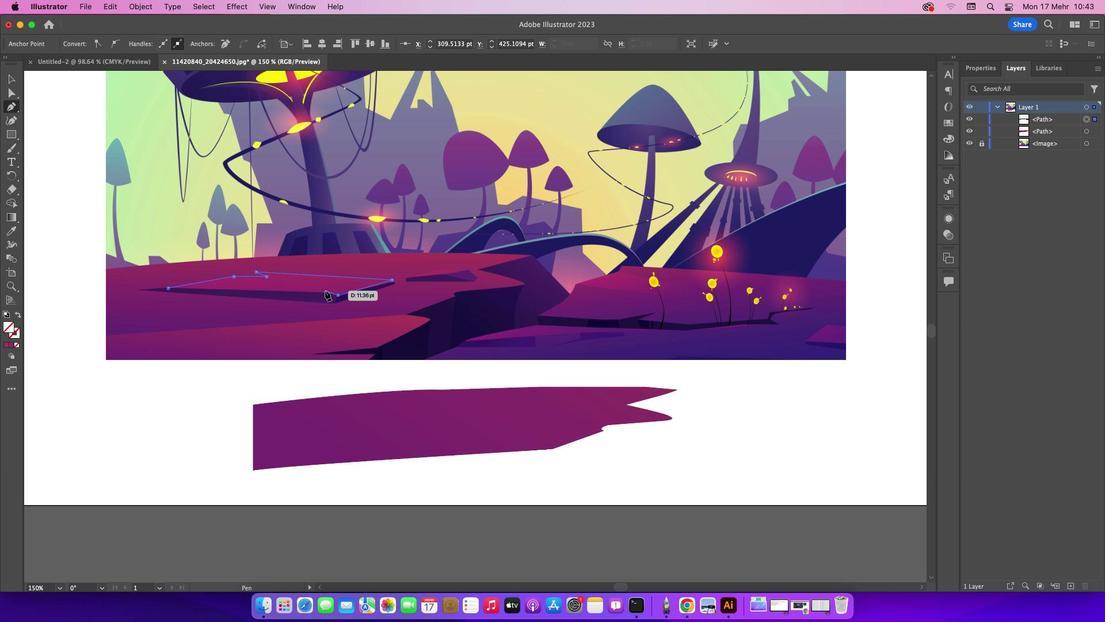 
Action: Mouse pressed left at (324, 289)
Screenshot: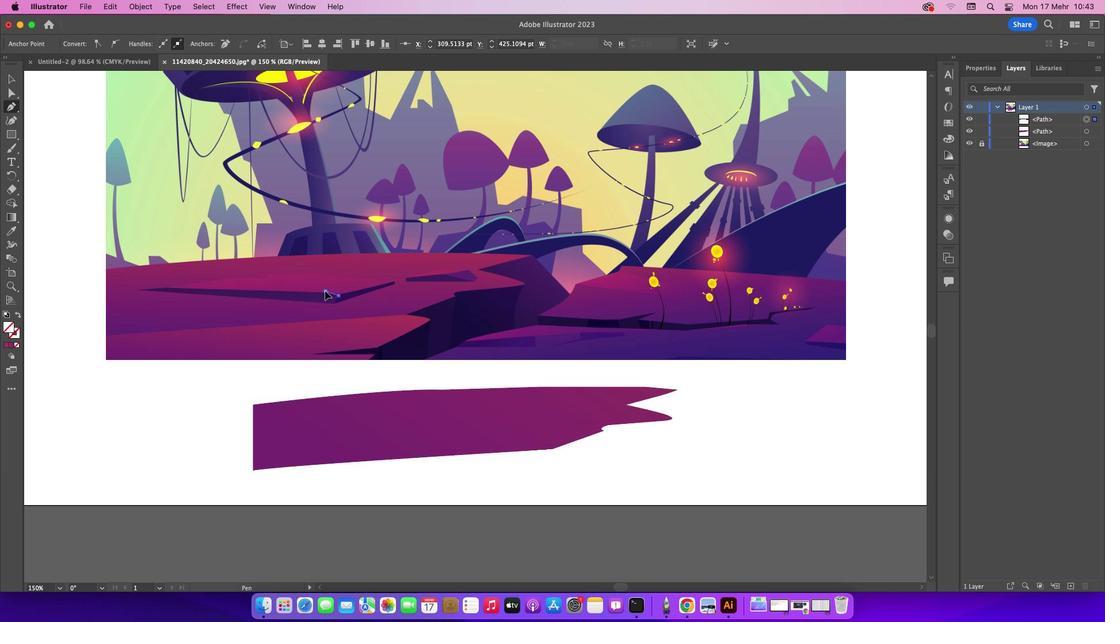 
Action: Mouse moved to (167, 286)
Screenshot: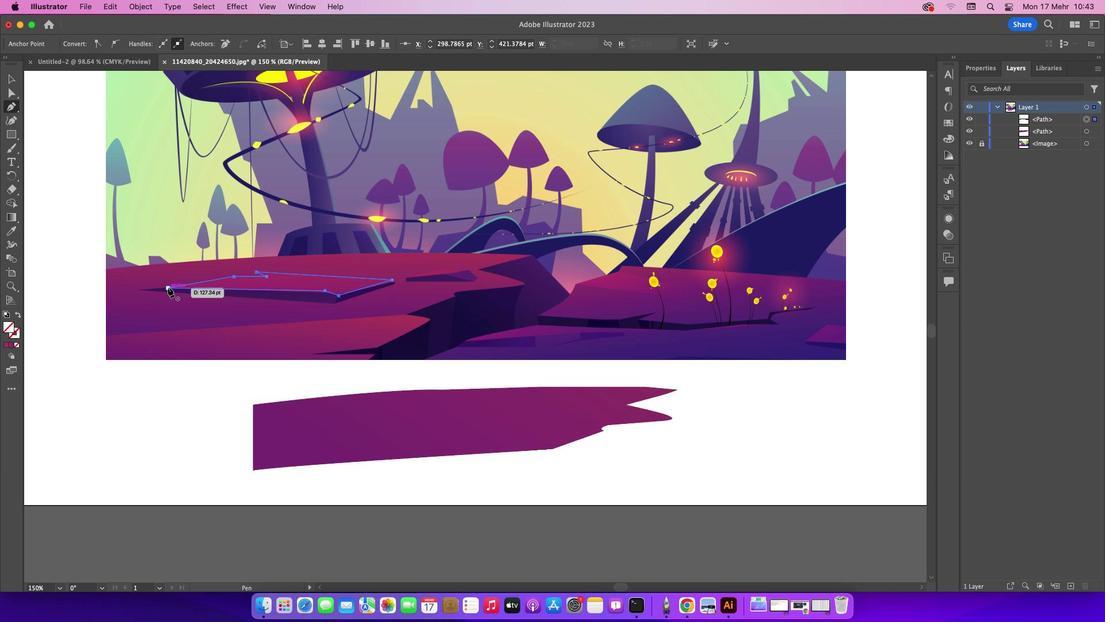 
Action: Mouse pressed left at (167, 286)
Screenshot: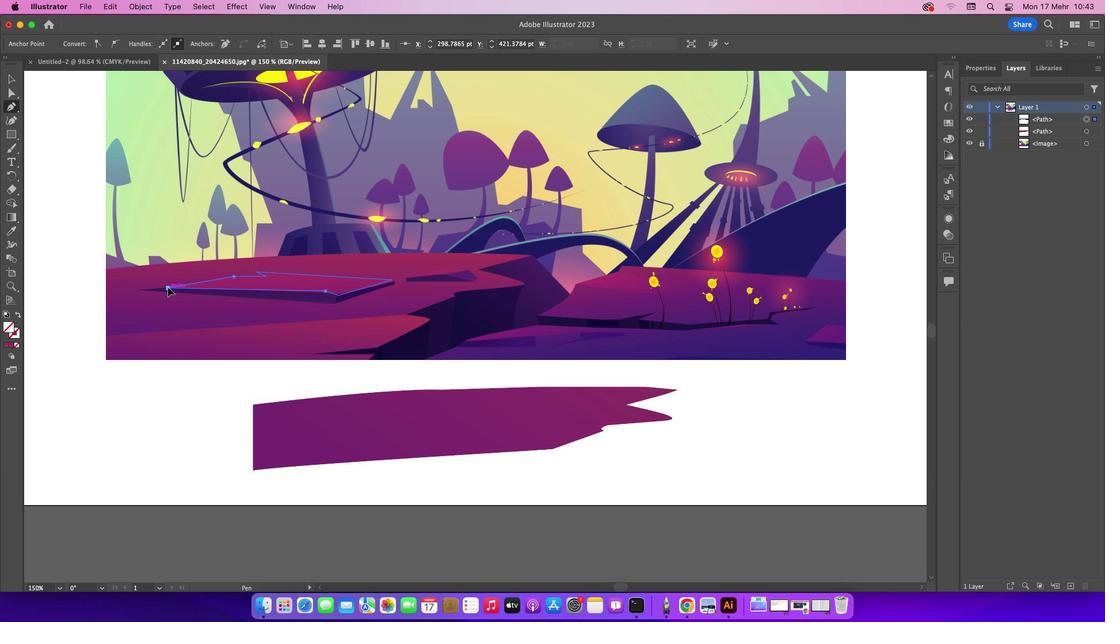 
Action: Mouse moved to (13, 80)
Screenshot: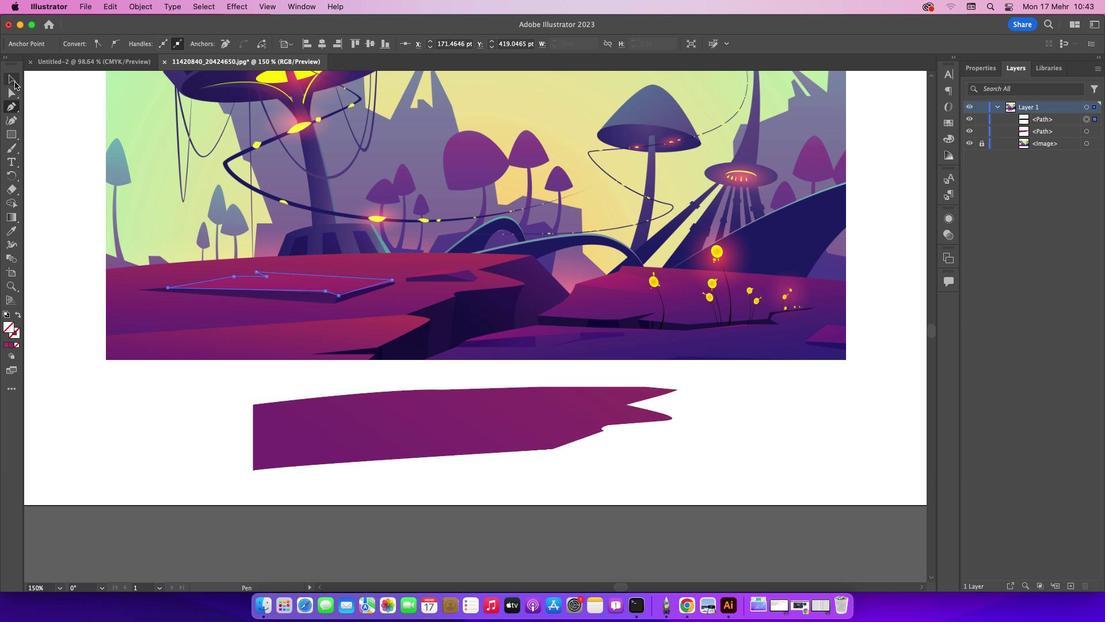 
Action: Mouse pressed left at (13, 80)
Screenshot: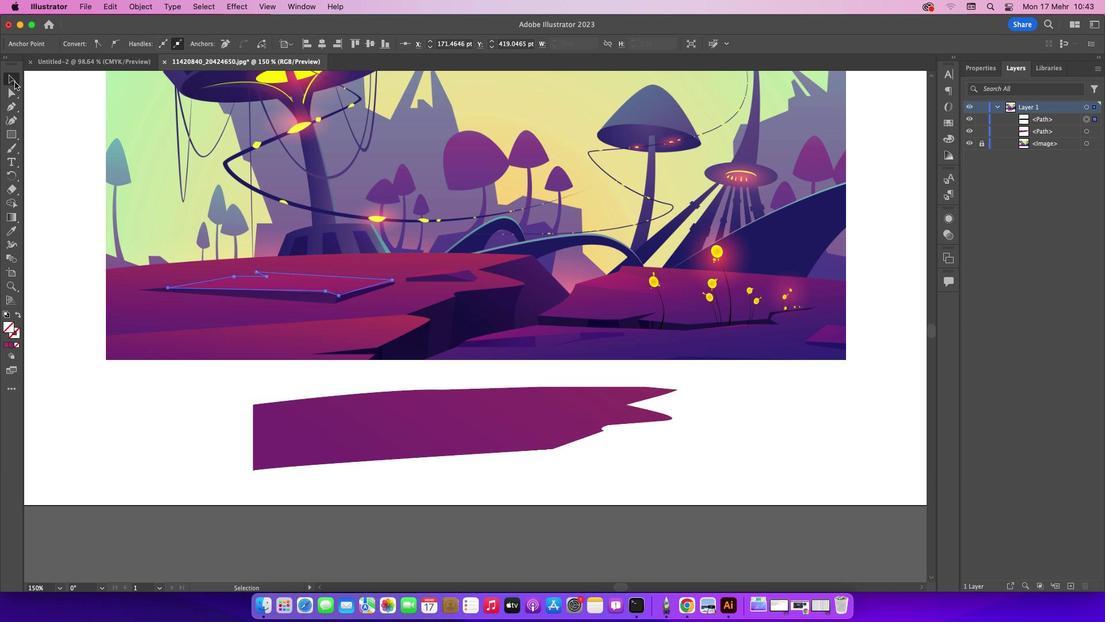 
Action: Mouse moved to (61, 119)
Screenshot: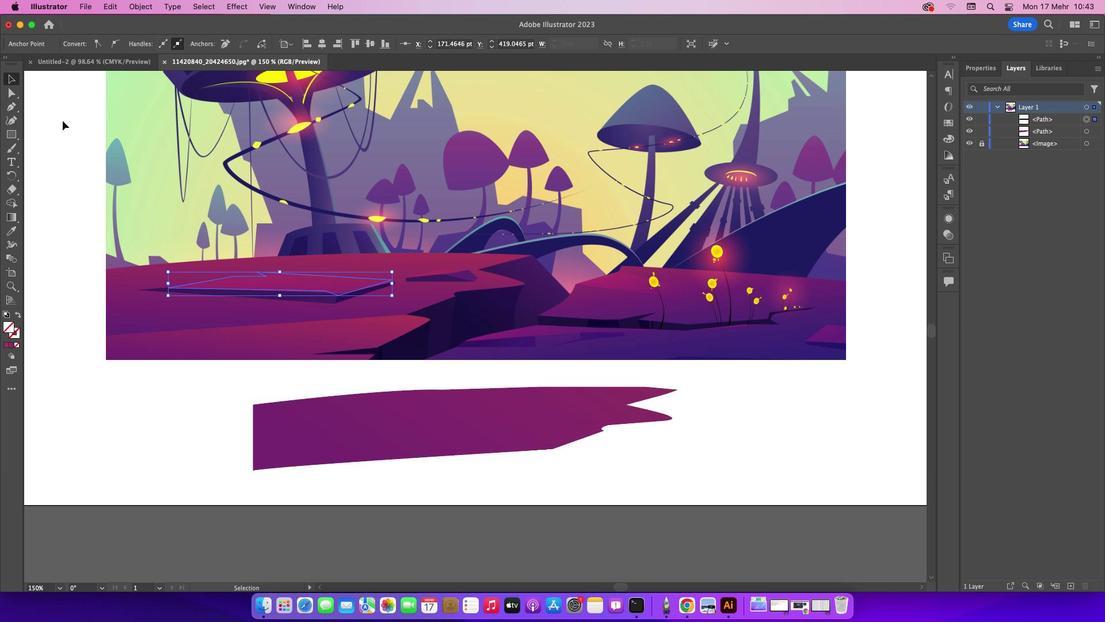 
Action: Mouse pressed left at (61, 119)
Screenshot: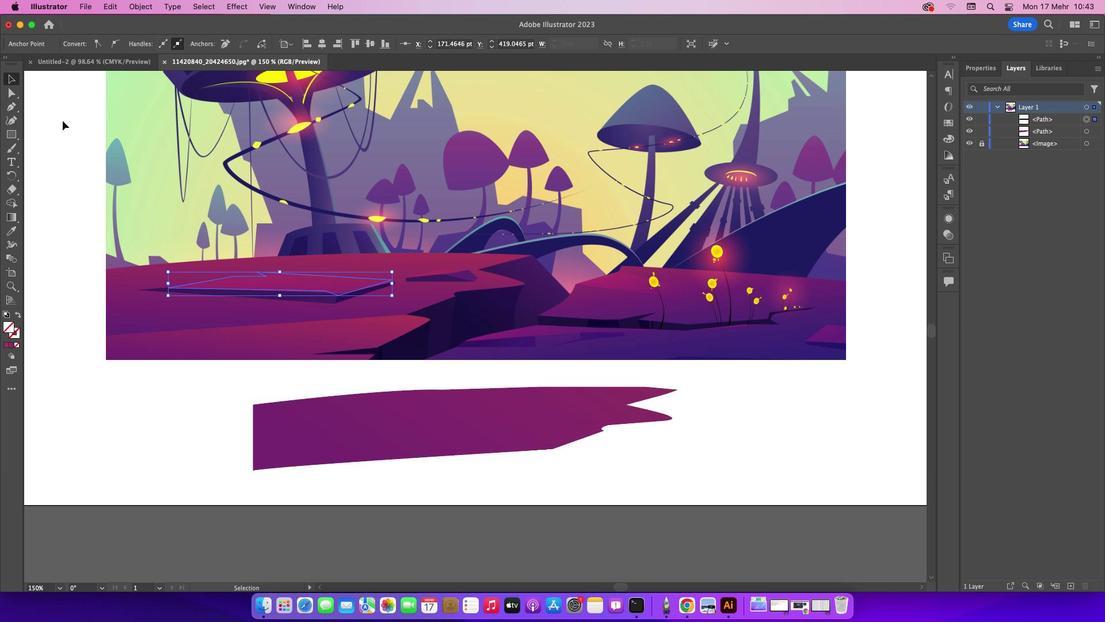 
Action: Mouse moved to (363, 275)
Screenshot: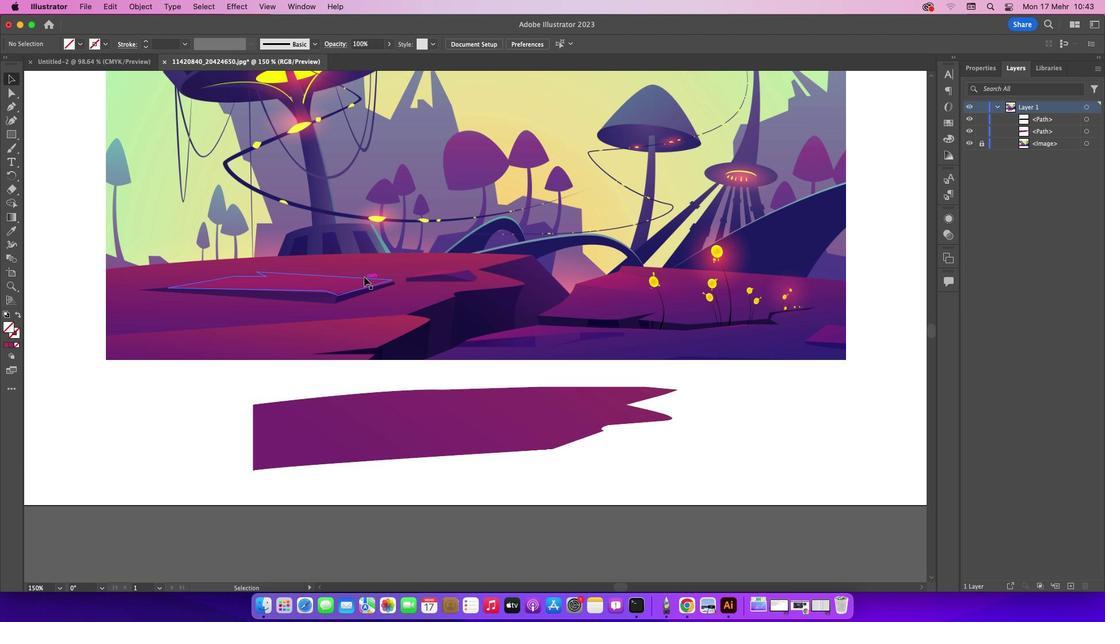 
Action: Mouse pressed left at (363, 275)
Screenshot: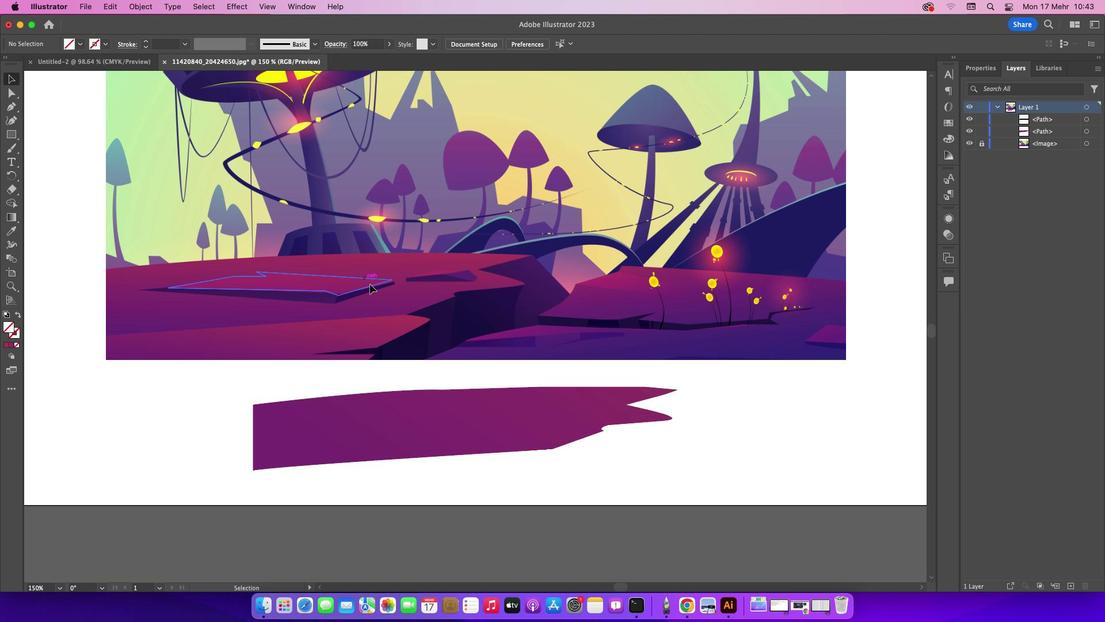 
Action: Mouse moved to (14, 233)
Screenshot: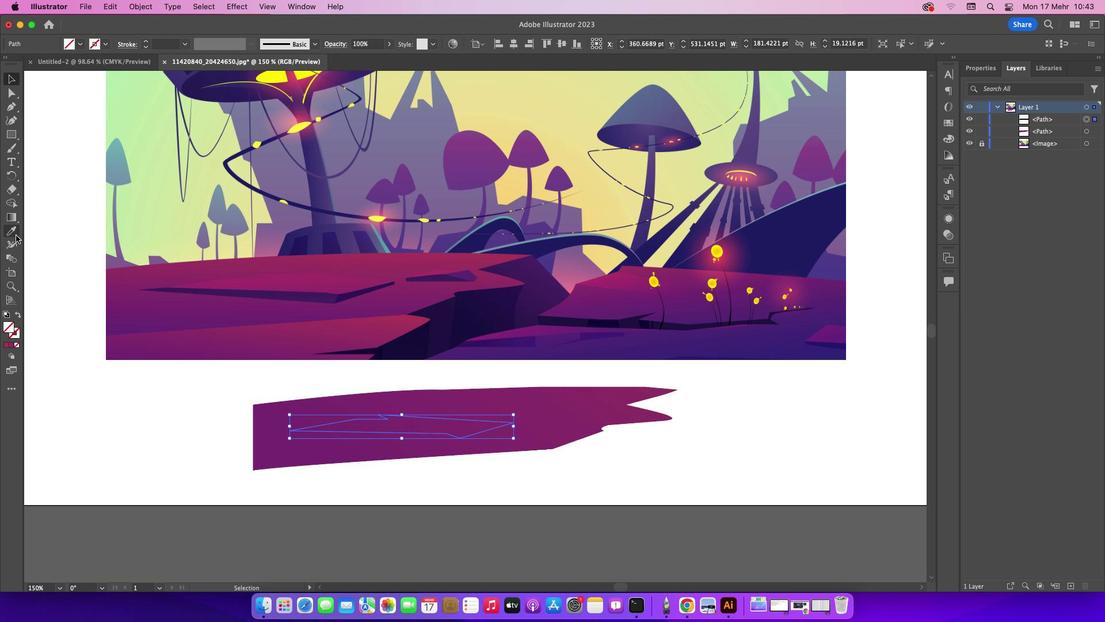 
Action: Mouse pressed left at (14, 233)
Screenshot: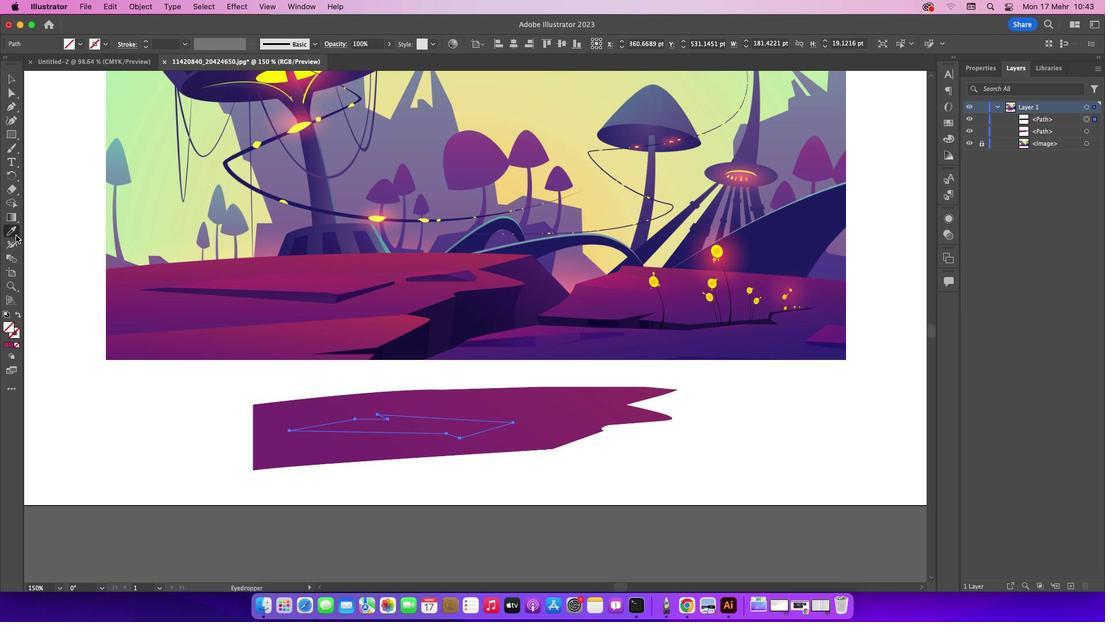 
Action: Mouse moved to (336, 283)
Screenshot: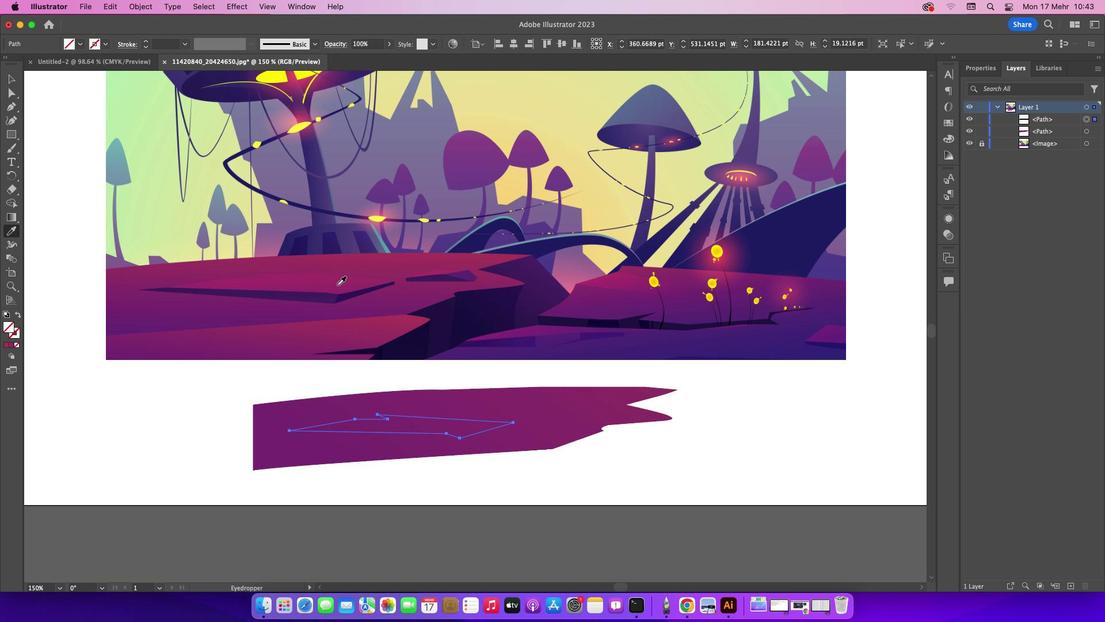 
Action: Mouse pressed left at (336, 283)
Screenshot: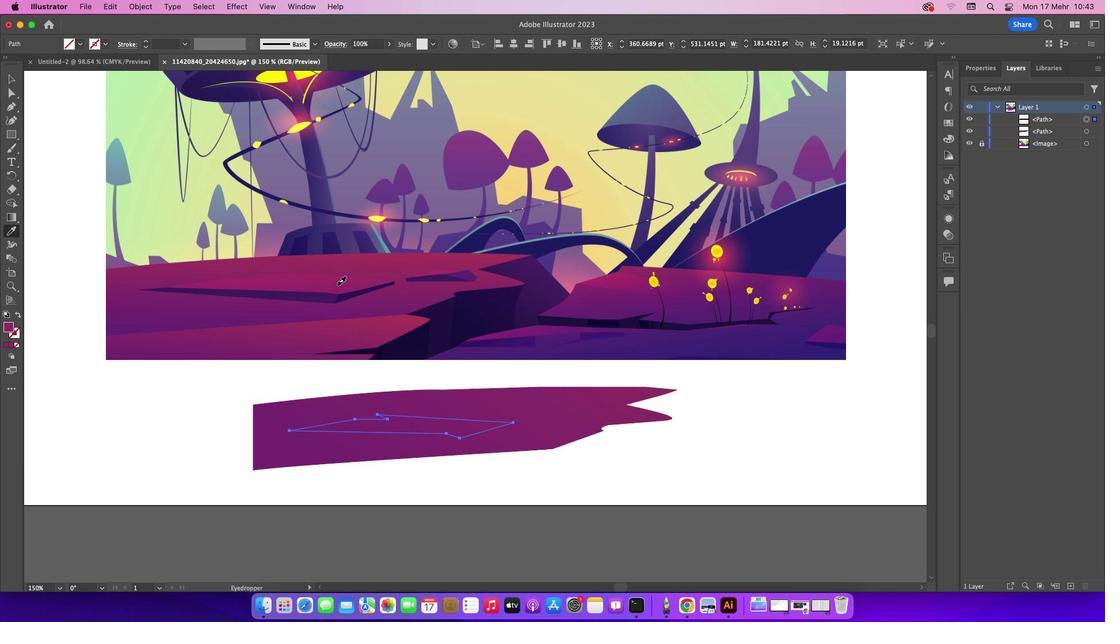 
Action: Mouse moved to (9, 82)
Screenshot: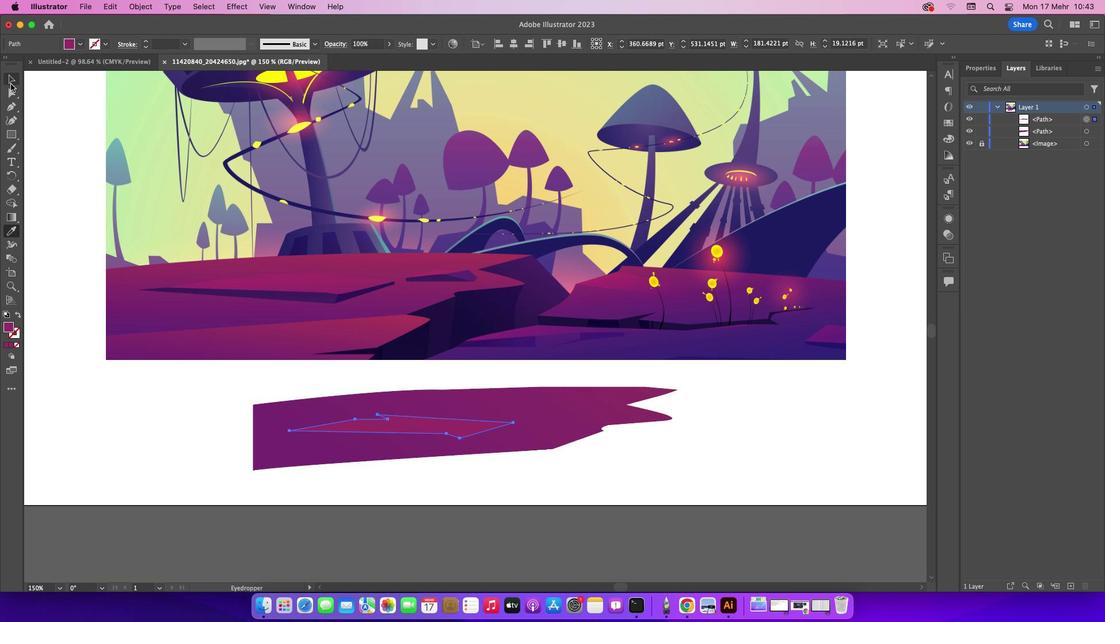 
Action: Mouse pressed left at (9, 82)
Screenshot: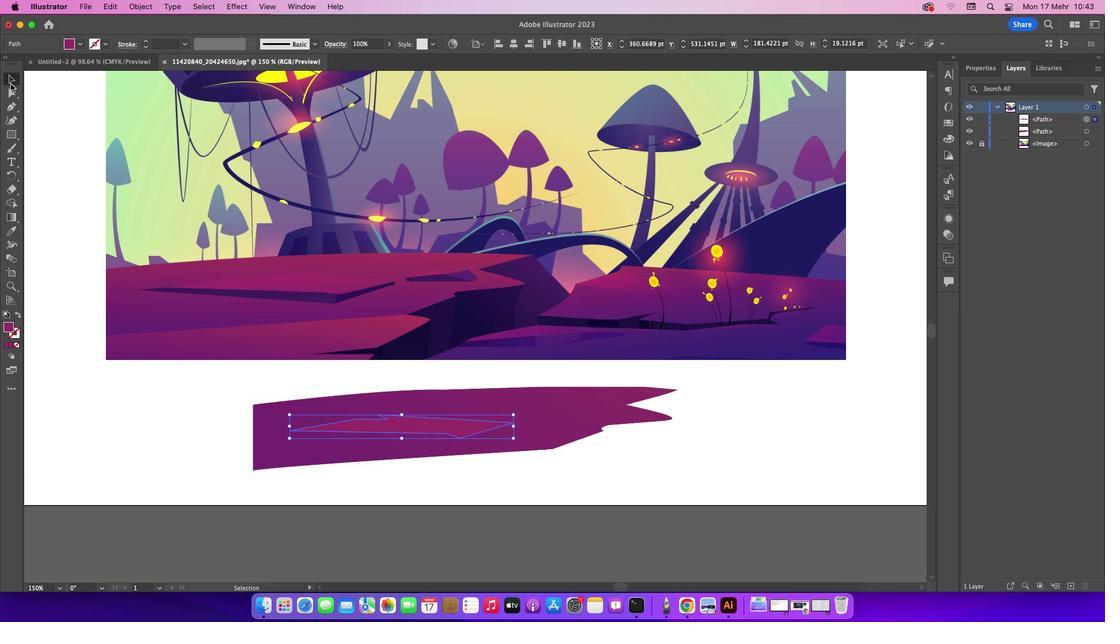 
Action: Mouse moved to (62, 113)
Screenshot: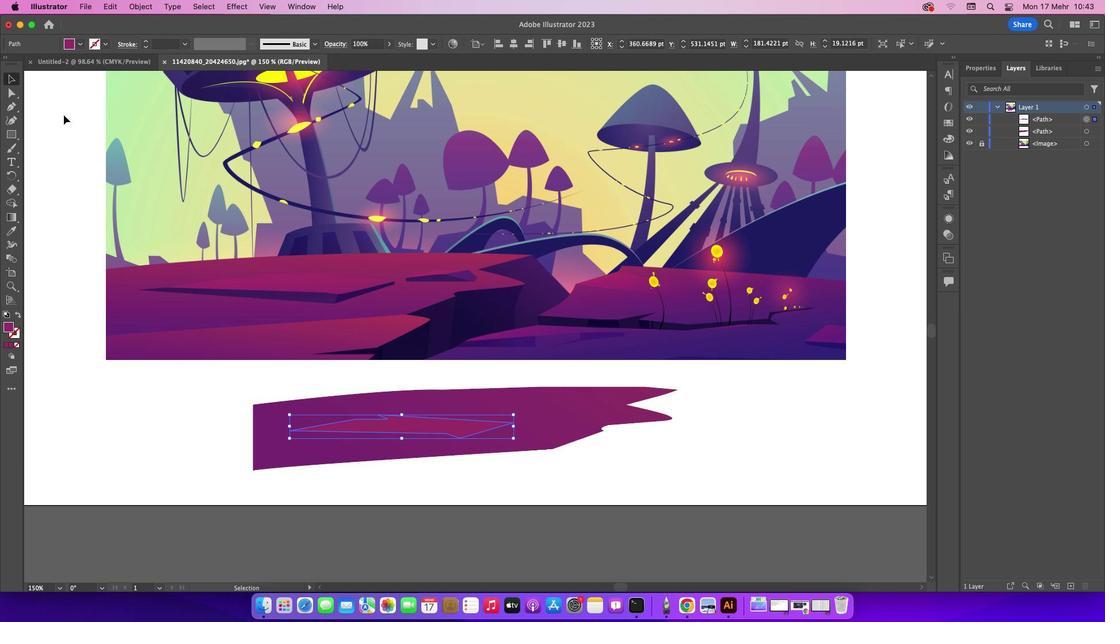 
Action: Mouse pressed left at (62, 113)
Screenshot: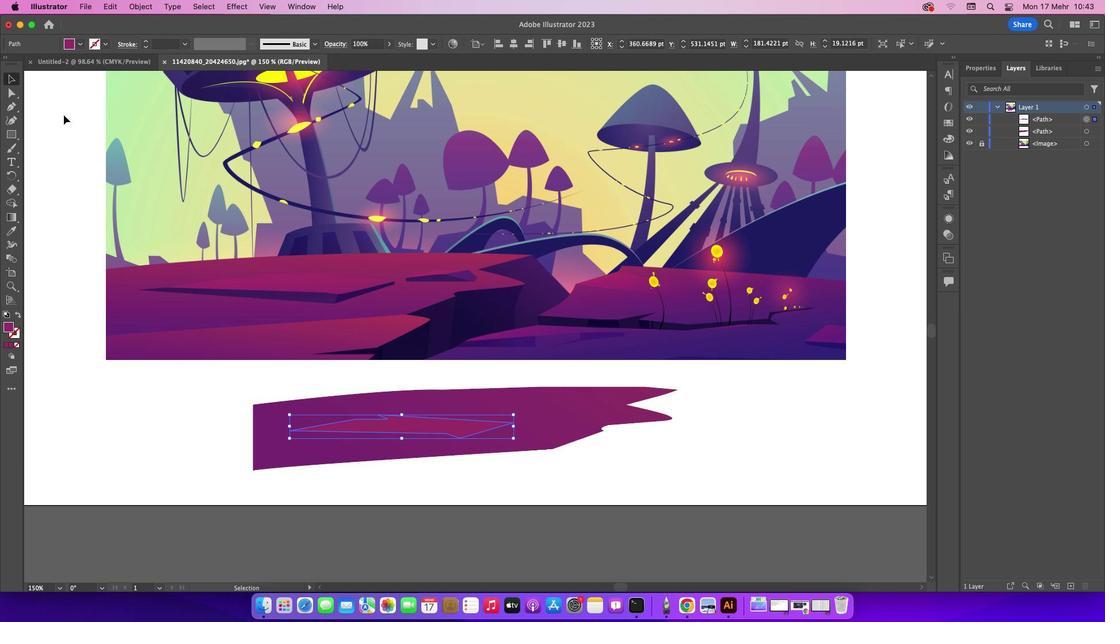 
Action: Mouse moved to (434, 421)
Screenshot: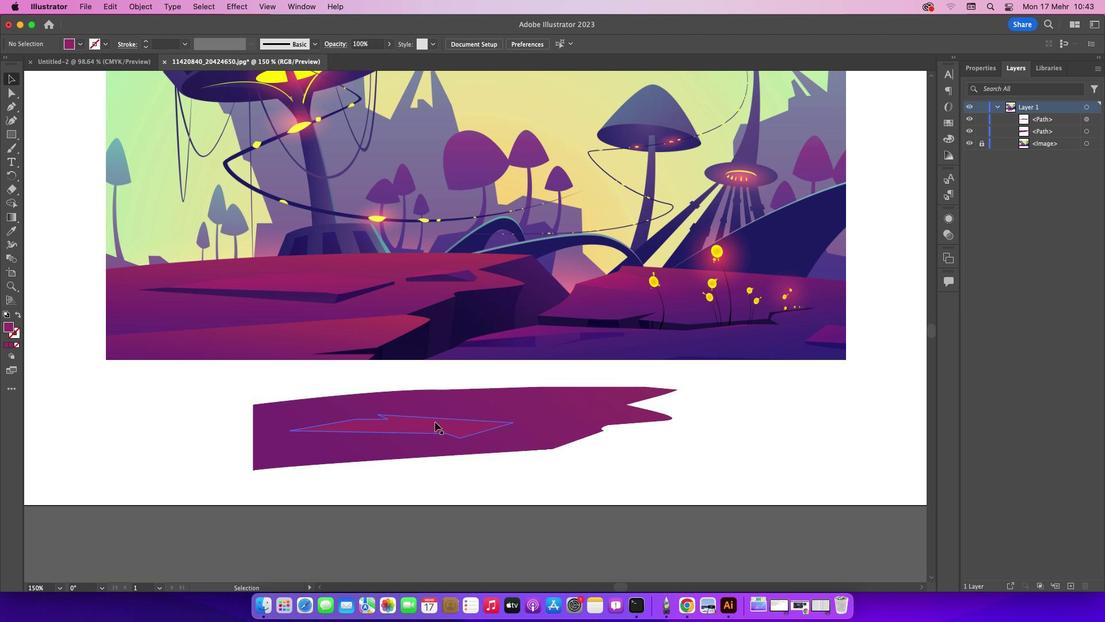 
Action: Mouse pressed left at (434, 421)
Screenshot: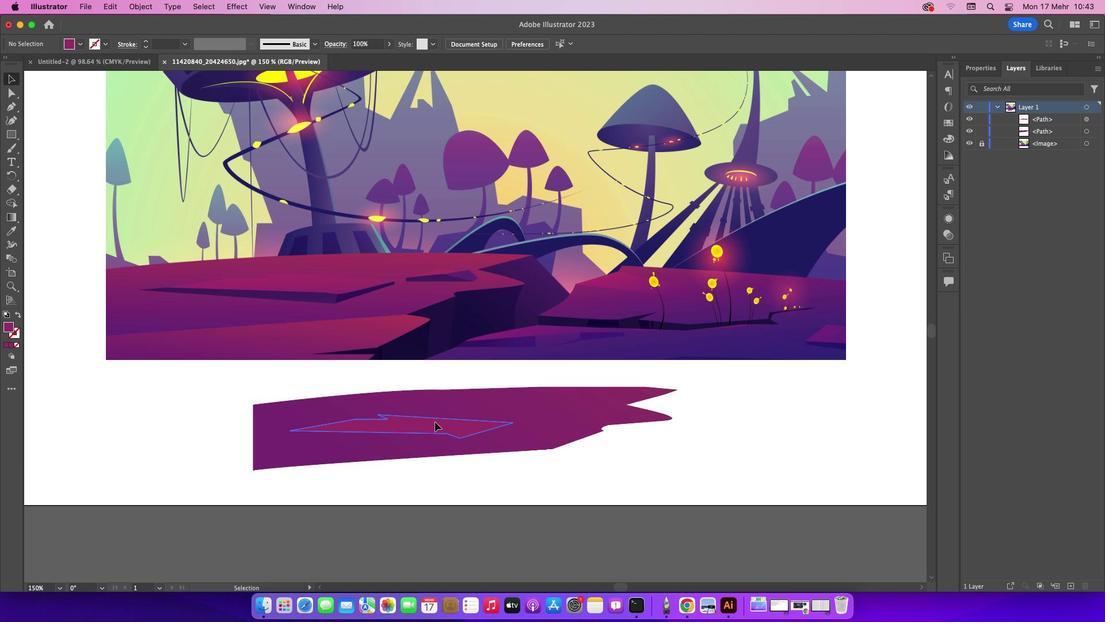 
Action: Mouse moved to (16, 343)
Screenshot: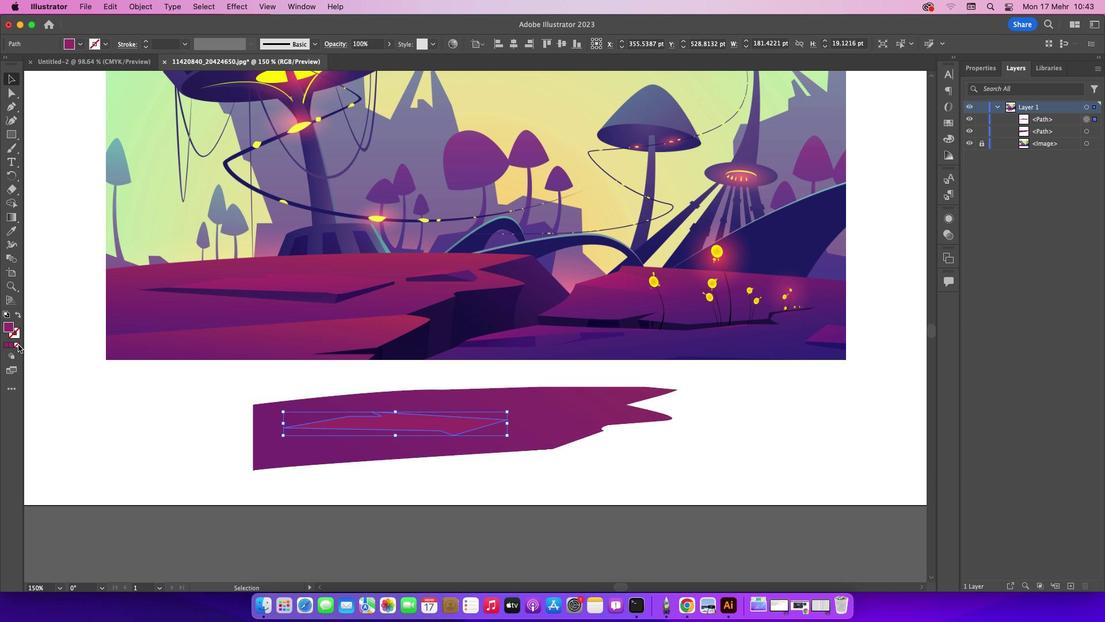 
Action: Mouse pressed left at (16, 343)
Screenshot: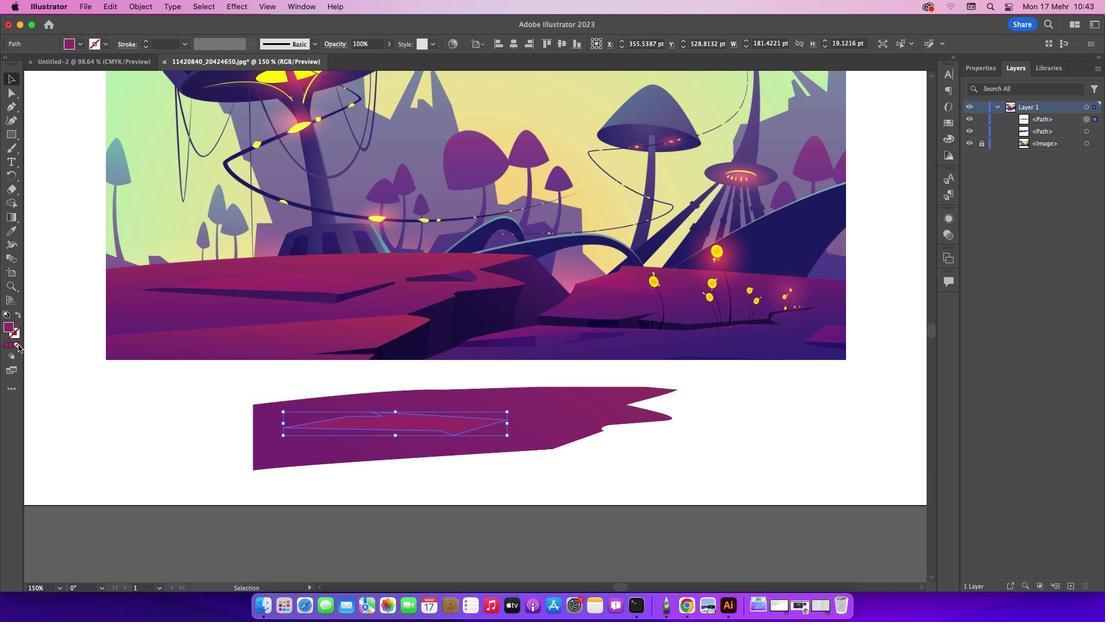 
Action: Mouse moved to (6, 108)
Screenshot: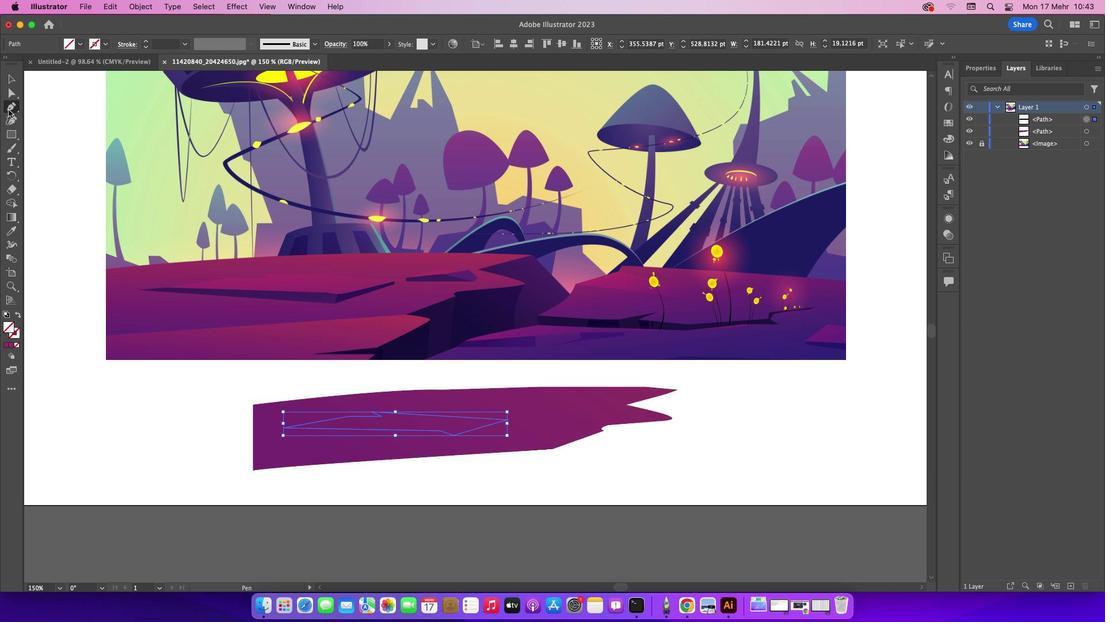 
Action: Mouse pressed left at (6, 108)
Screenshot: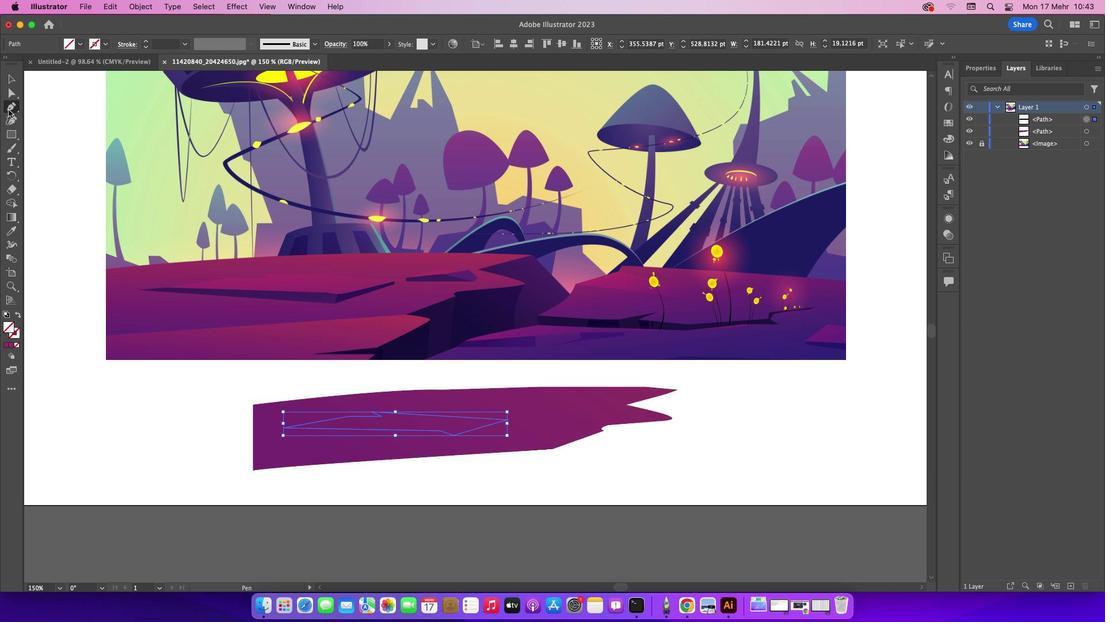 
Action: Mouse moved to (139, 288)
Screenshot: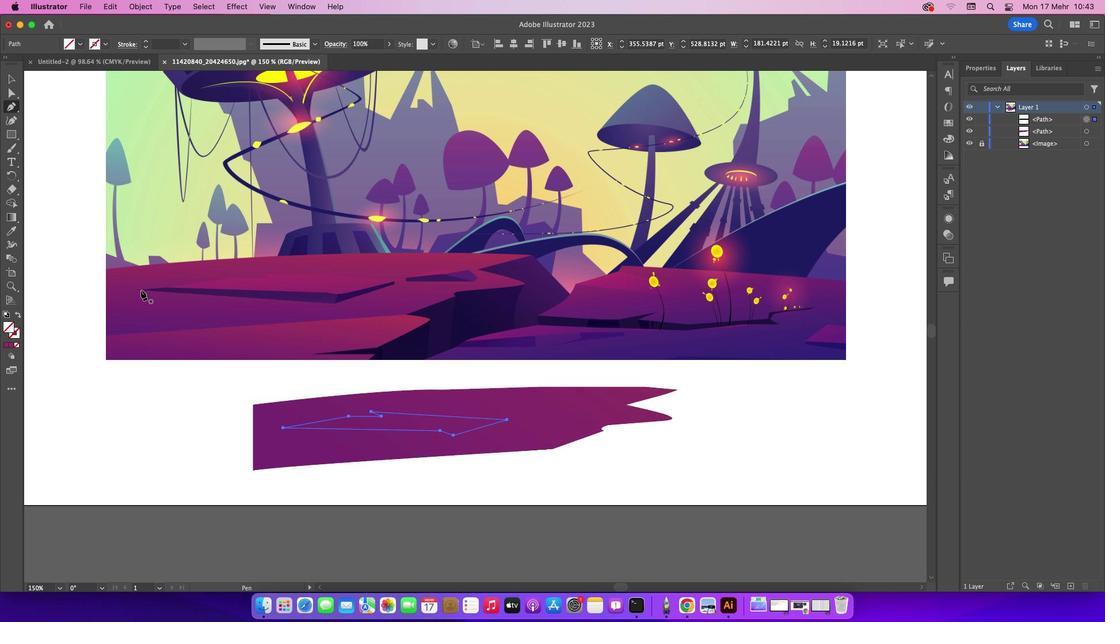 
Action: Mouse pressed left at (139, 288)
Screenshot: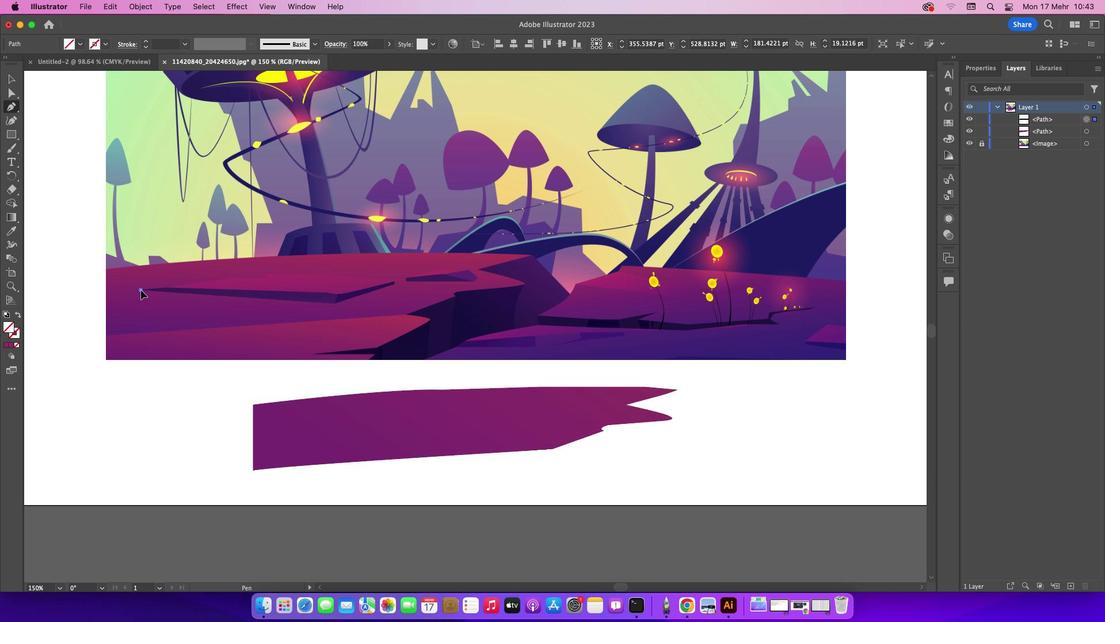 
Action: Mouse moved to (168, 285)
Screenshot: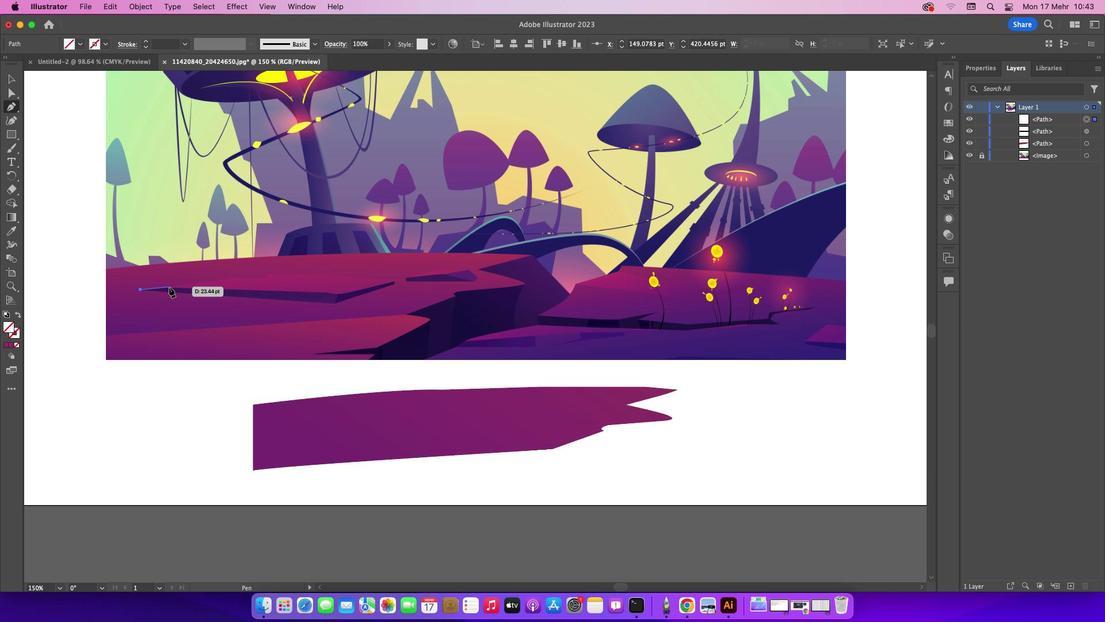 
Action: Mouse pressed left at (168, 285)
Screenshot: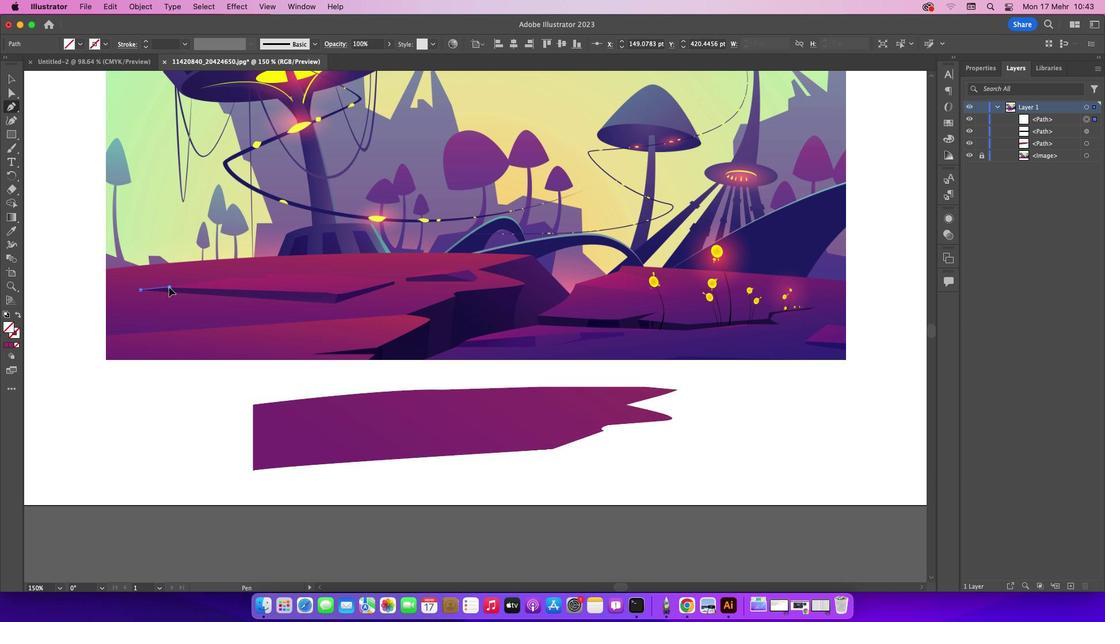 
Action: Mouse moved to (323, 291)
Screenshot: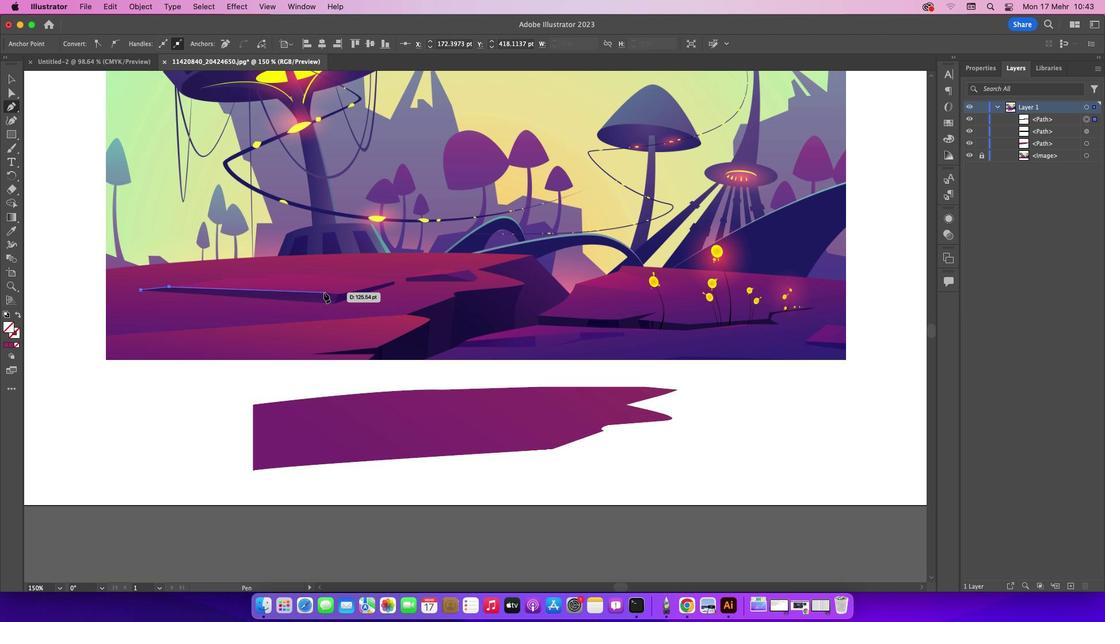 
Action: Mouse pressed left at (323, 291)
Screenshot: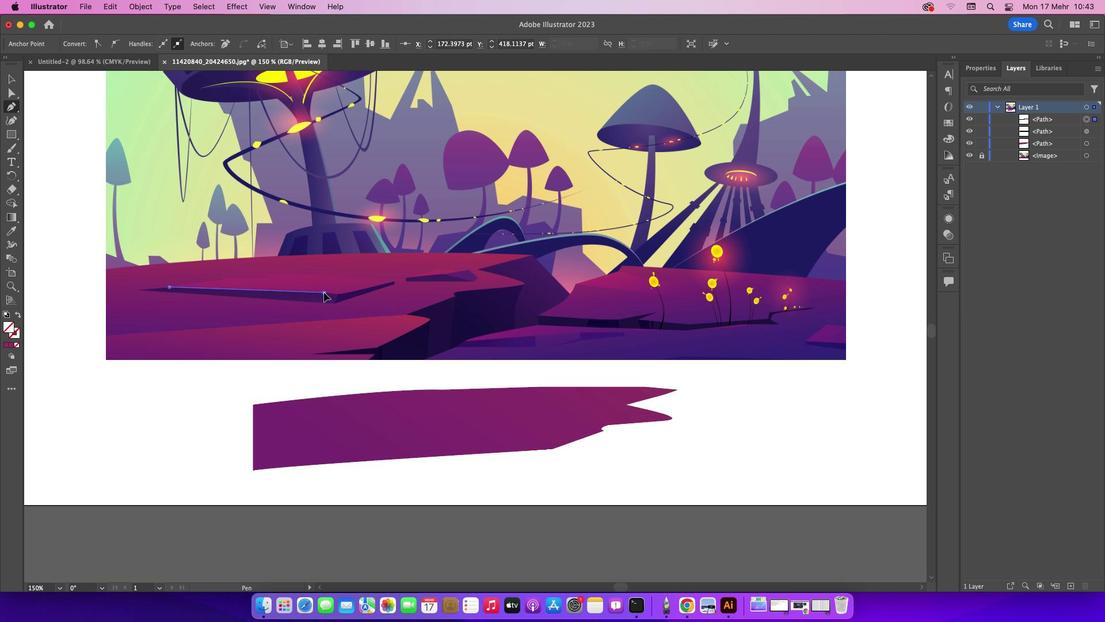 
Action: Mouse moved to (334, 293)
Screenshot: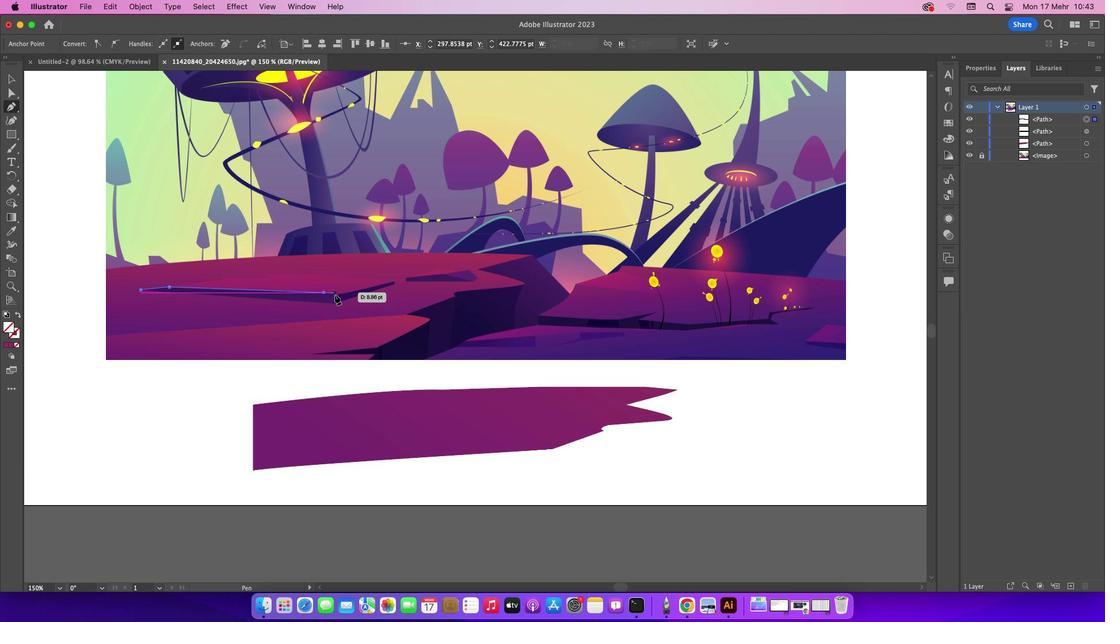 
Action: Mouse pressed left at (334, 293)
Screenshot: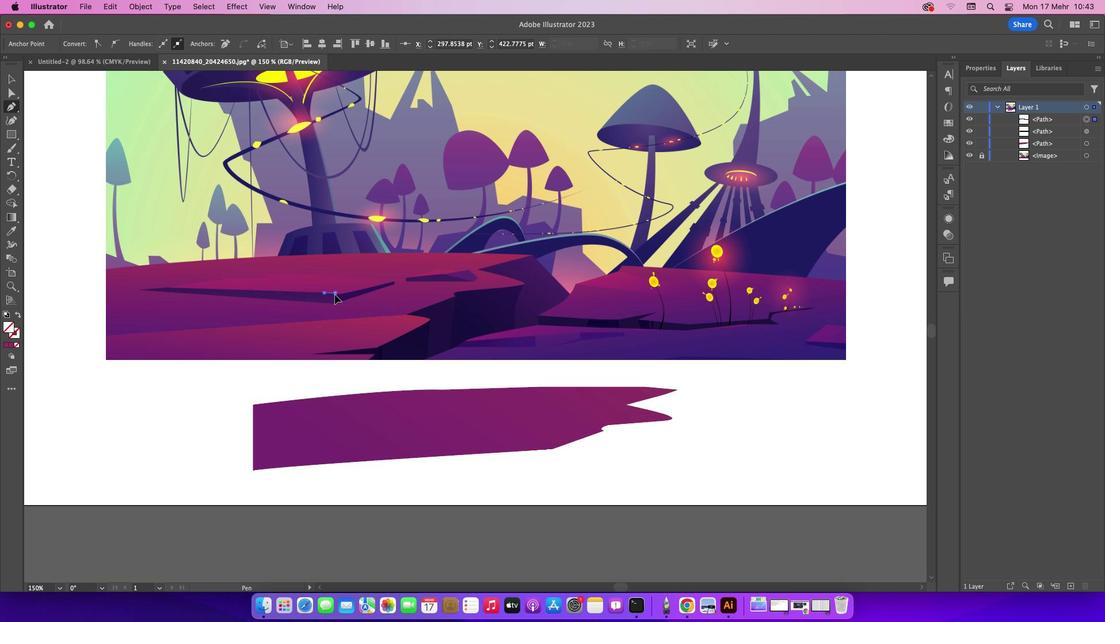 
Action: Mouse moved to (338, 292)
Screenshot: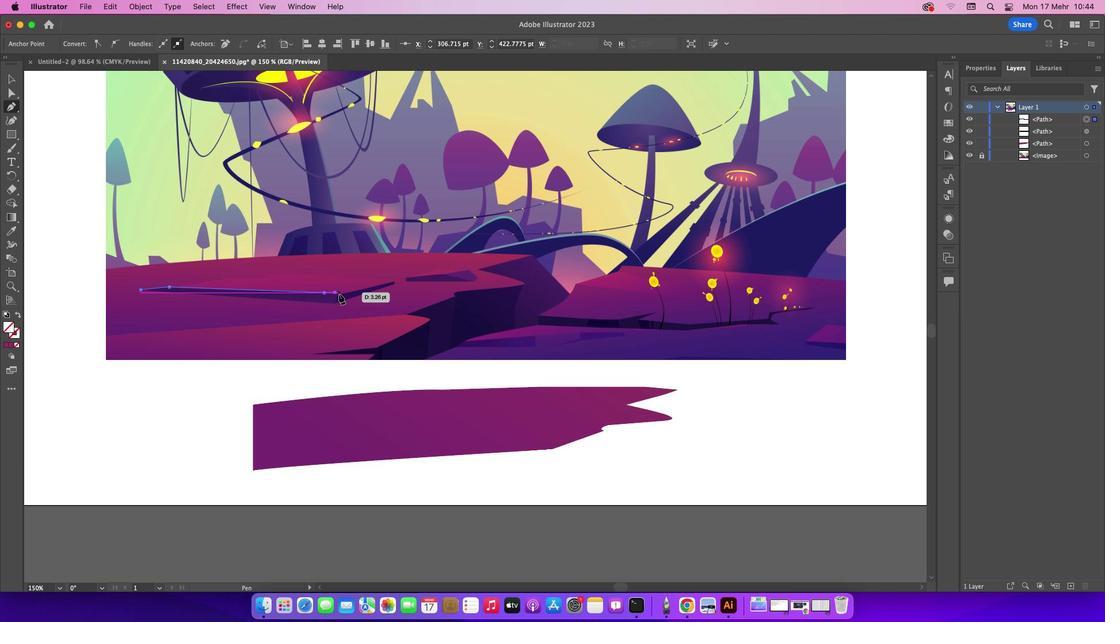 
Action: Mouse pressed left at (338, 292)
Screenshot: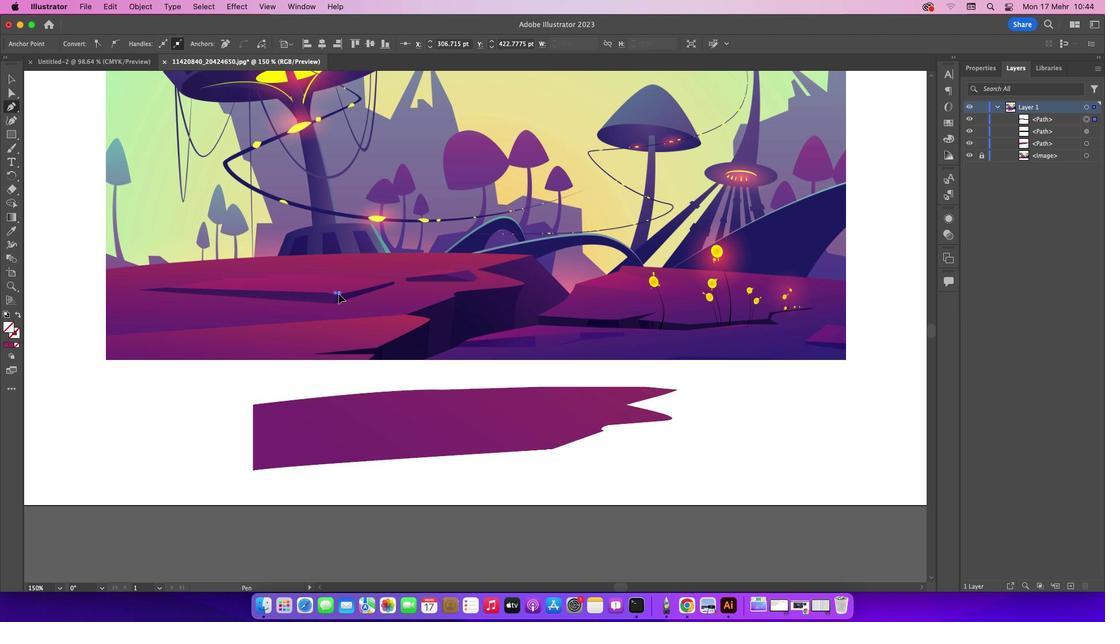 
Action: Mouse moved to (391, 280)
Screenshot: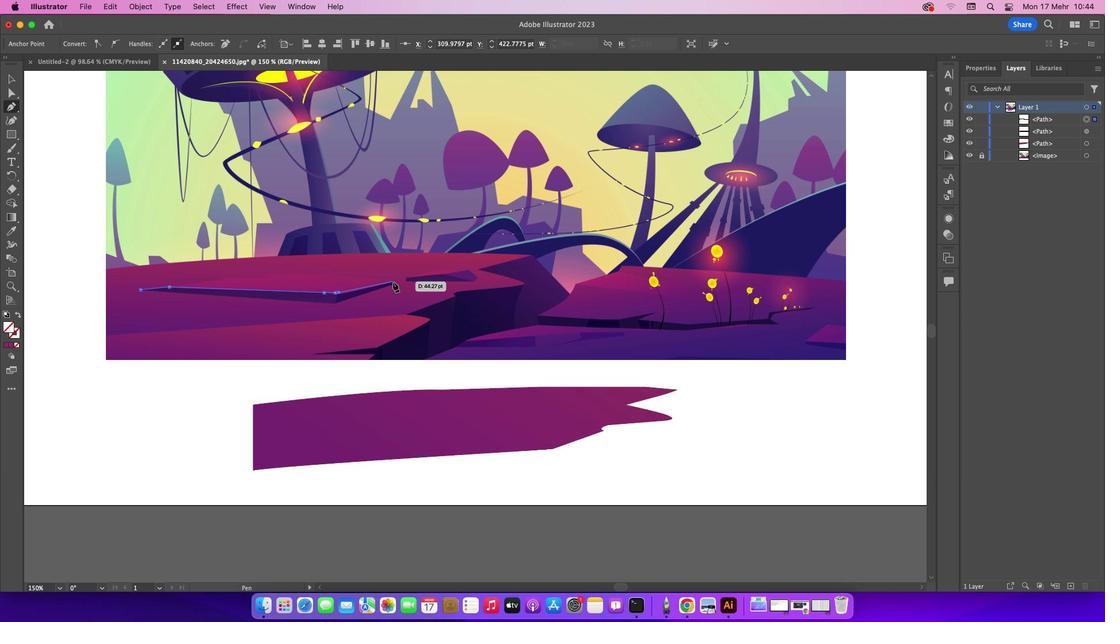 
Action: Mouse pressed left at (391, 280)
Screenshot: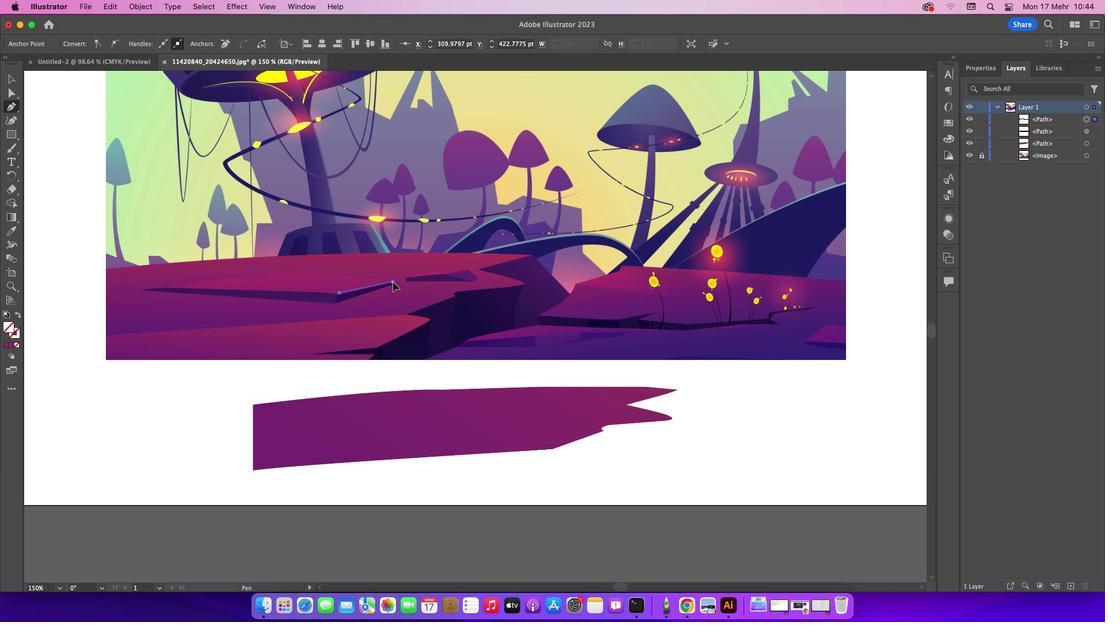 
Action: Mouse moved to (388, 283)
Screenshot: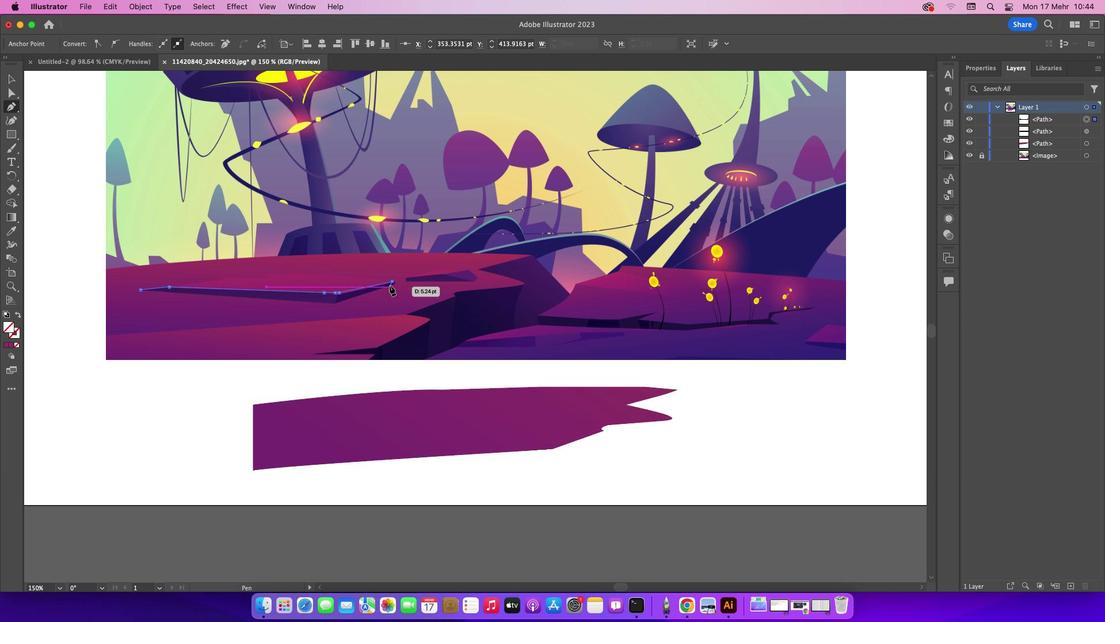 
Action: Mouse pressed left at (388, 283)
Screenshot: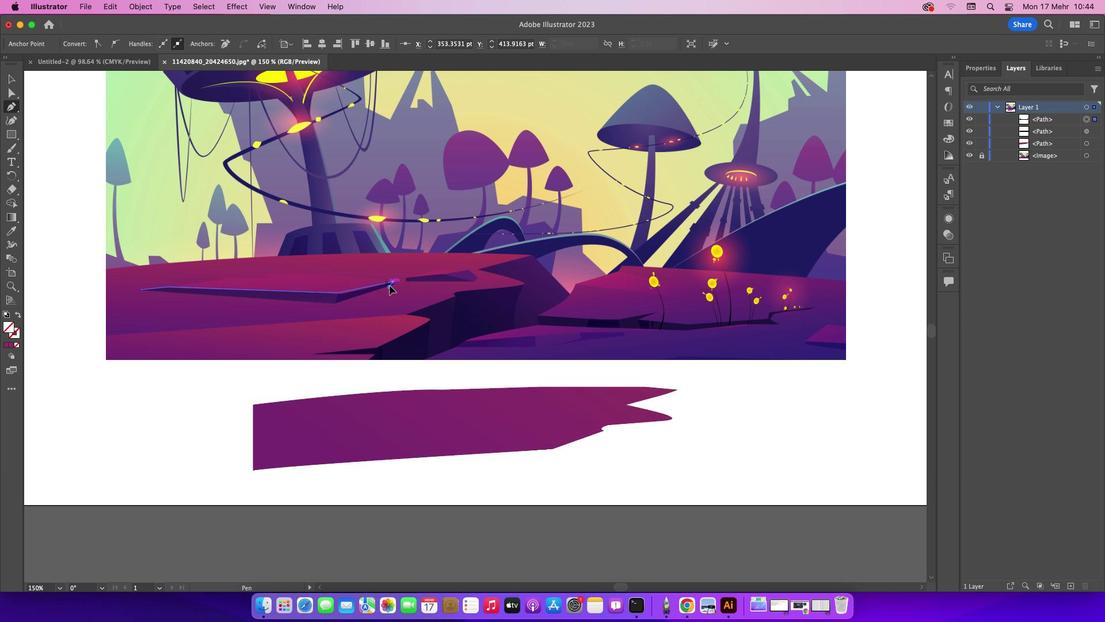 
Action: Mouse moved to (387, 283)
Screenshot: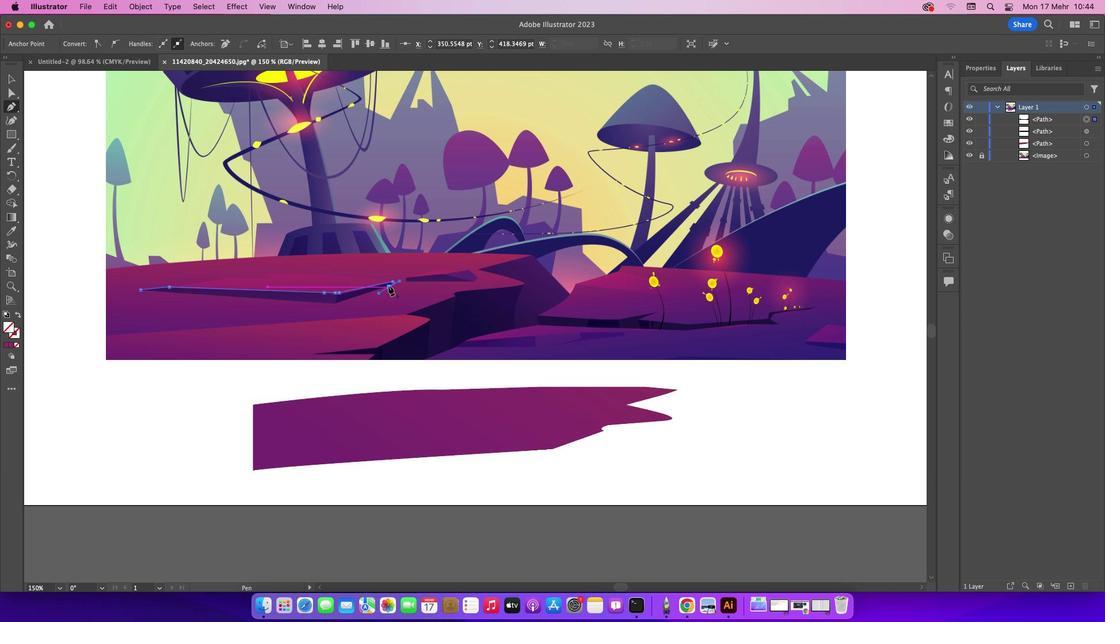 
Action: Mouse pressed left at (387, 283)
Screenshot: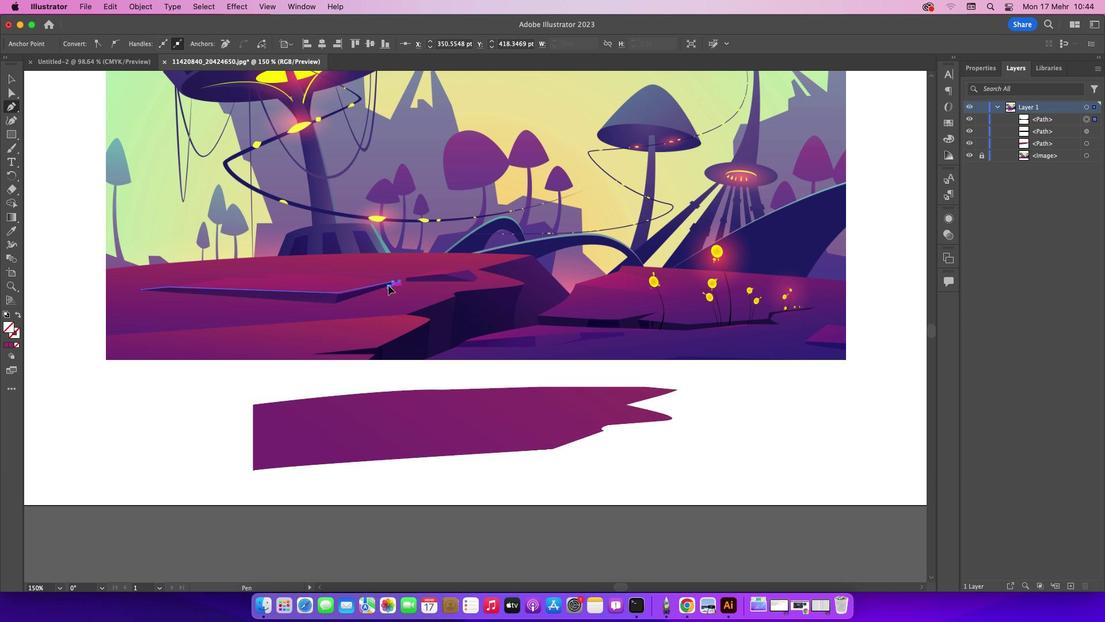 
Action: Mouse moved to (335, 302)
Screenshot: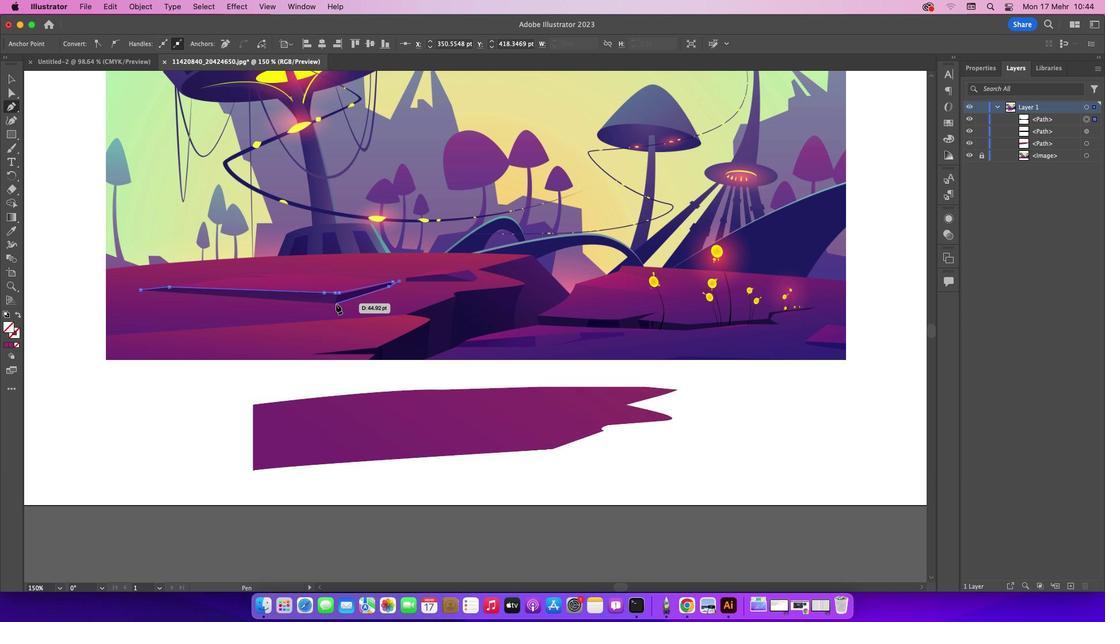 
Action: Mouse pressed left at (335, 302)
Screenshot: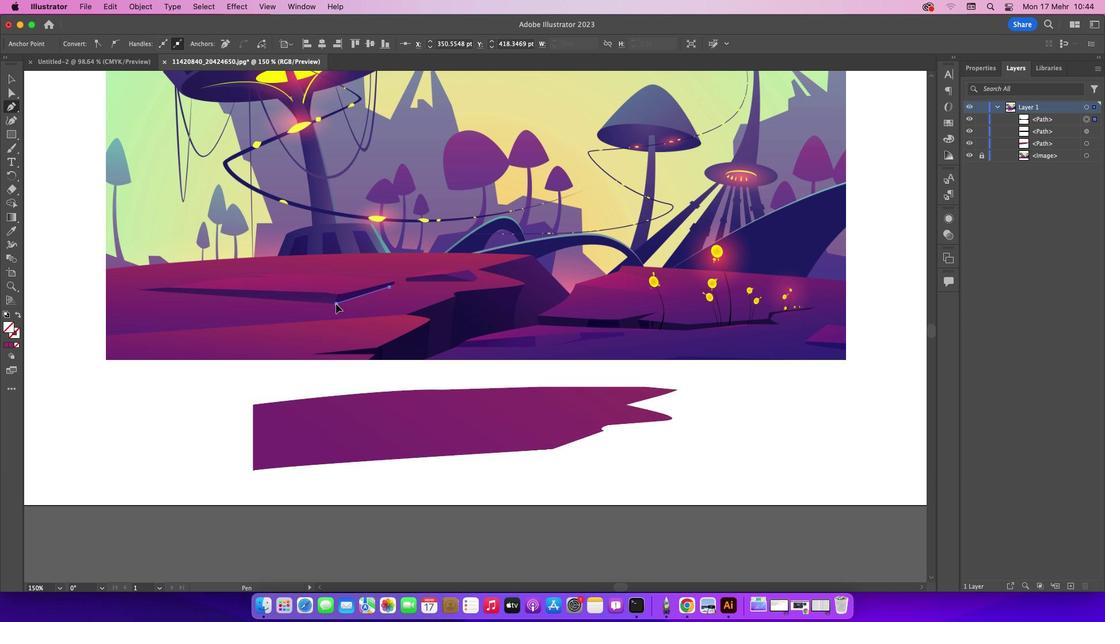 
Action: Mouse moved to (319, 301)
Screenshot: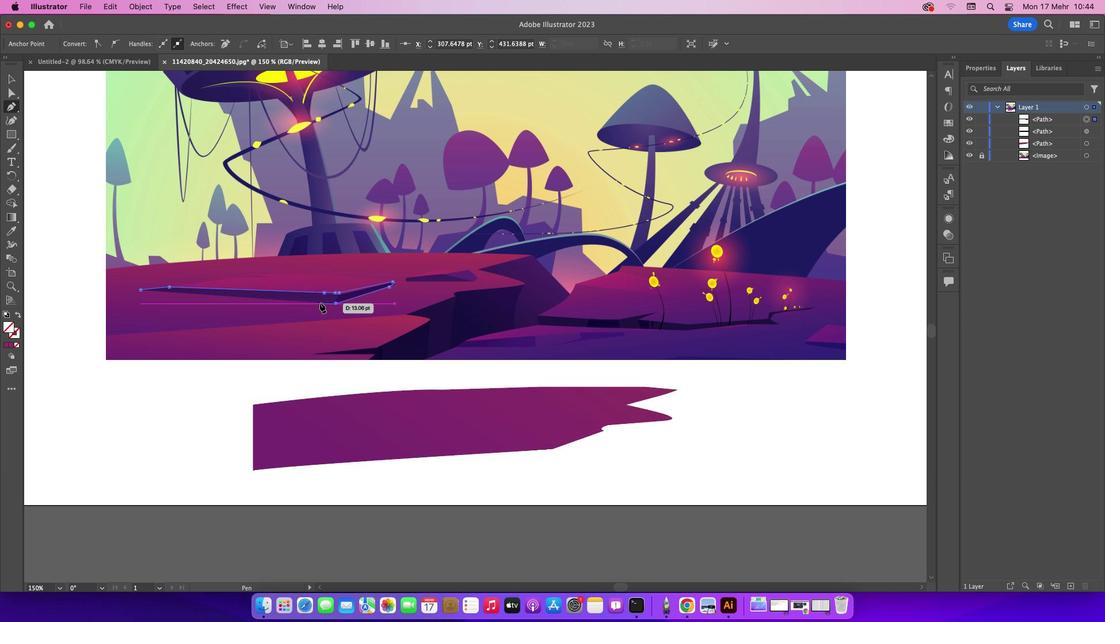 
Action: Mouse pressed left at (319, 301)
Screenshot: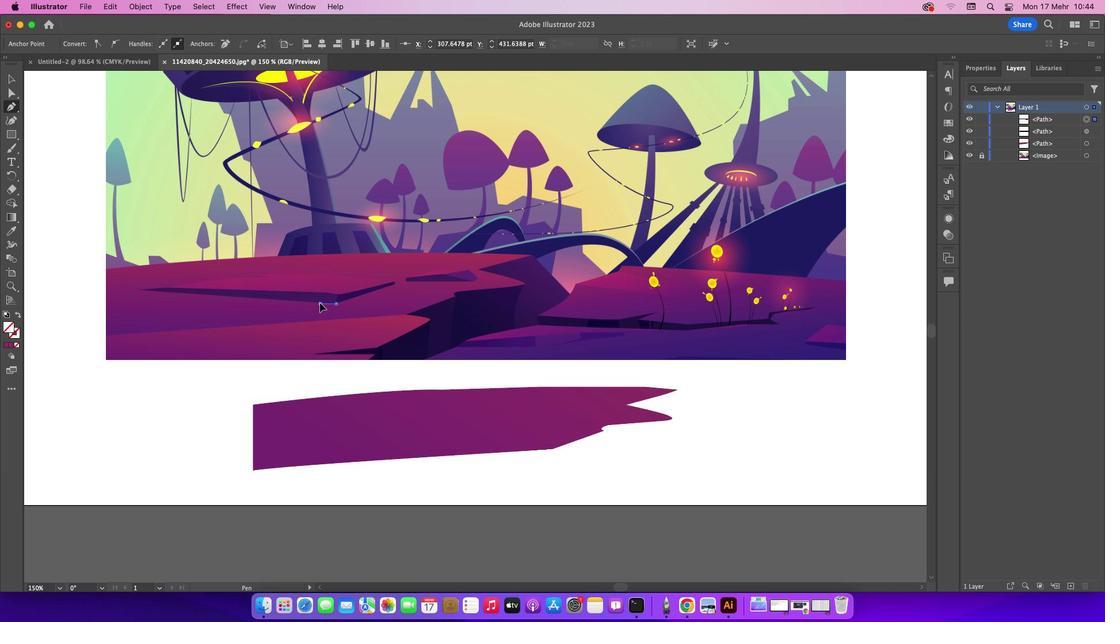 
Action: Mouse moved to (317, 302)
Screenshot: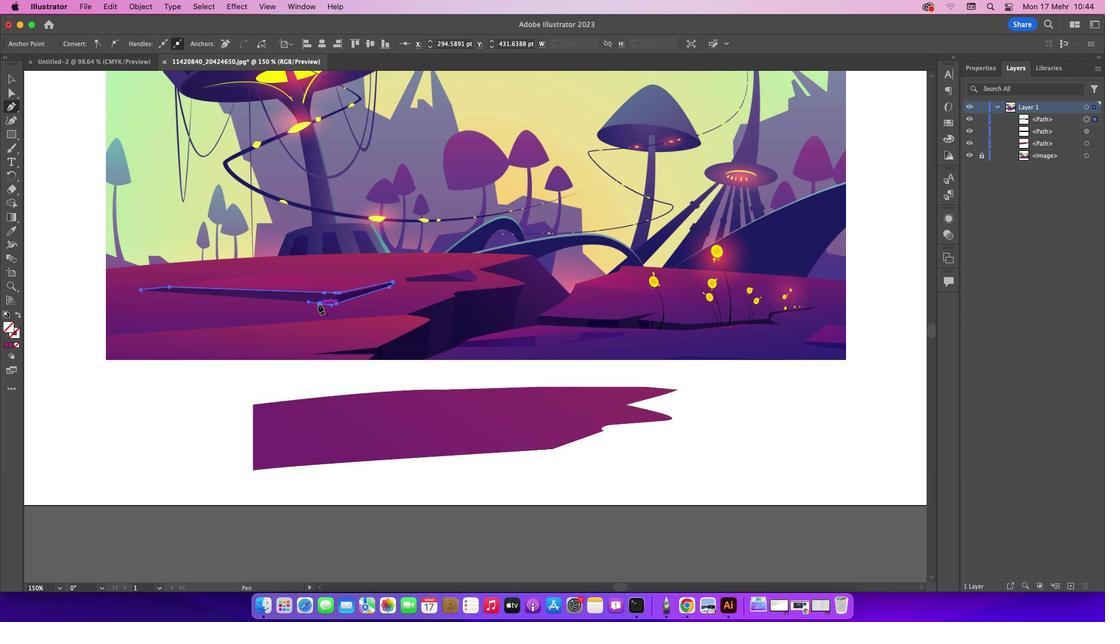 
Action: Mouse pressed left at (317, 302)
Screenshot: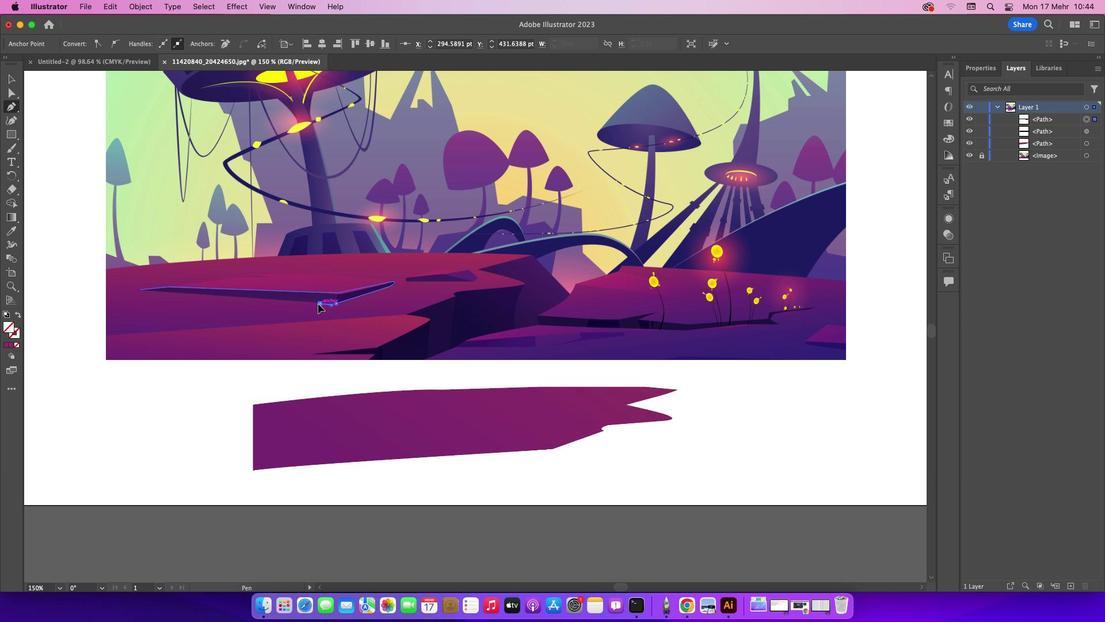 
Action: Mouse moved to (138, 288)
Screenshot: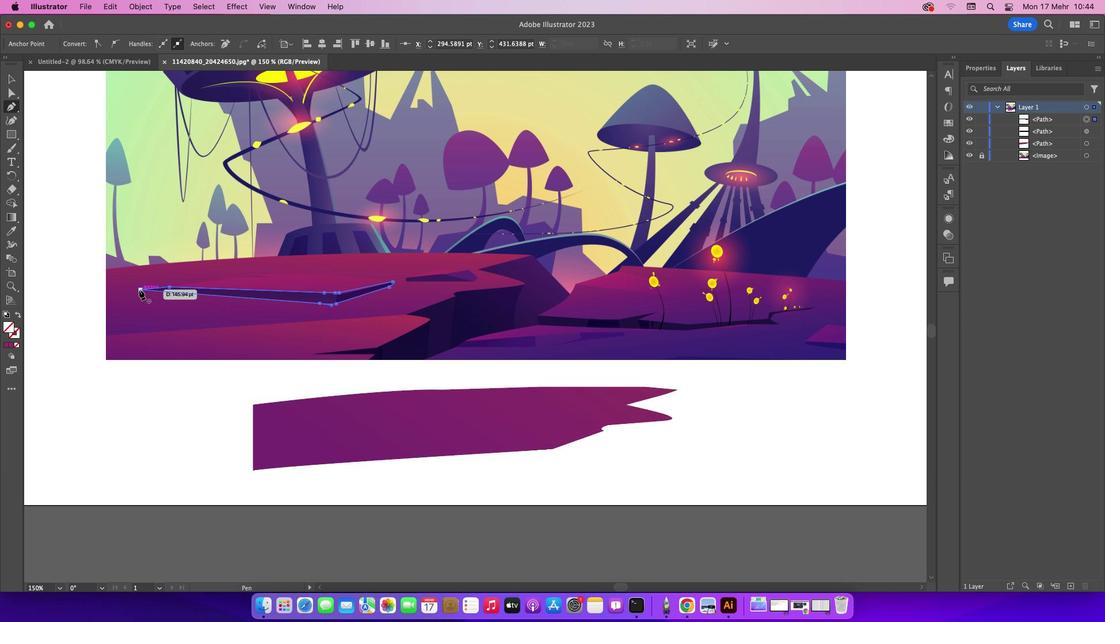 
Action: Mouse pressed left at (138, 288)
Screenshot: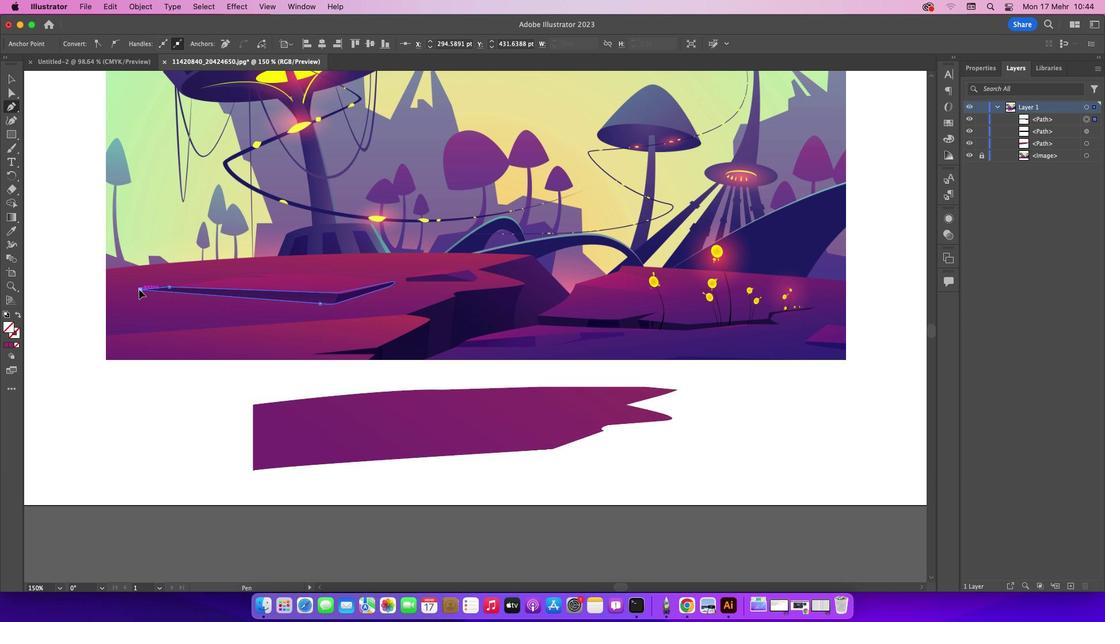 
Action: Mouse moved to (16, 74)
Screenshot: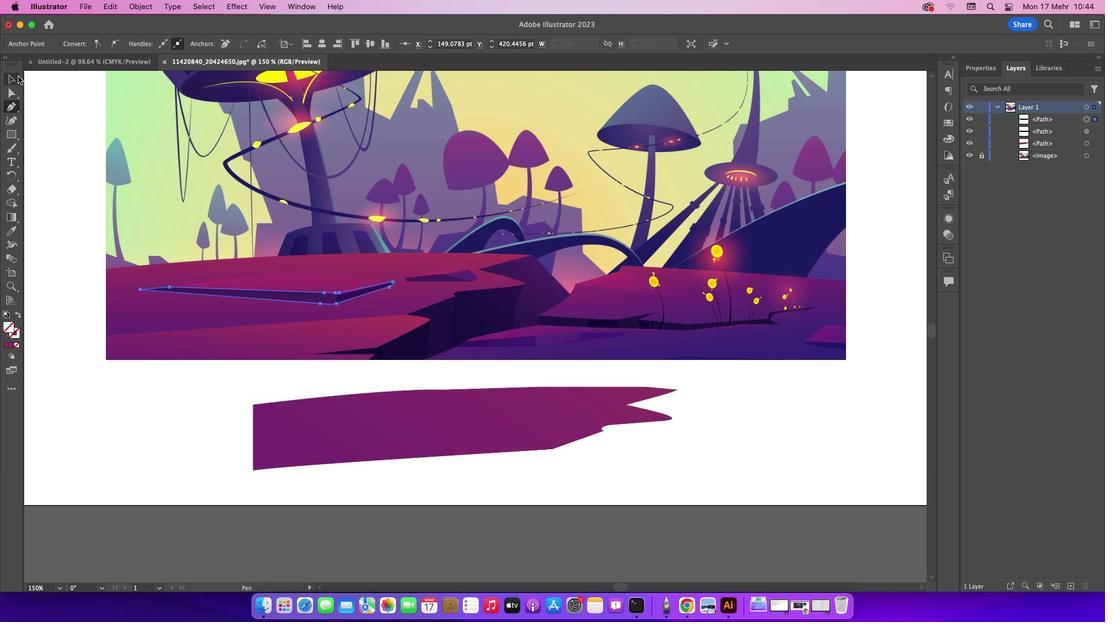 
Action: Mouse pressed left at (16, 74)
Screenshot: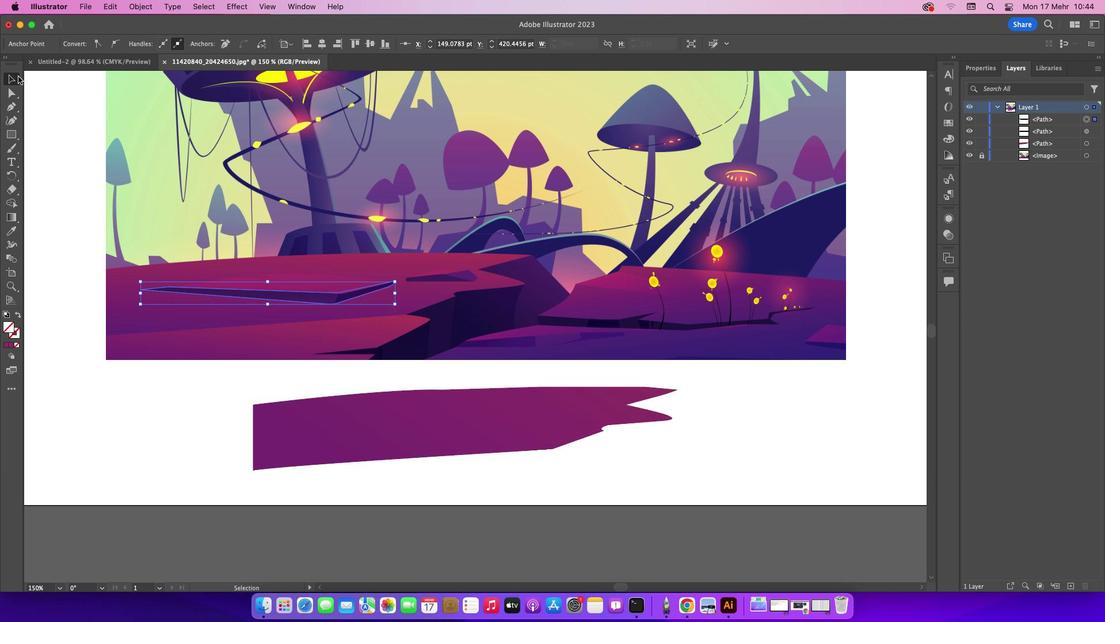 
Action: Mouse moved to (93, 126)
Screenshot: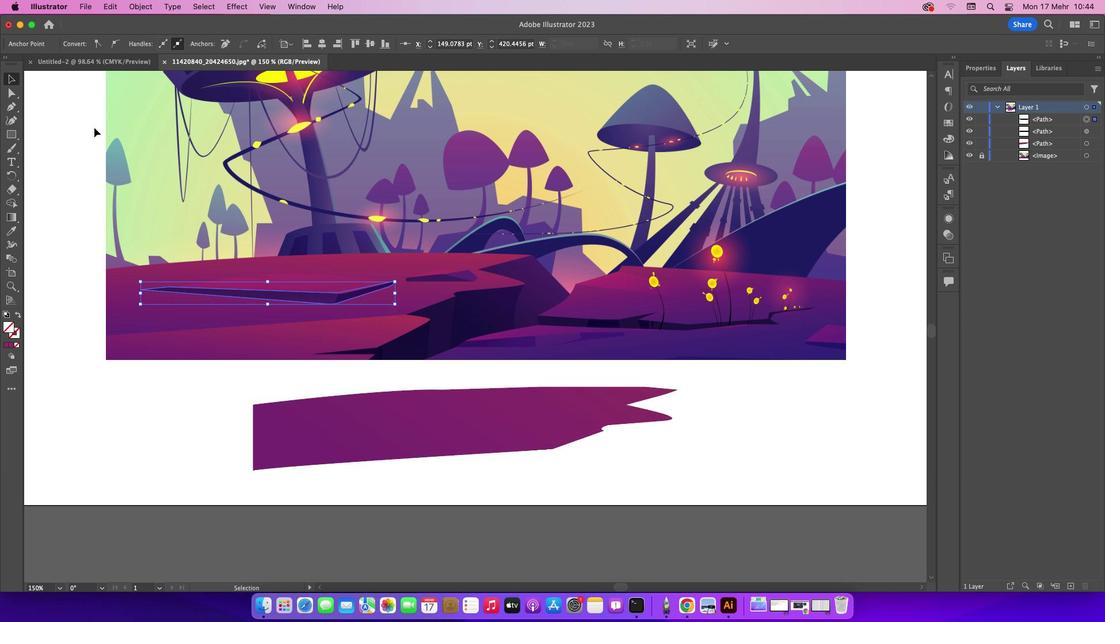 
Action: Mouse pressed left at (93, 126)
Screenshot: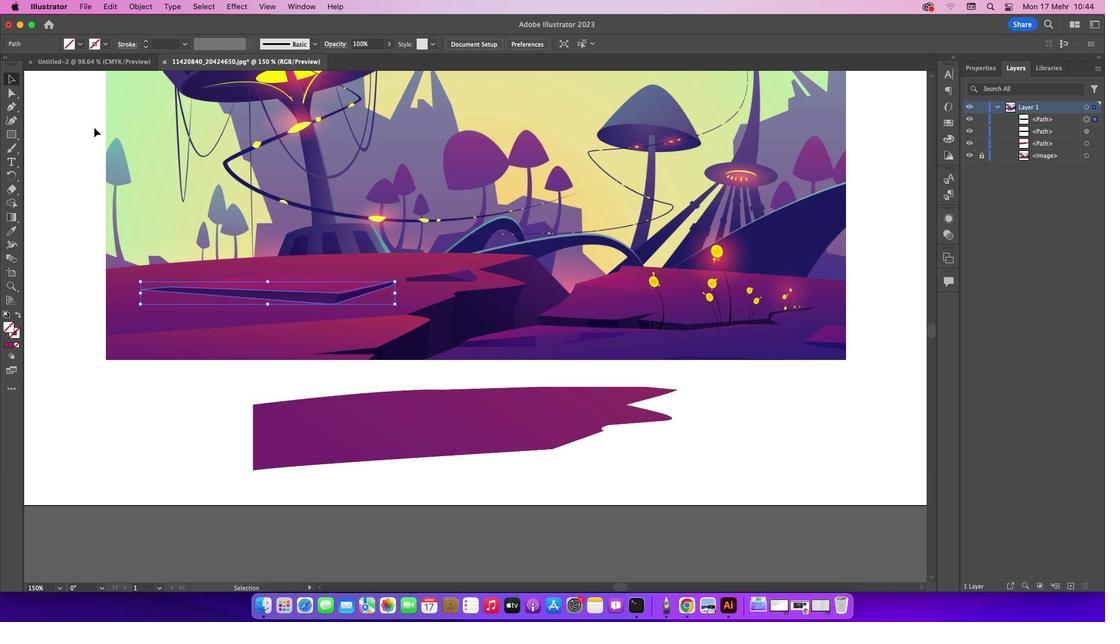 
Action: Mouse moved to (327, 292)
Screenshot: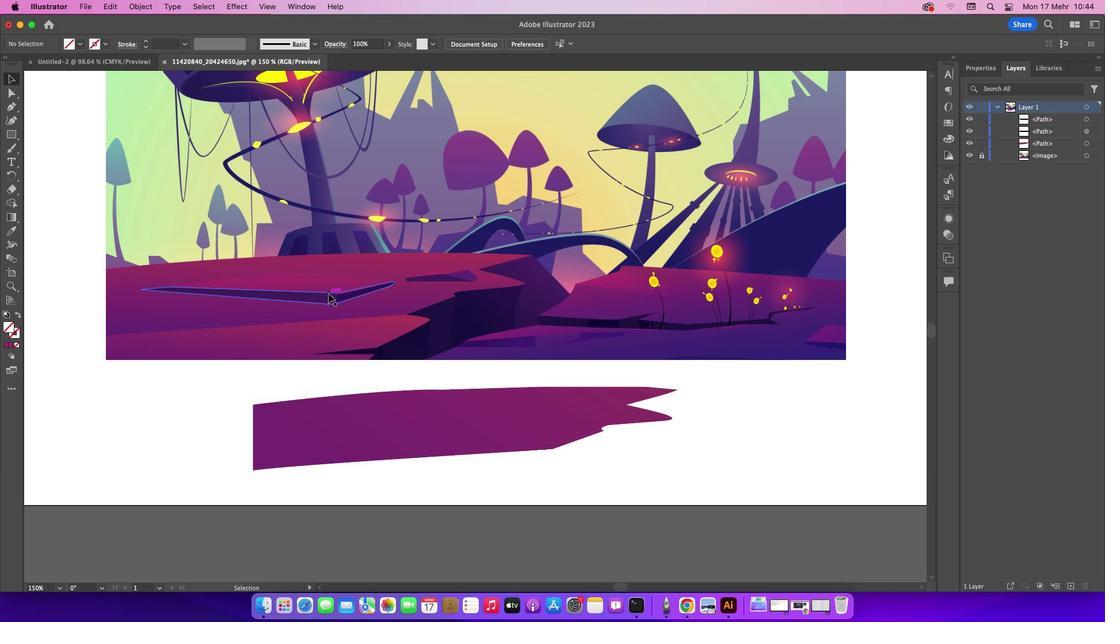 
Action: Mouse pressed left at (327, 292)
